 Task: Set up a transition screen to capture additional information during transitions.
Action: Mouse moved to (258, 86)
Screenshot: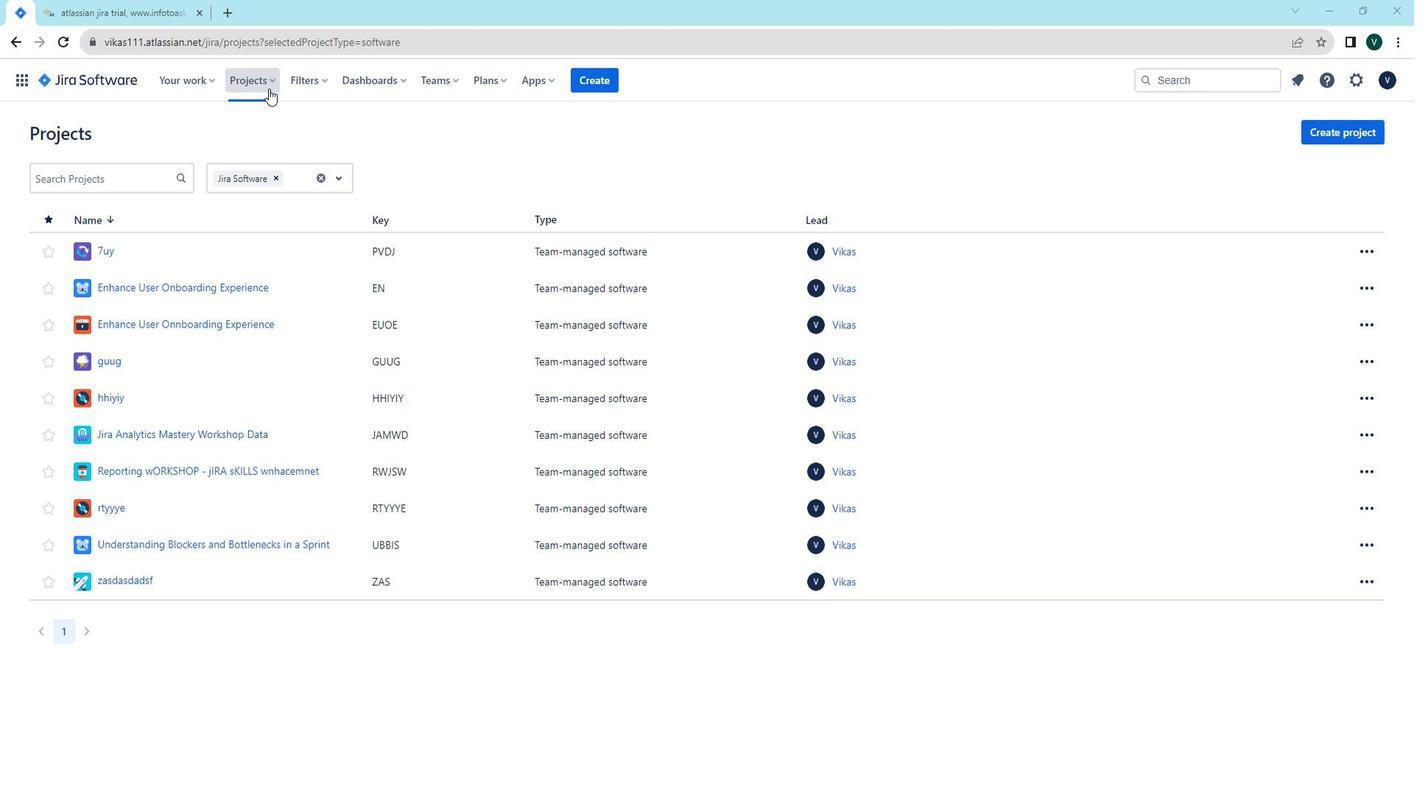 
Action: Mouse pressed left at (258, 86)
Screenshot: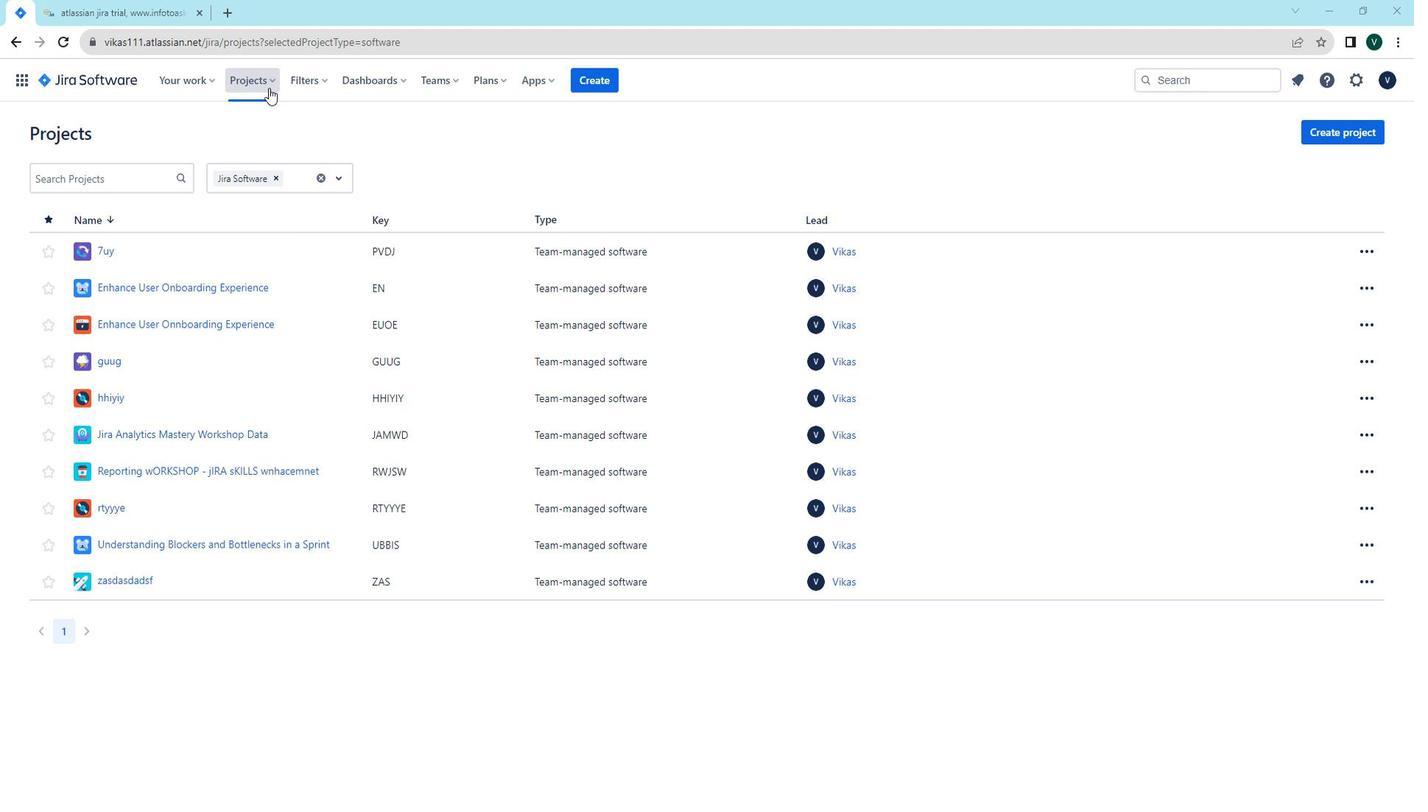 
Action: Mouse moved to (289, 148)
Screenshot: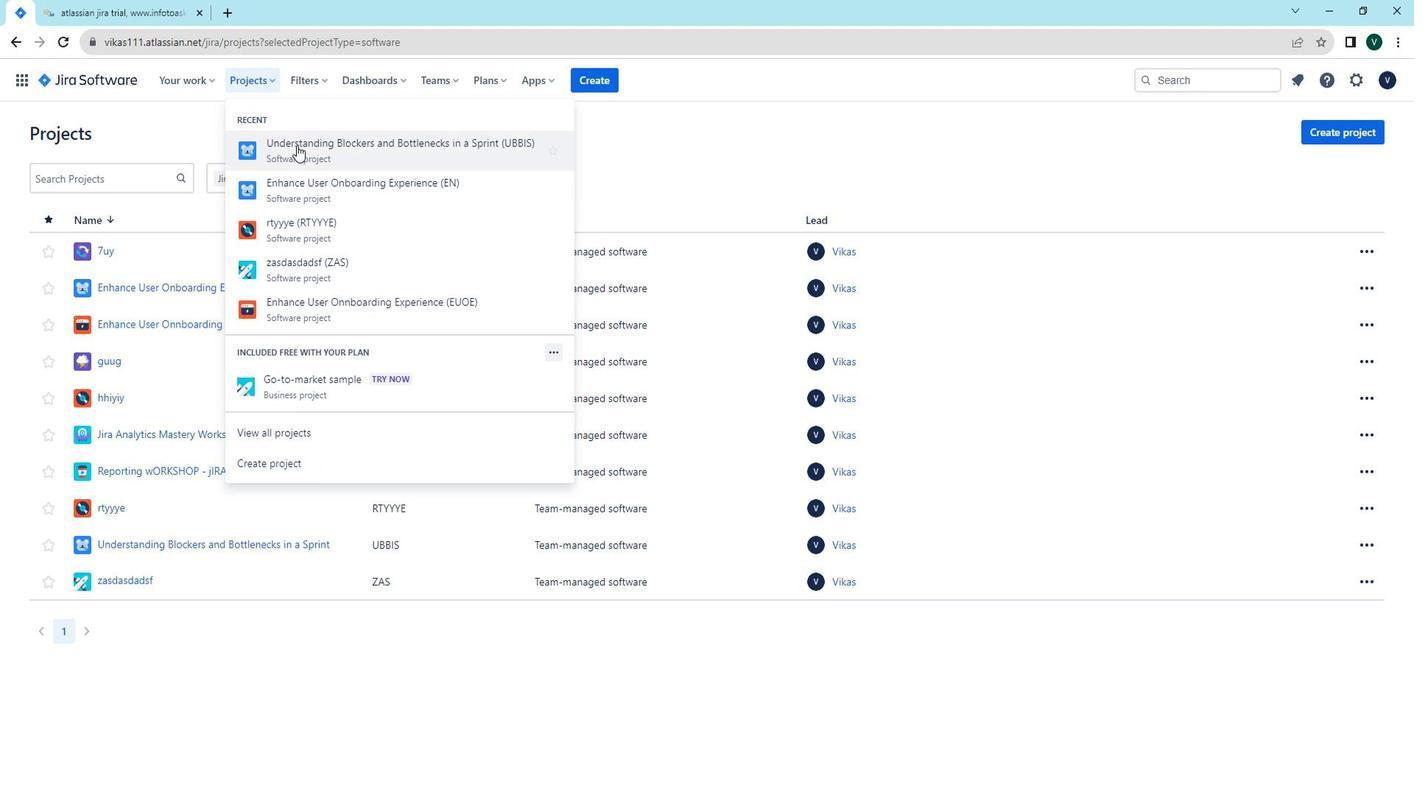 
Action: Mouse pressed left at (289, 148)
Screenshot: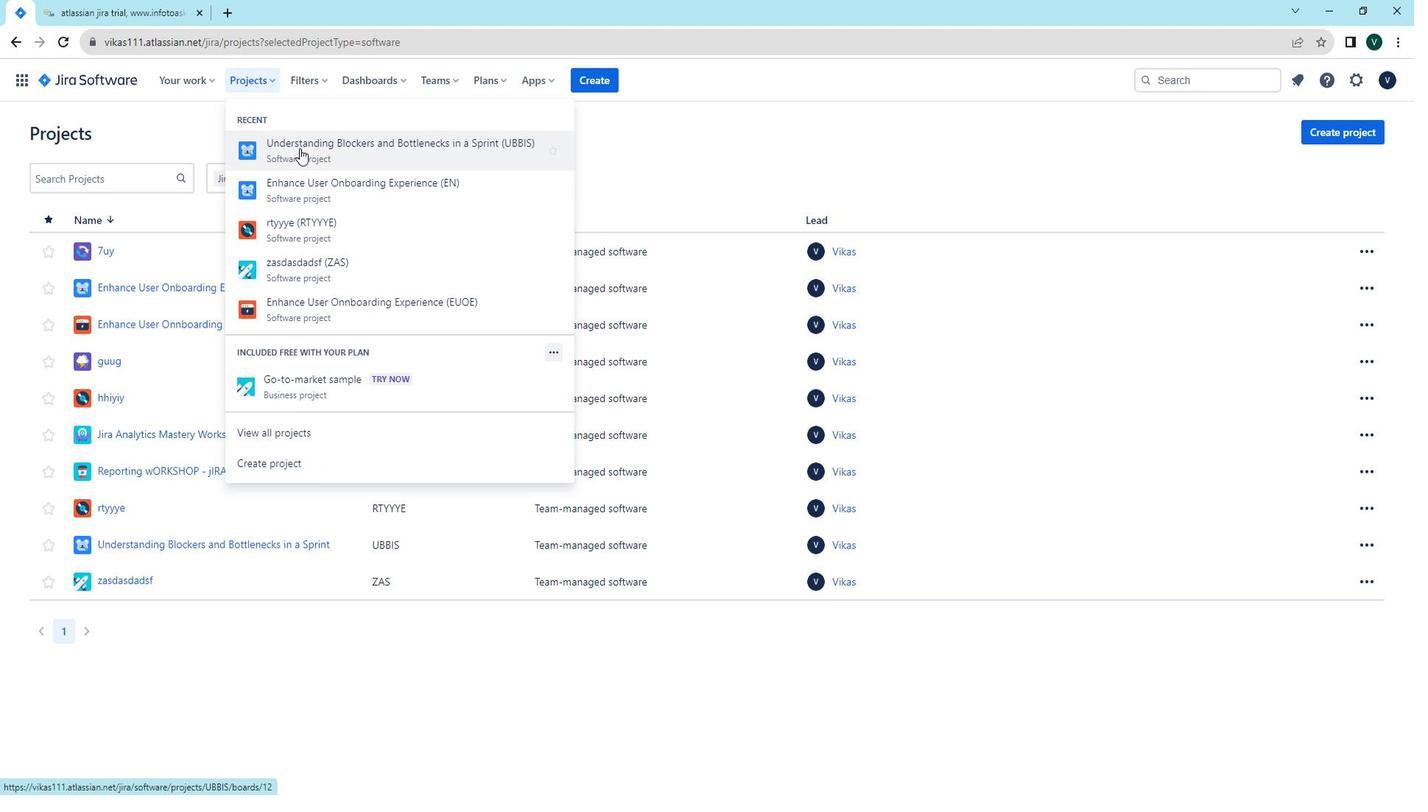 
Action: Mouse moved to (1377, 145)
Screenshot: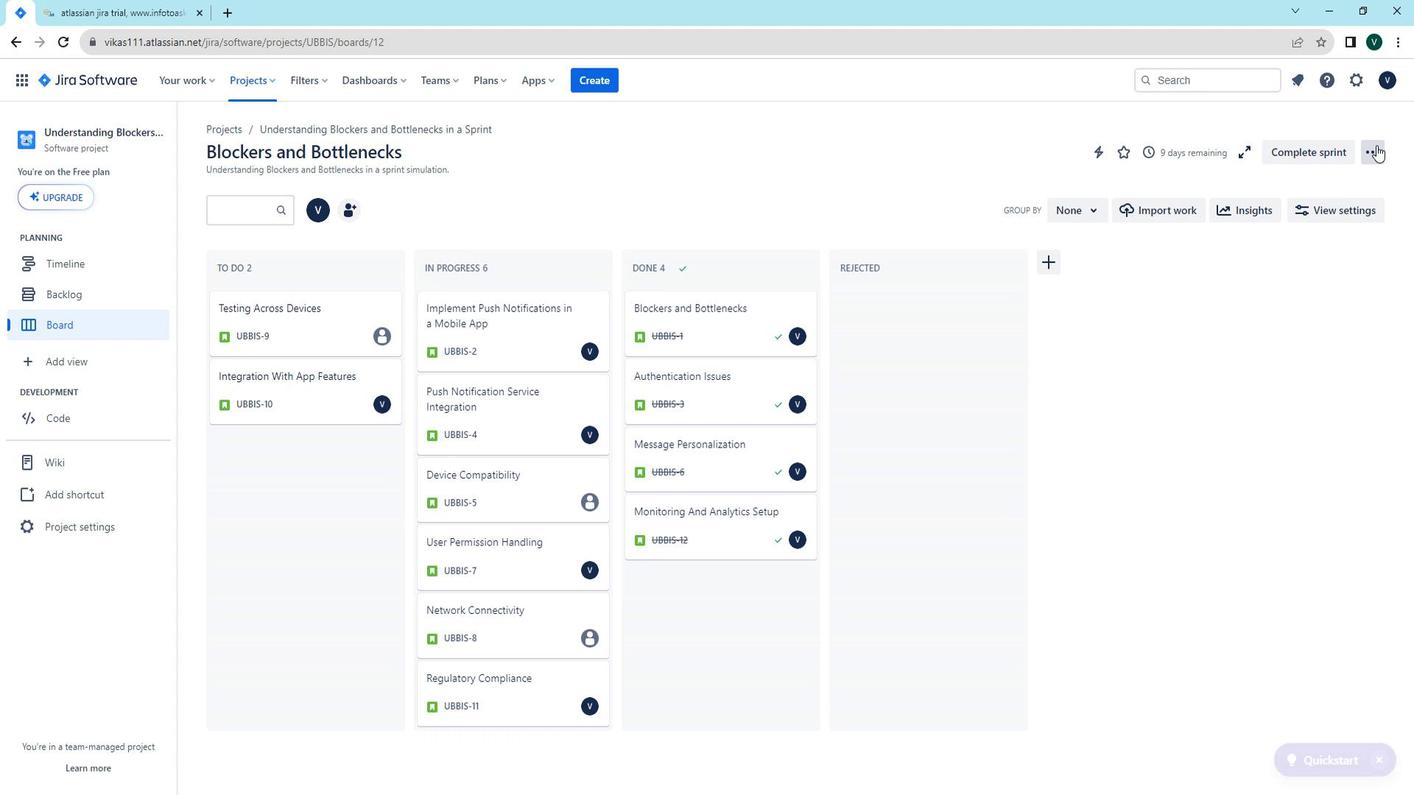 
Action: Mouse pressed left at (1377, 145)
Screenshot: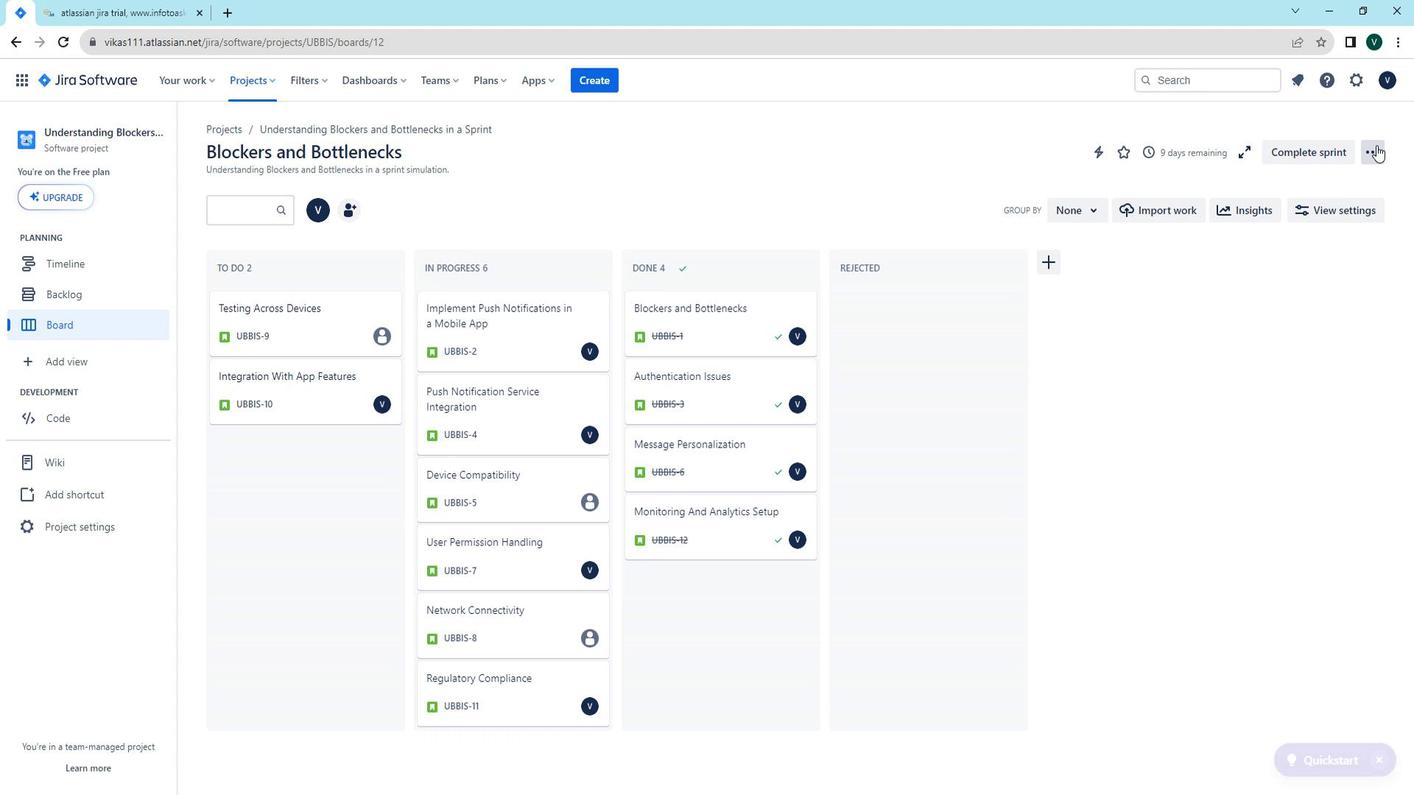 
Action: Mouse pressed left at (1377, 145)
Screenshot: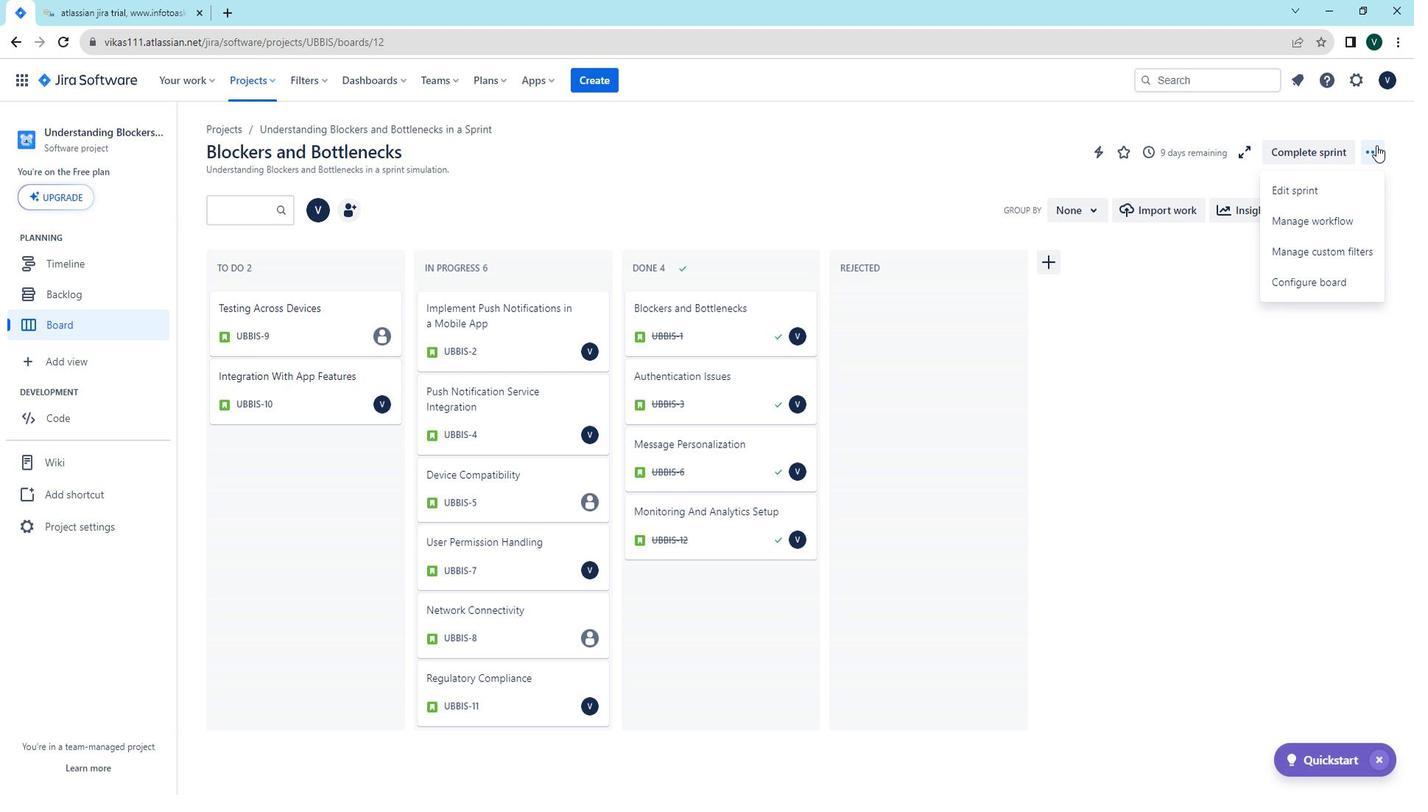 
Action: Mouse moved to (706, 340)
Screenshot: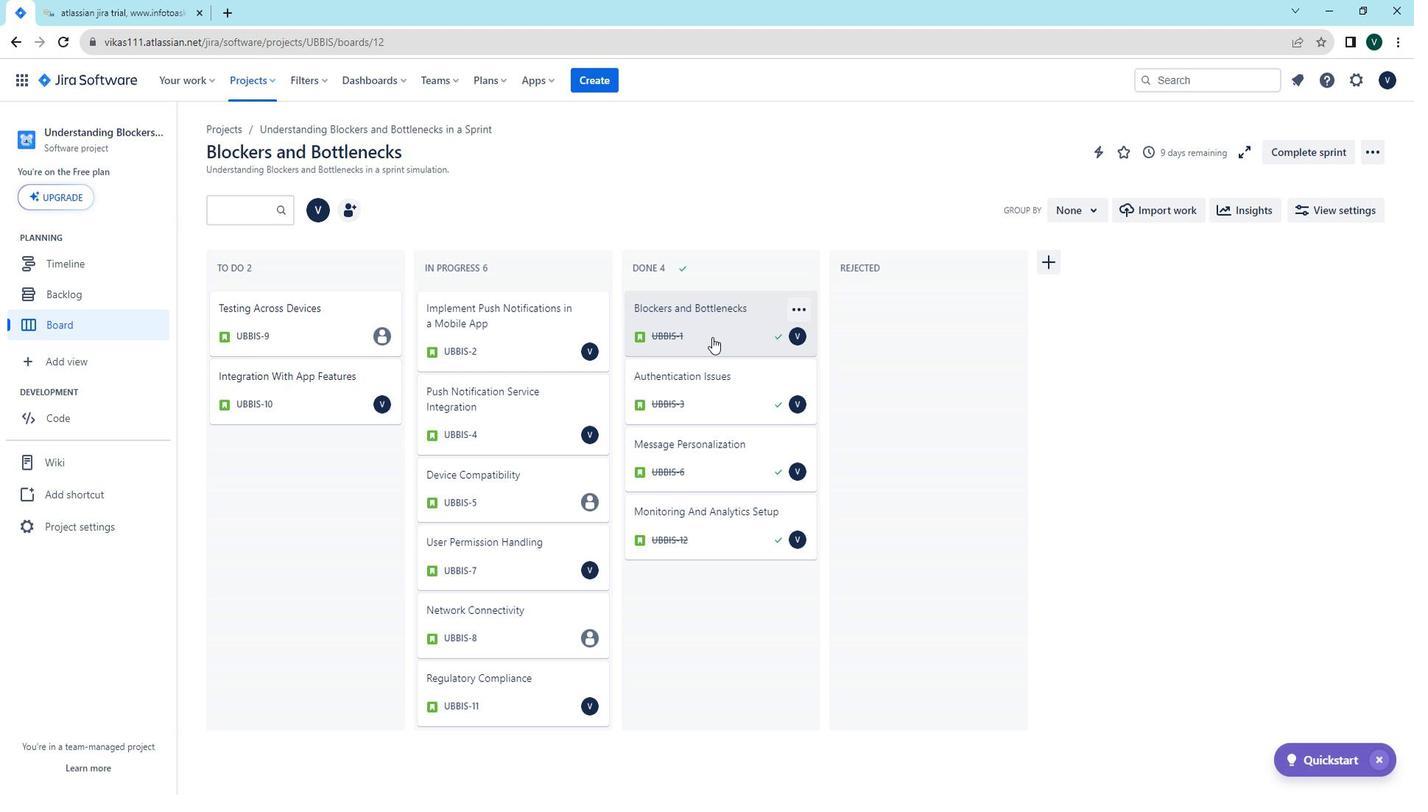 
Action: Mouse pressed left at (706, 340)
Screenshot: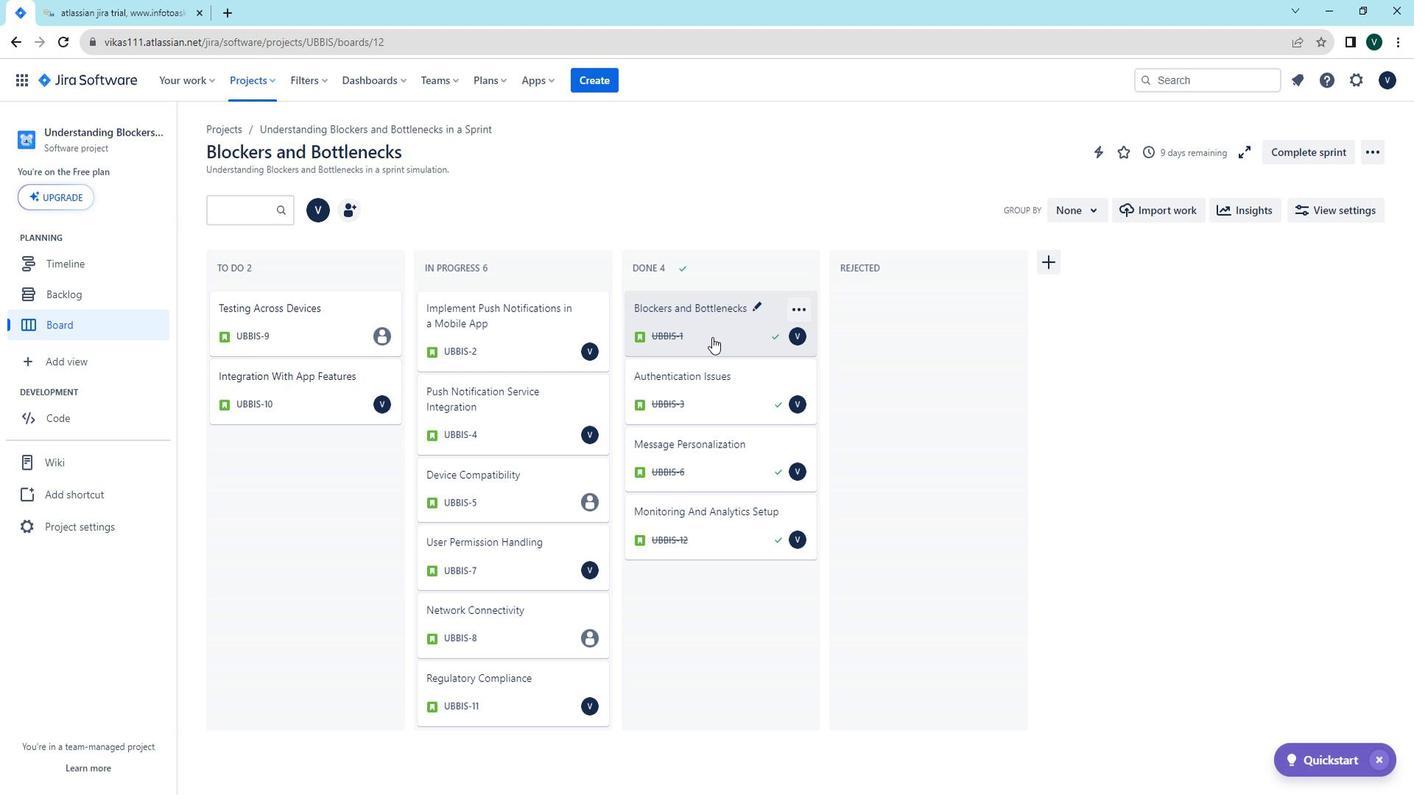 
Action: Mouse moved to (882, 182)
Screenshot: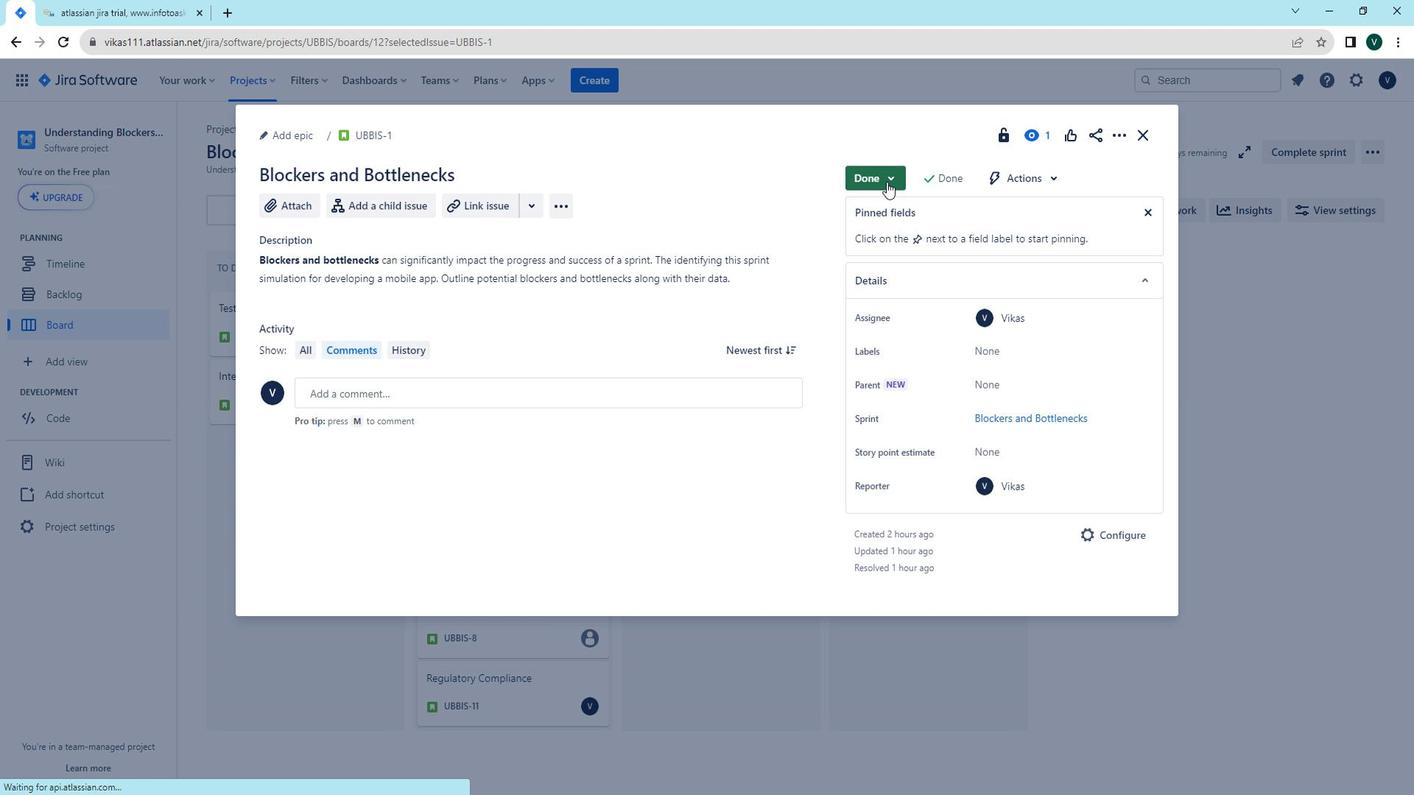 
Action: Mouse pressed left at (882, 182)
Screenshot: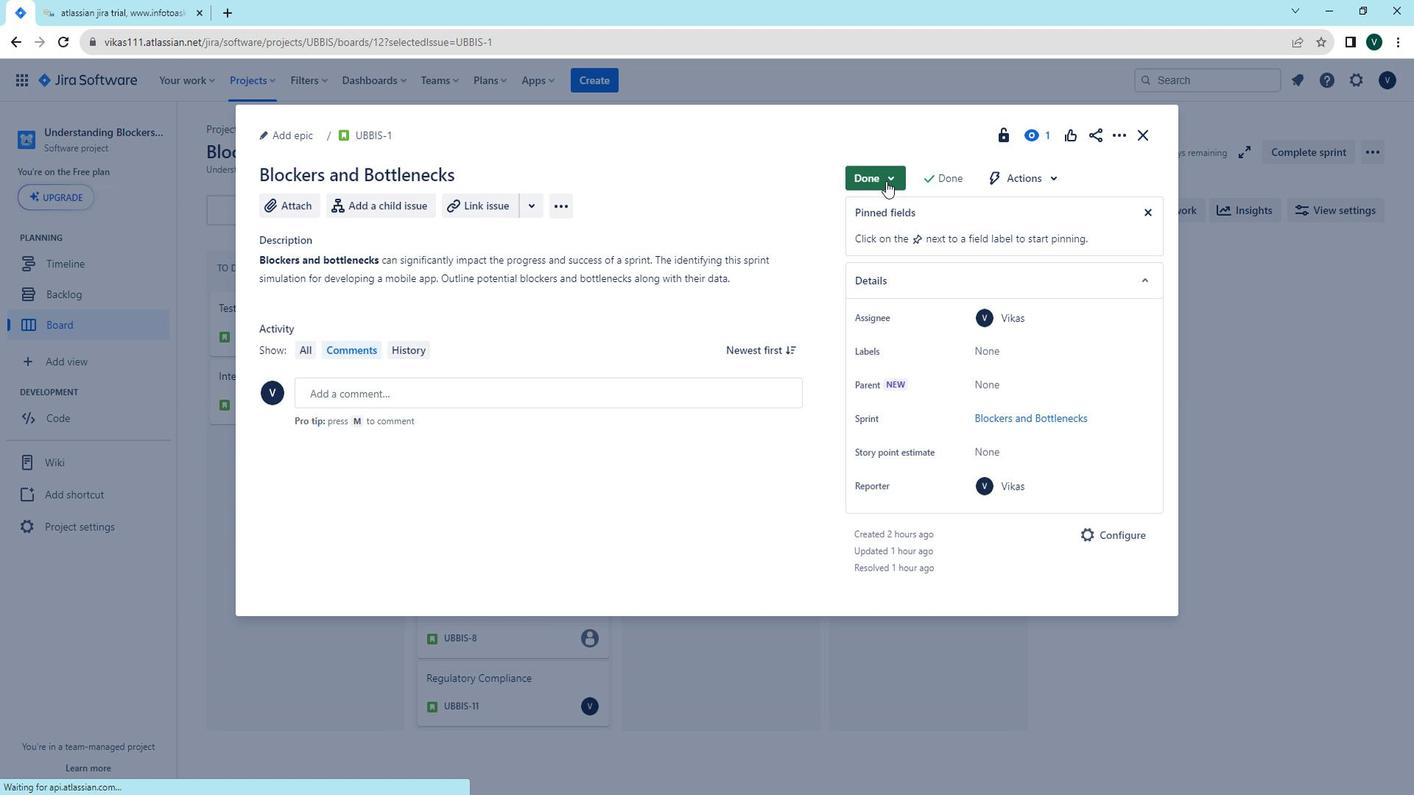 
Action: Mouse pressed left at (882, 182)
Screenshot: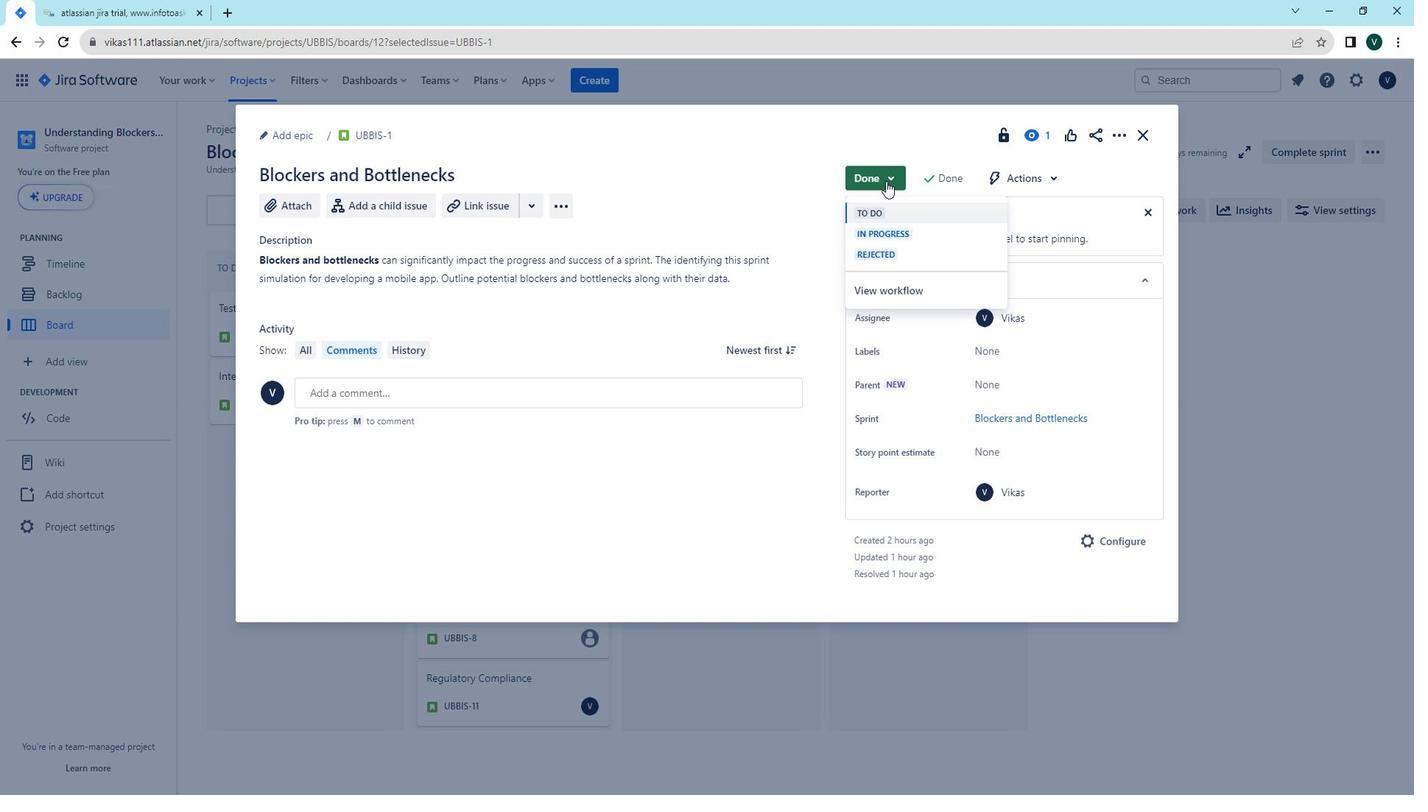 
Action: Mouse moved to (1106, 549)
Screenshot: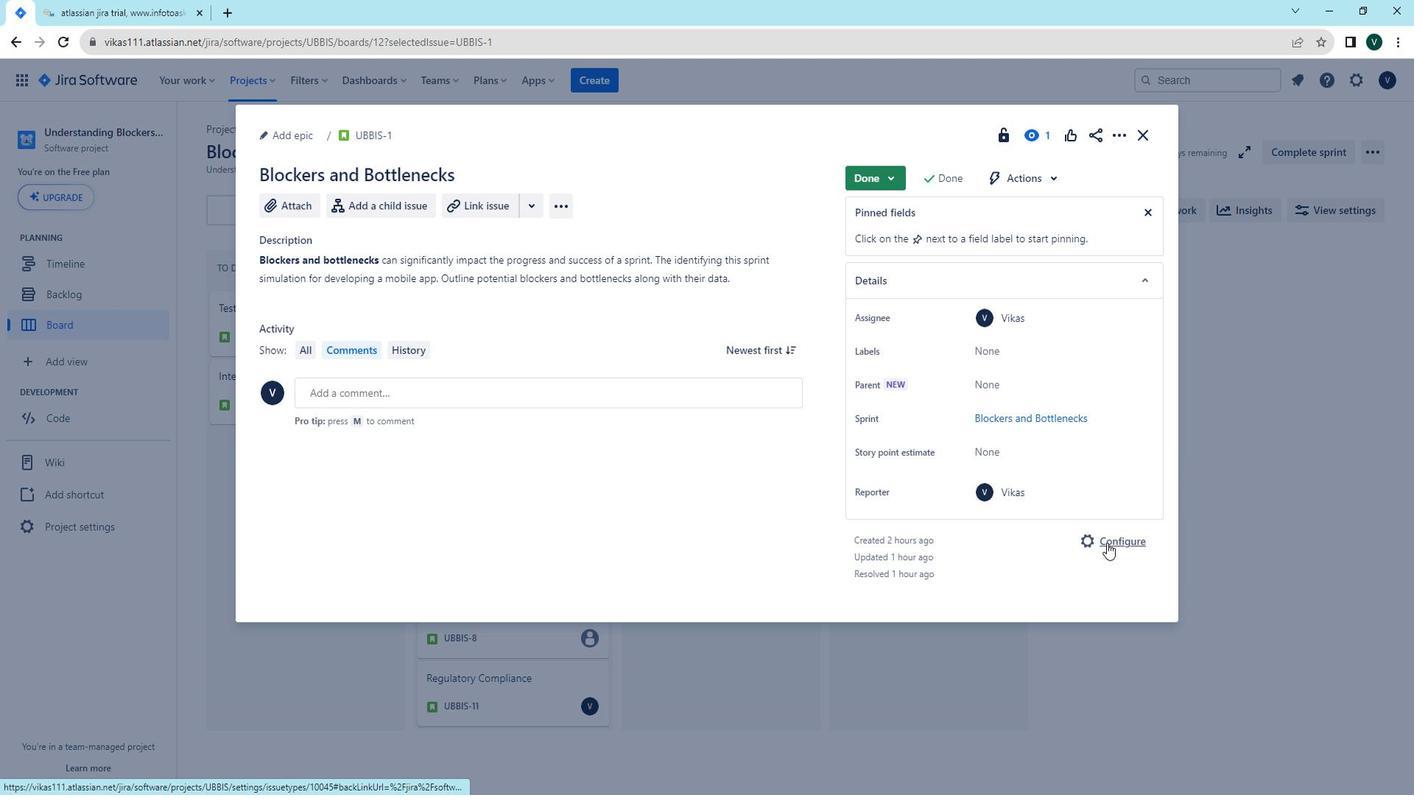 
Action: Mouse pressed left at (1106, 549)
Screenshot: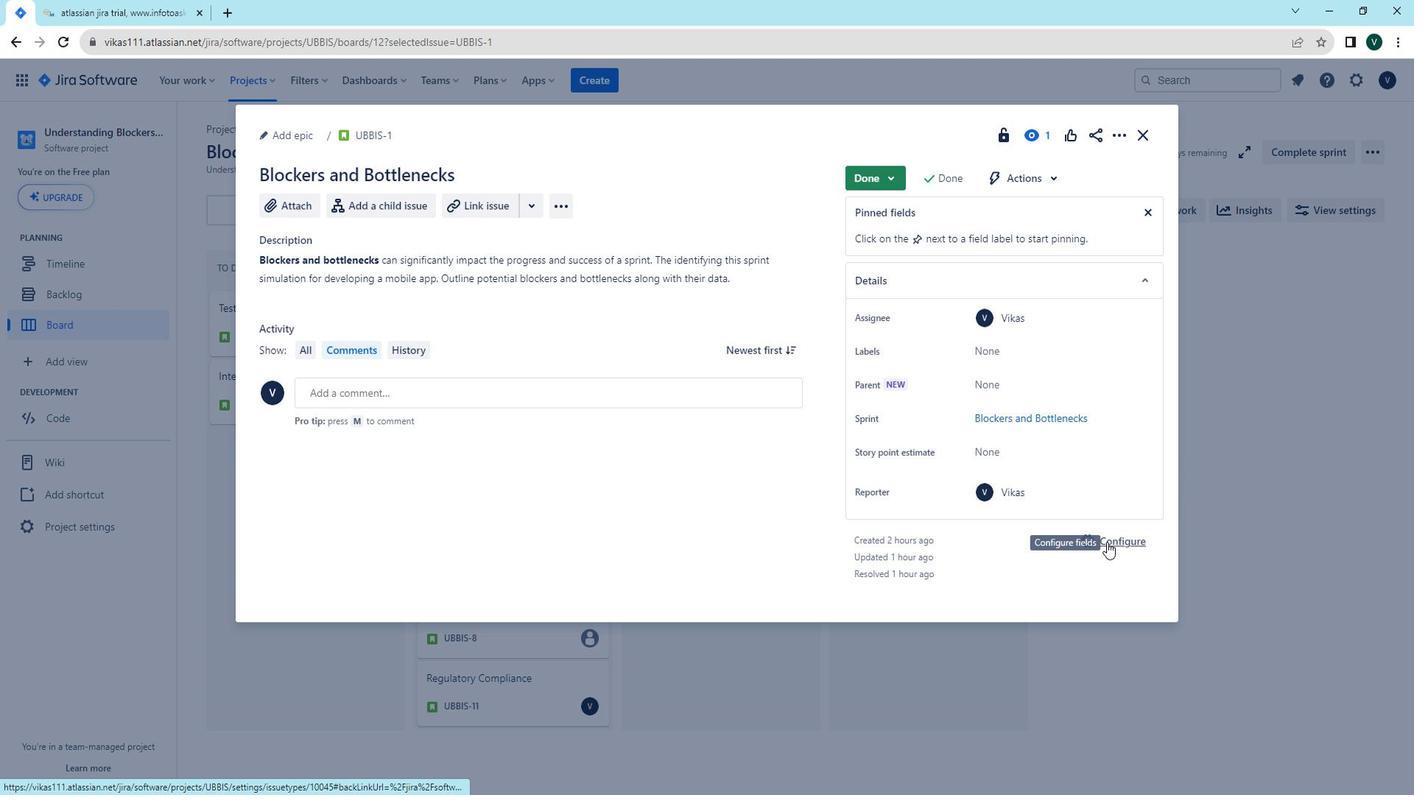 
Action: Mouse moved to (1069, 436)
Screenshot: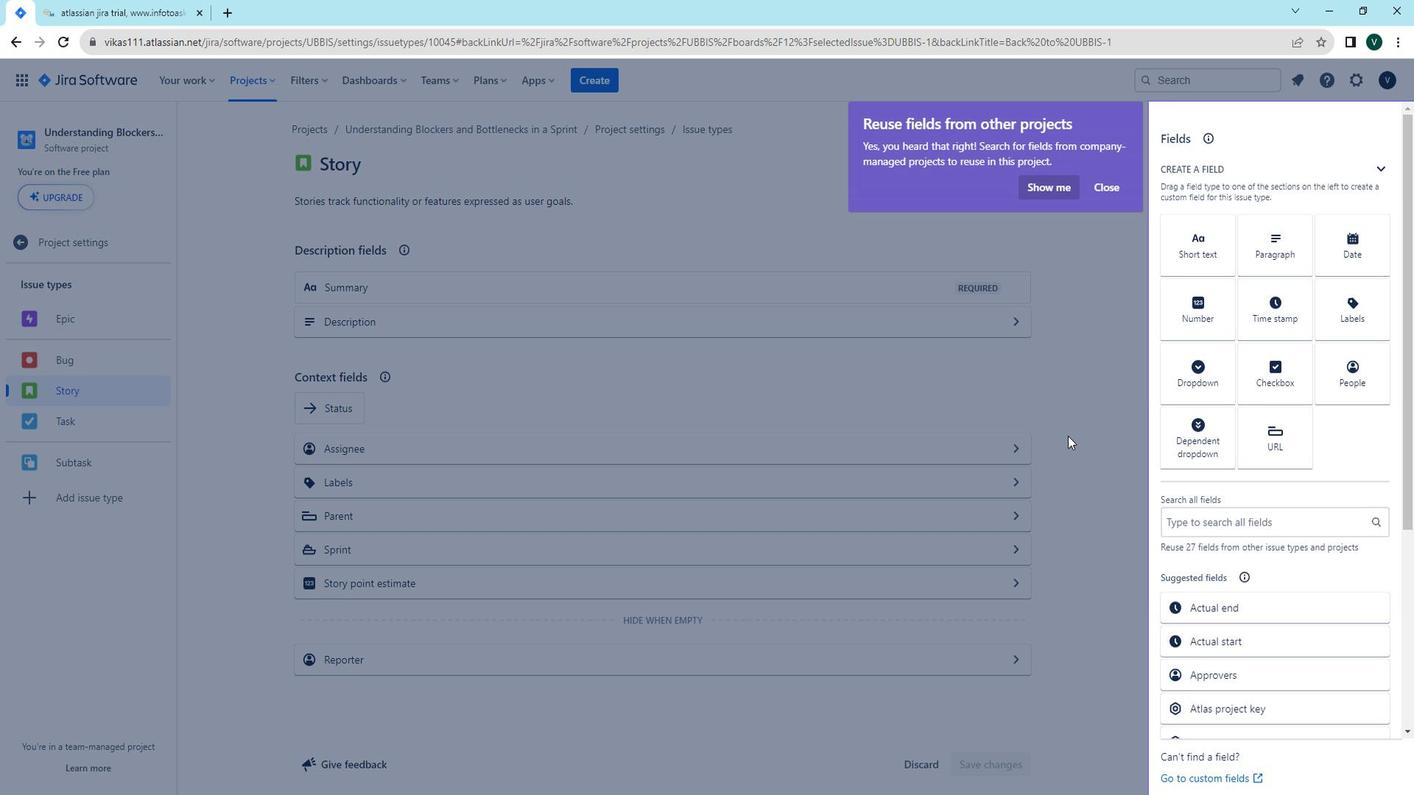 
Action: Mouse pressed left at (1069, 436)
Screenshot: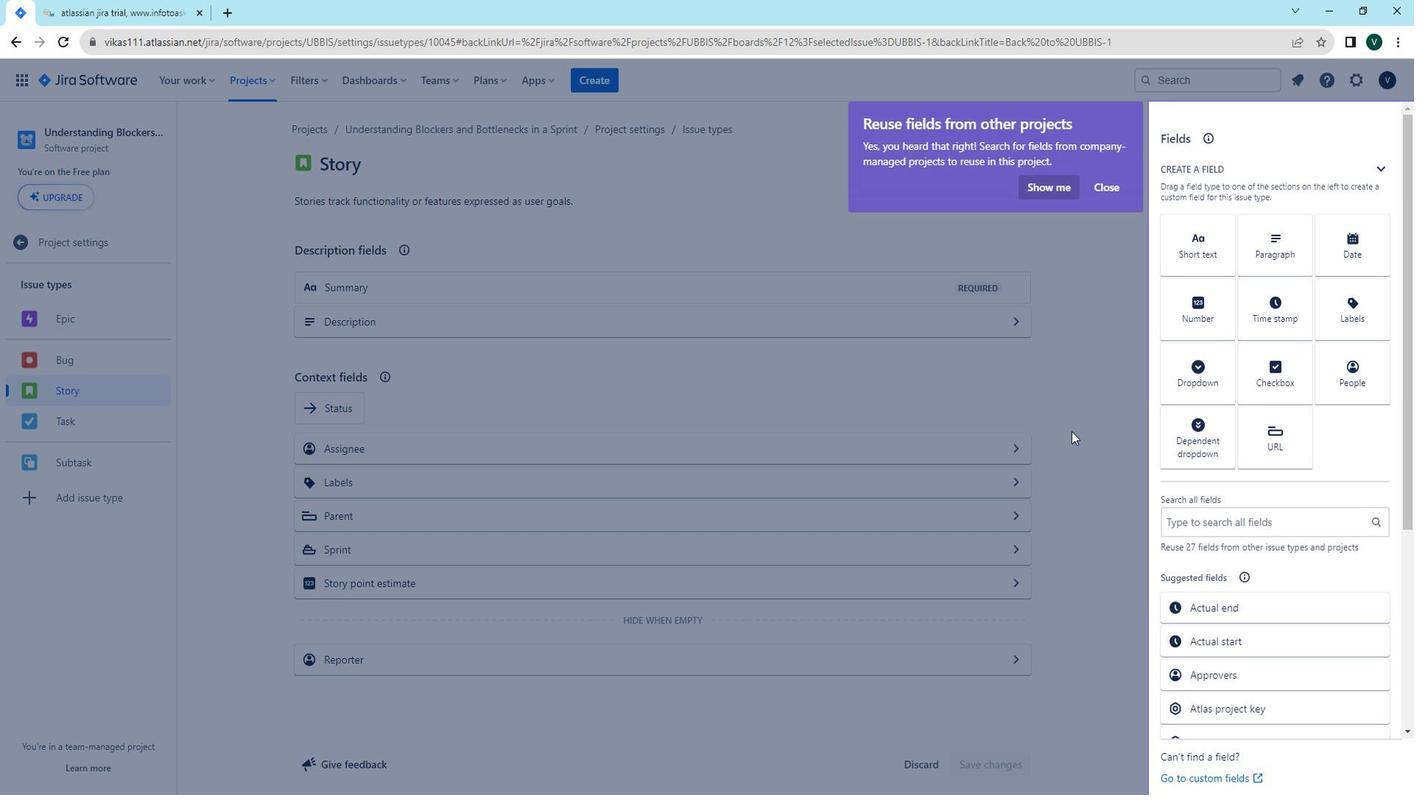 
Action: Mouse moved to (1293, 95)
Screenshot: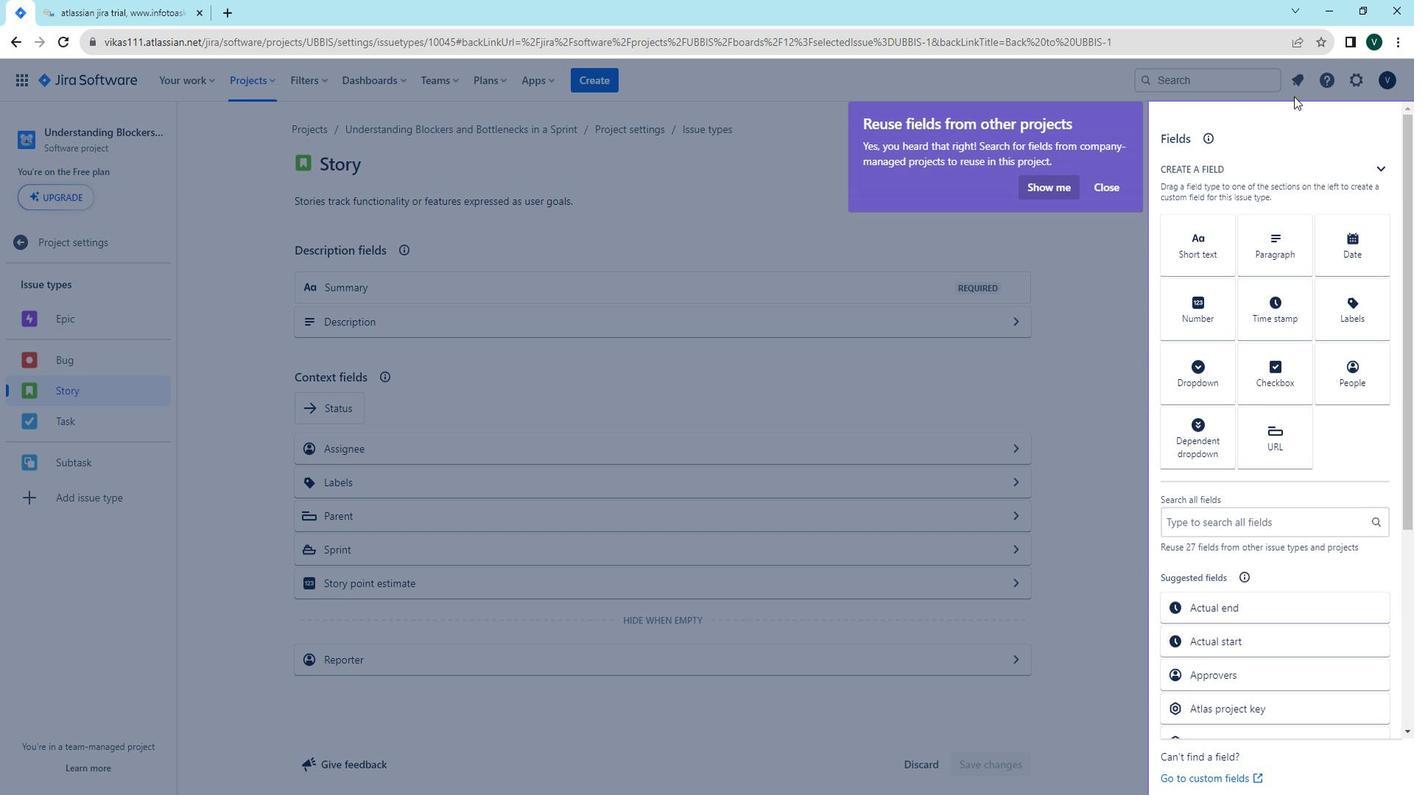 
Action: Mouse pressed left at (1293, 95)
Screenshot: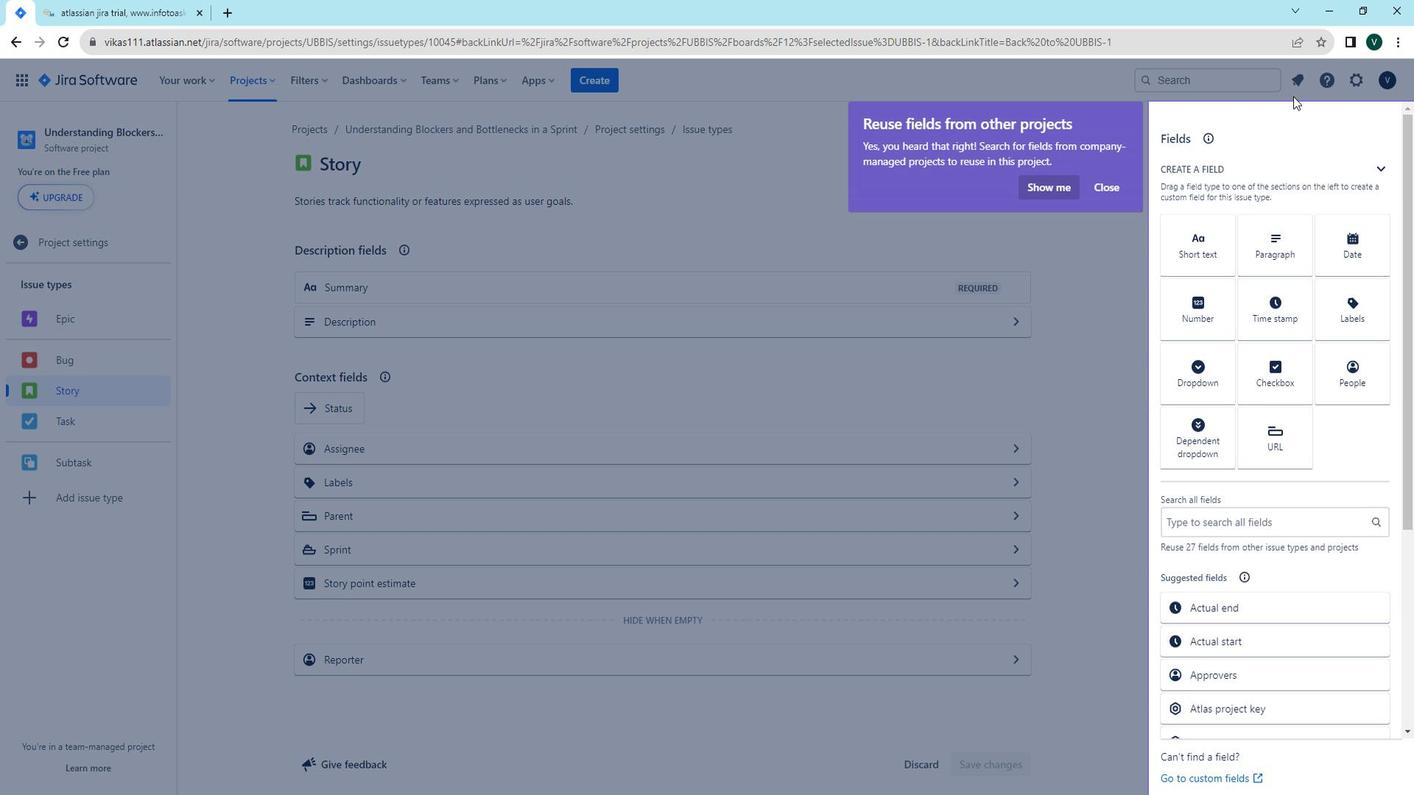 
Action: Mouse moved to (1107, 184)
Screenshot: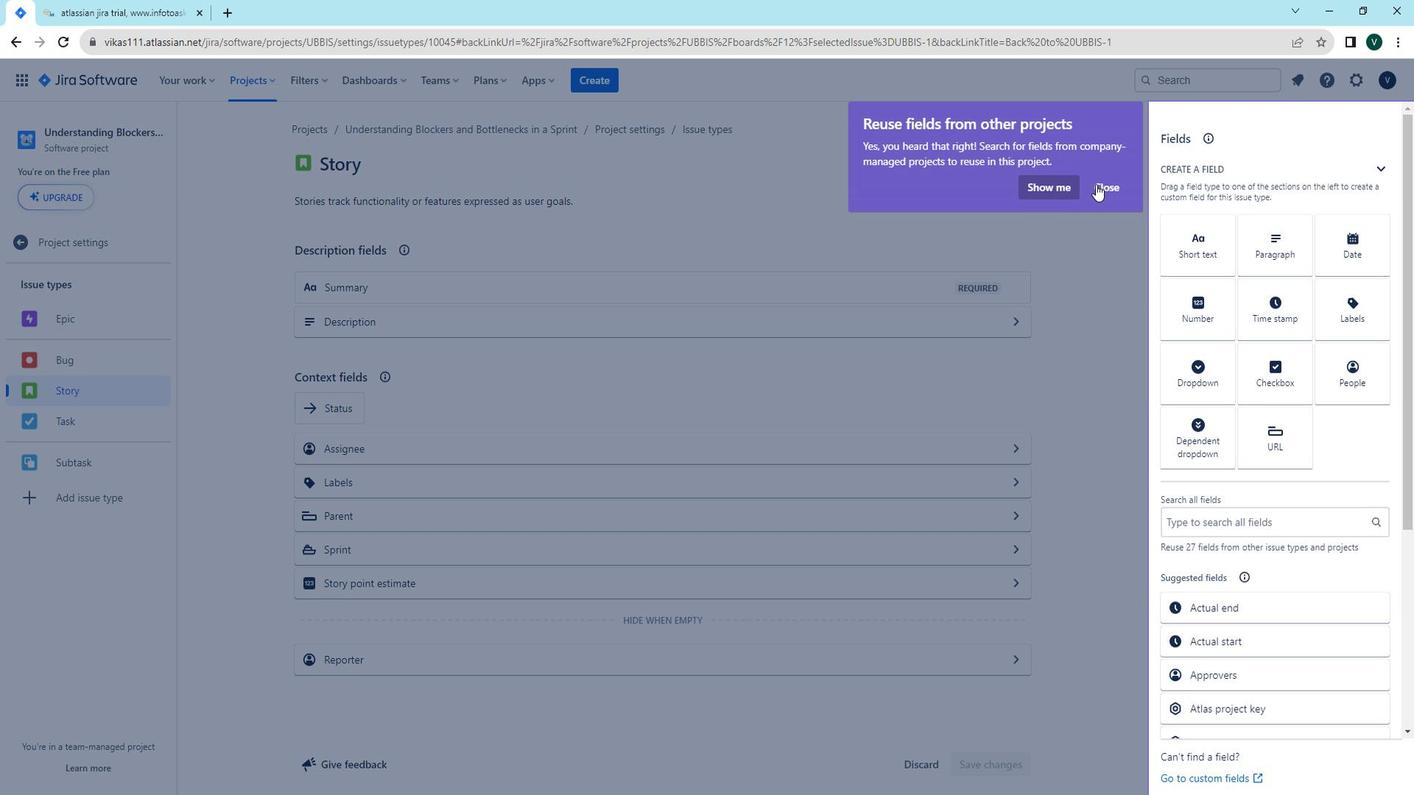 
Action: Mouse pressed left at (1107, 184)
Screenshot: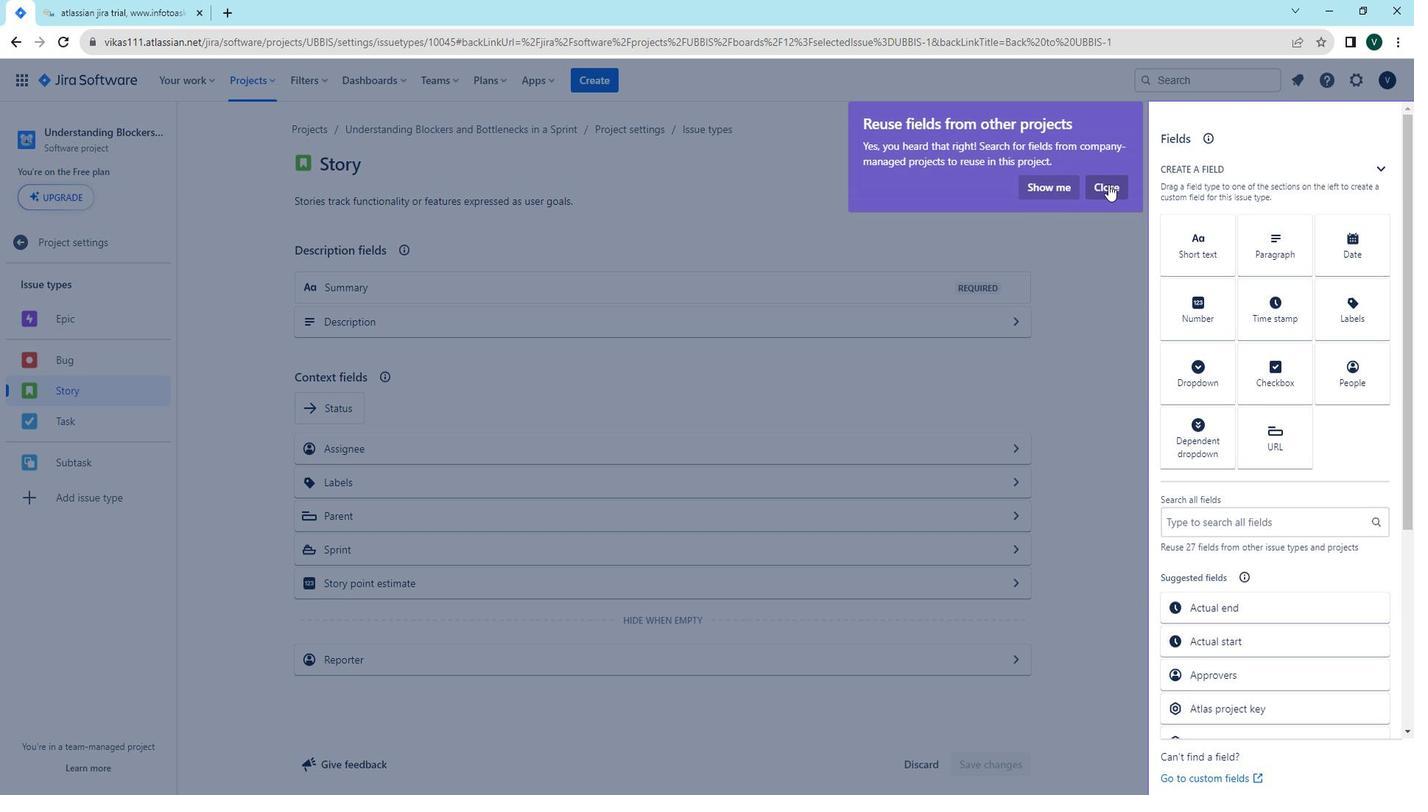 
Action: Mouse moved to (1255, 120)
Screenshot: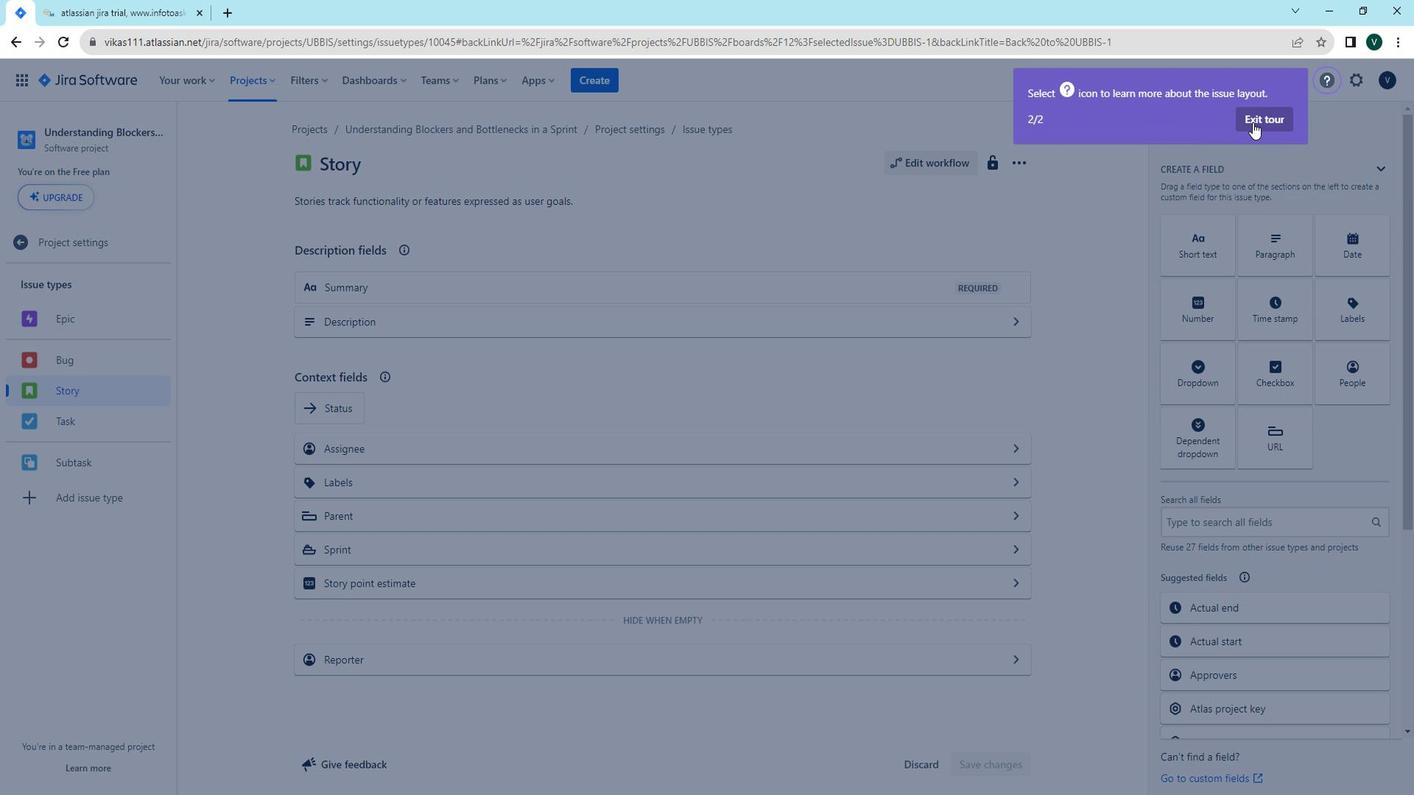 
Action: Mouse pressed left at (1255, 120)
Screenshot: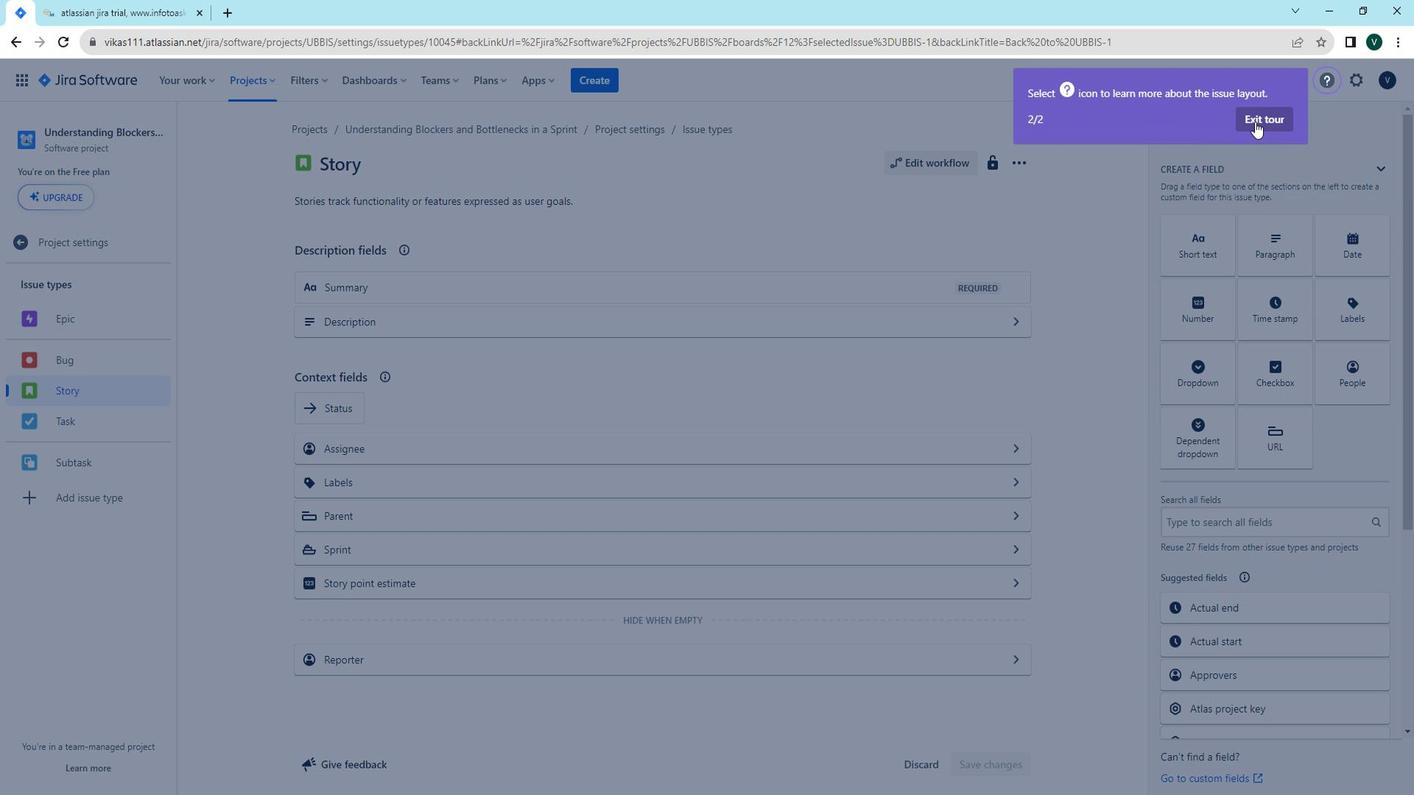
Action: Mouse moved to (926, 165)
Screenshot: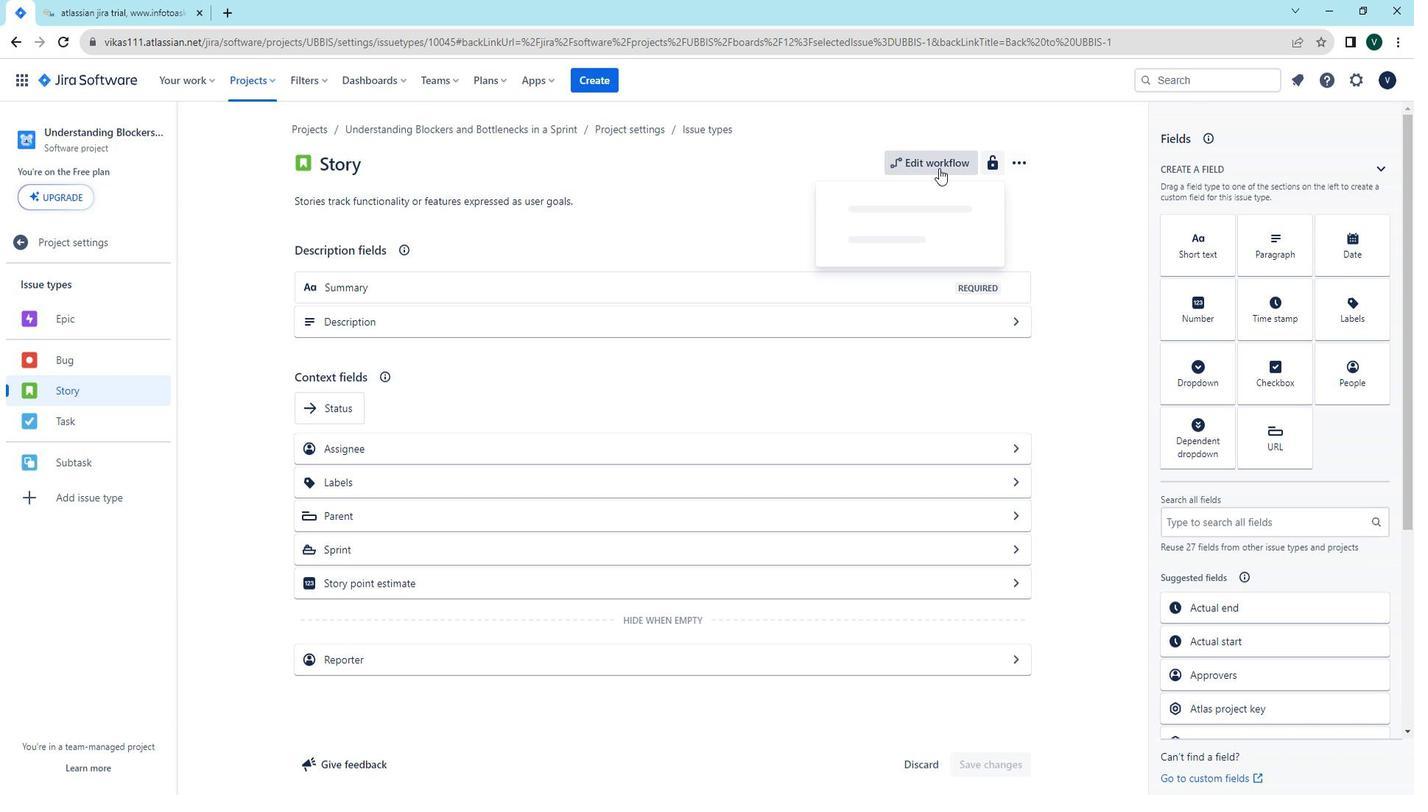 
Action: Mouse pressed left at (926, 165)
Screenshot: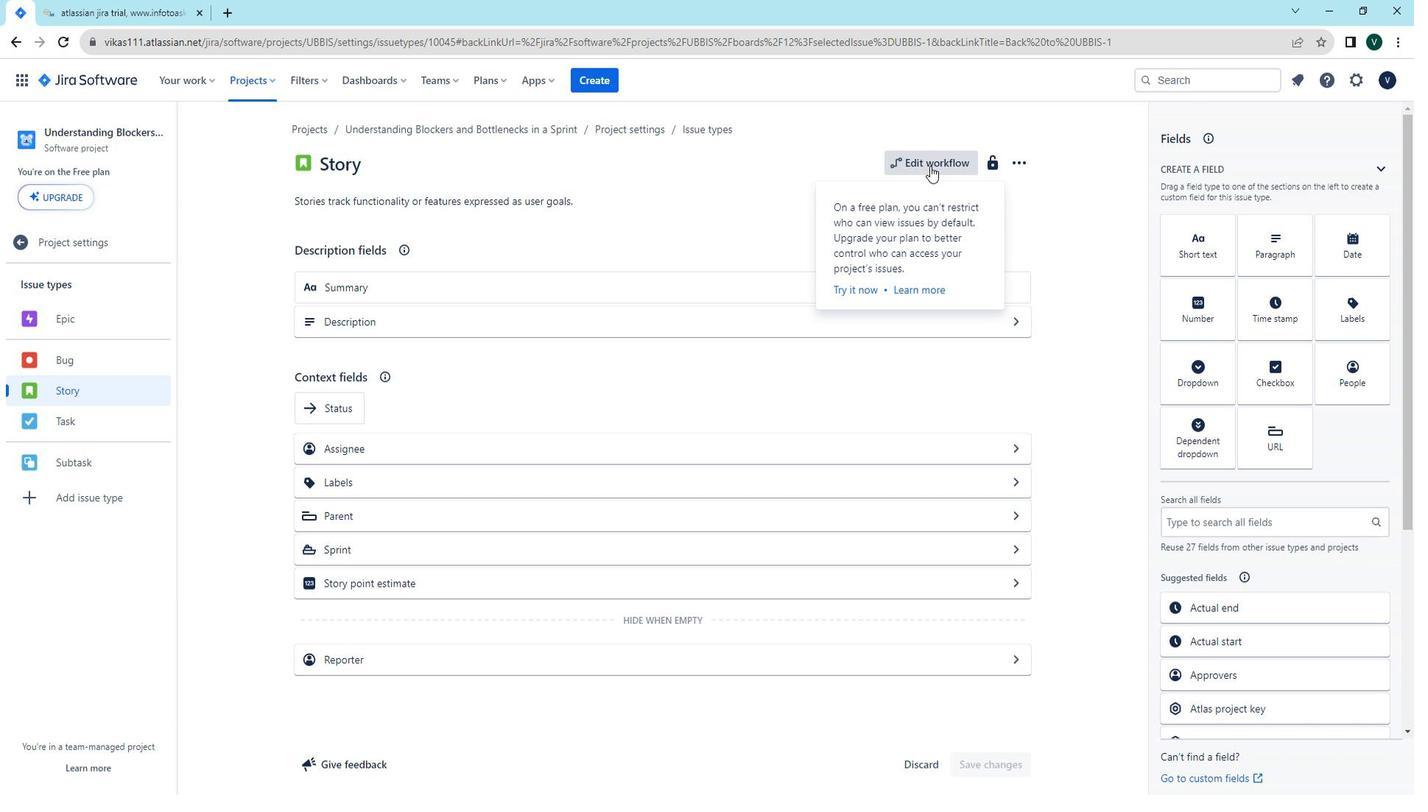 
Action: Mouse moved to (614, 88)
Screenshot: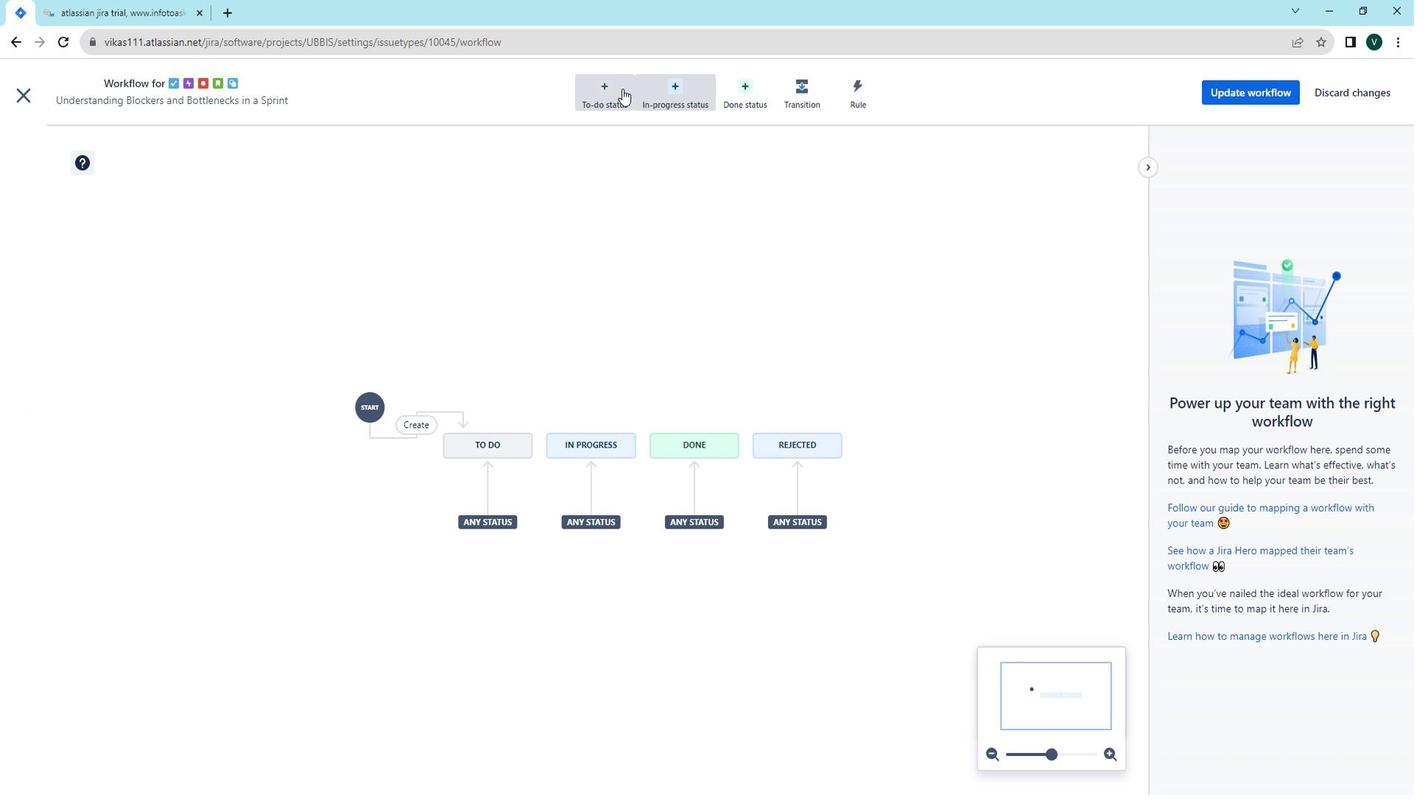 
Action: Mouse pressed left at (614, 88)
Screenshot: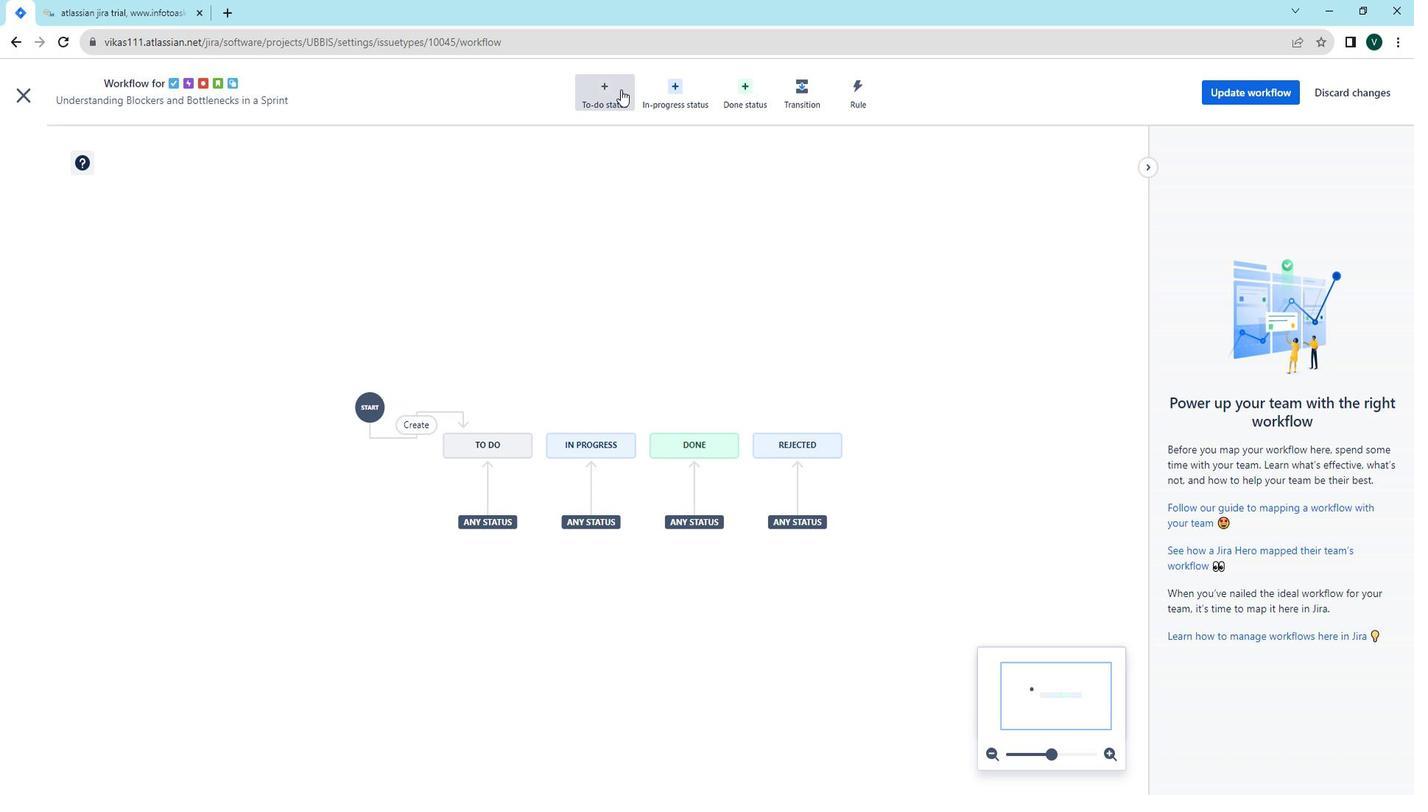 
Action: Mouse moved to (537, 281)
Screenshot: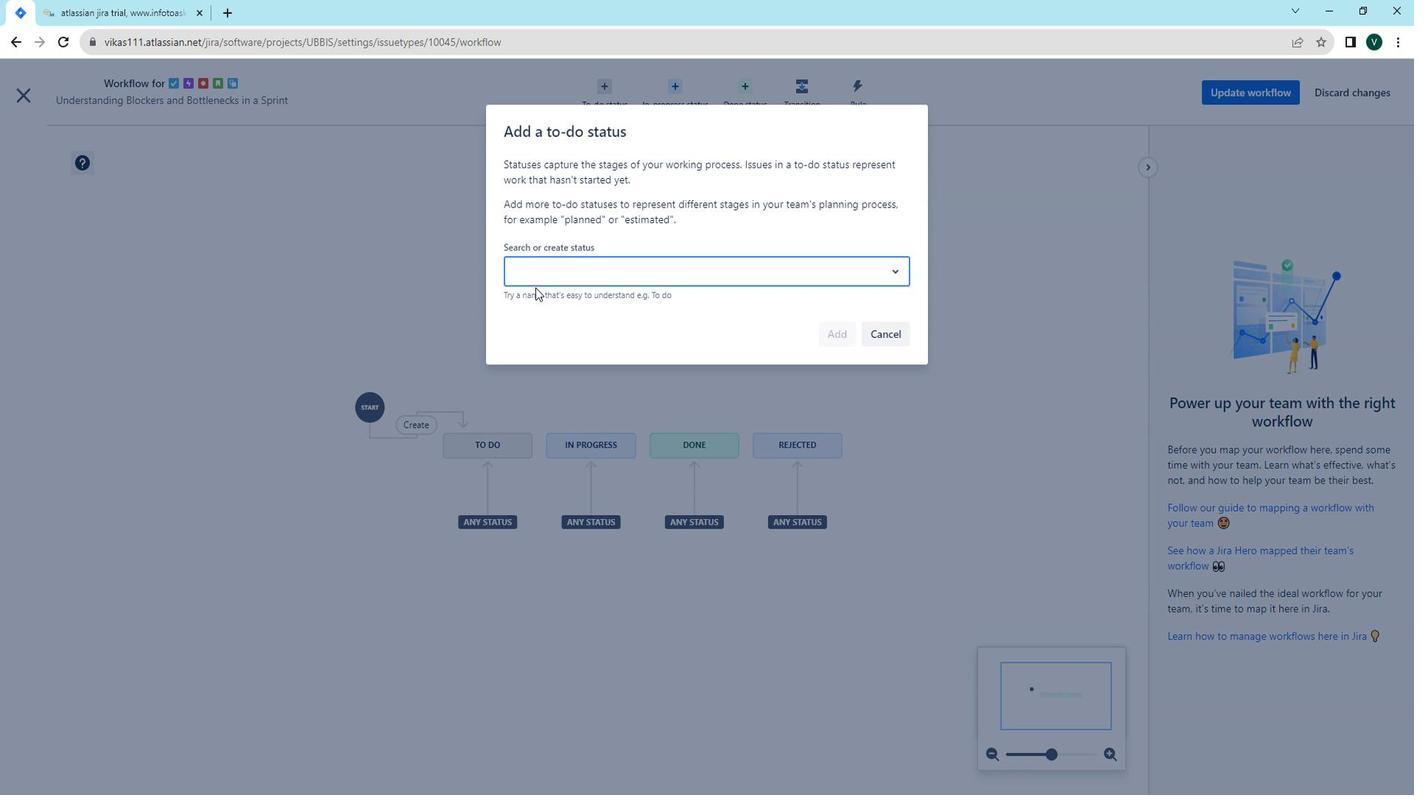 
Action: Mouse pressed left at (537, 281)
Screenshot: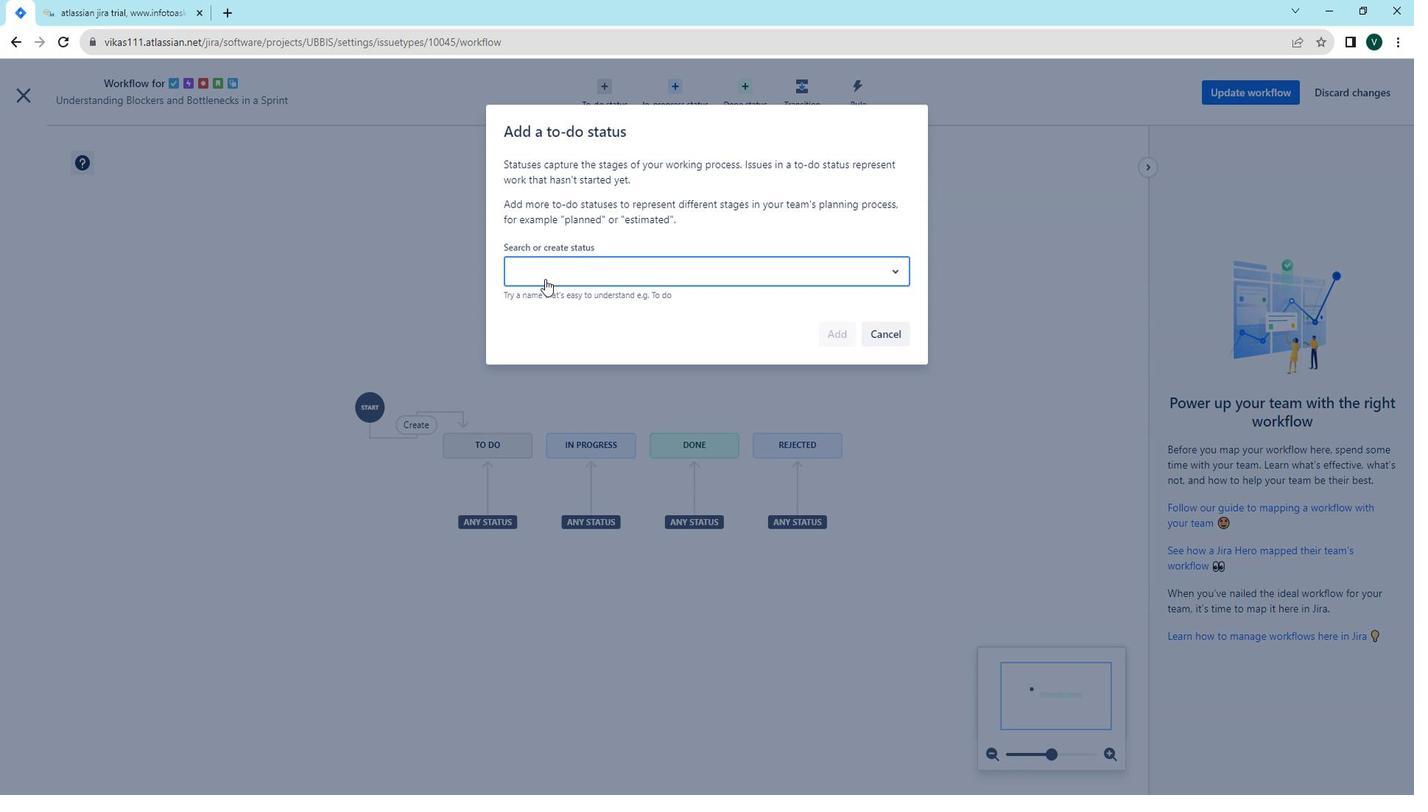 
Action: Mouse moved to (544, 278)
Screenshot: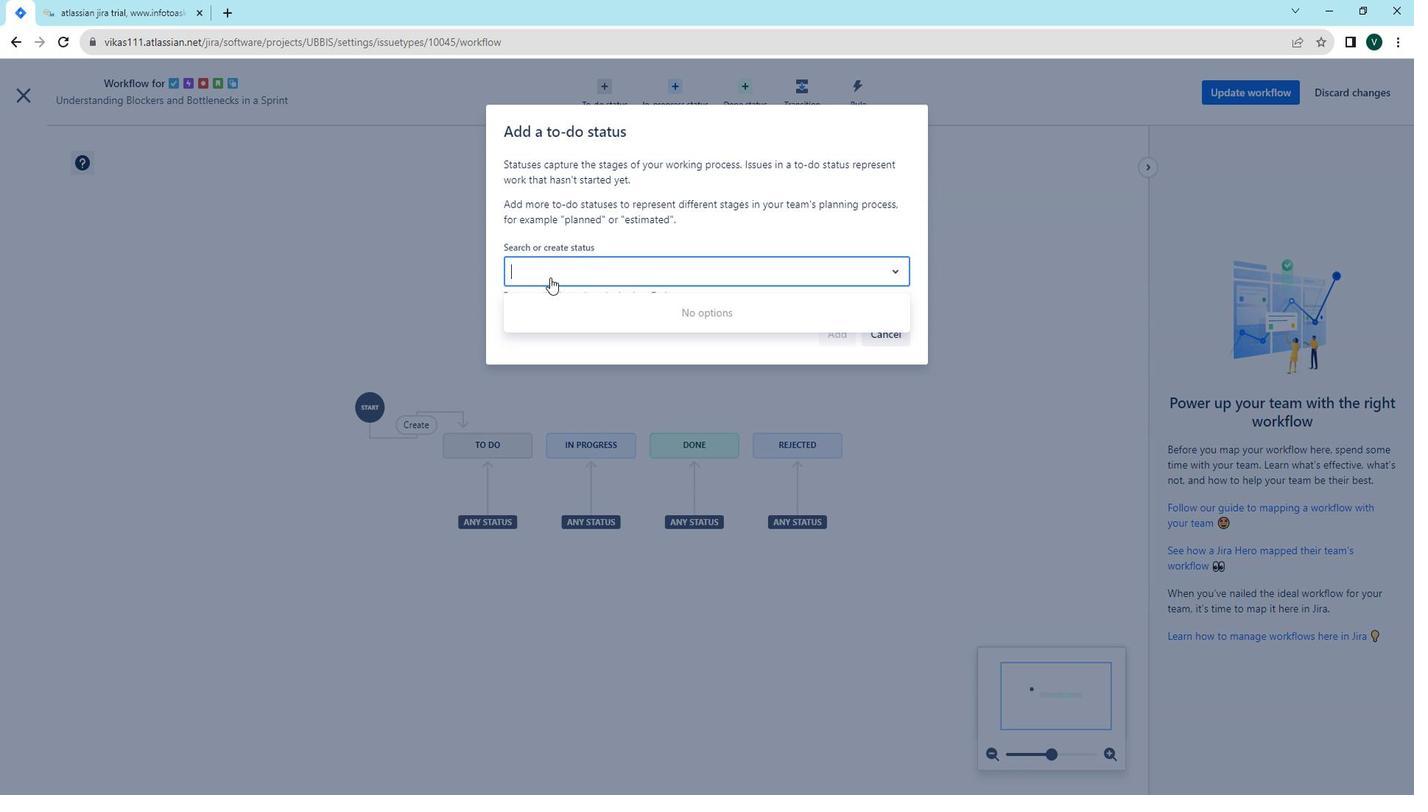
Action: Mouse pressed left at (544, 278)
Screenshot: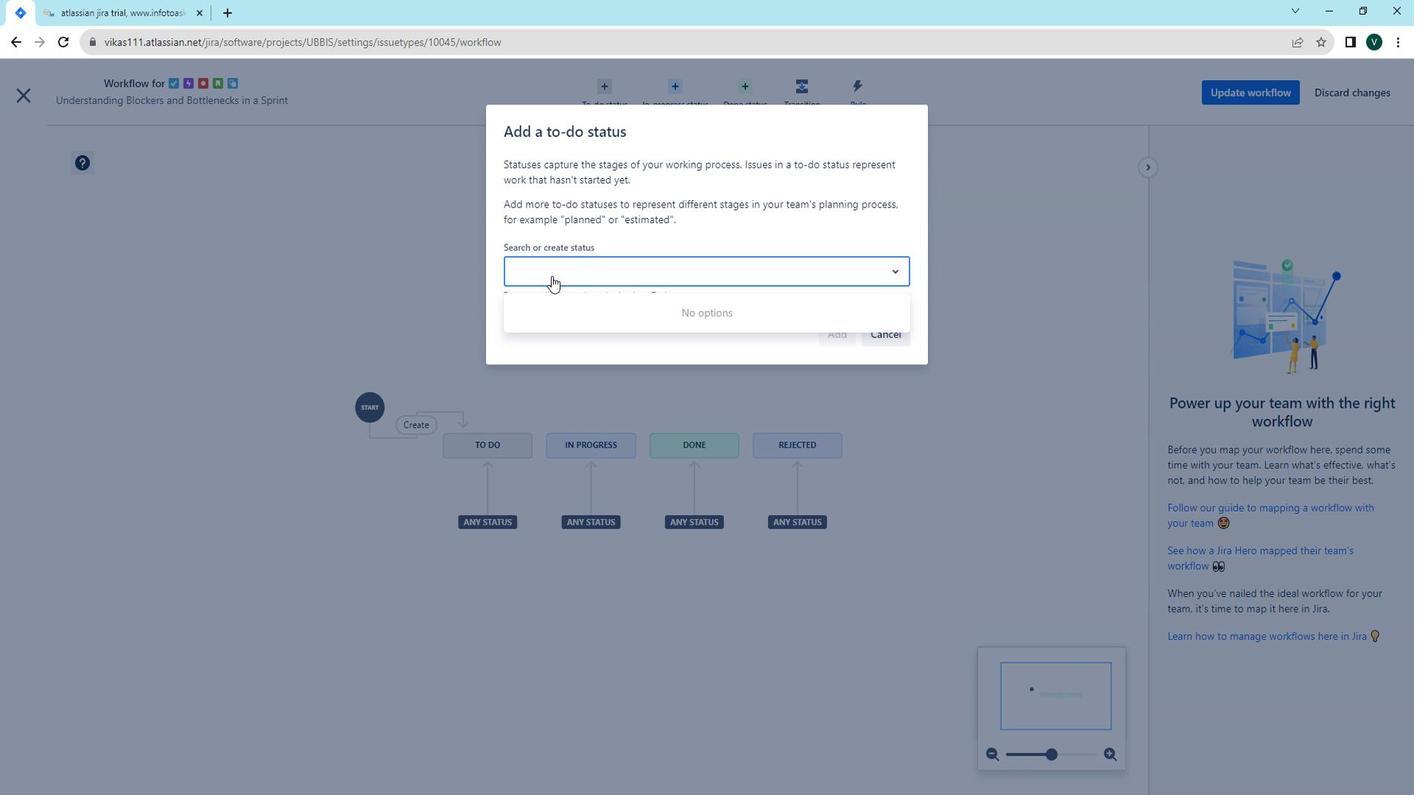 
Action: Mouse moved to (648, 277)
Screenshot: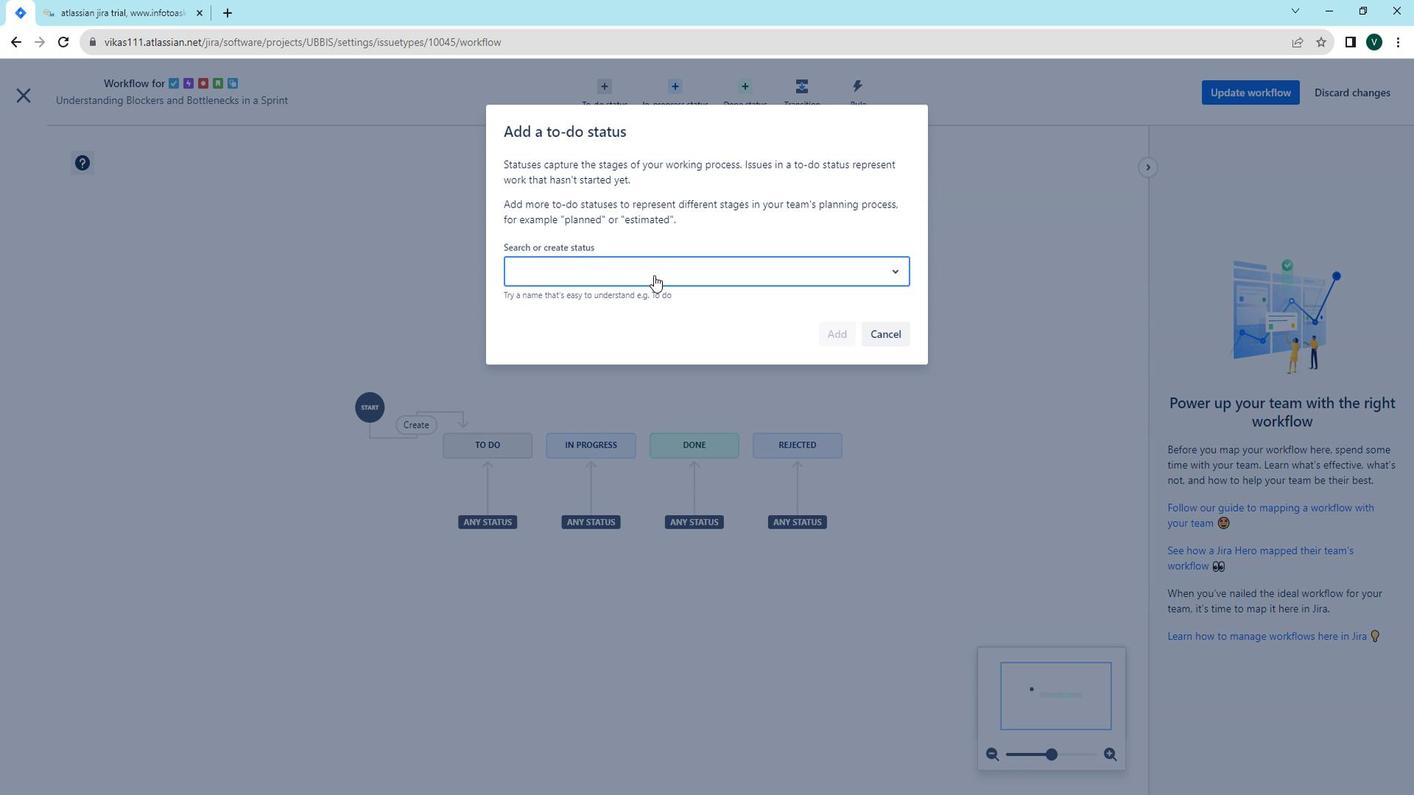 
Action: Mouse pressed left at (648, 277)
Screenshot: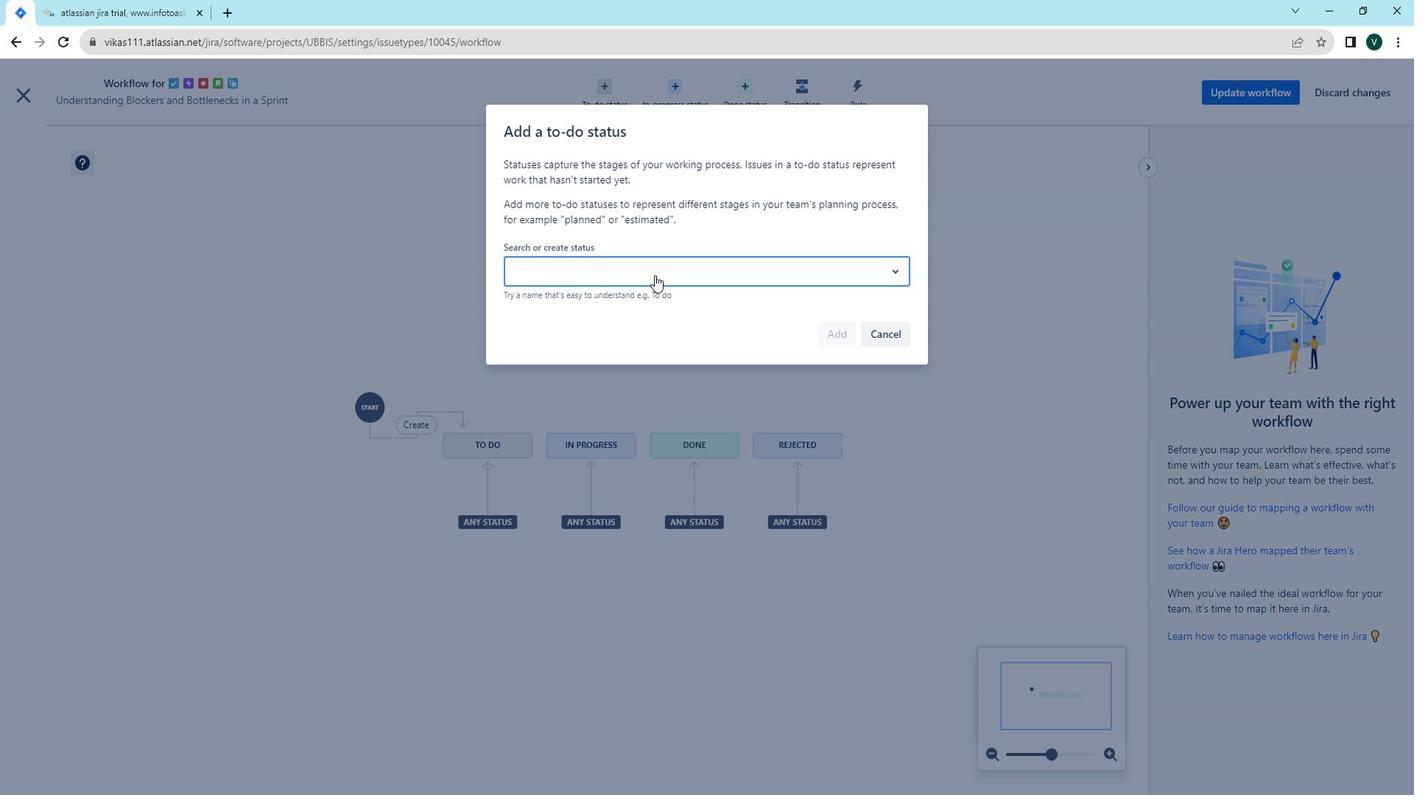 
Action: Mouse moved to (739, 373)
Screenshot: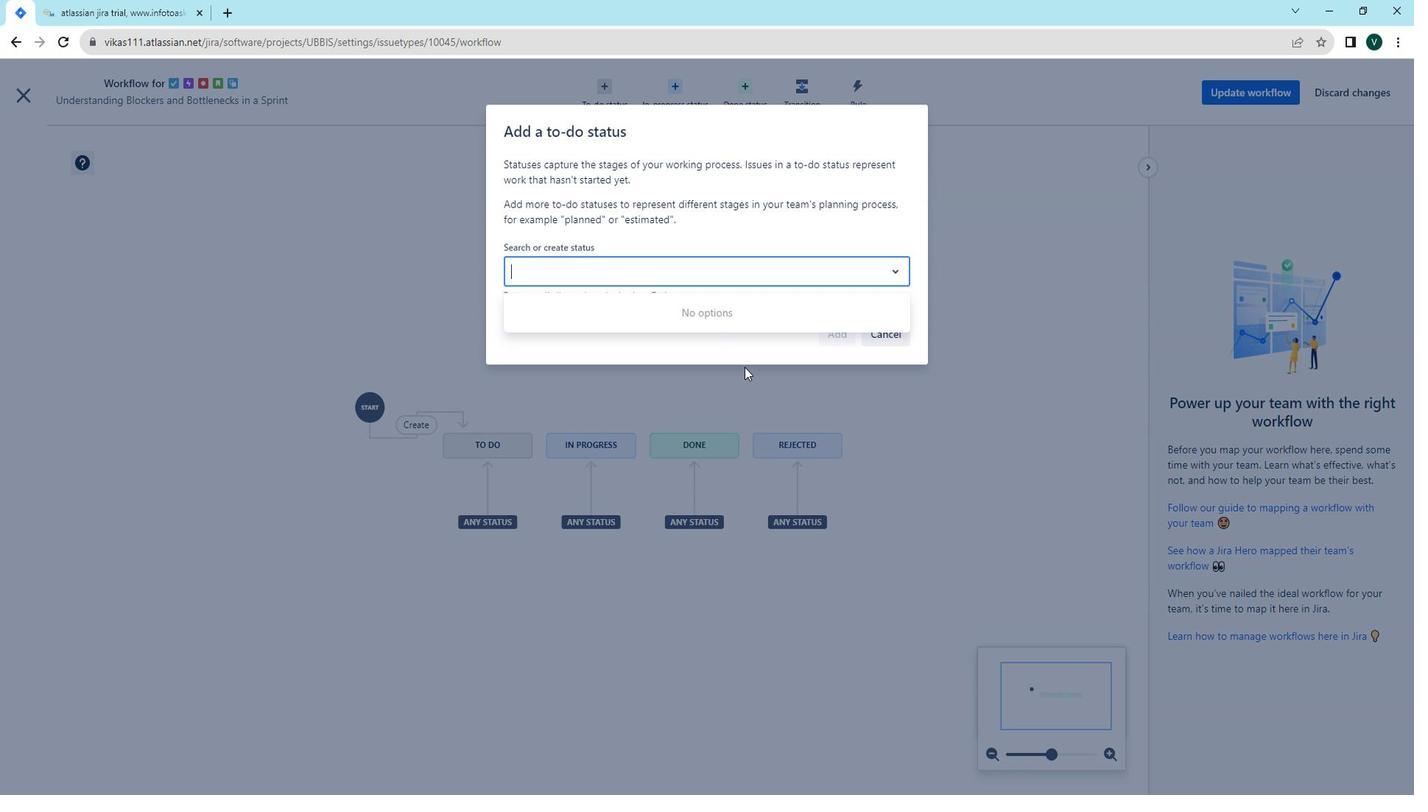 
Action: Mouse pressed left at (739, 373)
Screenshot: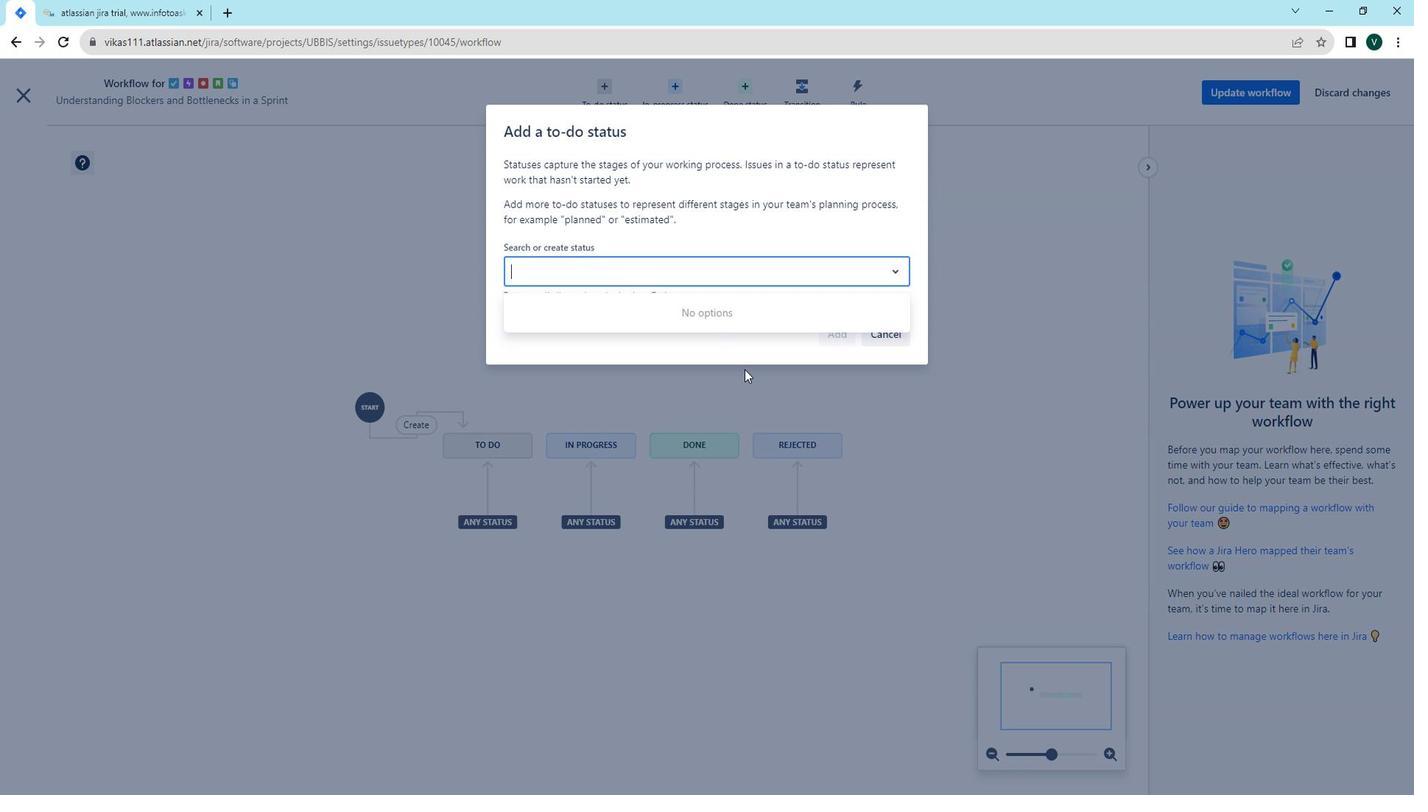 
Action: Mouse moved to (476, 448)
Screenshot: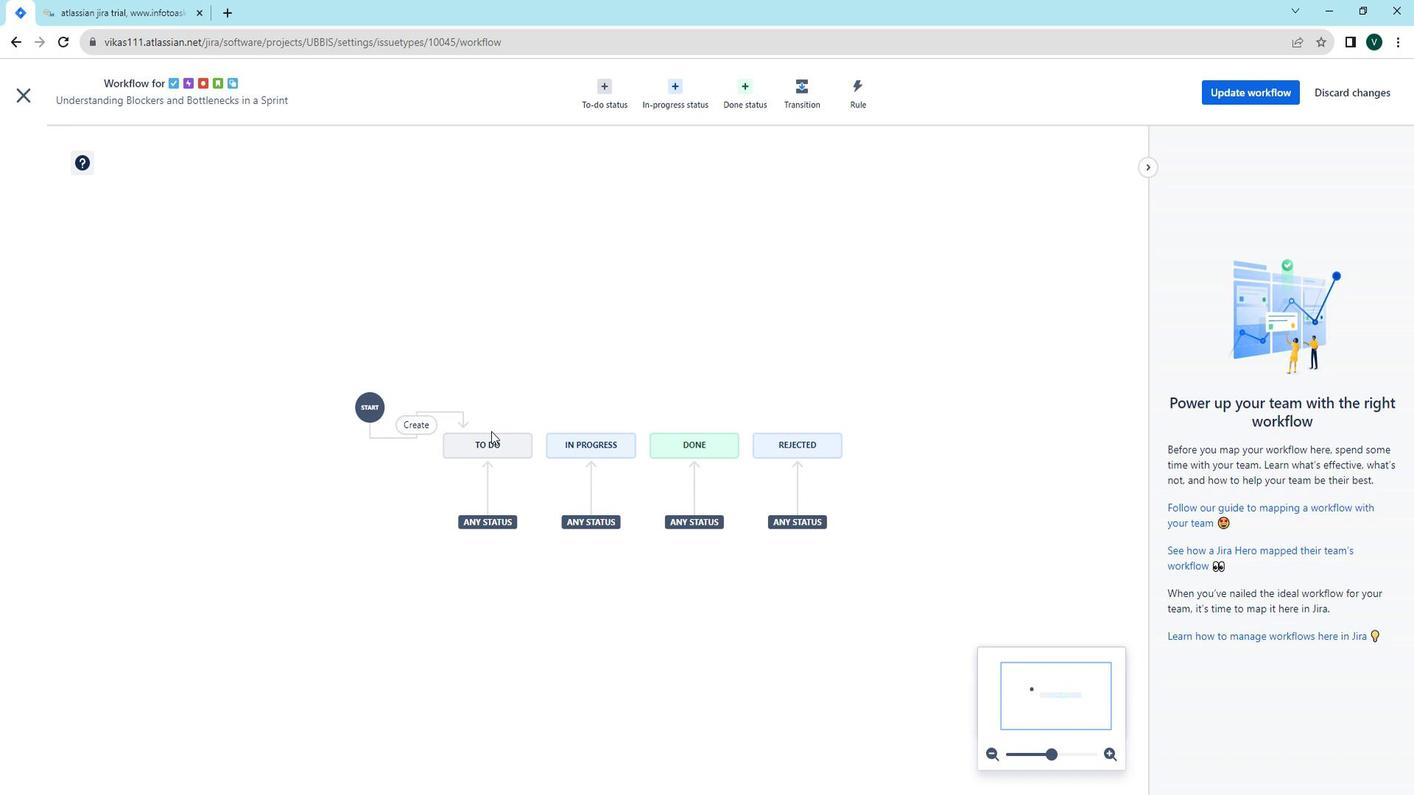 
Action: Mouse pressed left at (476, 448)
Screenshot: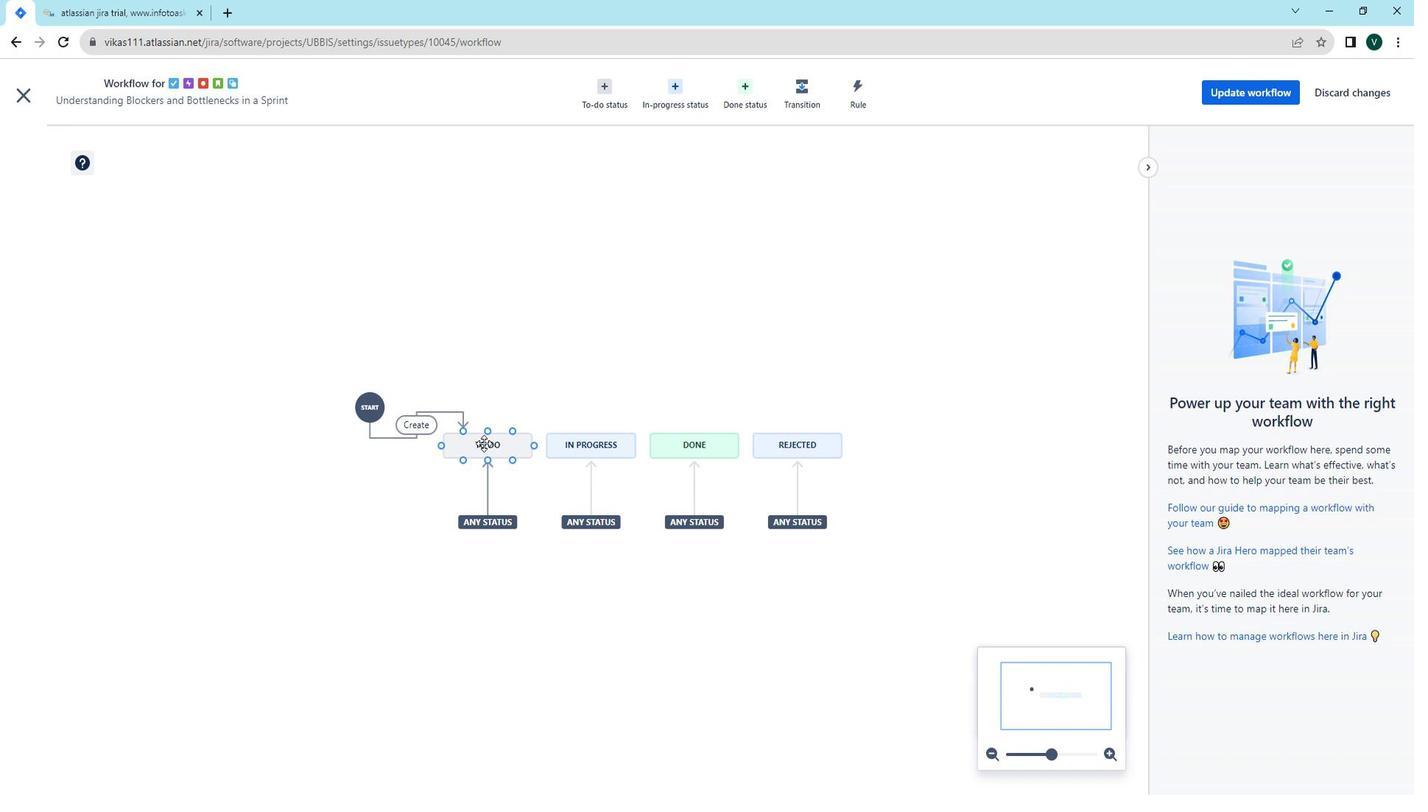 
Action: Mouse moved to (1206, 282)
Screenshot: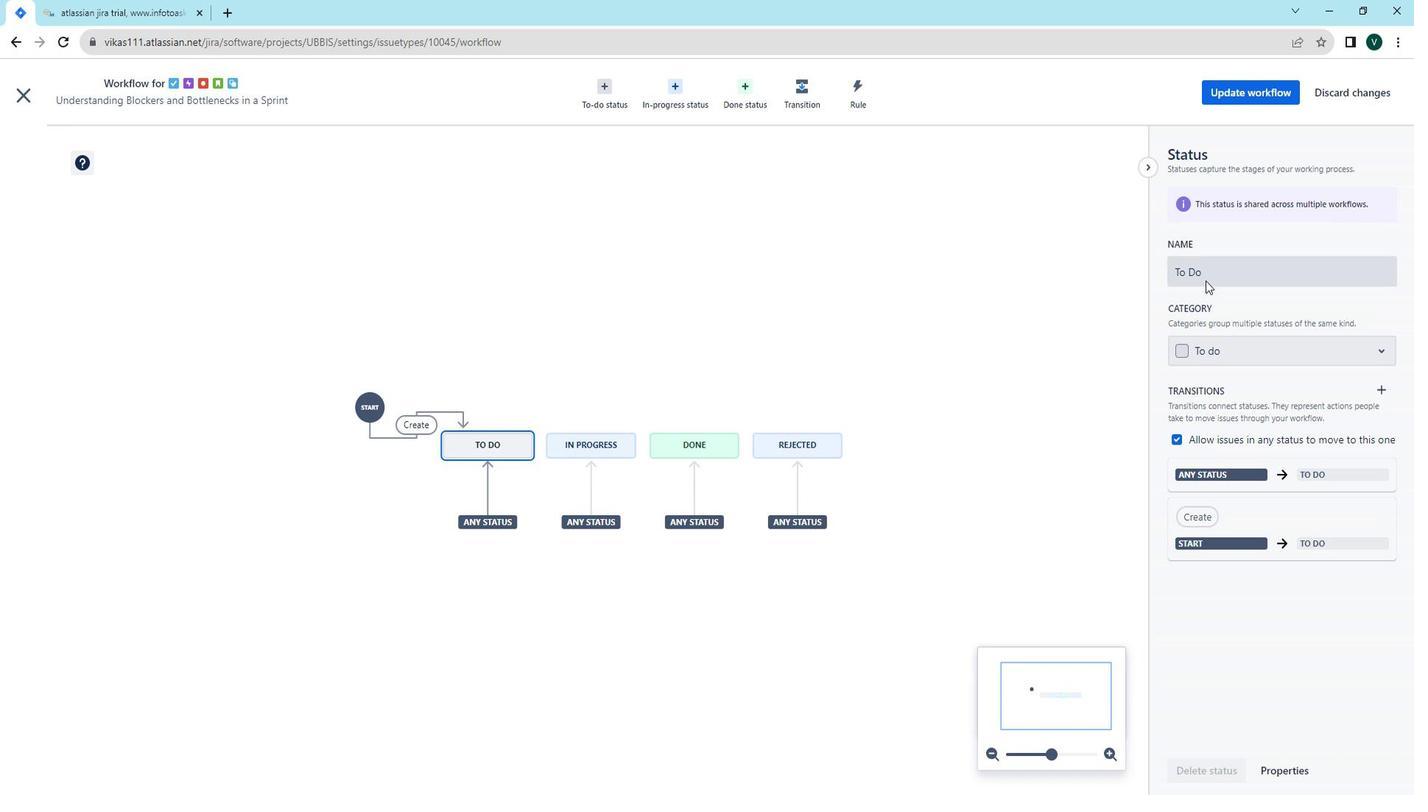 
Action: Mouse pressed left at (1206, 282)
Screenshot: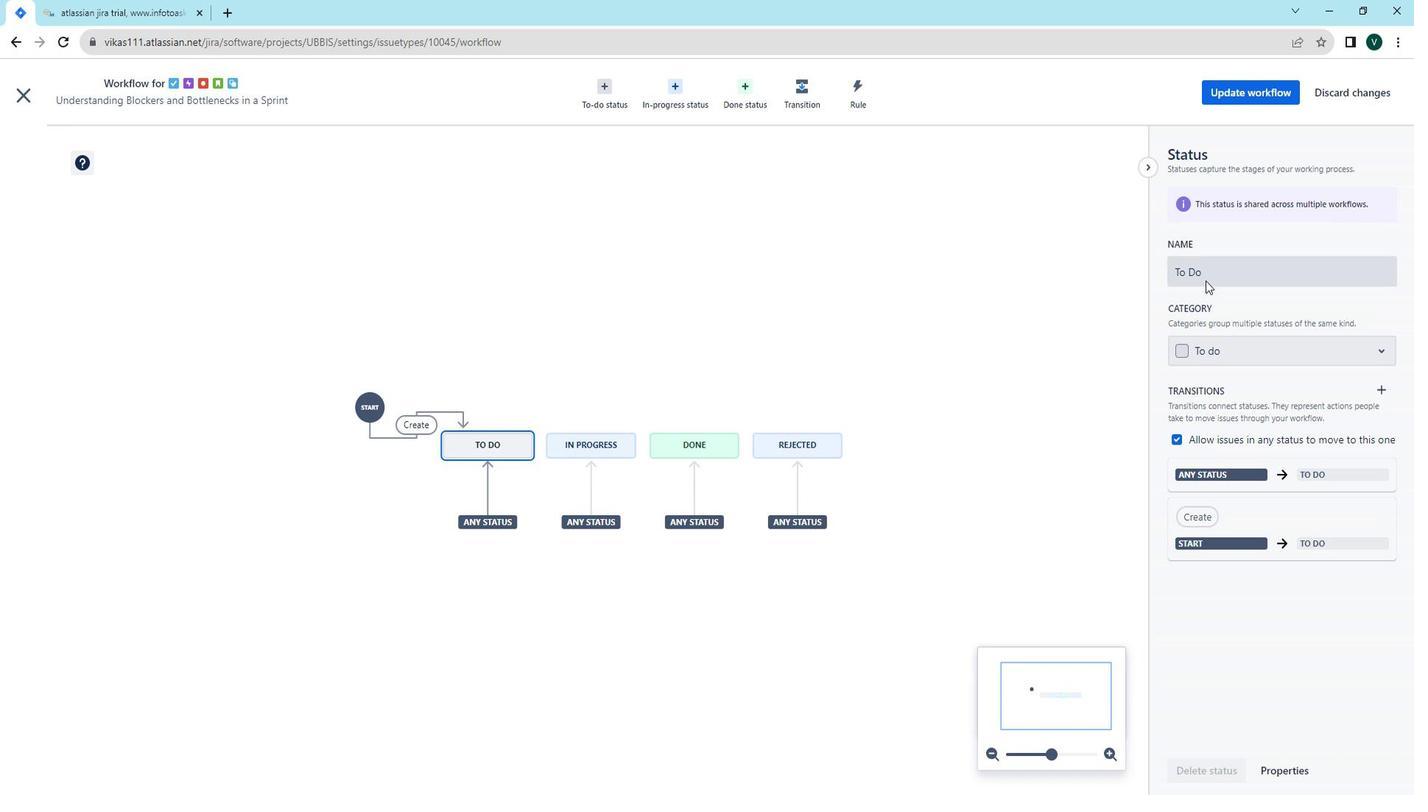 
Action: Mouse pressed left at (1206, 282)
Screenshot: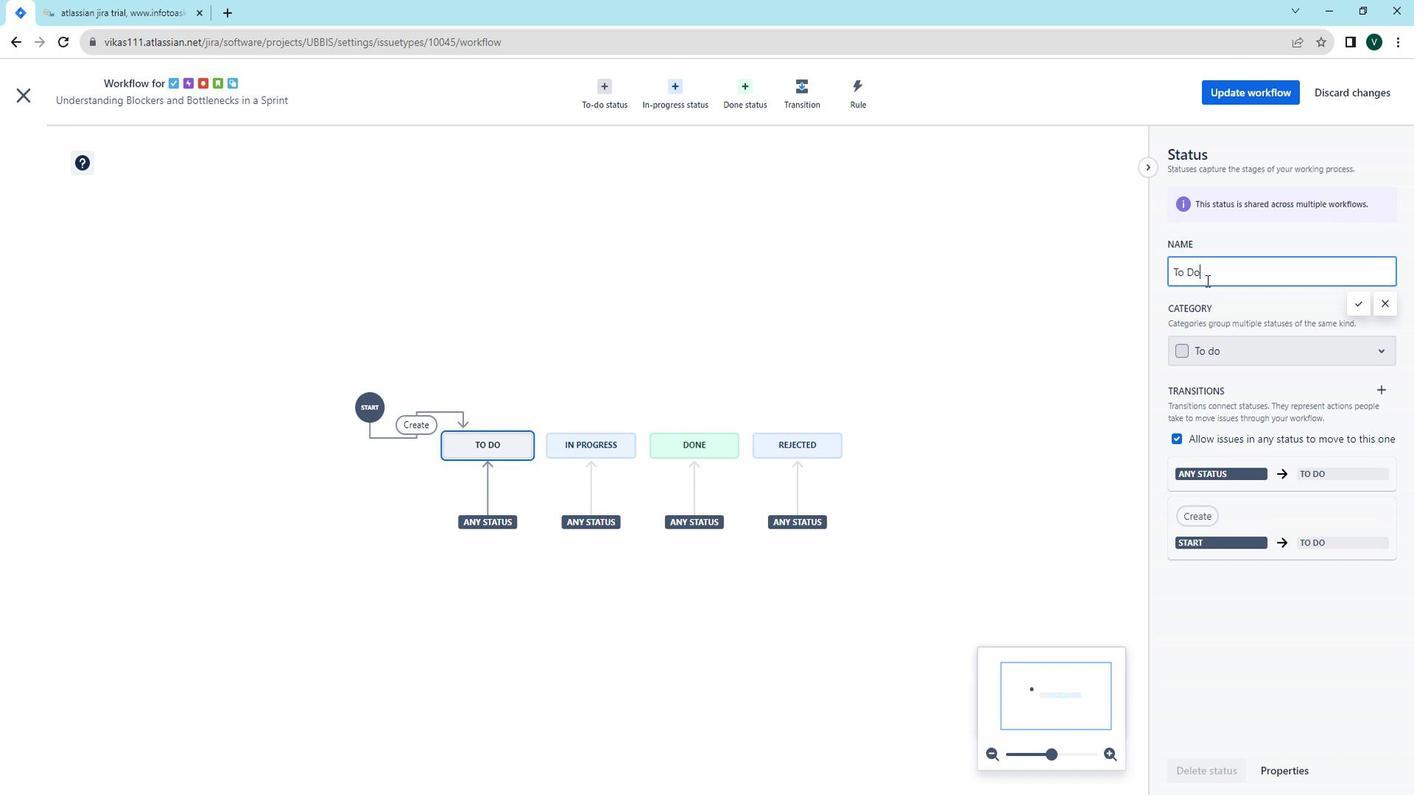 
Action: Mouse pressed left at (1206, 282)
Screenshot: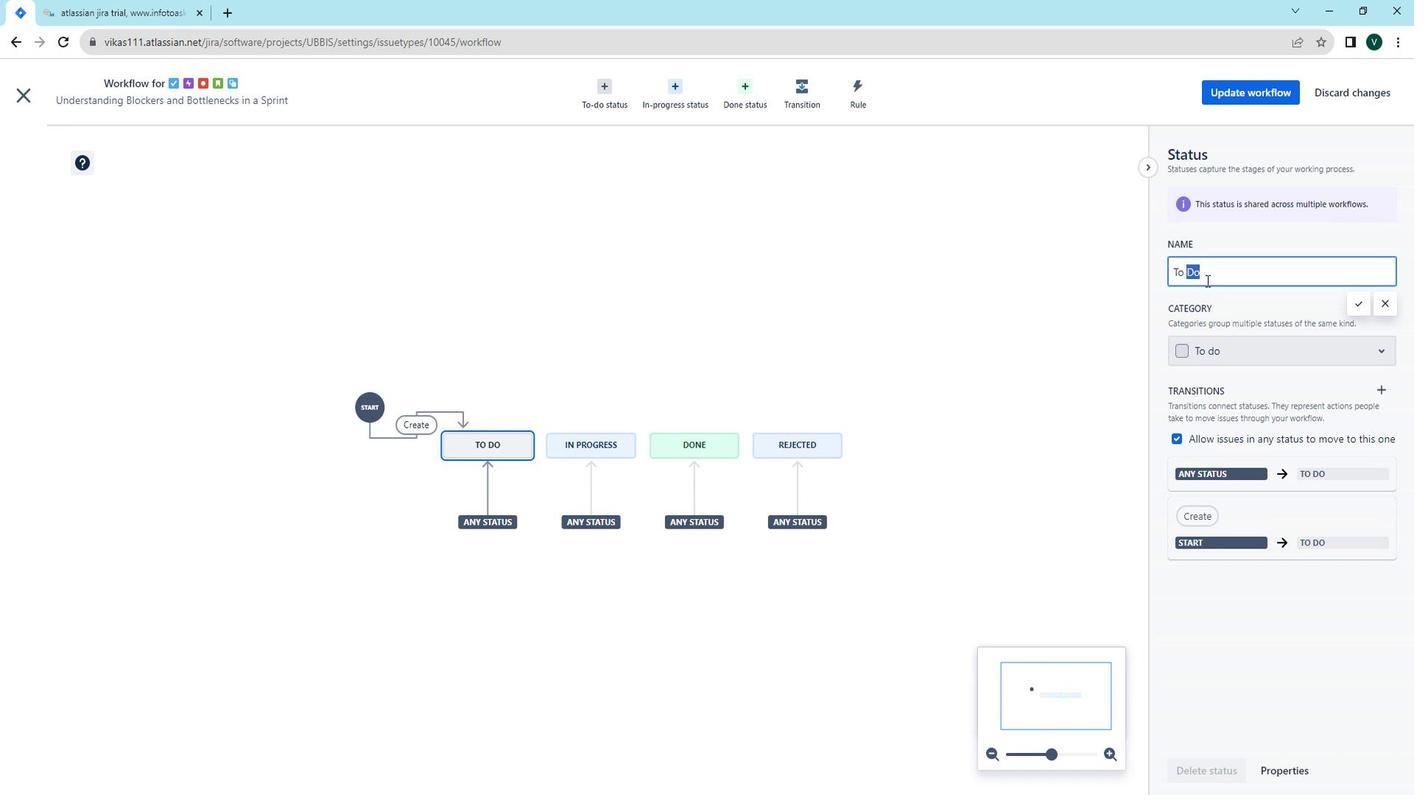 
Action: Key pressed <Key.shift>Not<Key.space><Key.shift>Started<Key.enter>
Screenshot: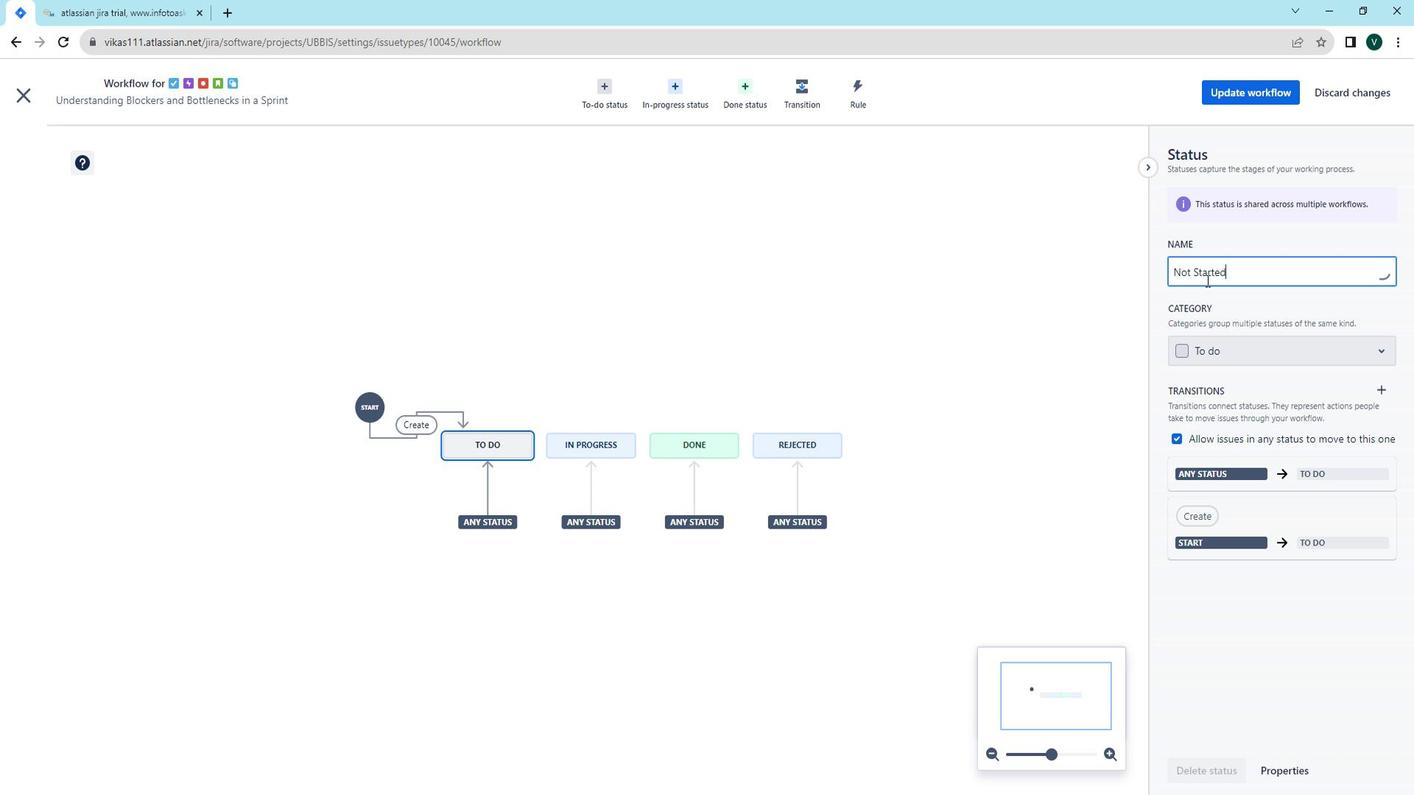 
Action: Mouse moved to (1349, 305)
Screenshot: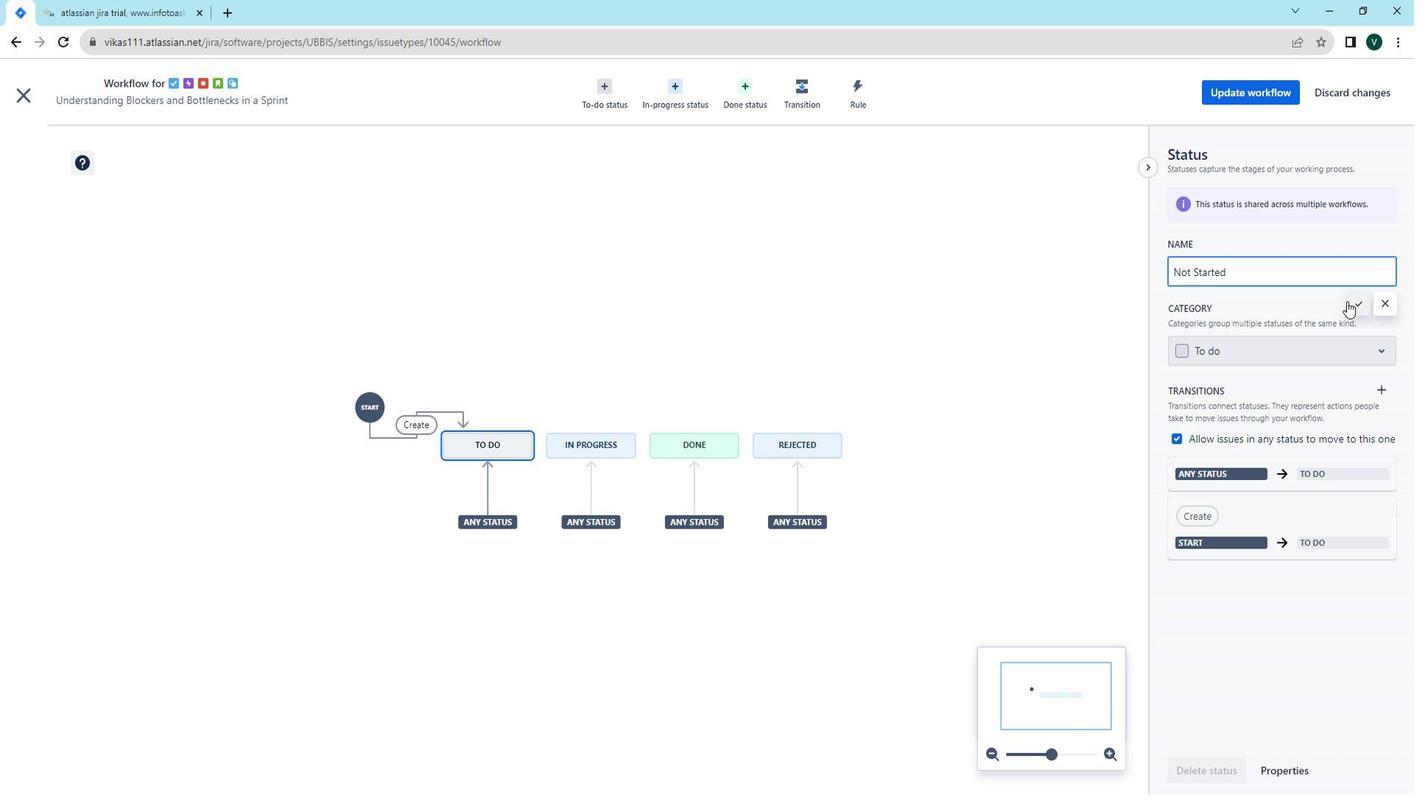 
Action: Mouse pressed left at (1349, 305)
Screenshot: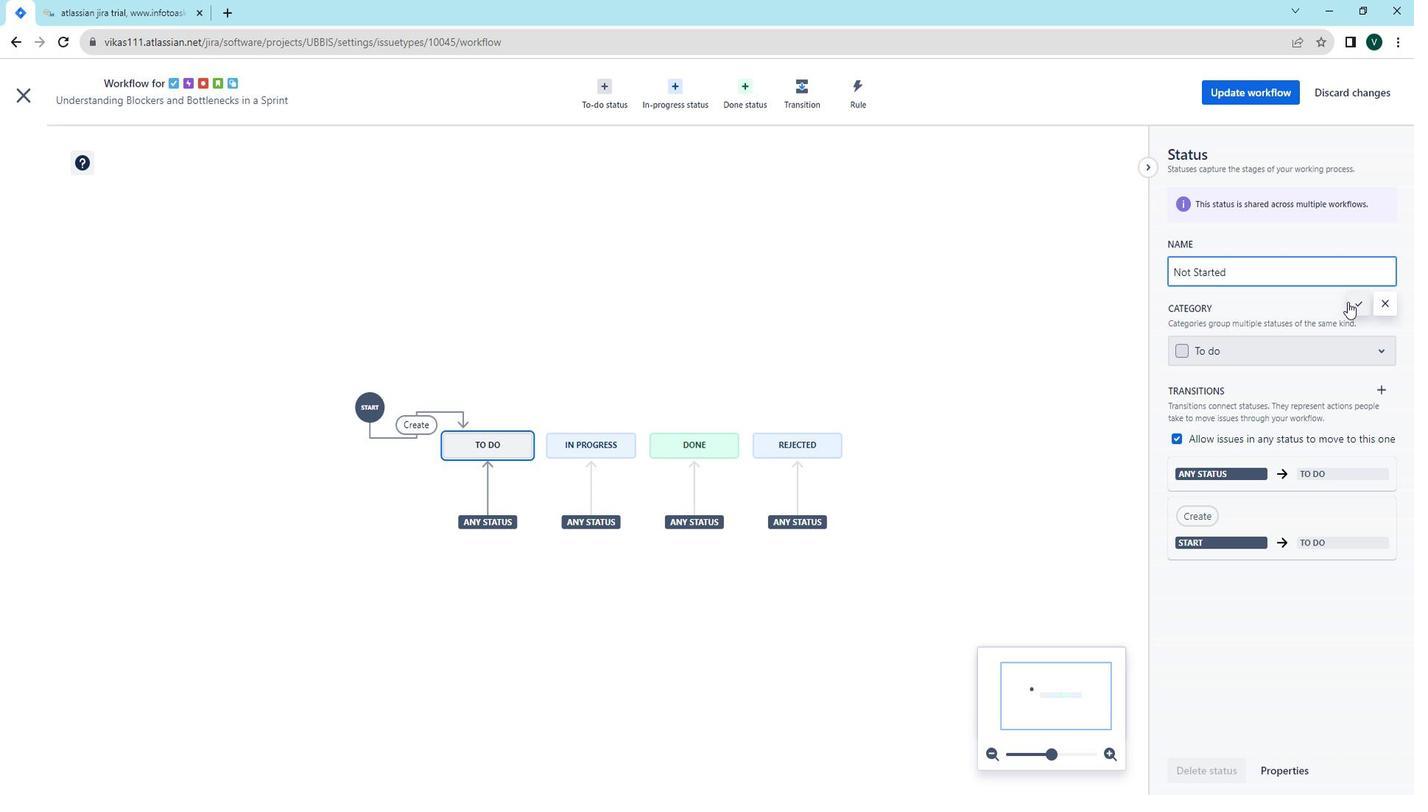 
Action: Mouse moved to (791, 97)
Screenshot: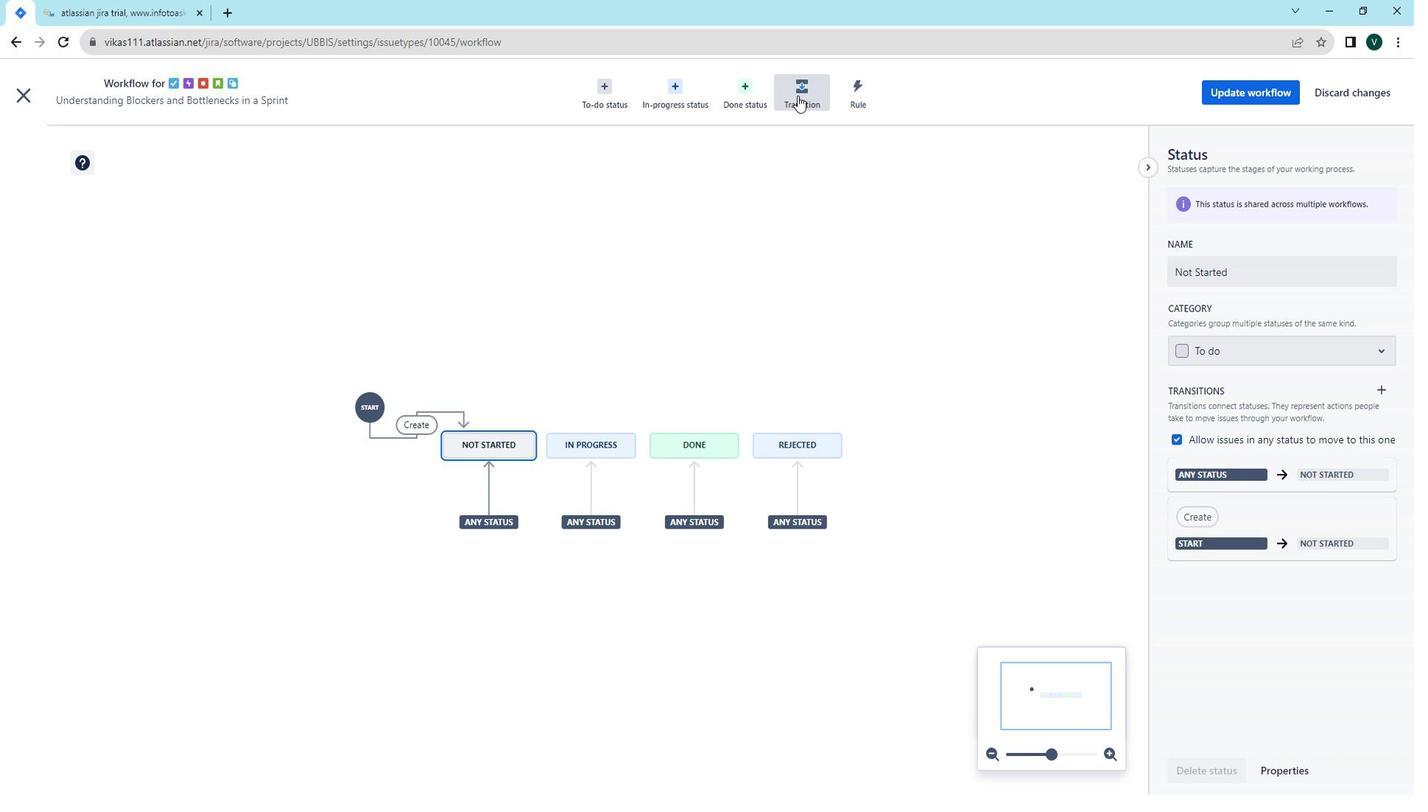 
Action: Mouse pressed left at (791, 97)
Screenshot: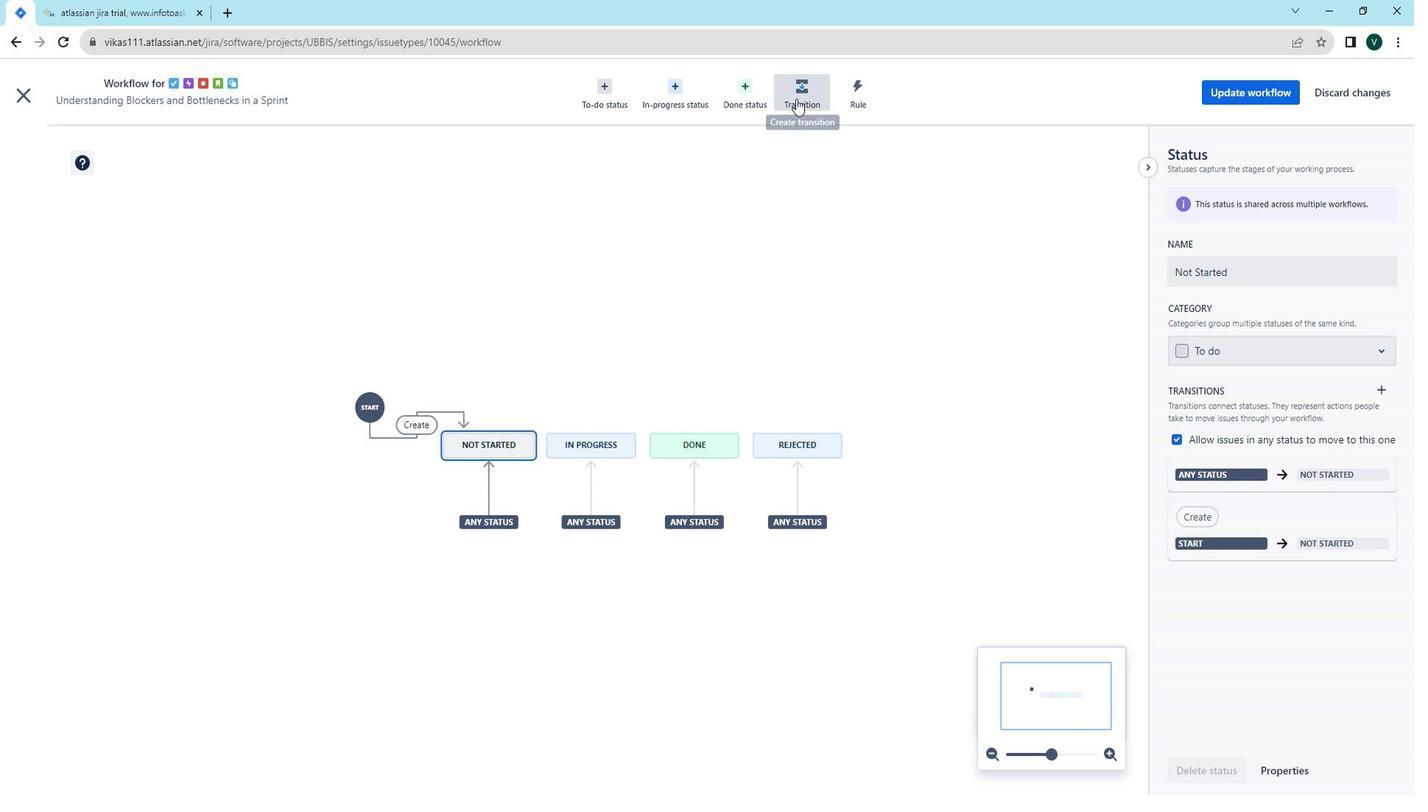 
Action: Mouse moved to (495, 229)
Screenshot: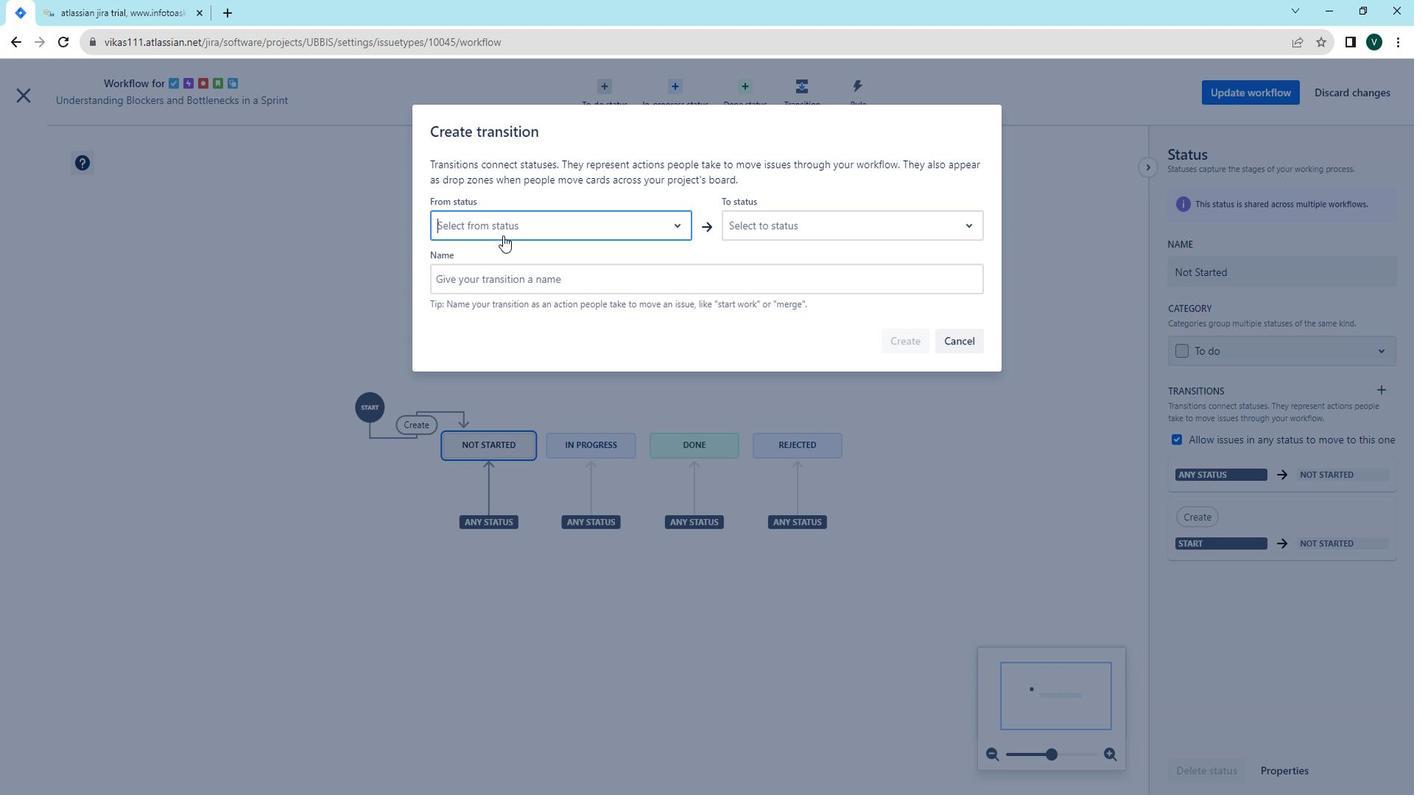 
Action: Mouse pressed left at (495, 229)
Screenshot: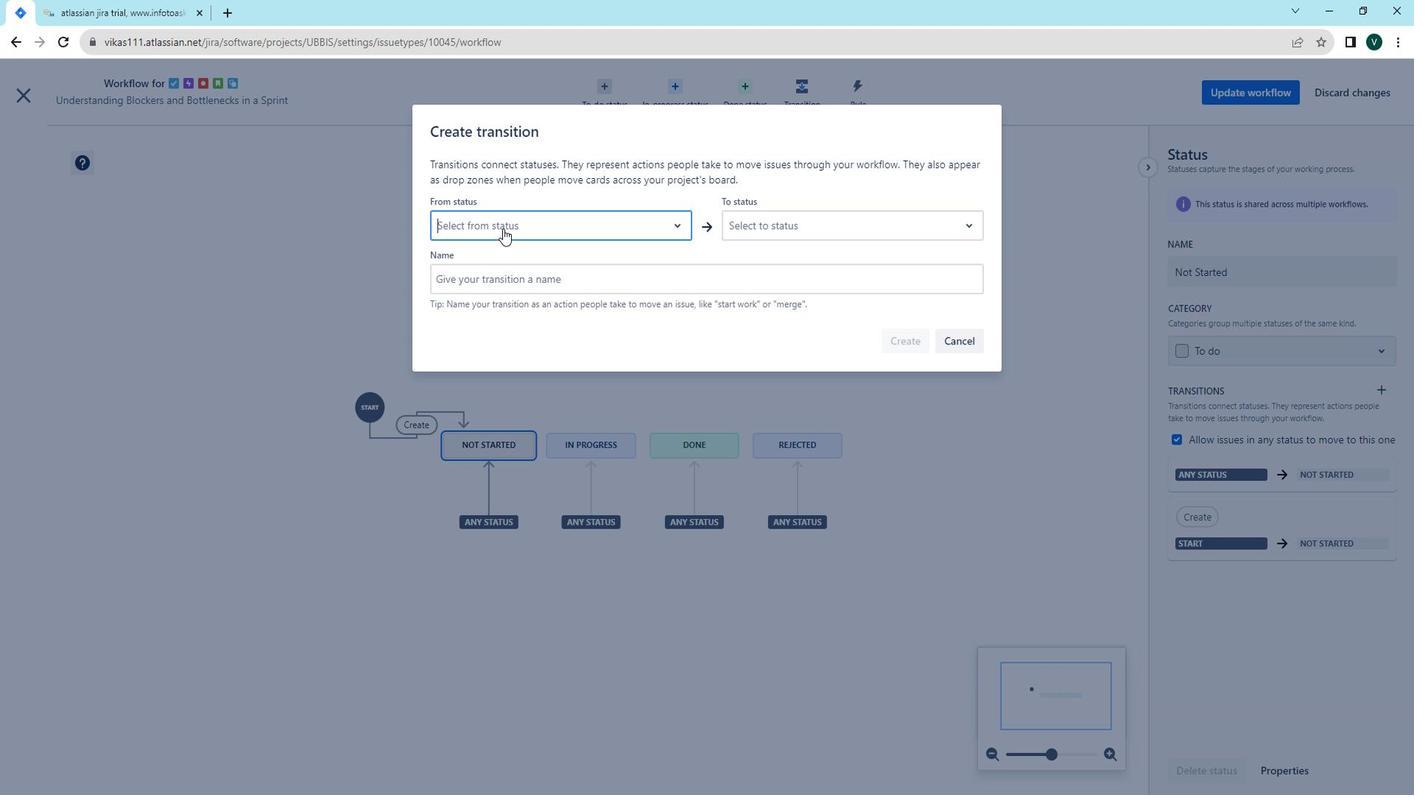 
Action: Mouse moved to (492, 268)
Screenshot: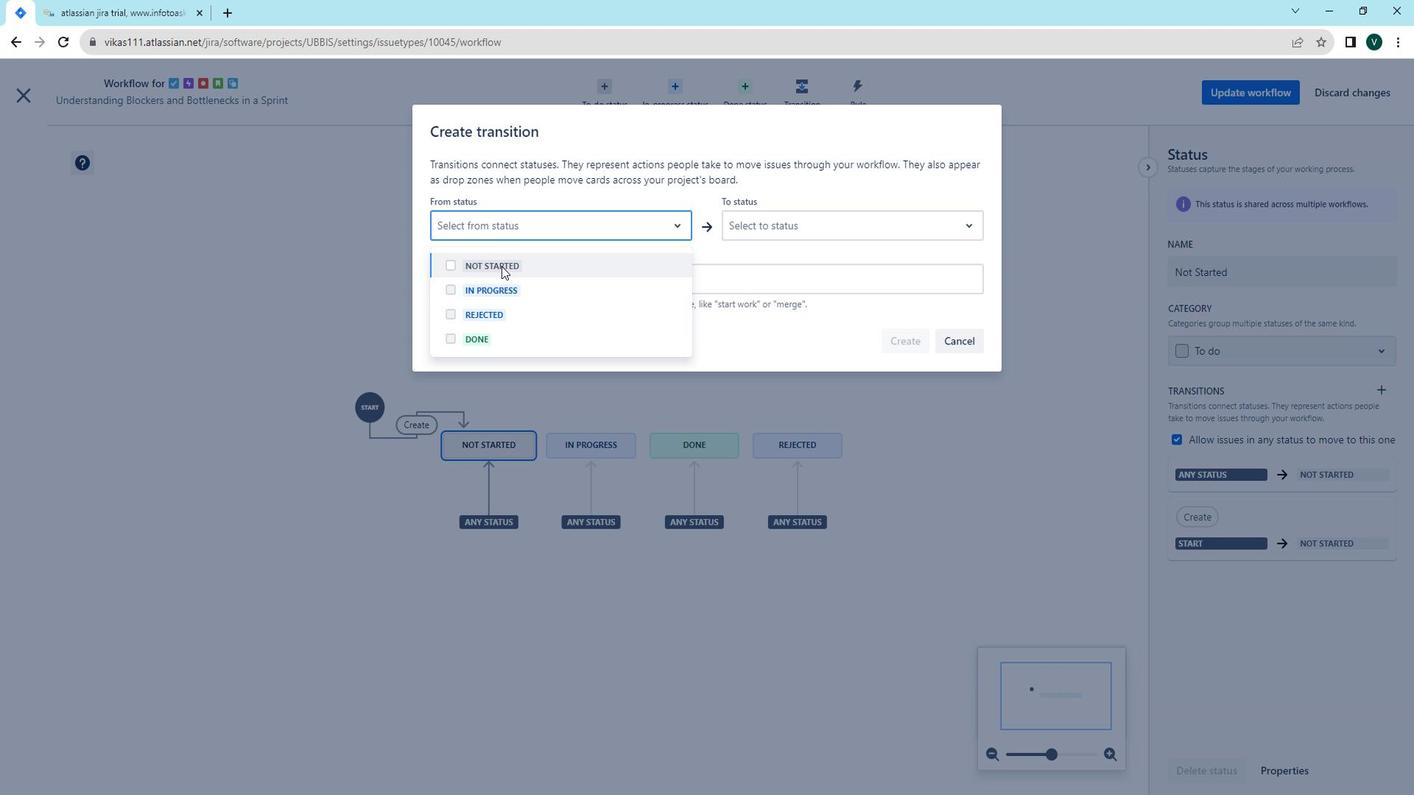 
Action: Mouse pressed left at (492, 268)
Screenshot: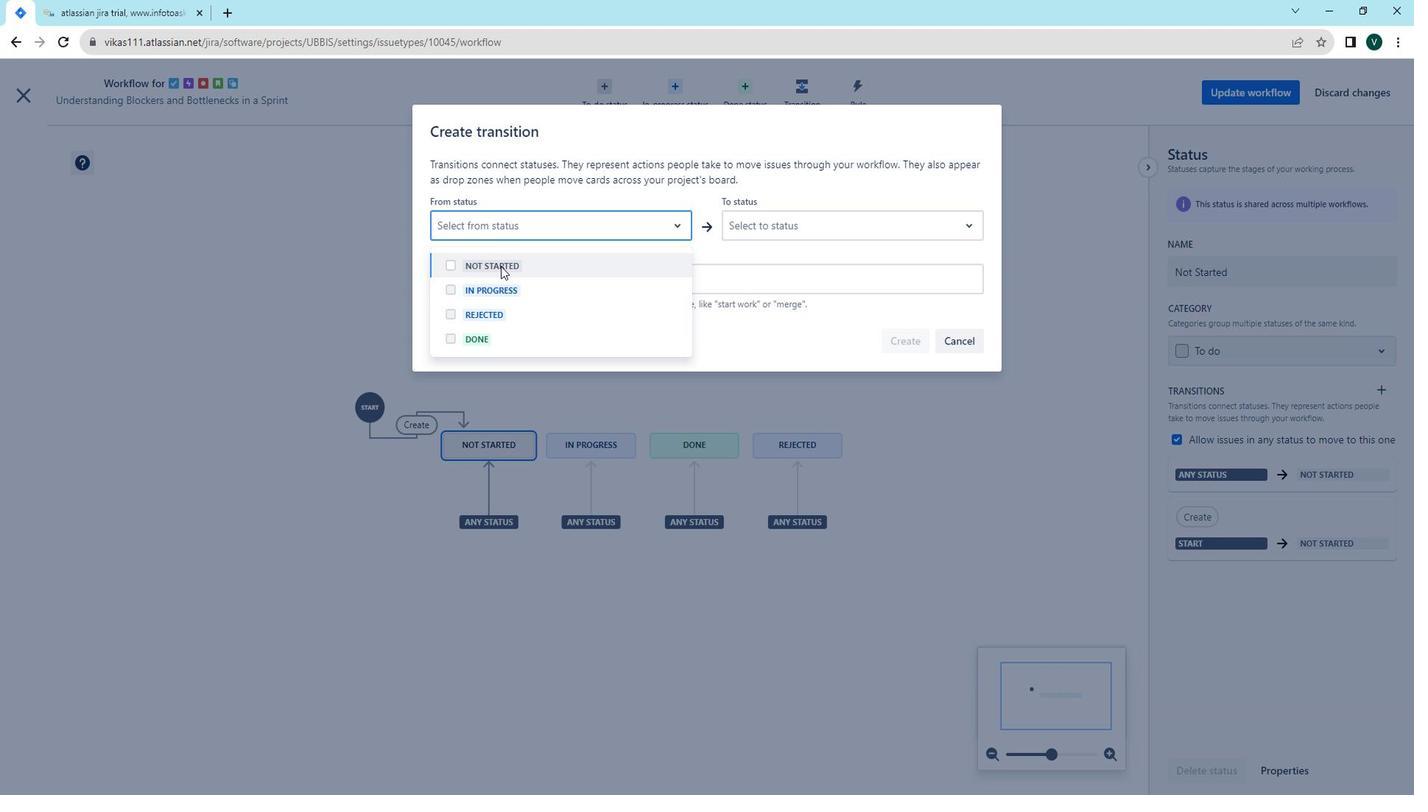 
Action: Mouse moved to (833, 226)
Screenshot: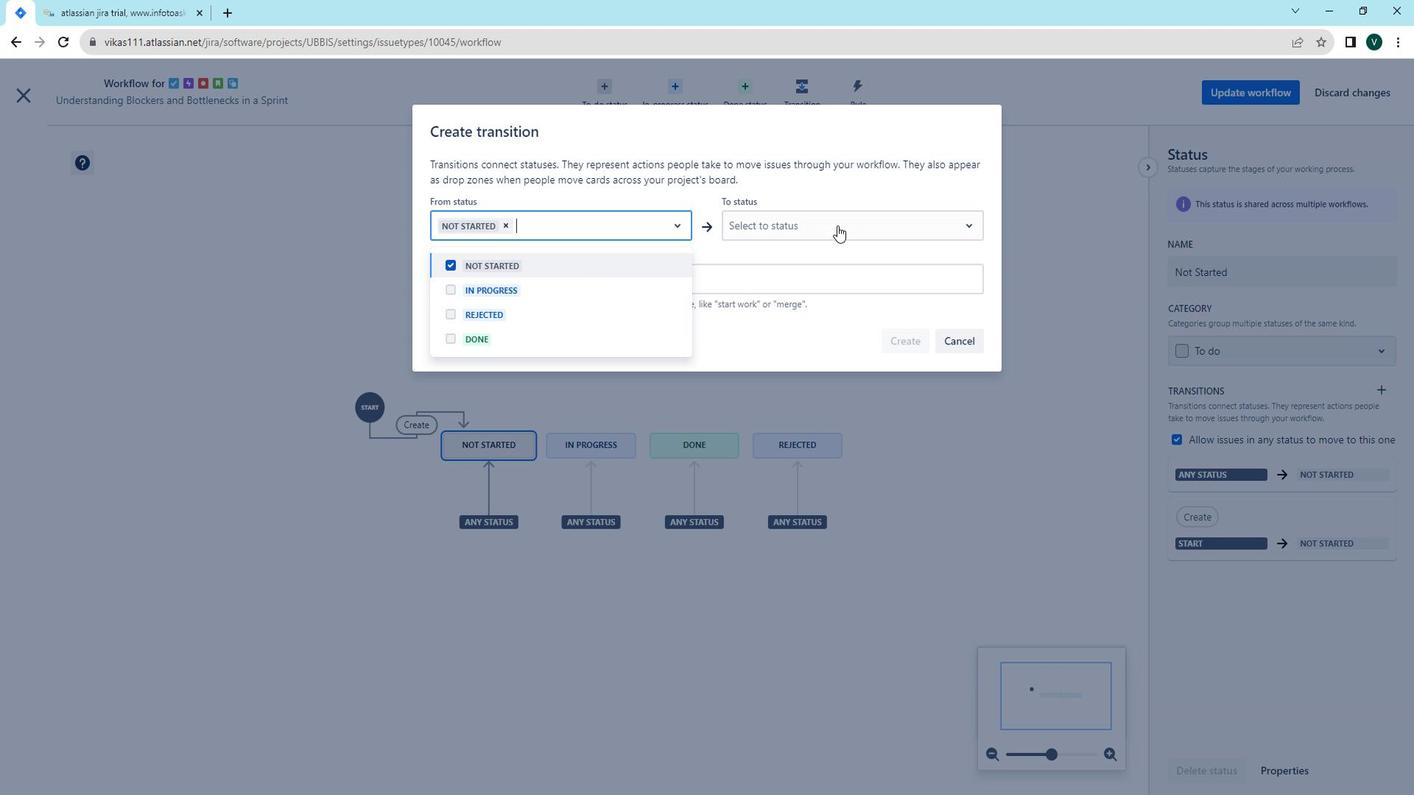 
Action: Mouse pressed left at (833, 226)
Screenshot: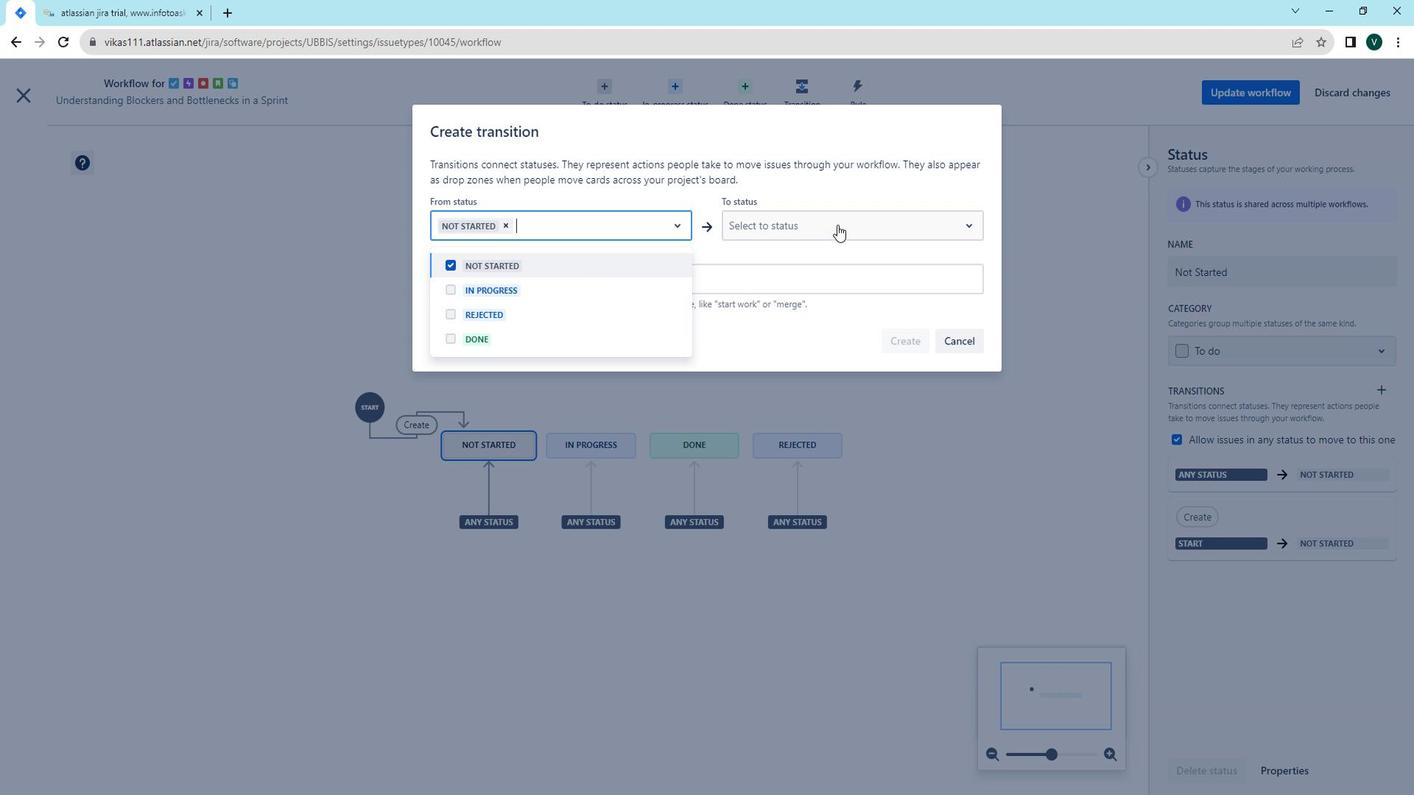
Action: Mouse moved to (742, 343)
Screenshot: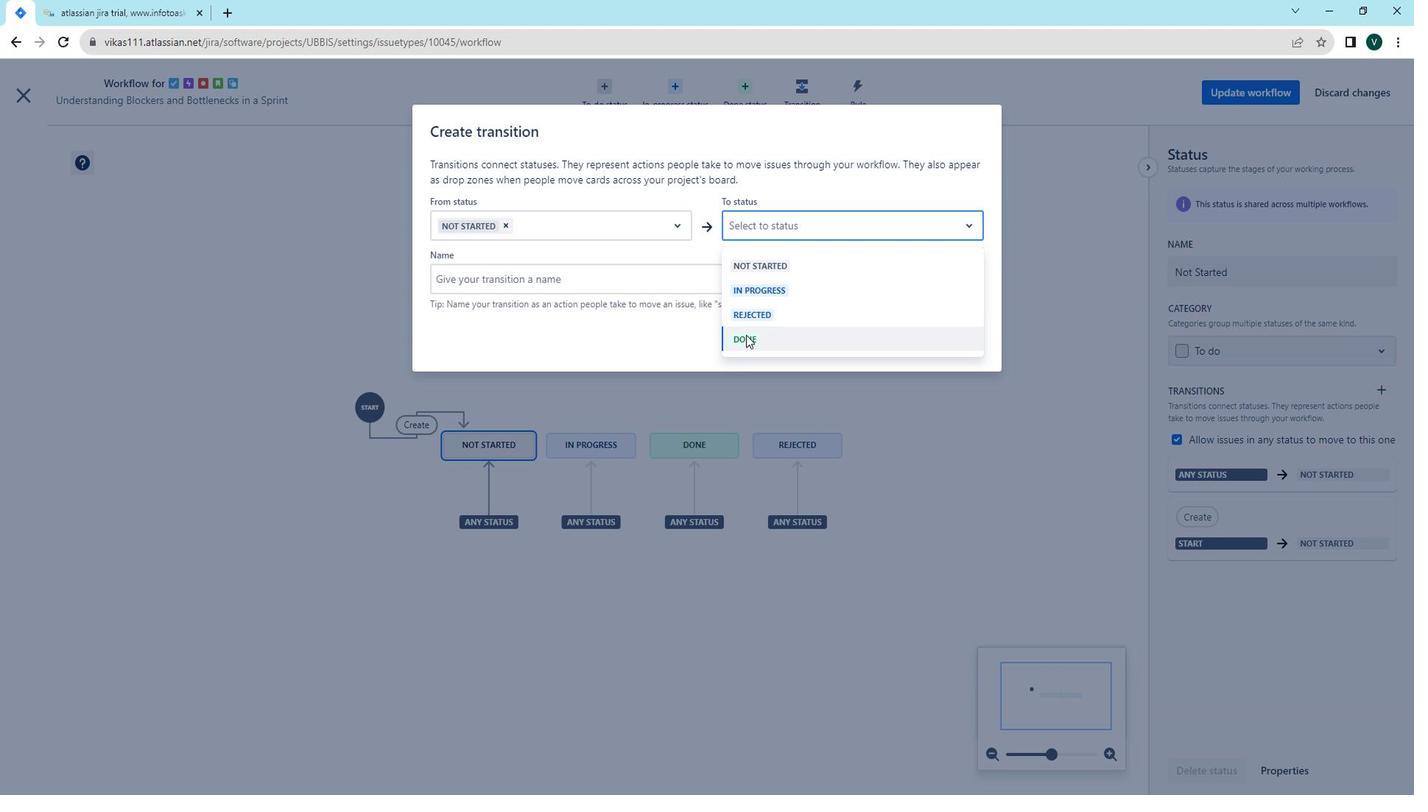 
Action: Mouse pressed left at (742, 343)
Screenshot: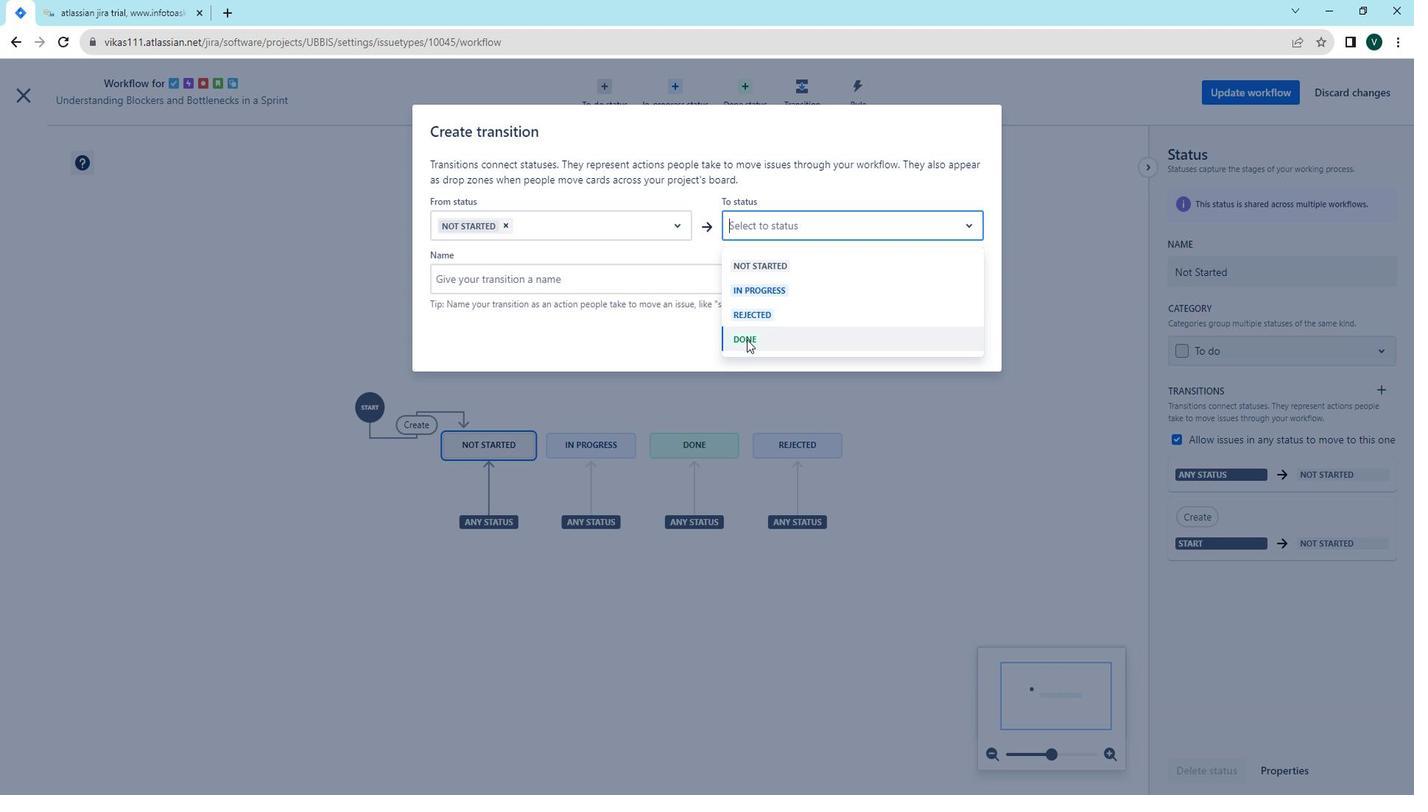 
Action: Mouse moved to (570, 284)
Screenshot: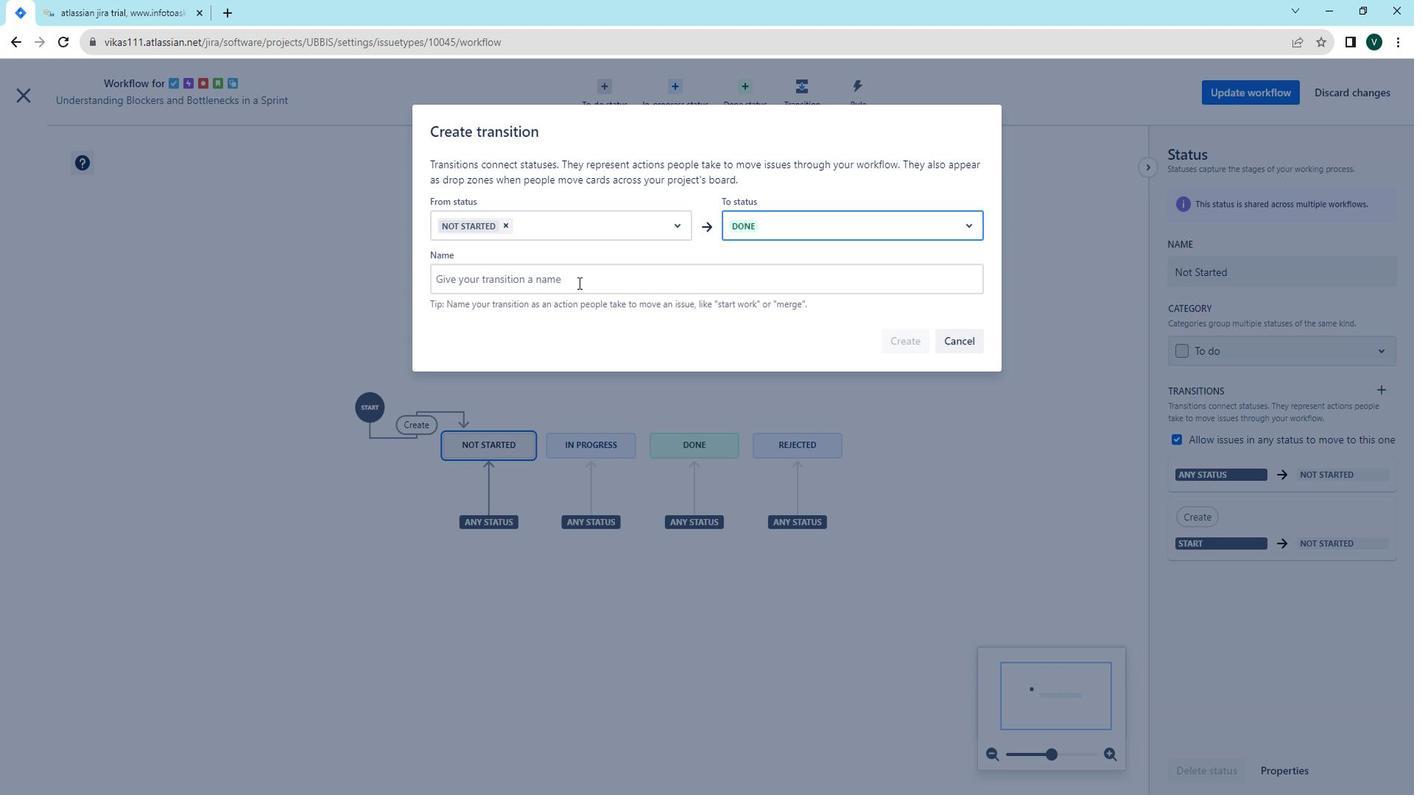 
Action: Mouse pressed left at (570, 284)
Screenshot: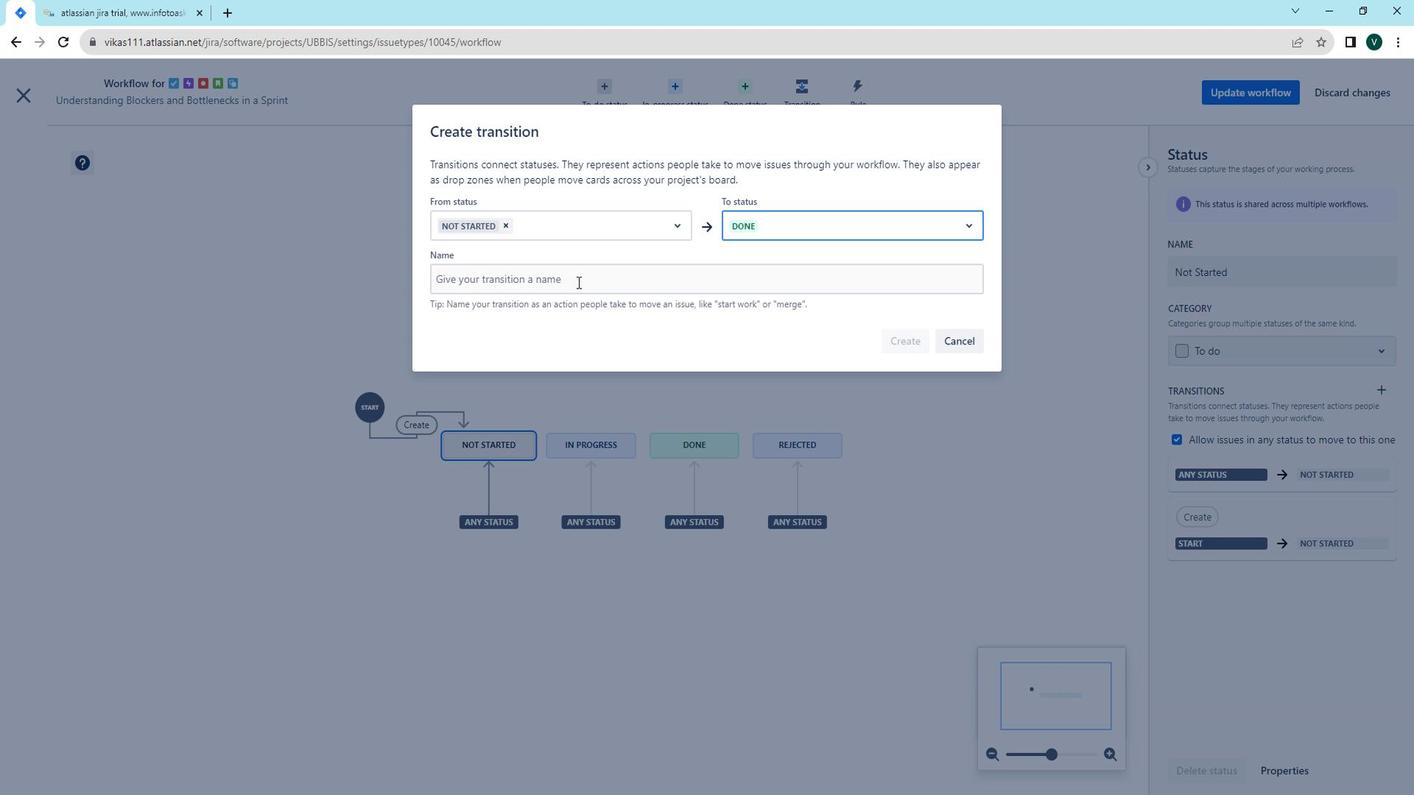 
Action: Mouse moved to (627, 283)
Screenshot: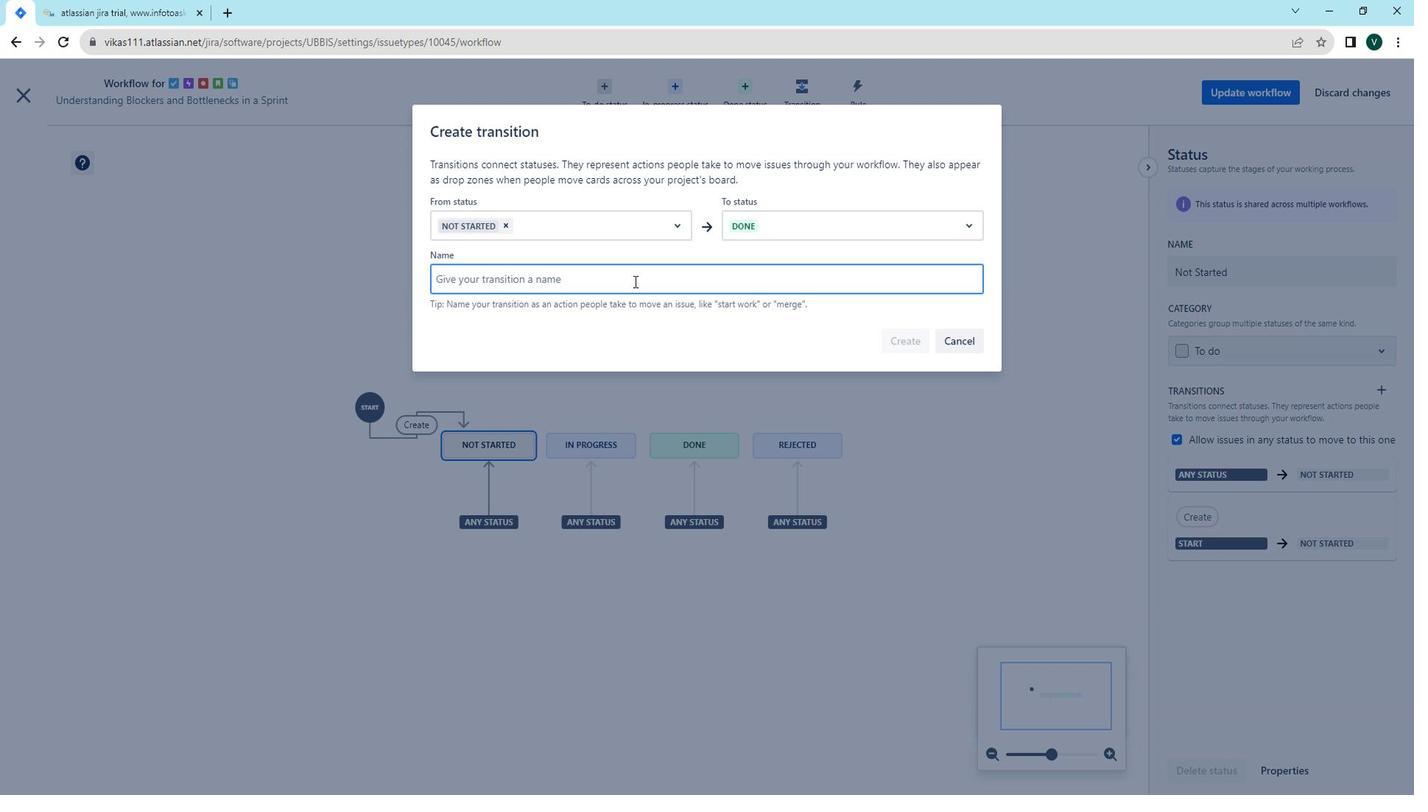 
Action: Mouse pressed left at (627, 283)
Screenshot: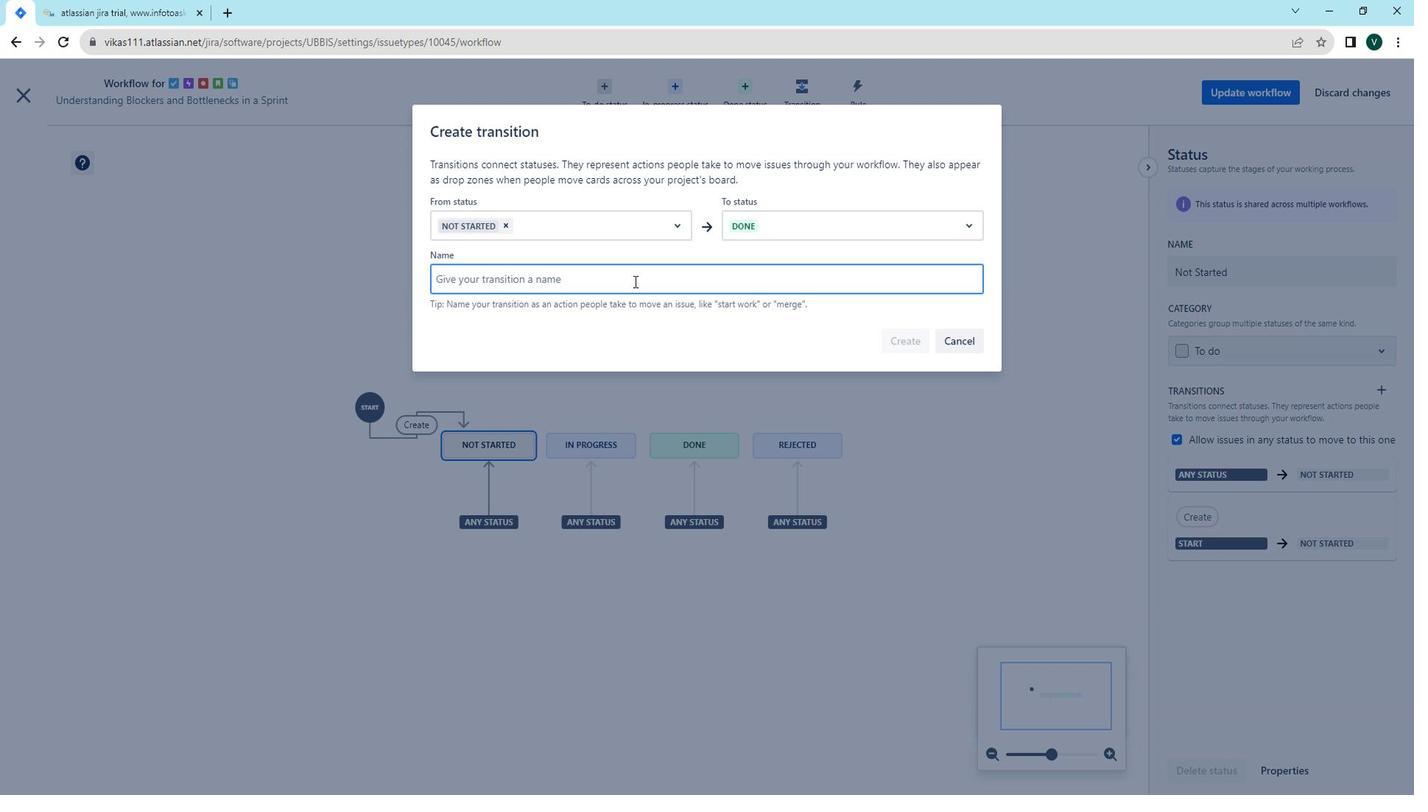 
Action: Key pressed <Key.shift><Key.shift><Key.shift><Key.shift><Key.shift><Key.shift><Key.shift><Key.shift><Key.shift><Key.shift><Key.shift><Key.shift><Key.shift><Key.shift><Key.shift><Key.shift><Key.shift><Key.shift><Key.shift><Key.shift><Key.shift><Key.shift><Key.shift><Key.shift><Key.shift><Key.shift><Key.shift><Key.shift><Key.shift><Key.shift><Key.shift><Key.shift><Key.shift><Key.shift><Key.shift><Key.shift><Key.shift><Key.shift><Key.shift><Key.shift><Key.shift><Key.shift><Key.shift><Key.shift><Key.shift><Key.shift><Key.shift><Key.shift><Key.shift><Key.shift><Key.shift><Key.shift><Key.shift><Key.shift><Key.shift><Key.shift><Key.shift><Key.shift><Key.shift>S<Key.backspace><Key.shift>Sn<Key.backspace><Key.backspace><Key.backspace><Key.backspace><Key.backspace><Key.backspace><Key.shift><Key.shift><Key.shift><Key.shift><Key.shift><Key.shift><Key.shift><Key.shift><Key.shift><Key.shift><Key.shift><Key.shift><Key.shift><Key.shift><Key.shift><Key.shift><Key.shift><Key.shift><Key.shift><Key.shift><Key.shift><Key.shift><Key.shift><Key.shift><Key.shift><Key.shift>Dir<Key.backspace><Key.backspace><Key.backspace><Key.backspace><Key.shift>Resolved
Screenshot: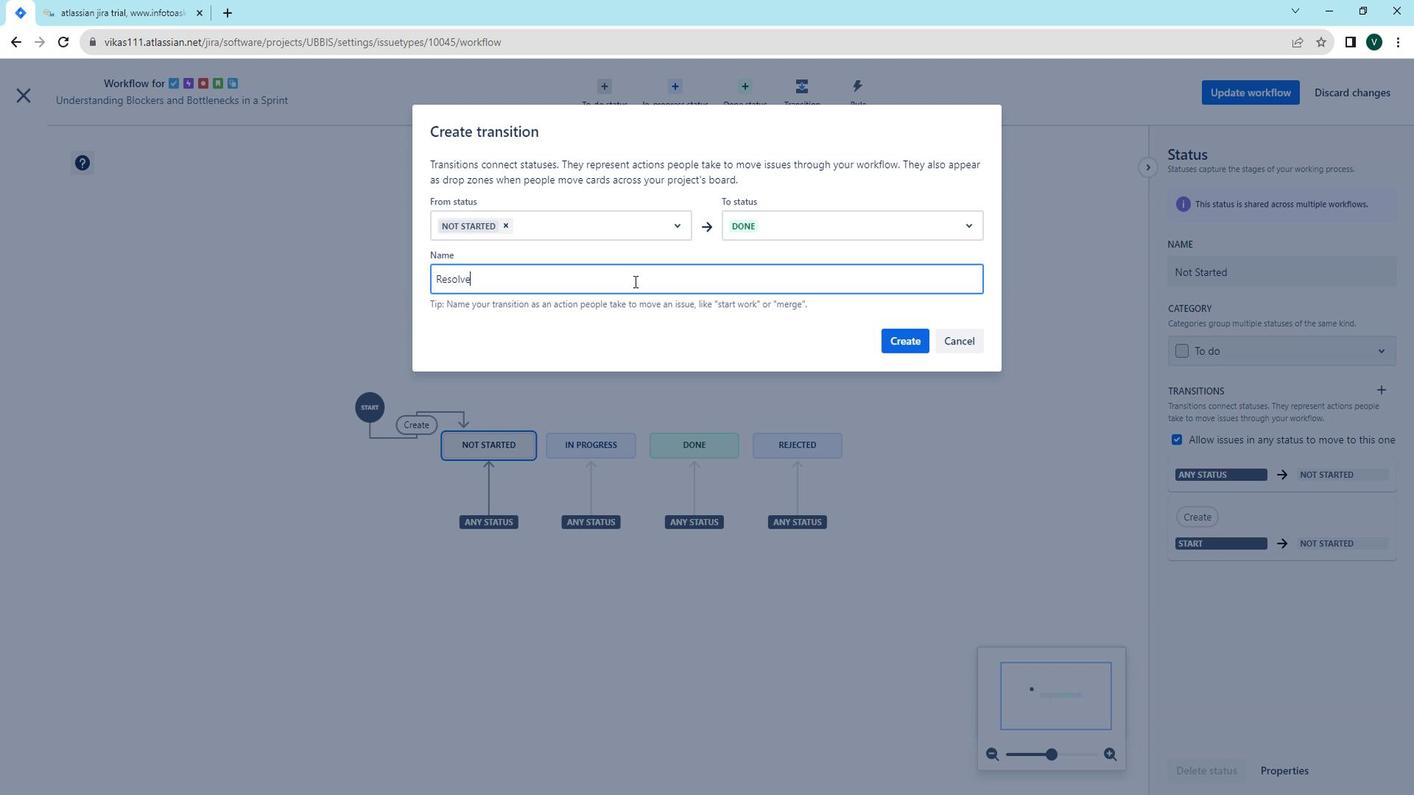 
Action: Mouse moved to (918, 347)
Screenshot: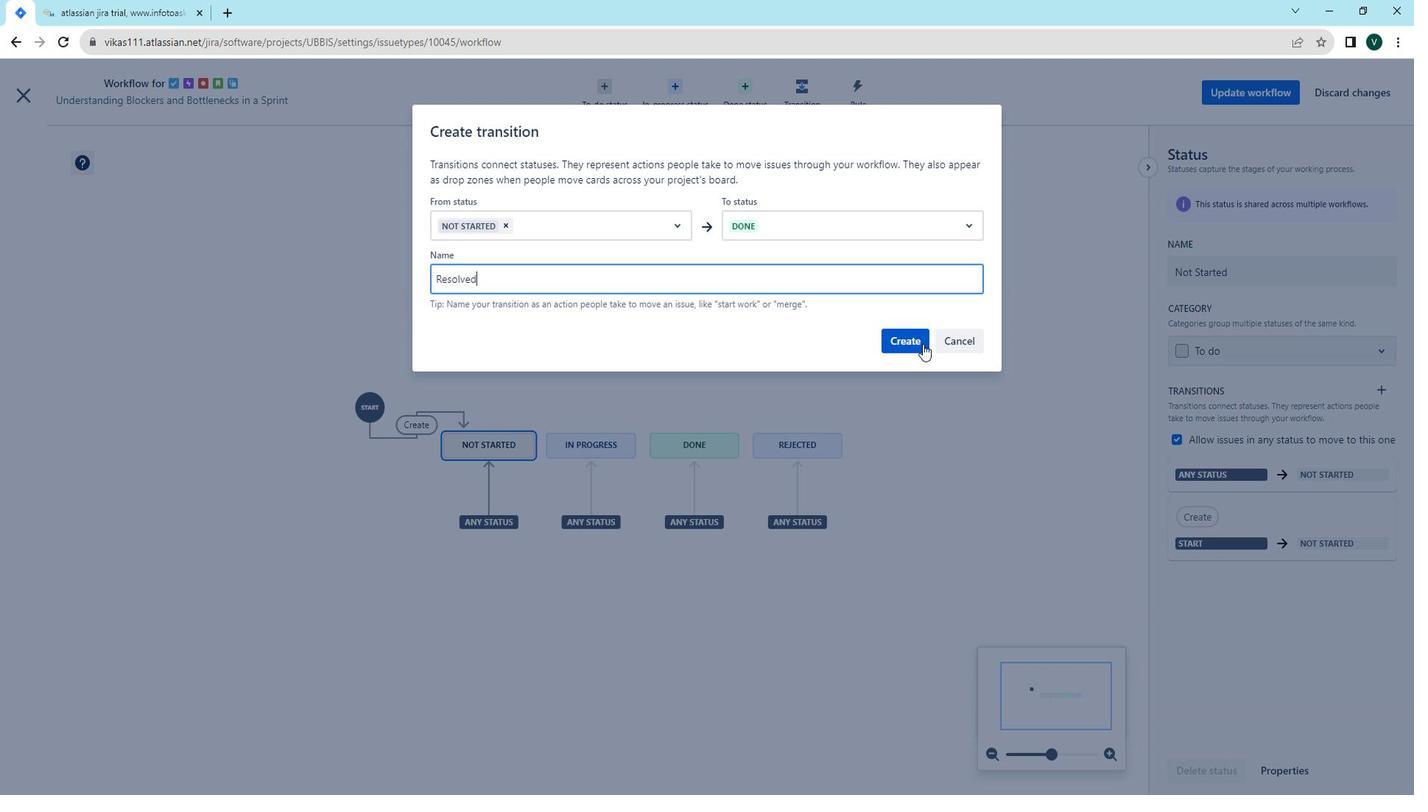 
Action: Mouse pressed left at (918, 347)
Screenshot: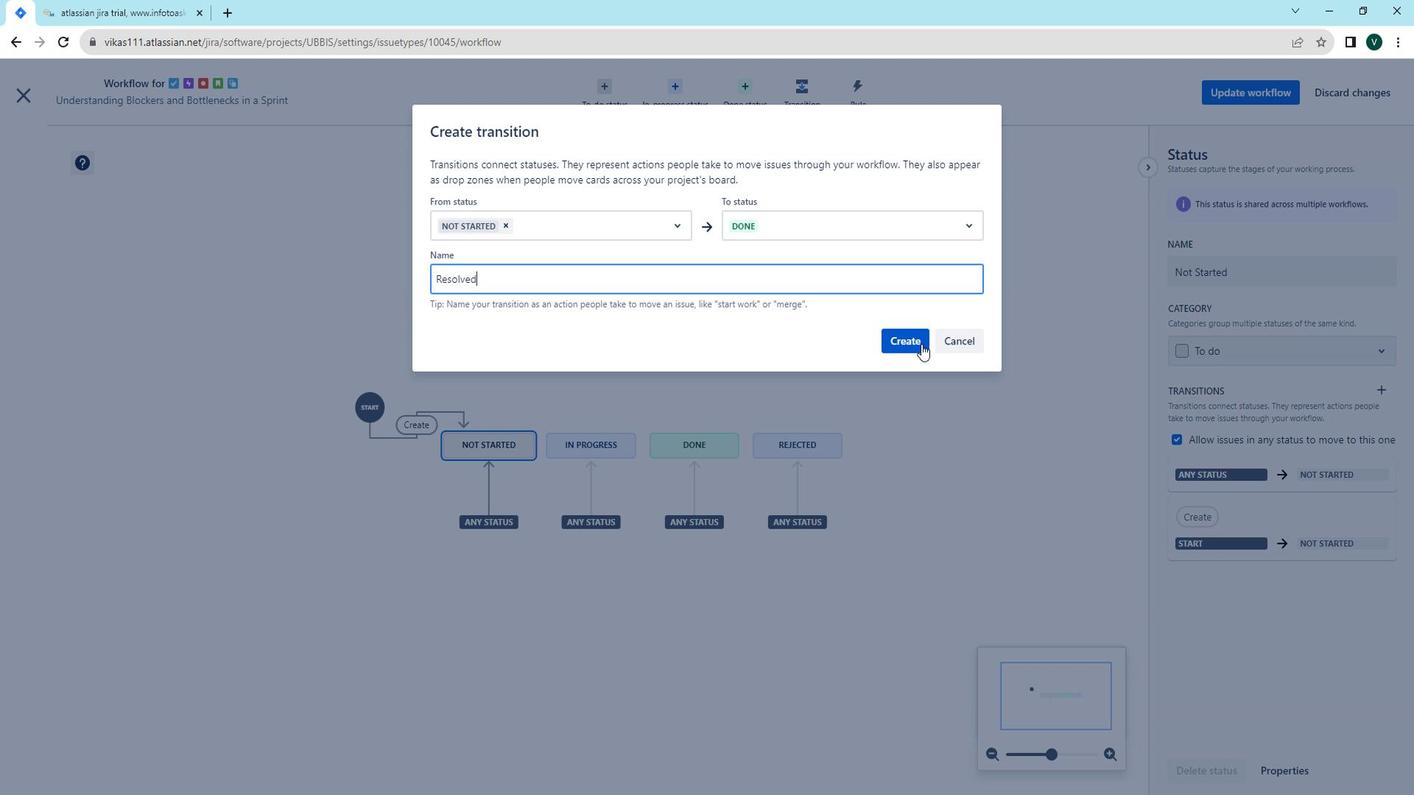 
Action: Mouse moved to (858, 89)
Screenshot: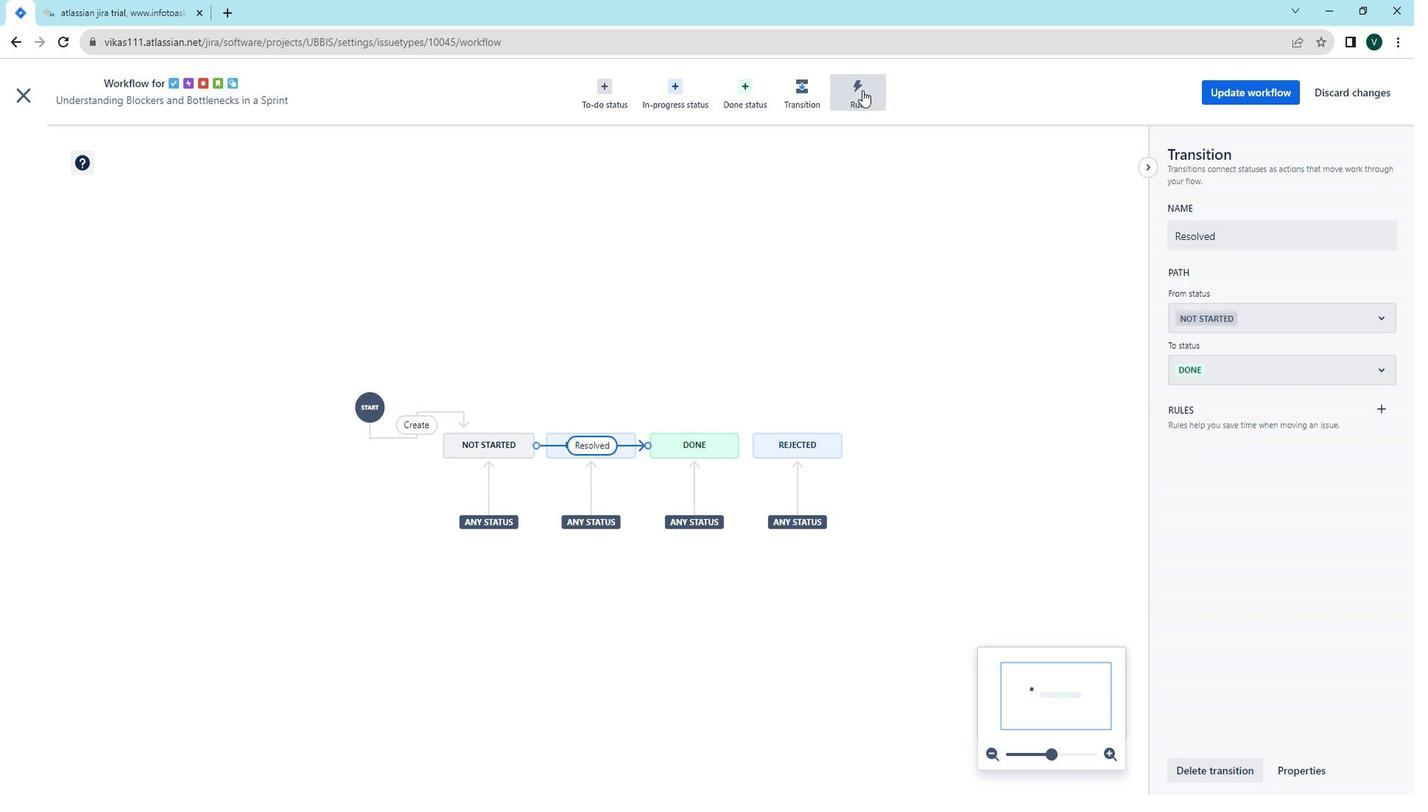 
Action: Mouse pressed left at (858, 89)
Screenshot: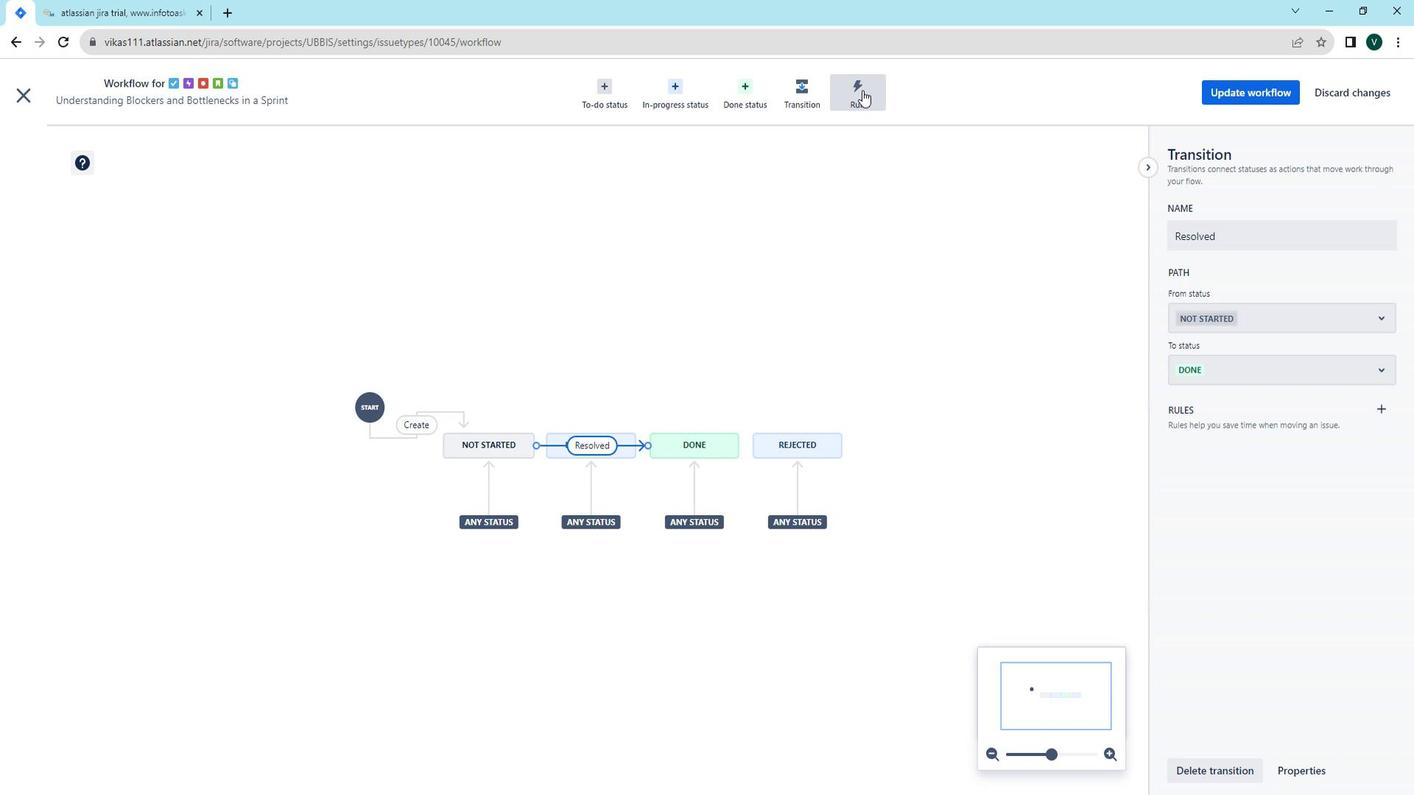 
Action: Mouse moved to (655, 239)
Screenshot: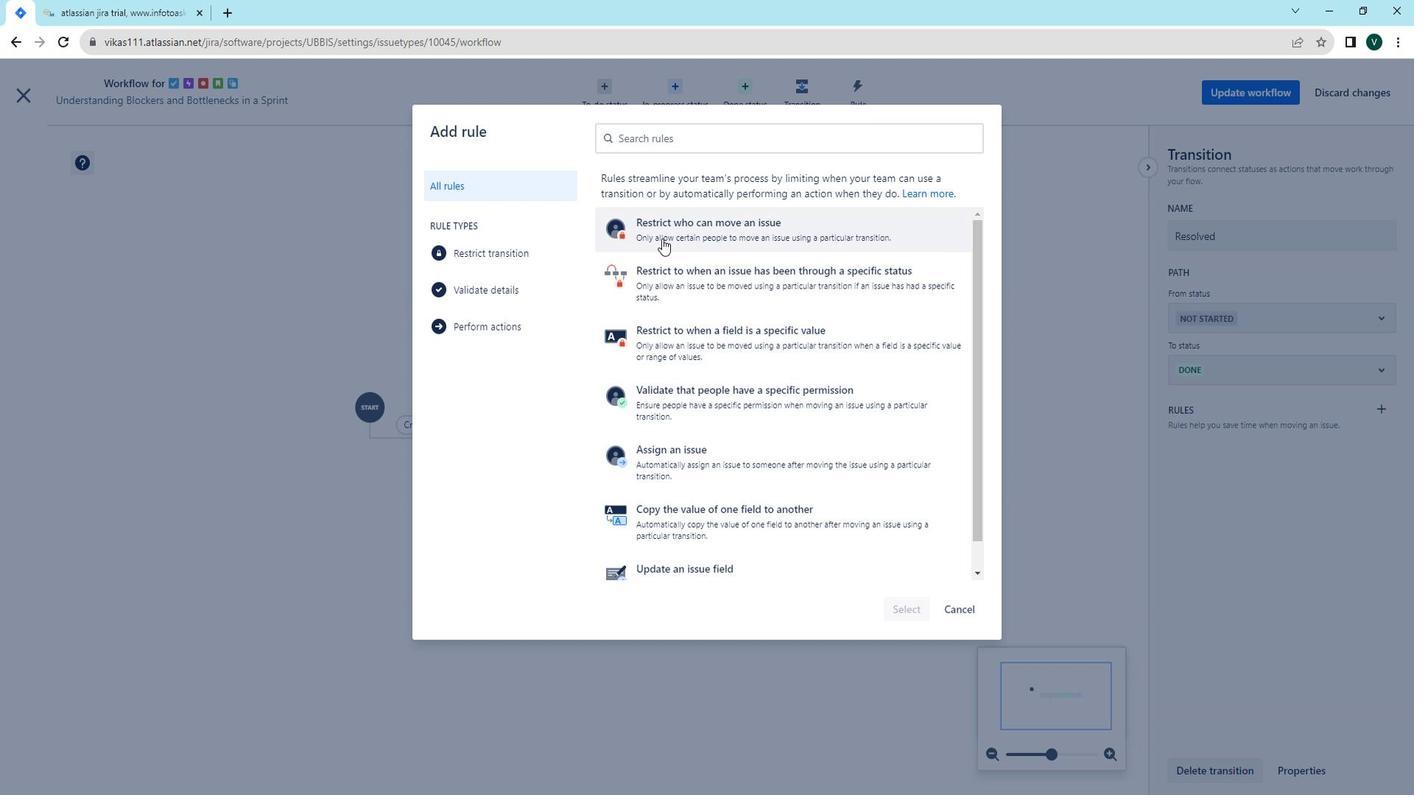
Action: Mouse pressed left at (655, 239)
Screenshot: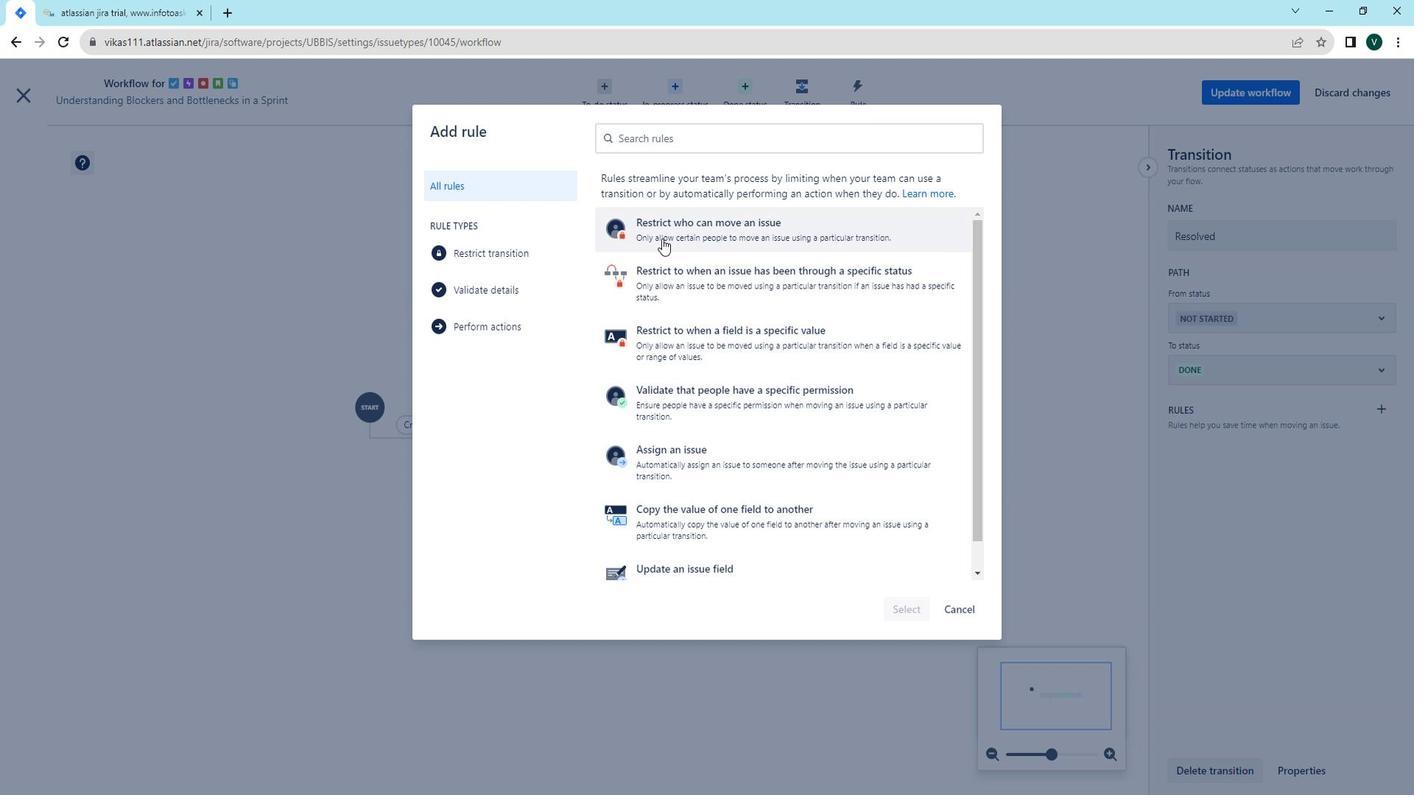 
Action: Mouse moved to (918, 614)
Screenshot: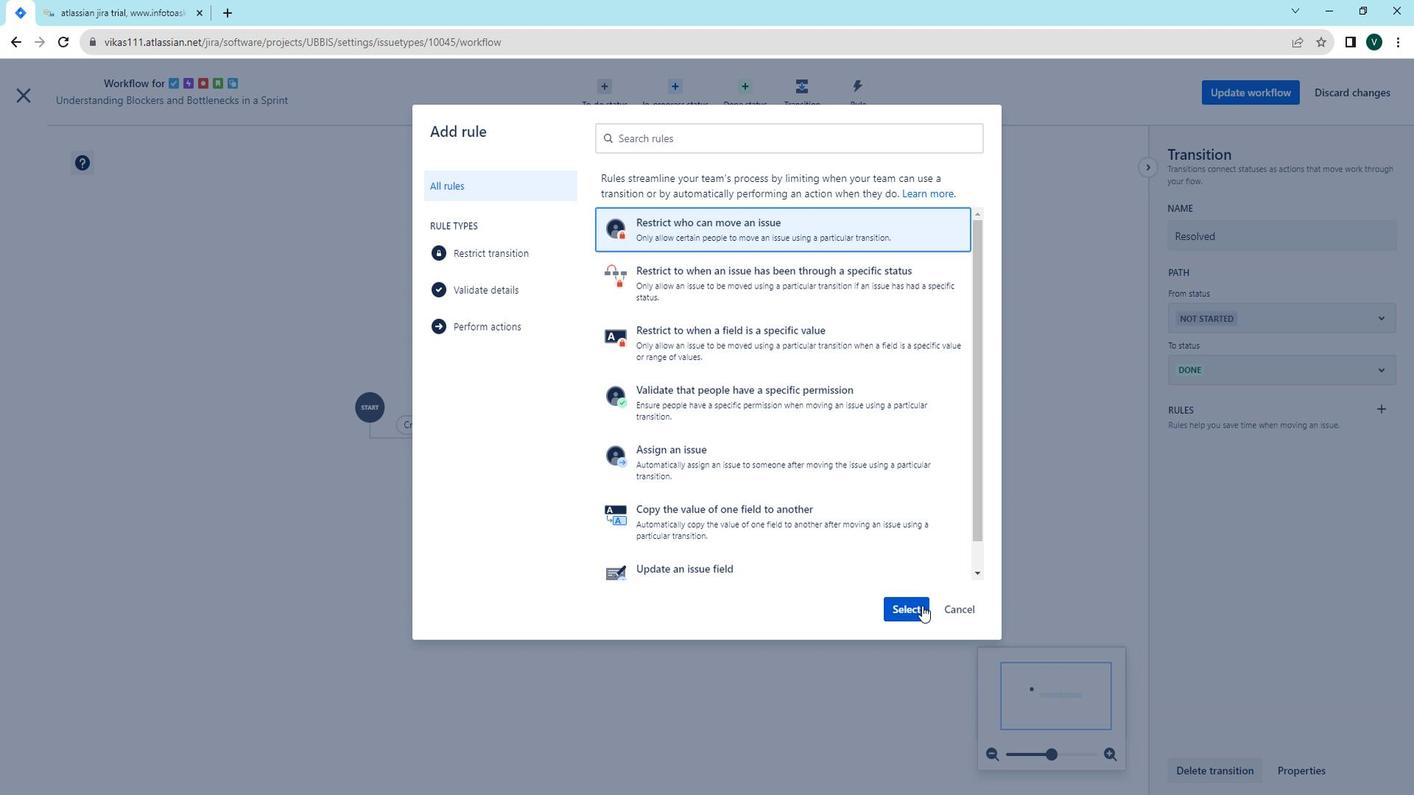 
Action: Mouse pressed left at (918, 614)
Screenshot: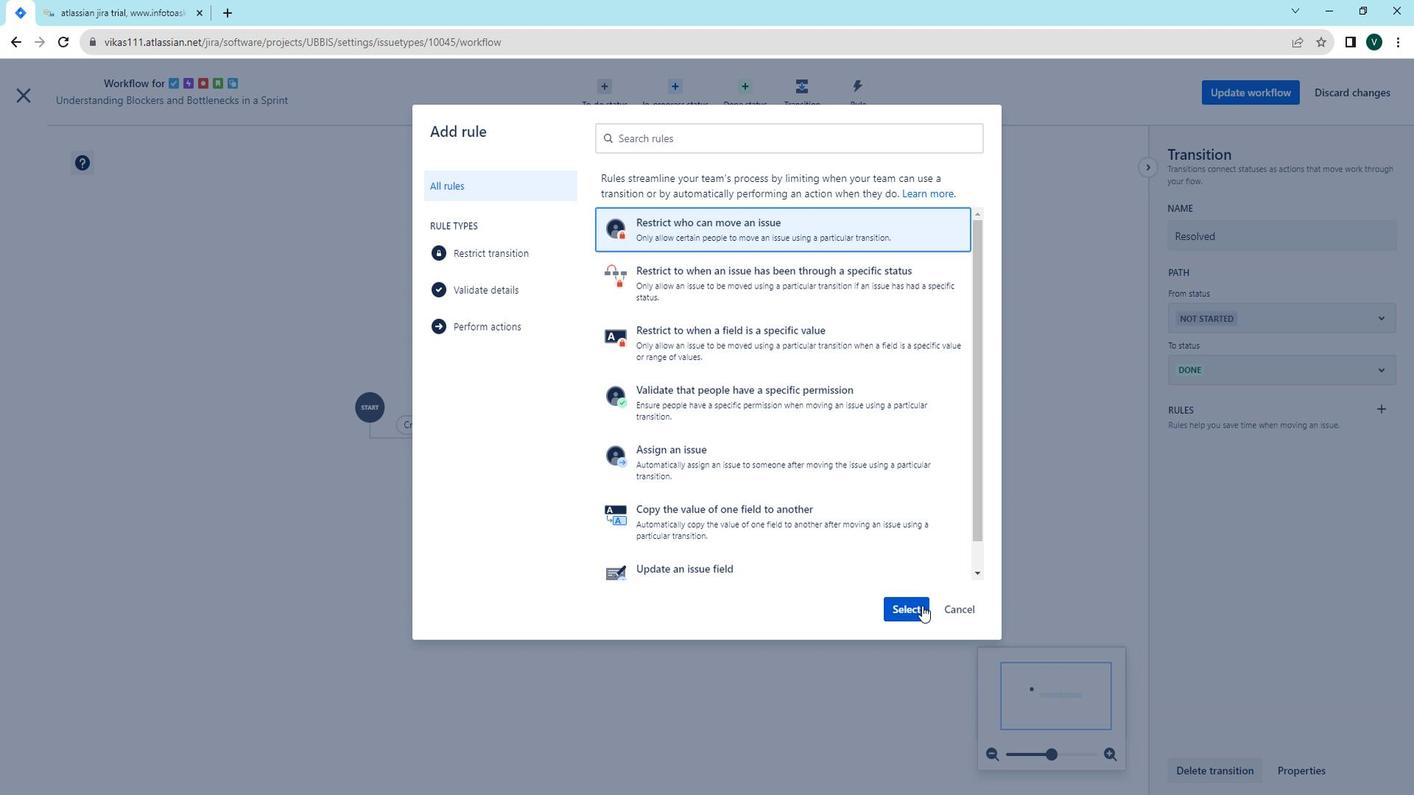 
Action: Mouse moved to (510, 294)
Screenshot: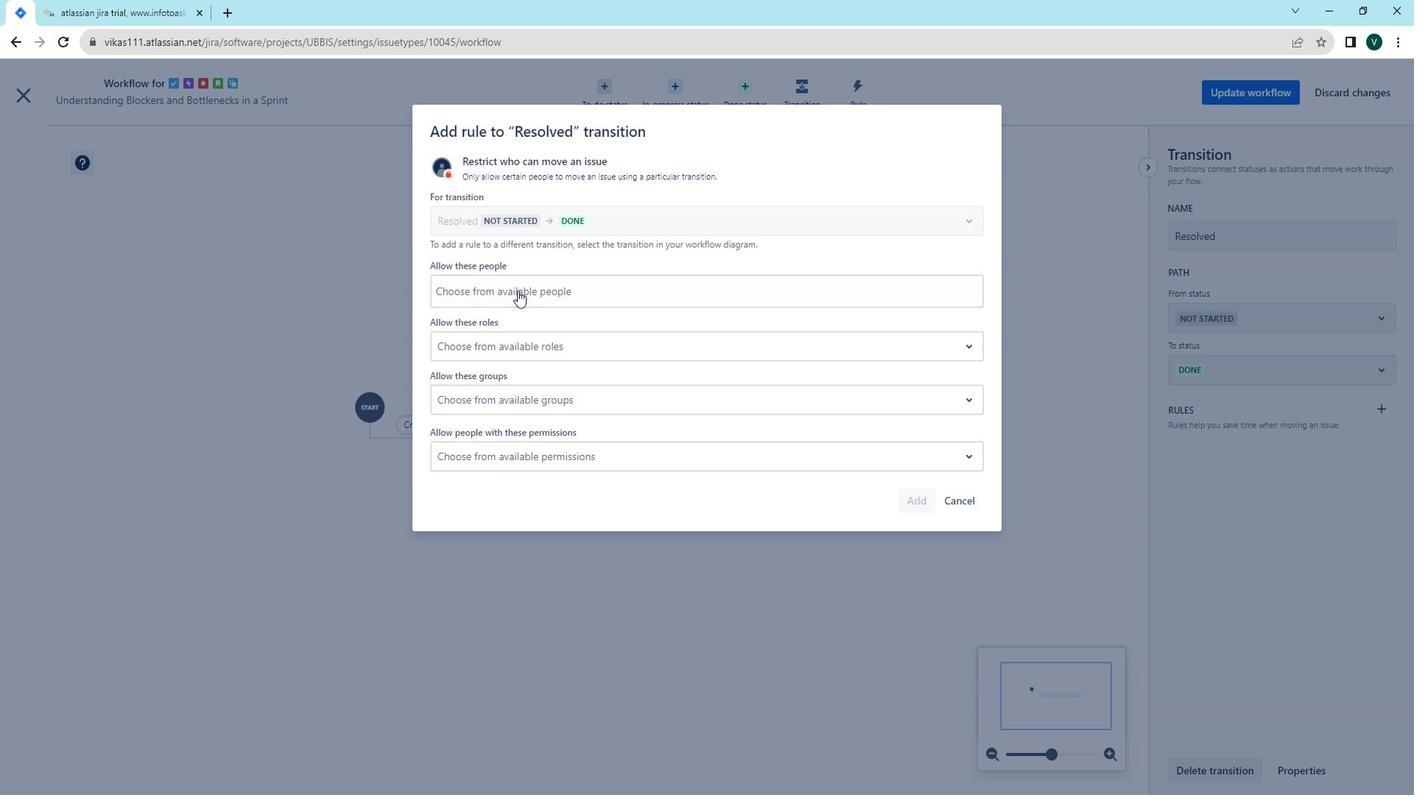 
Action: Mouse pressed left at (510, 294)
Screenshot: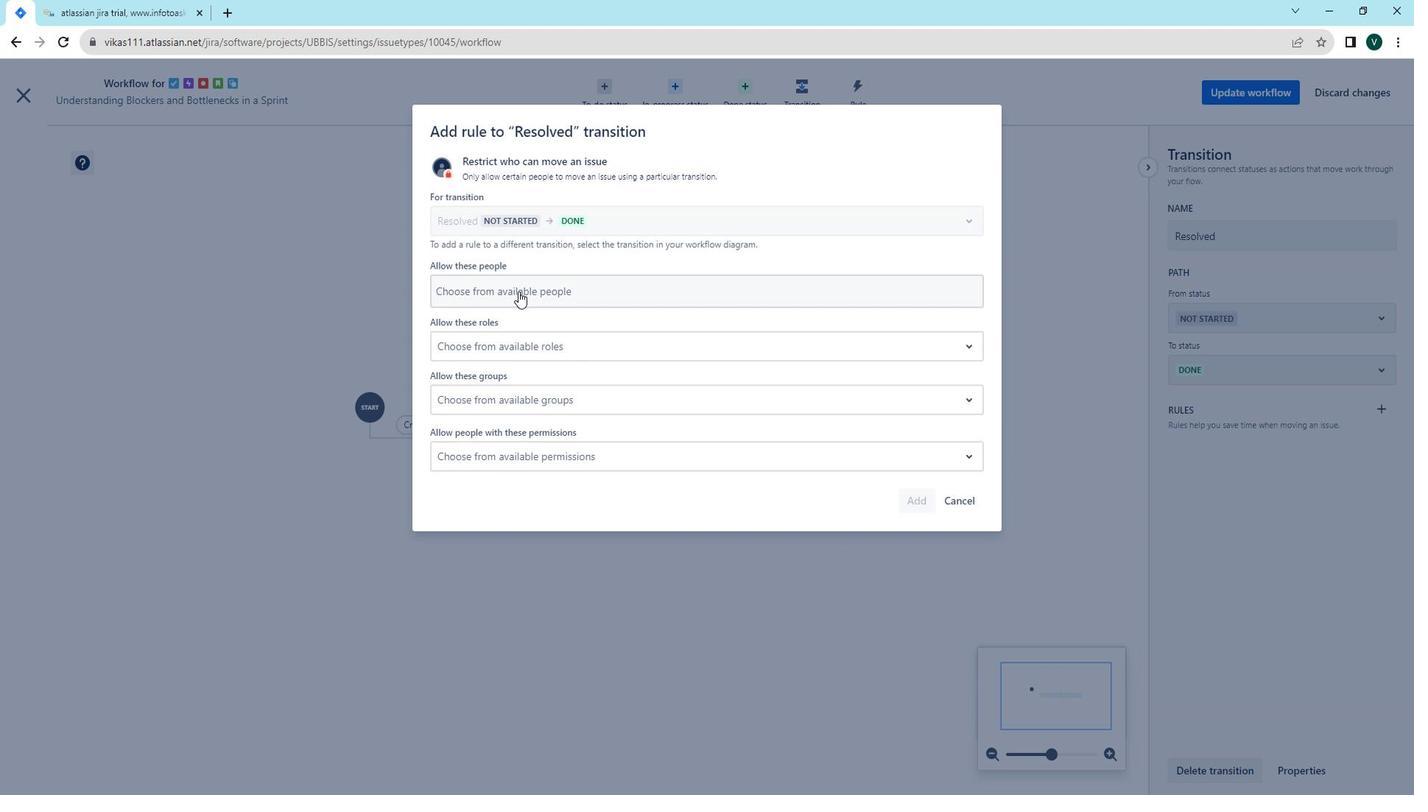 
Action: Mouse moved to (535, 384)
Screenshot: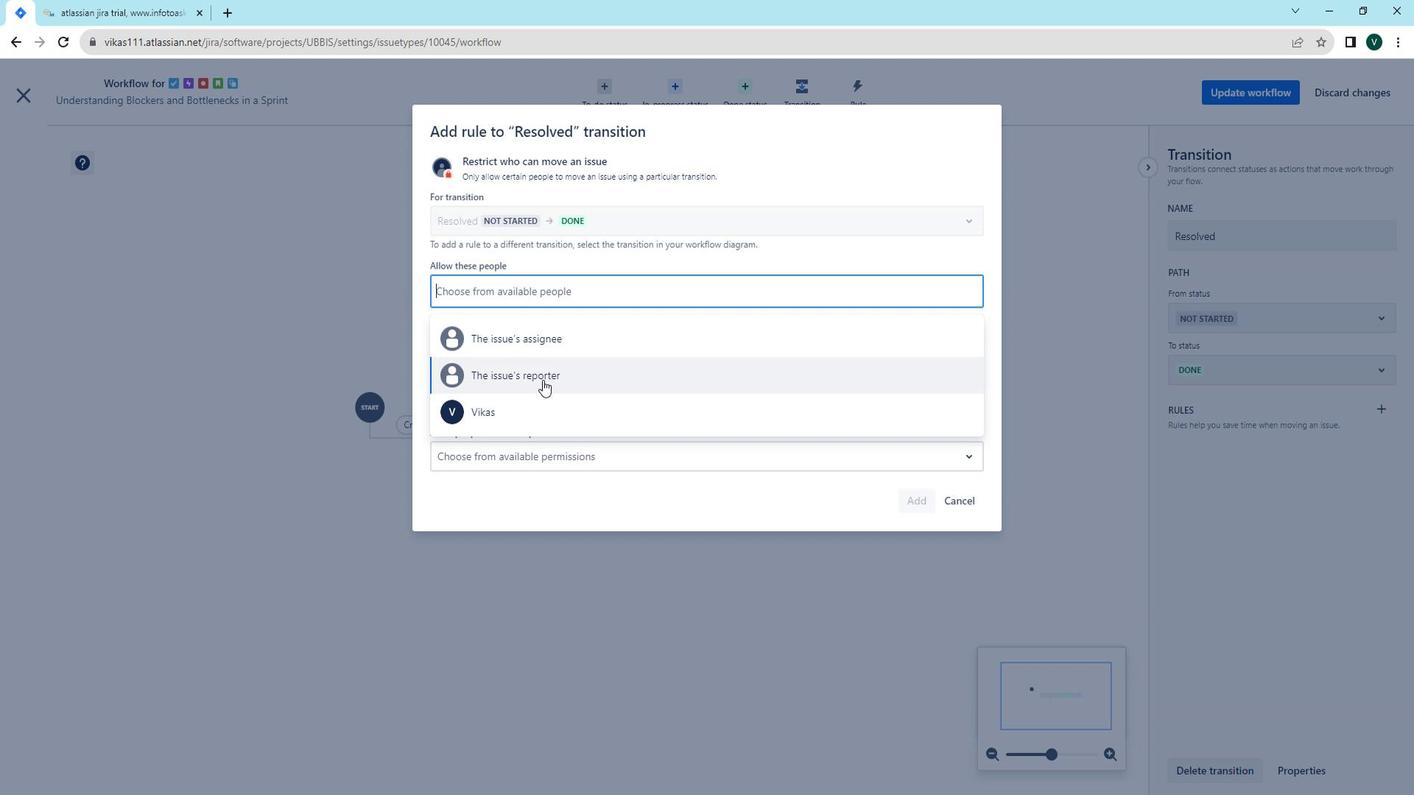 
Action: Mouse scrolled (535, 383) with delta (0, 0)
Screenshot: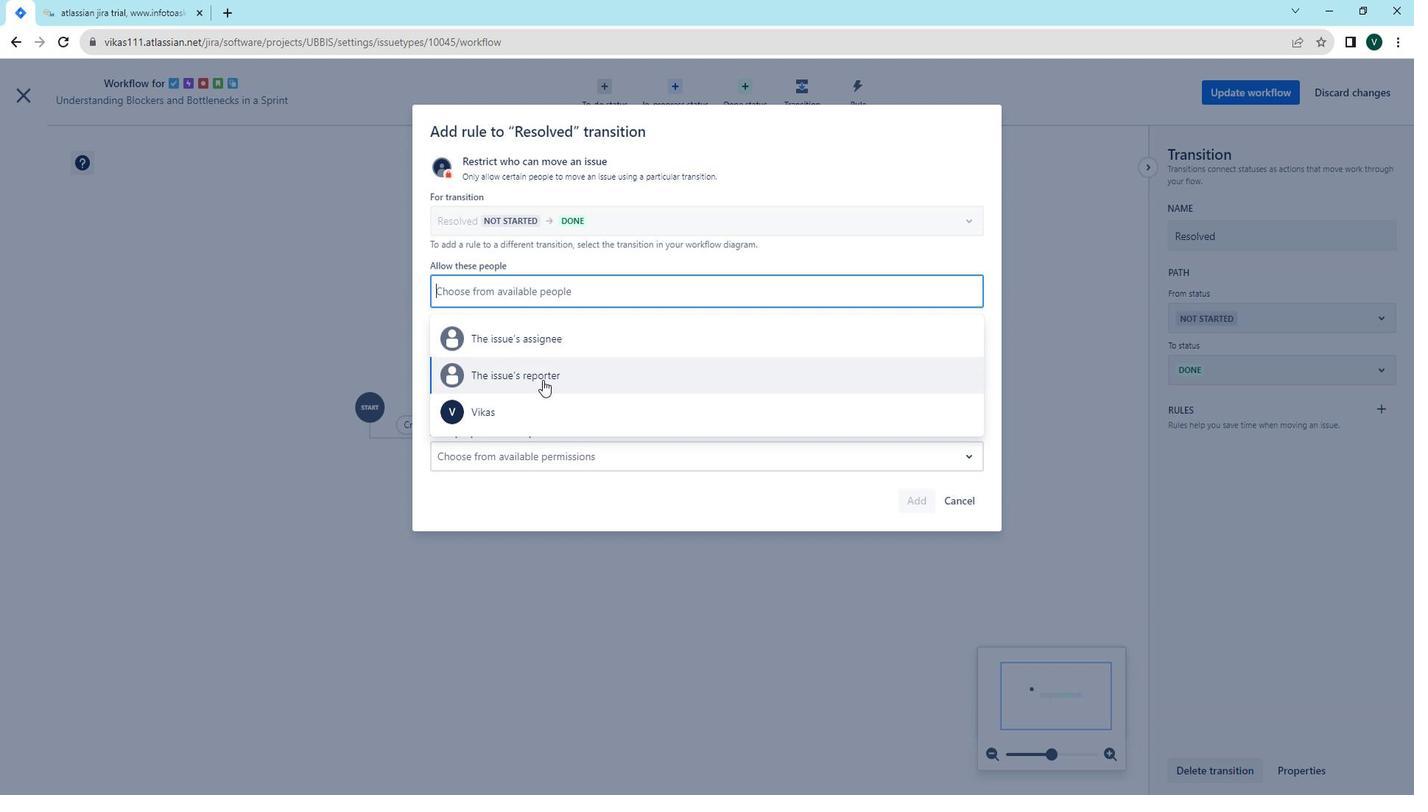 
Action: Mouse scrolled (535, 383) with delta (0, 0)
Screenshot: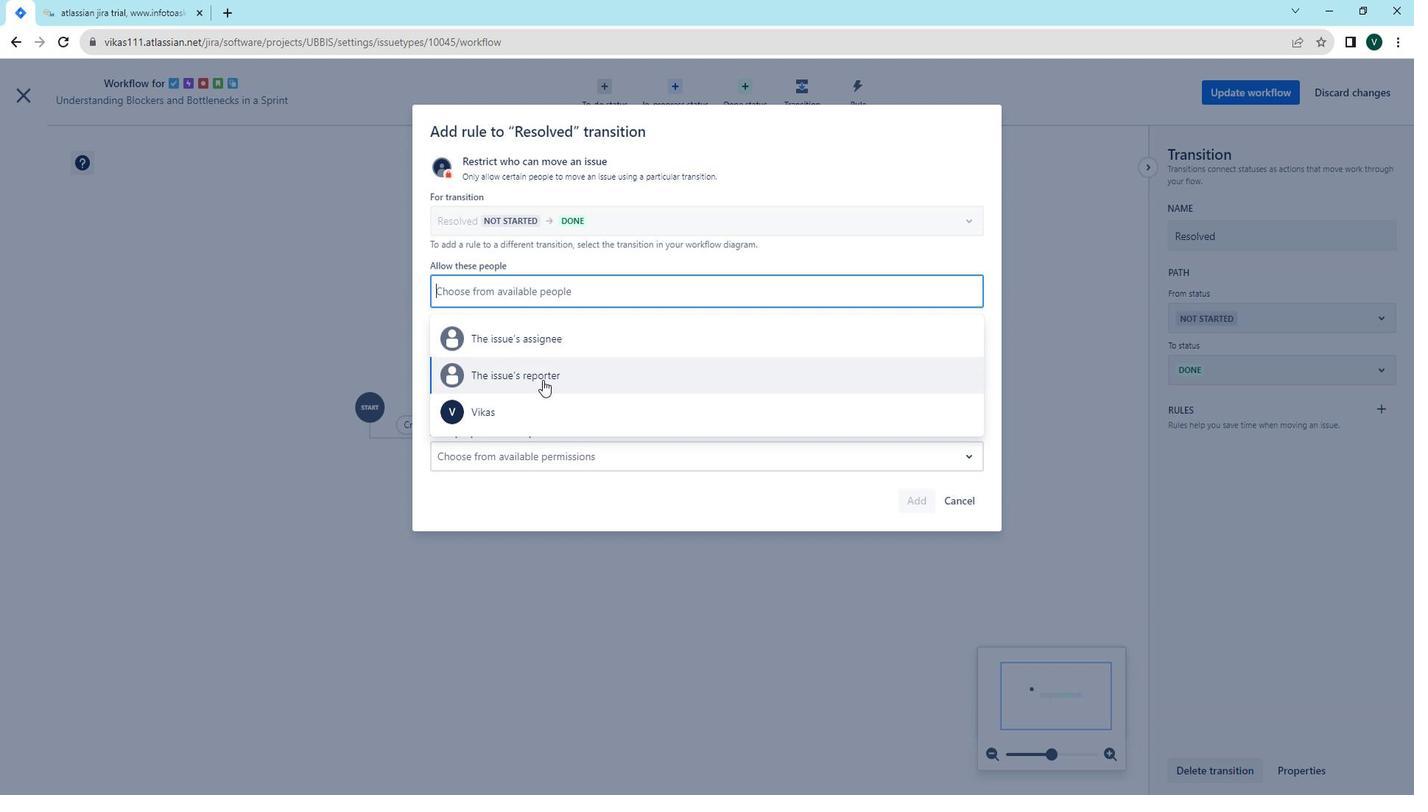 
Action: Mouse scrolled (535, 383) with delta (0, 0)
Screenshot: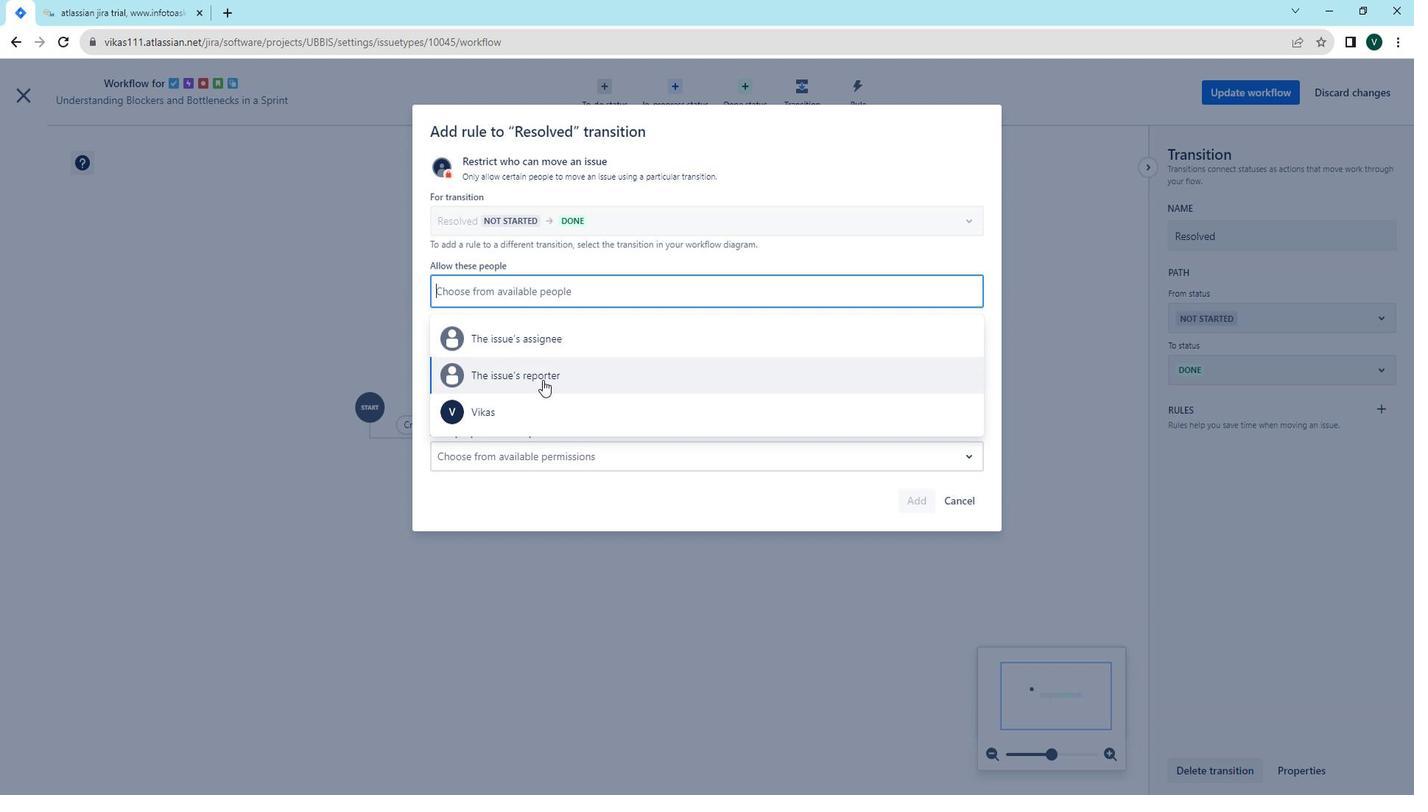 
Action: Mouse moved to (515, 381)
Screenshot: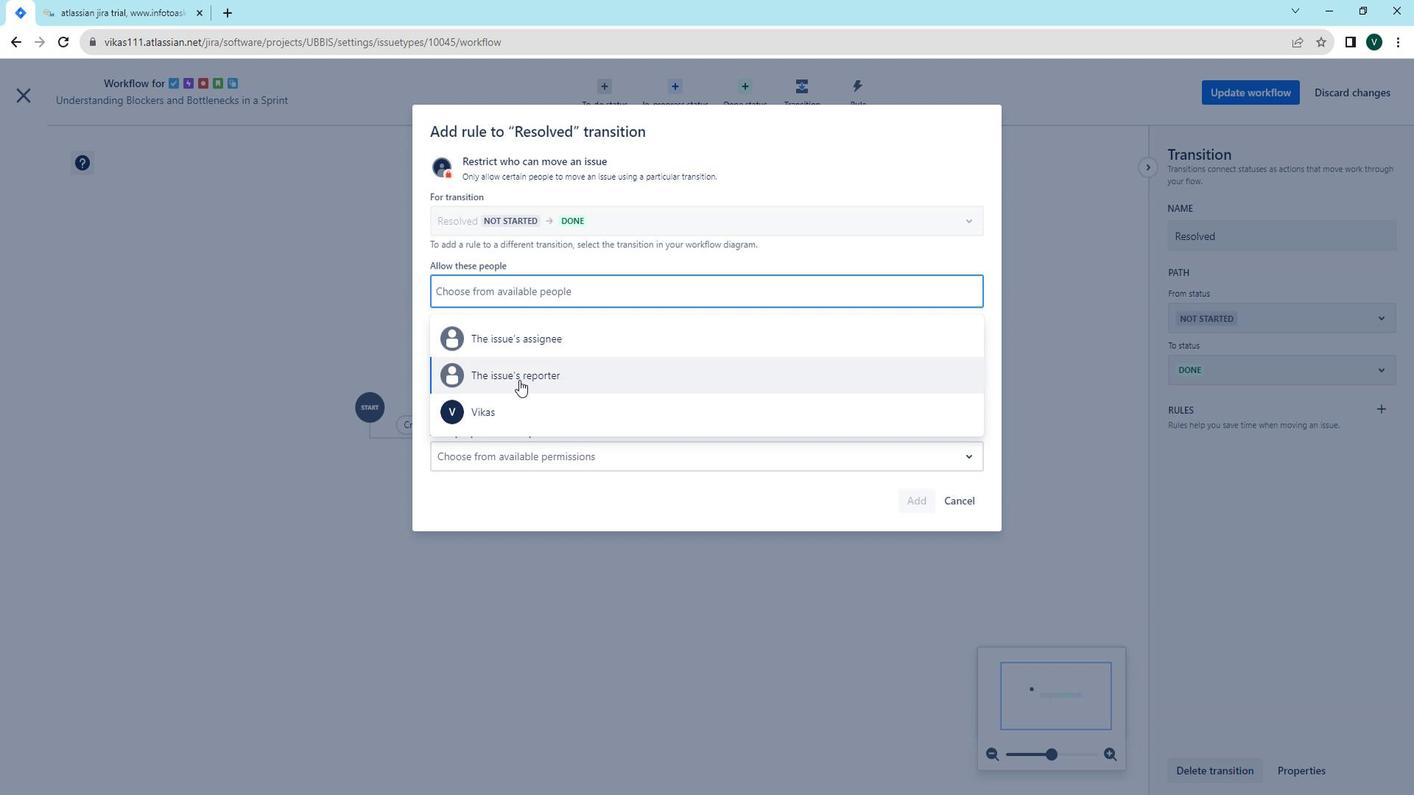 
Action: Mouse scrolled (515, 380) with delta (0, 0)
Screenshot: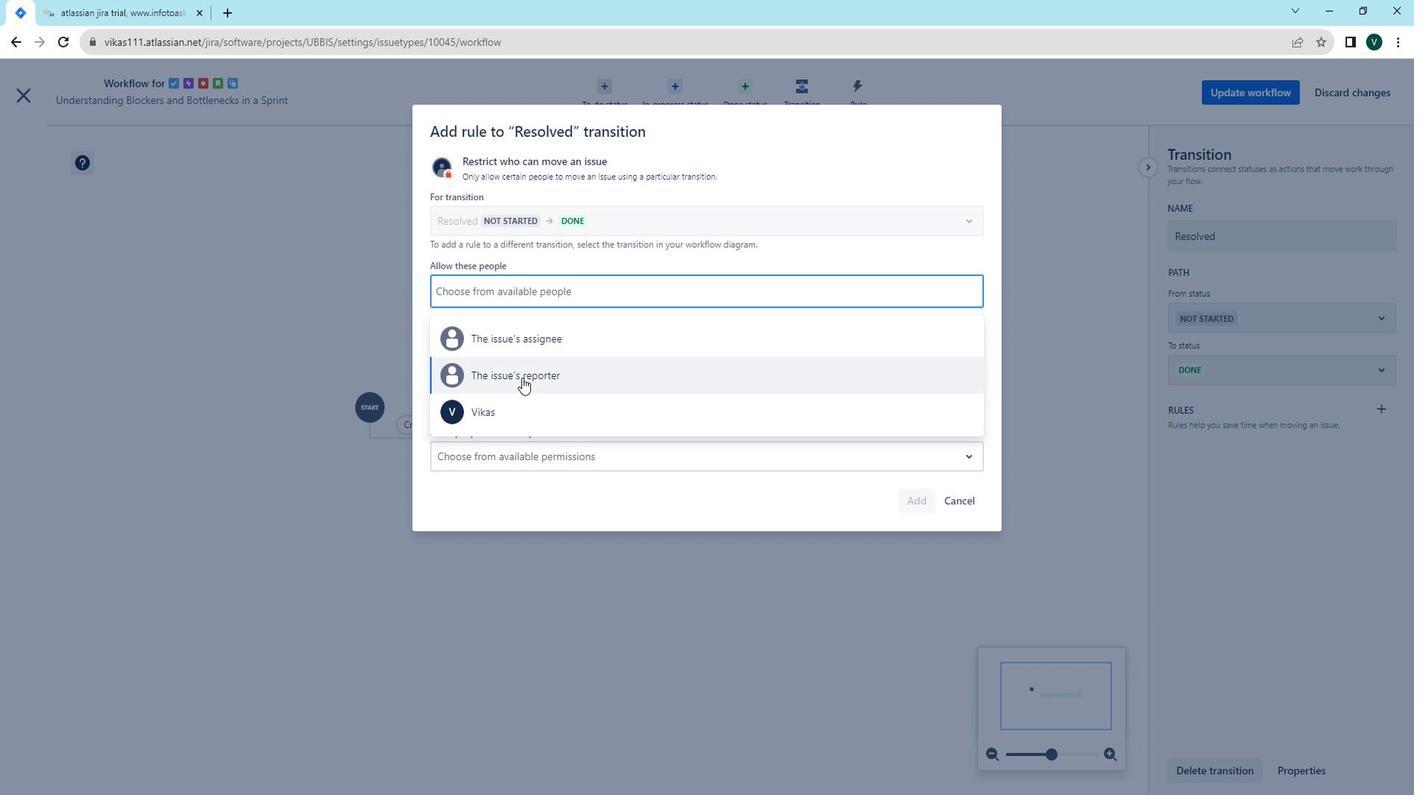 
Action: Mouse scrolled (515, 380) with delta (0, 0)
Screenshot: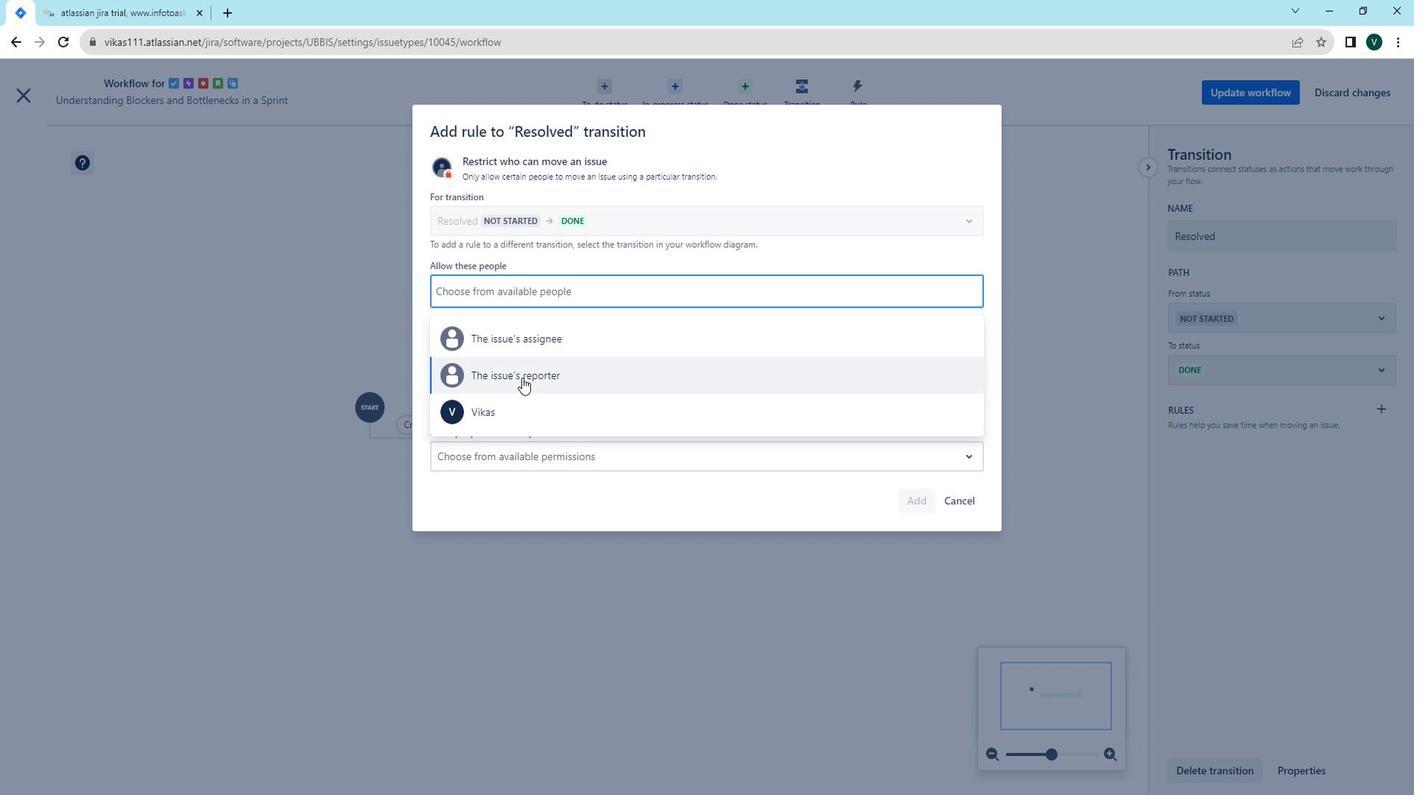 
Action: Mouse moved to (492, 421)
Screenshot: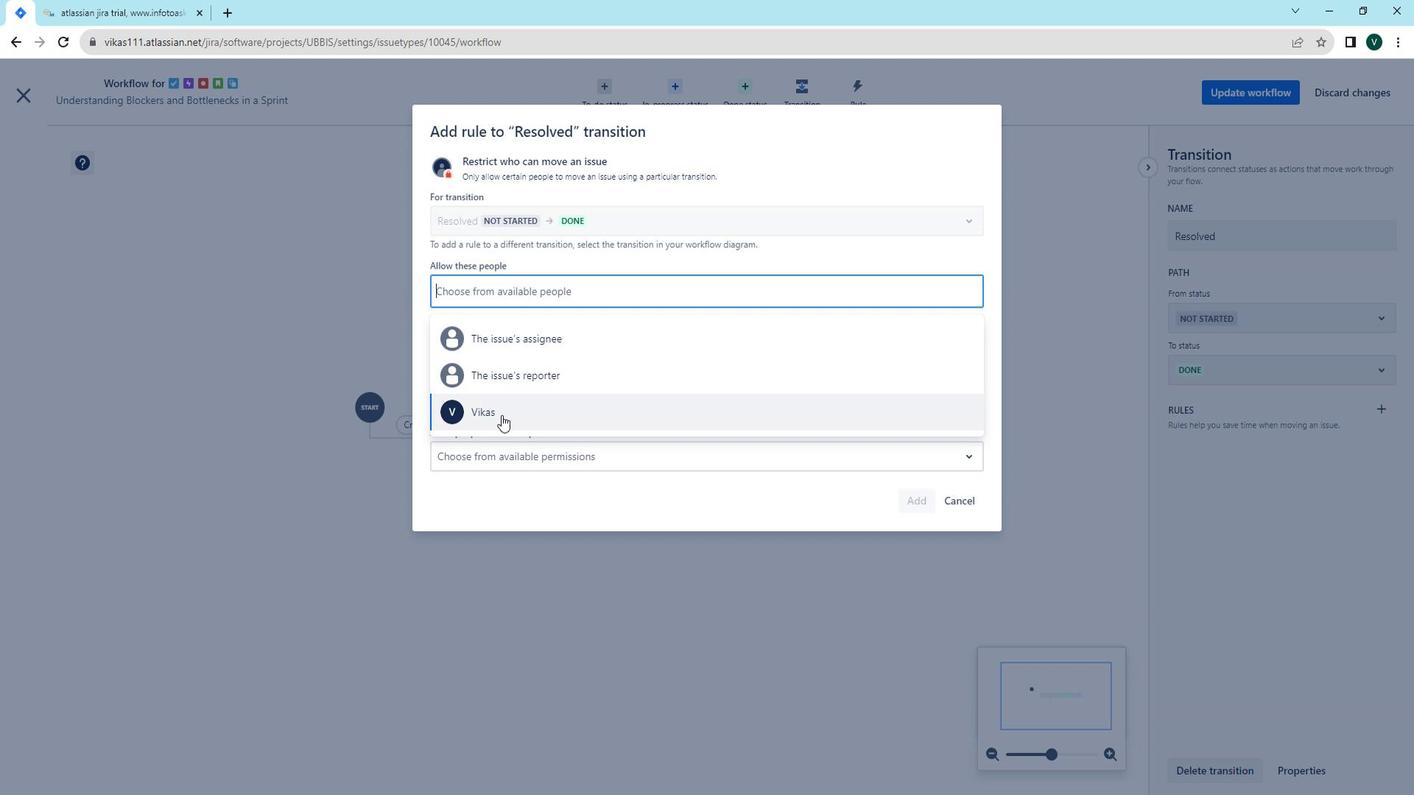 
Action: Mouse pressed left at (492, 421)
Screenshot: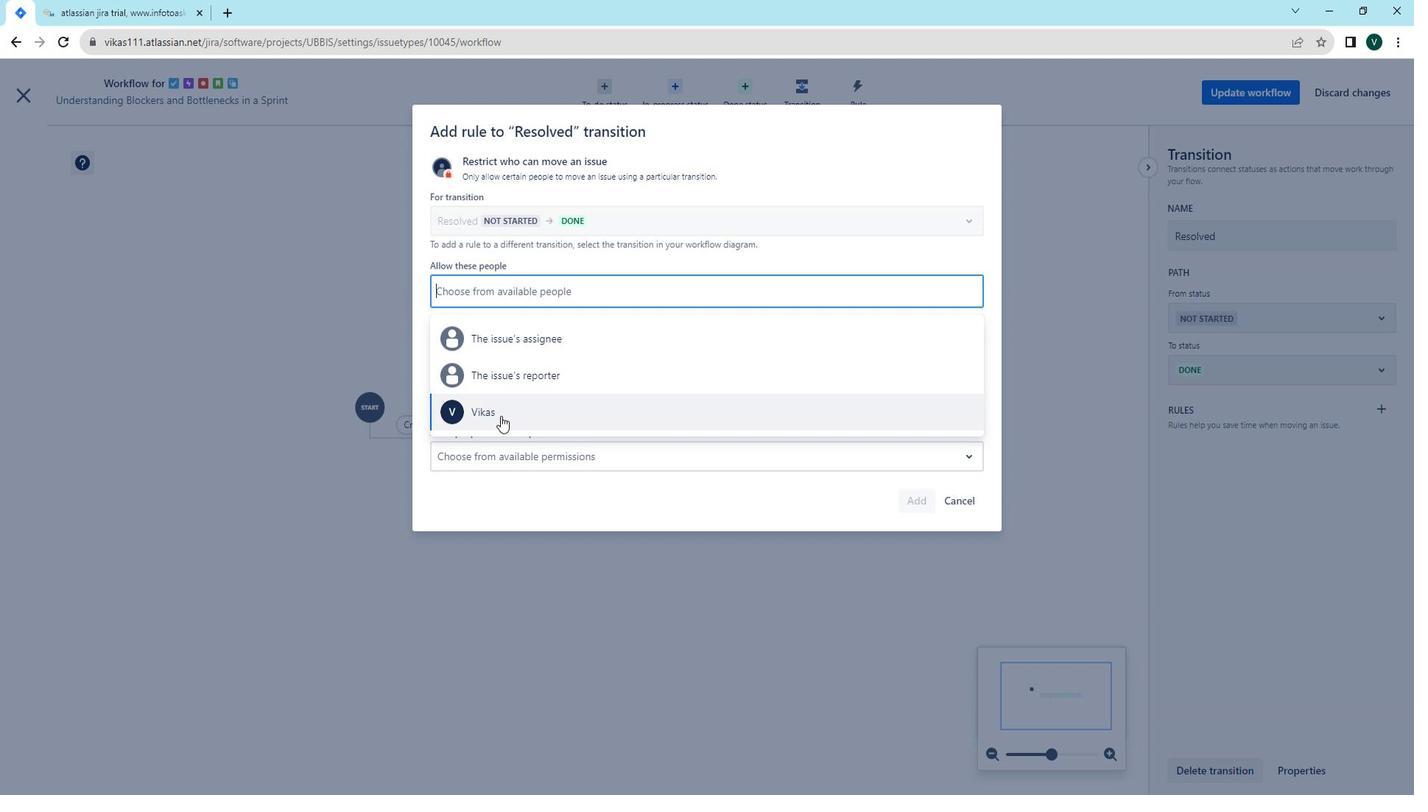 
Action: Mouse moved to (622, 303)
Screenshot: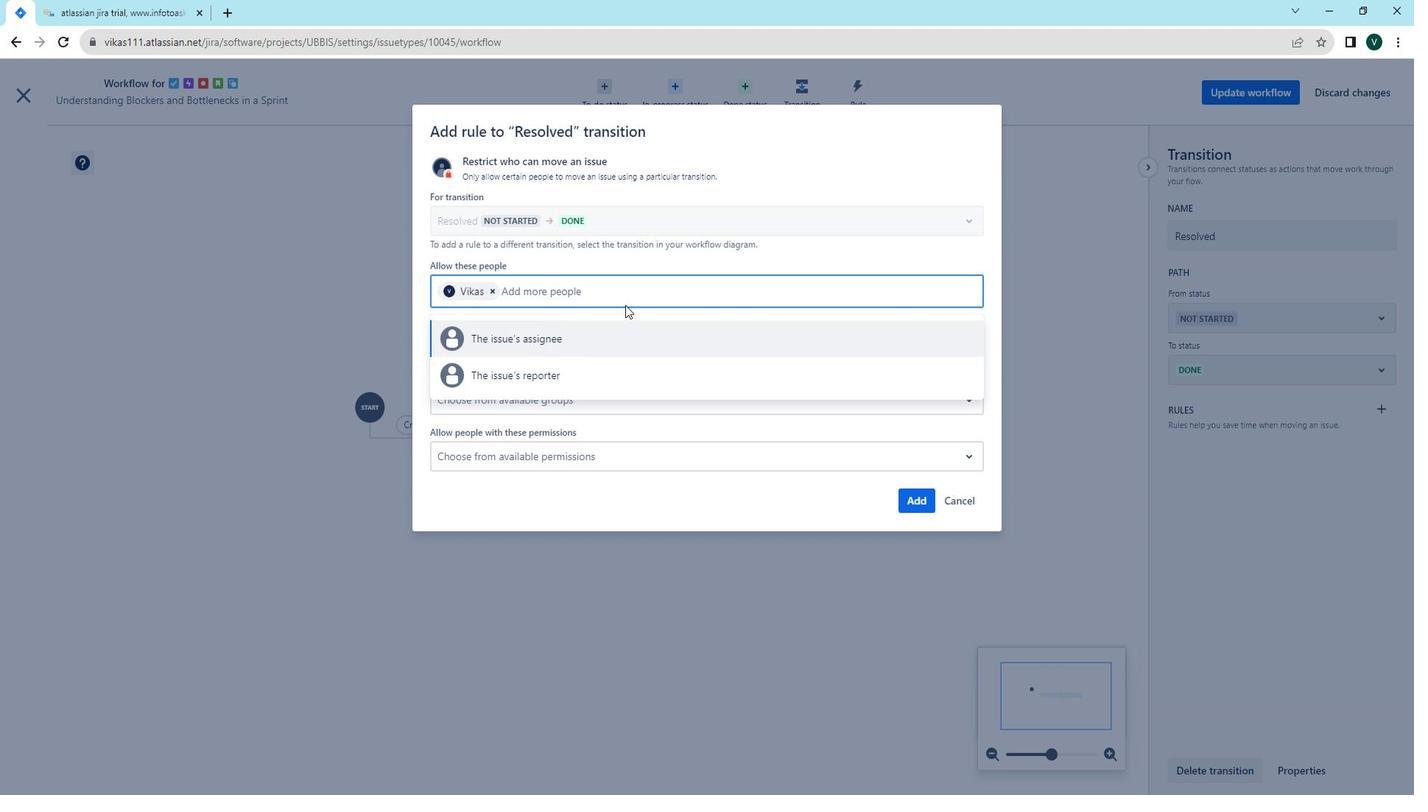 
Action: Mouse pressed left at (622, 303)
Screenshot: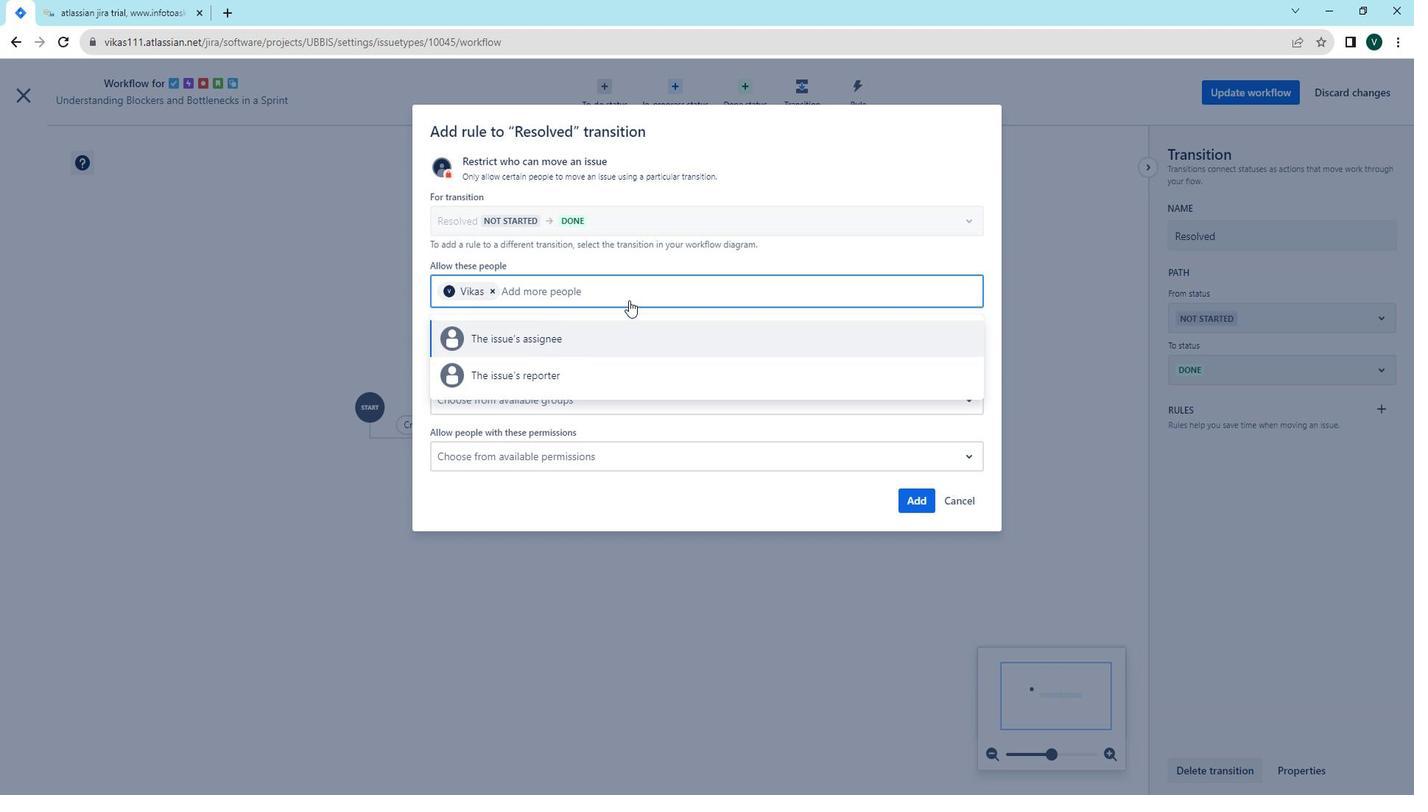 
Action: Mouse moved to (524, 354)
Screenshot: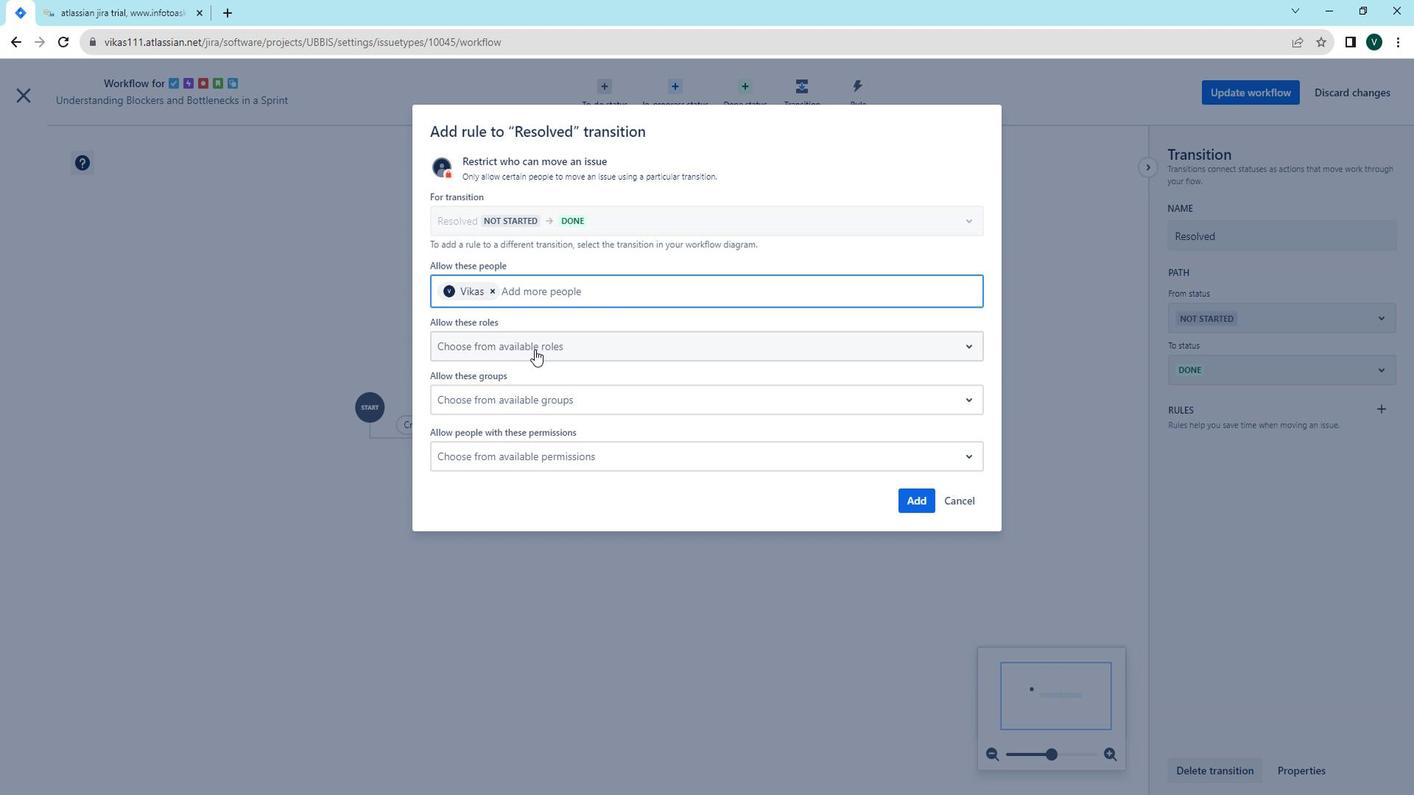 
Action: Mouse pressed left at (524, 354)
Screenshot: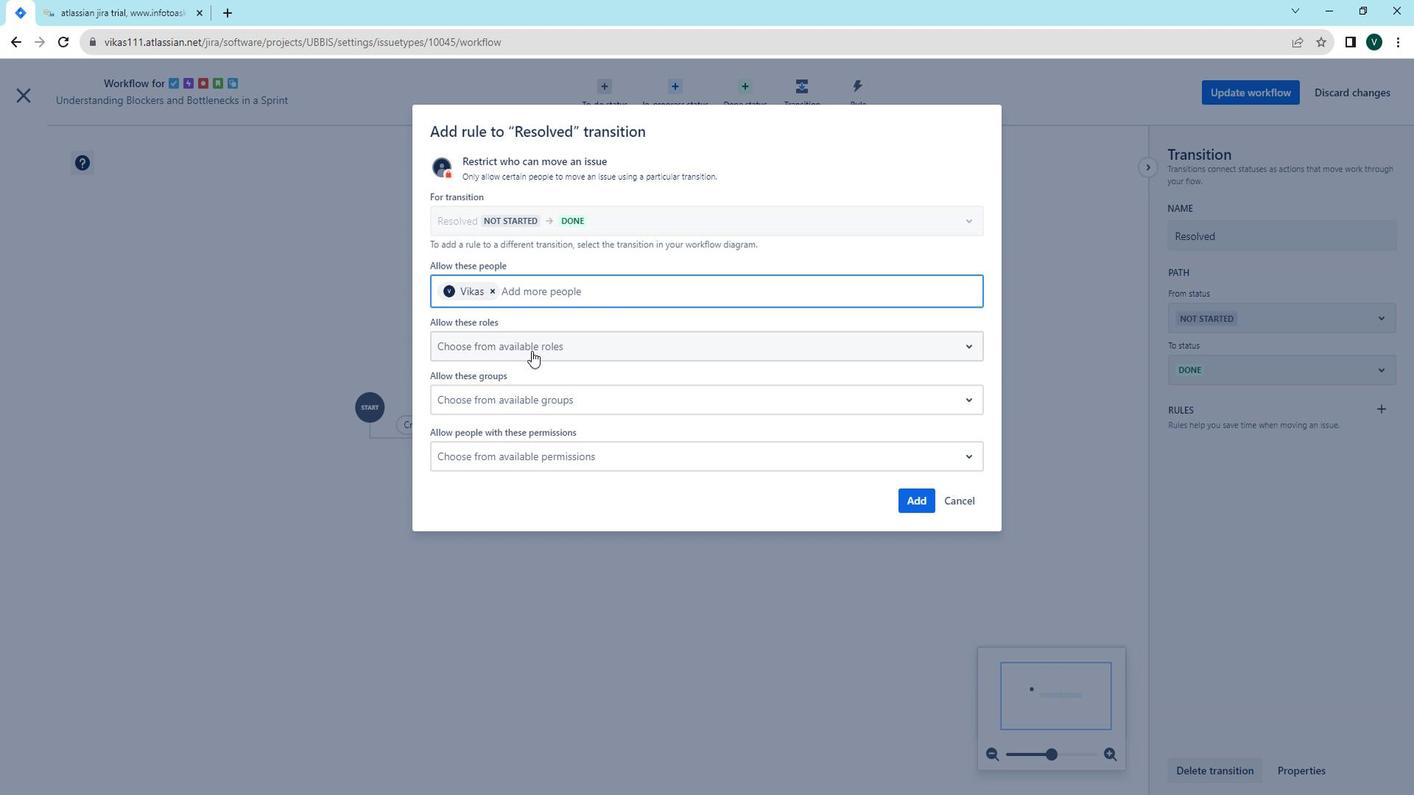 
Action: Mouse moved to (523, 405)
Screenshot: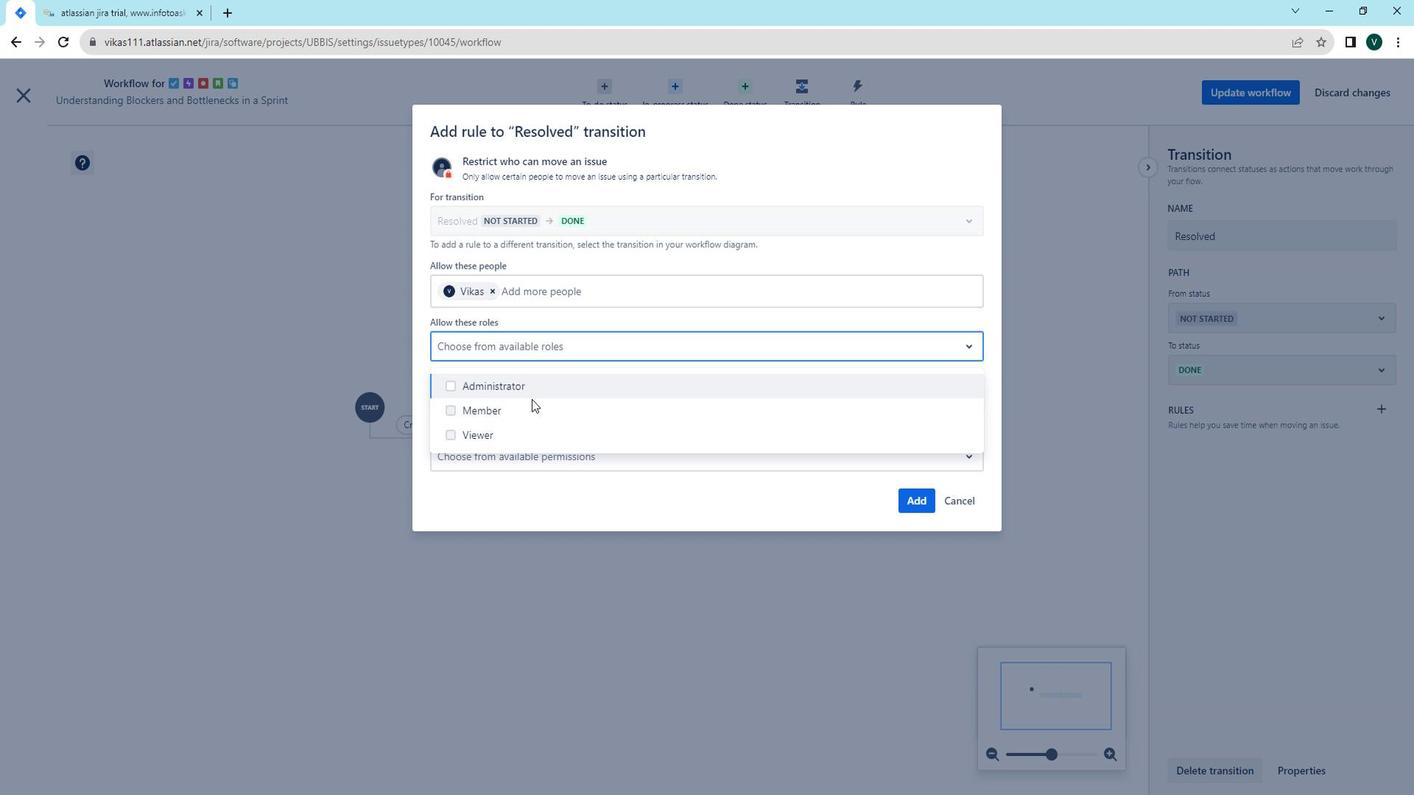 
Action: Mouse pressed left at (523, 405)
Screenshot: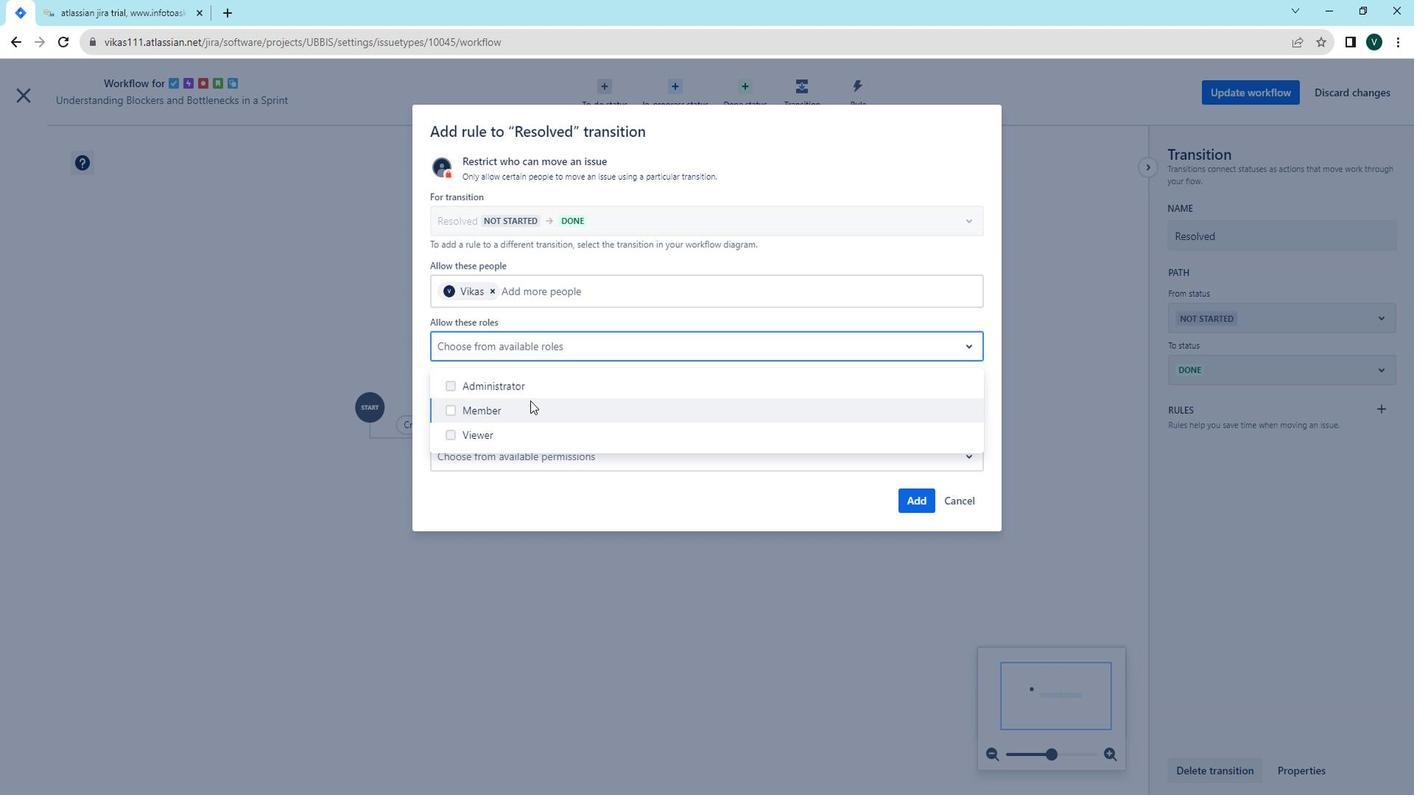 
Action: Mouse moved to (504, 397)
Screenshot: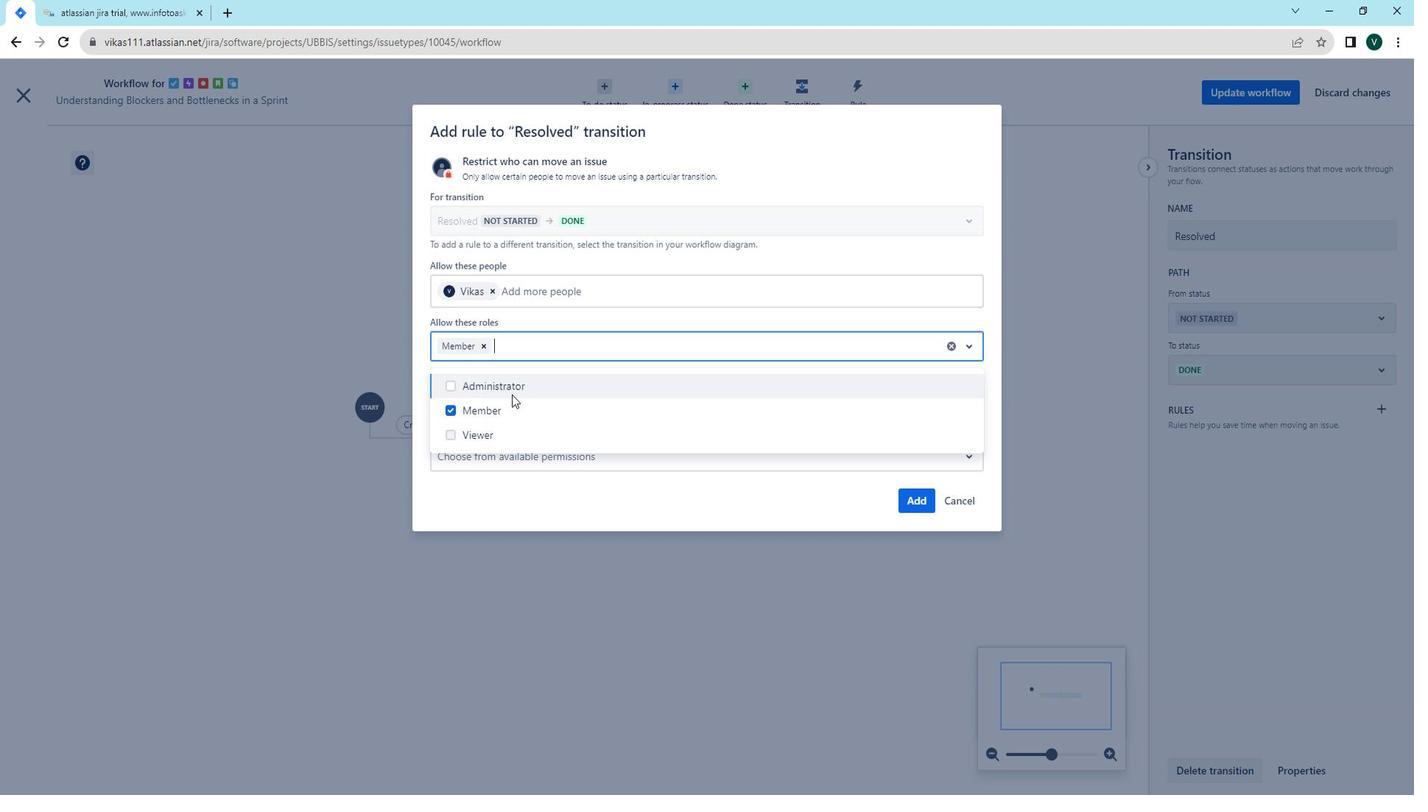 
Action: Mouse pressed left at (504, 397)
Screenshot: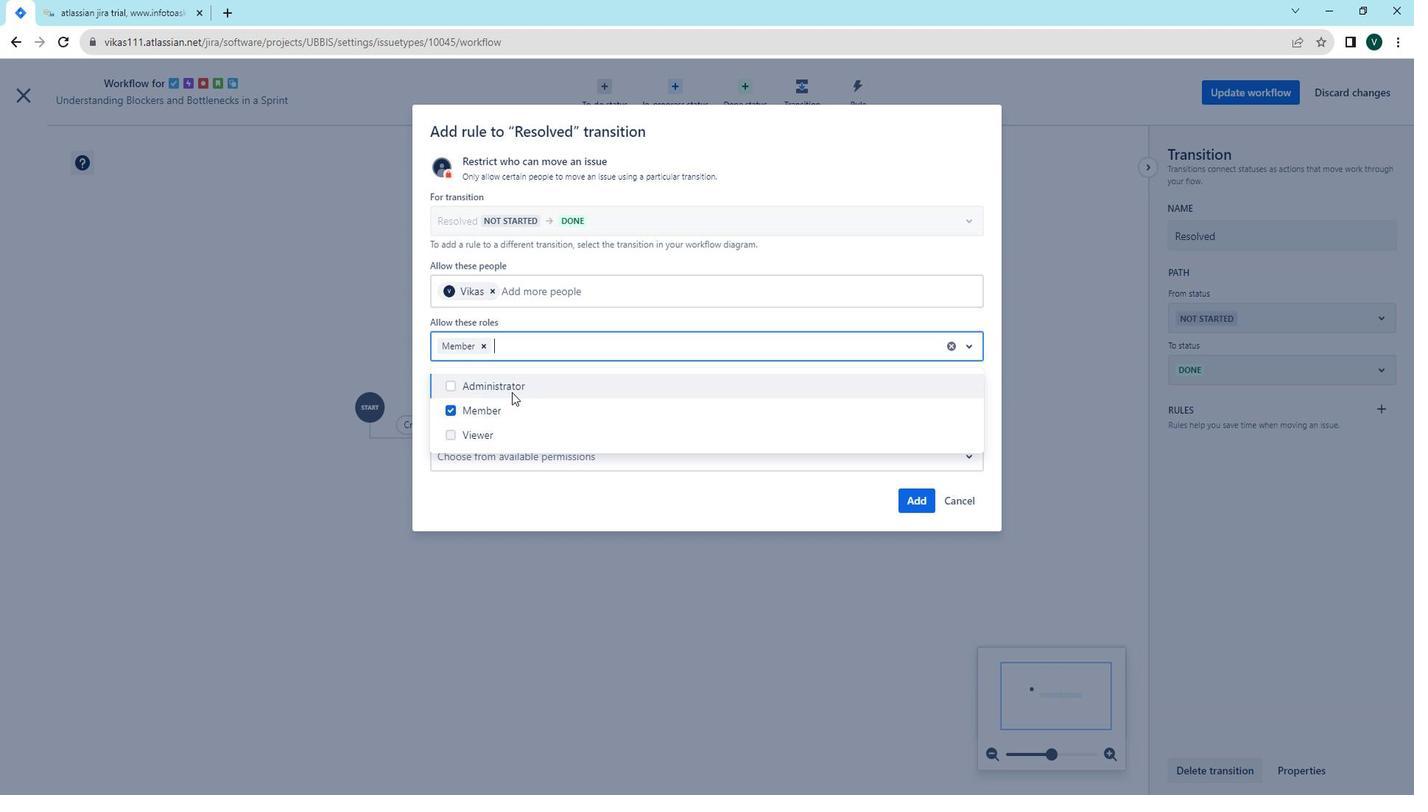 
Action: Mouse moved to (491, 442)
Screenshot: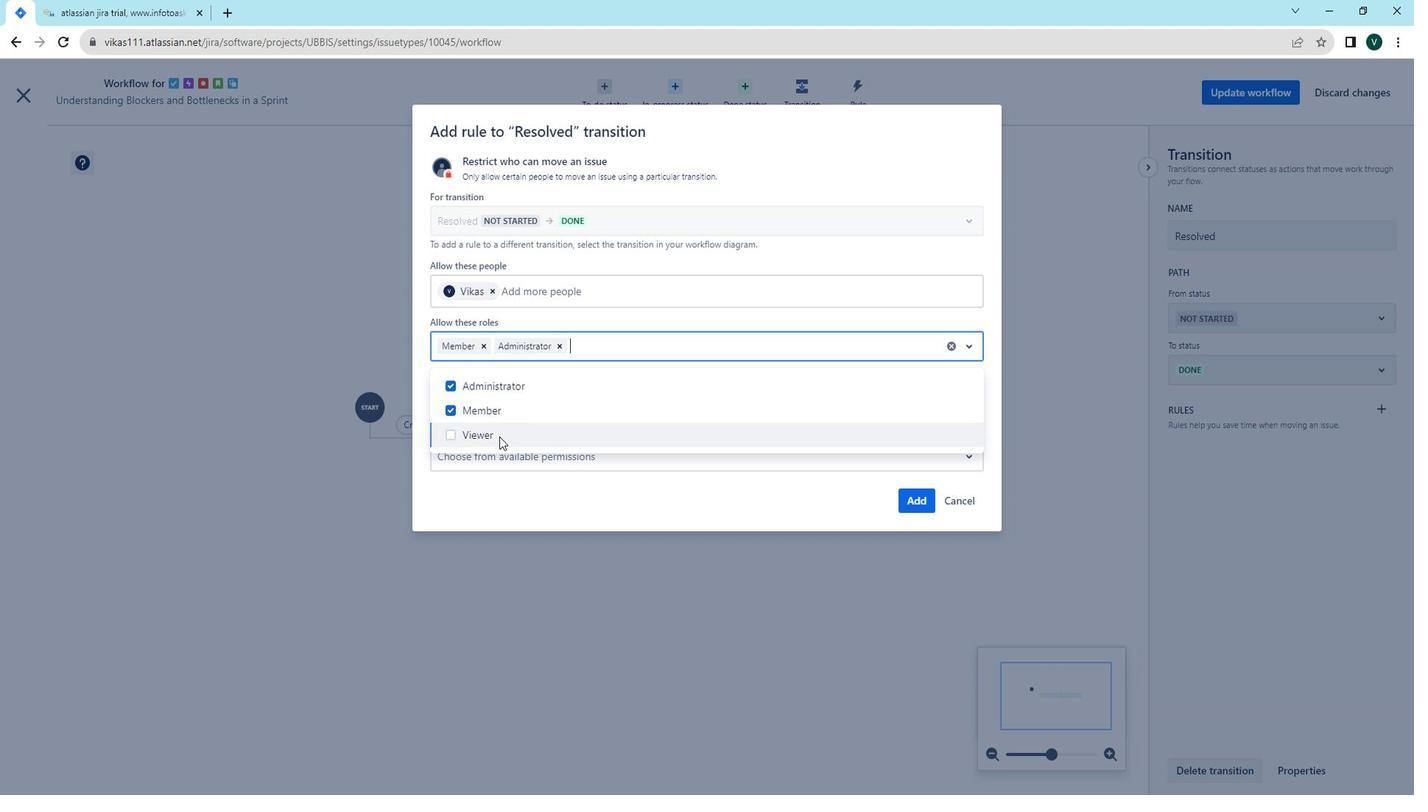 
Action: Mouse pressed left at (491, 442)
Screenshot: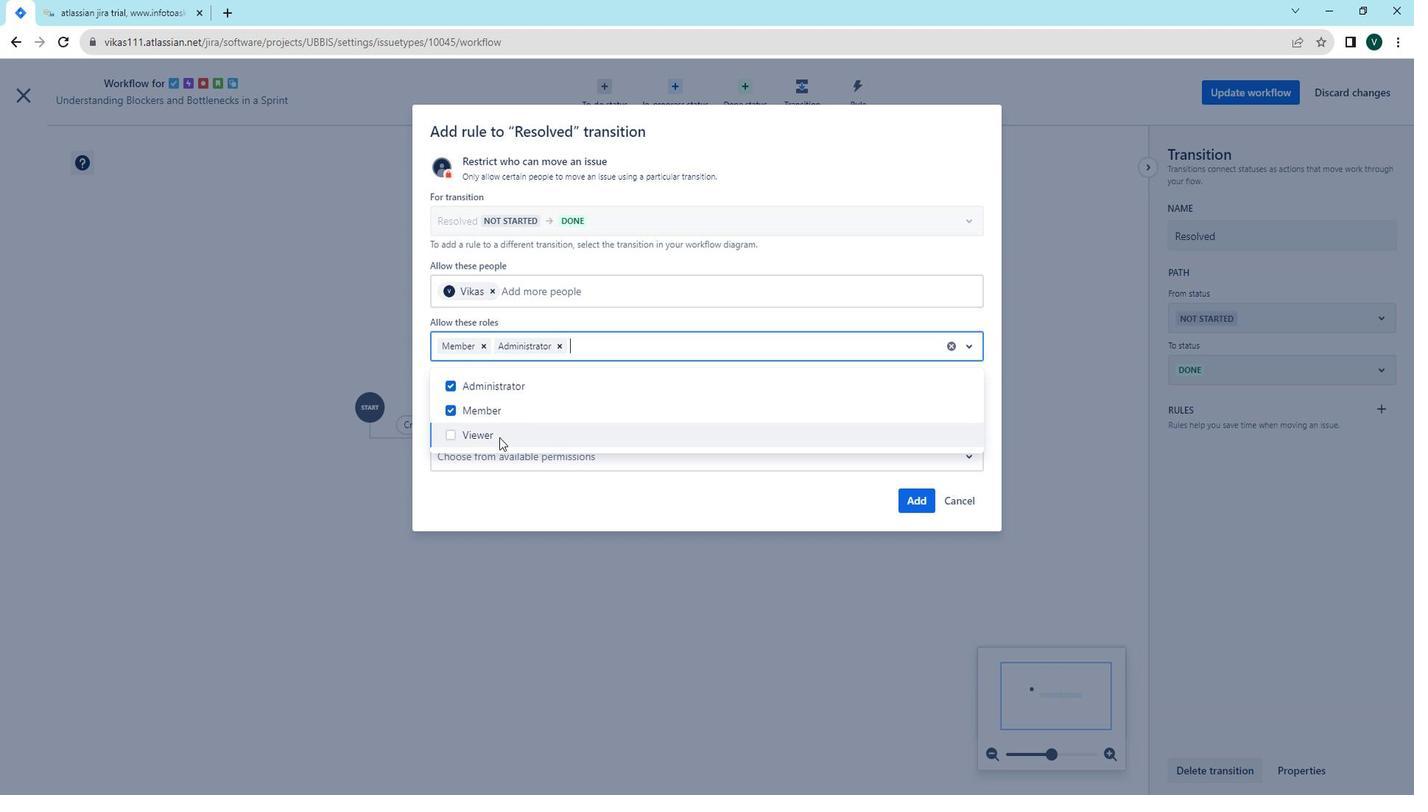 
Action: Mouse moved to (702, 324)
Screenshot: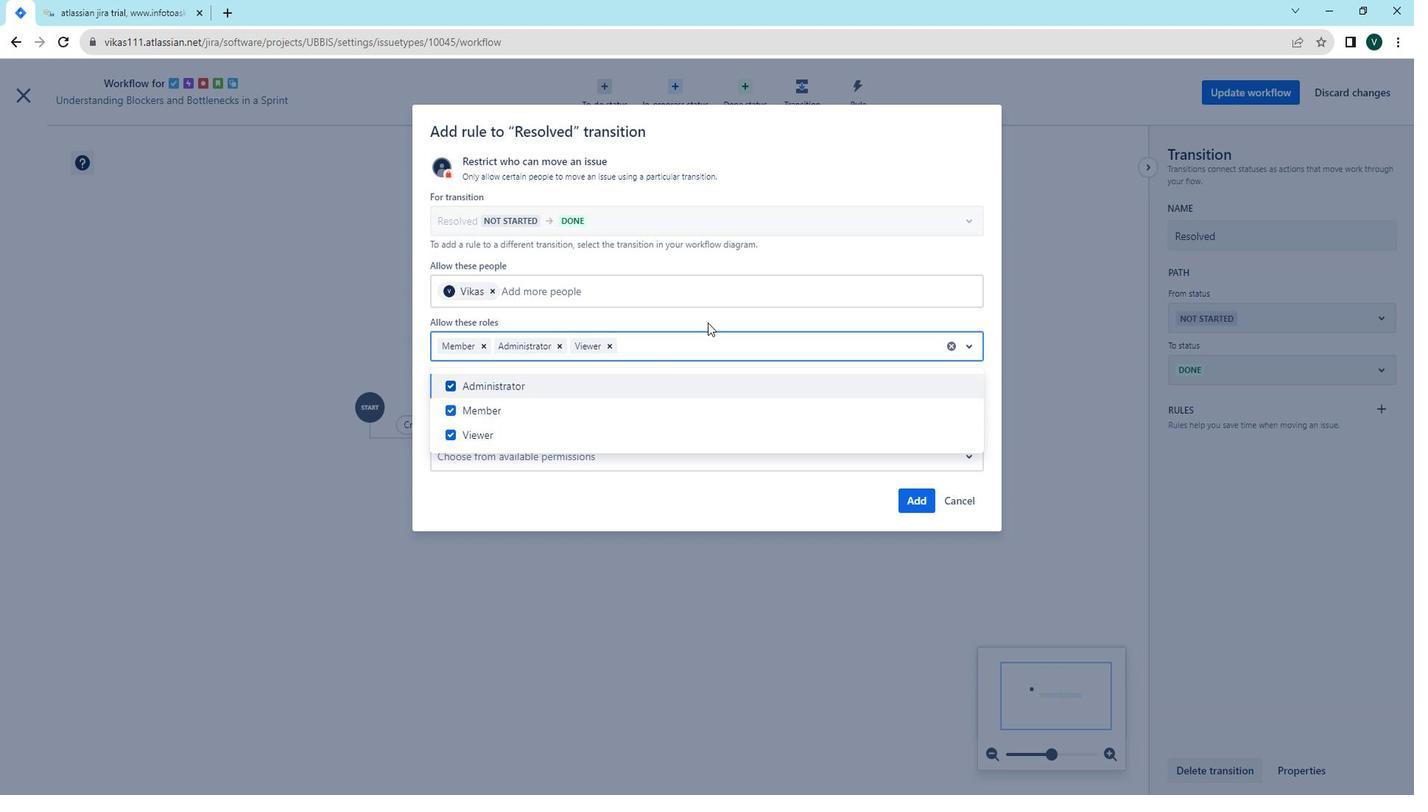 
Action: Mouse pressed left at (702, 324)
Screenshot: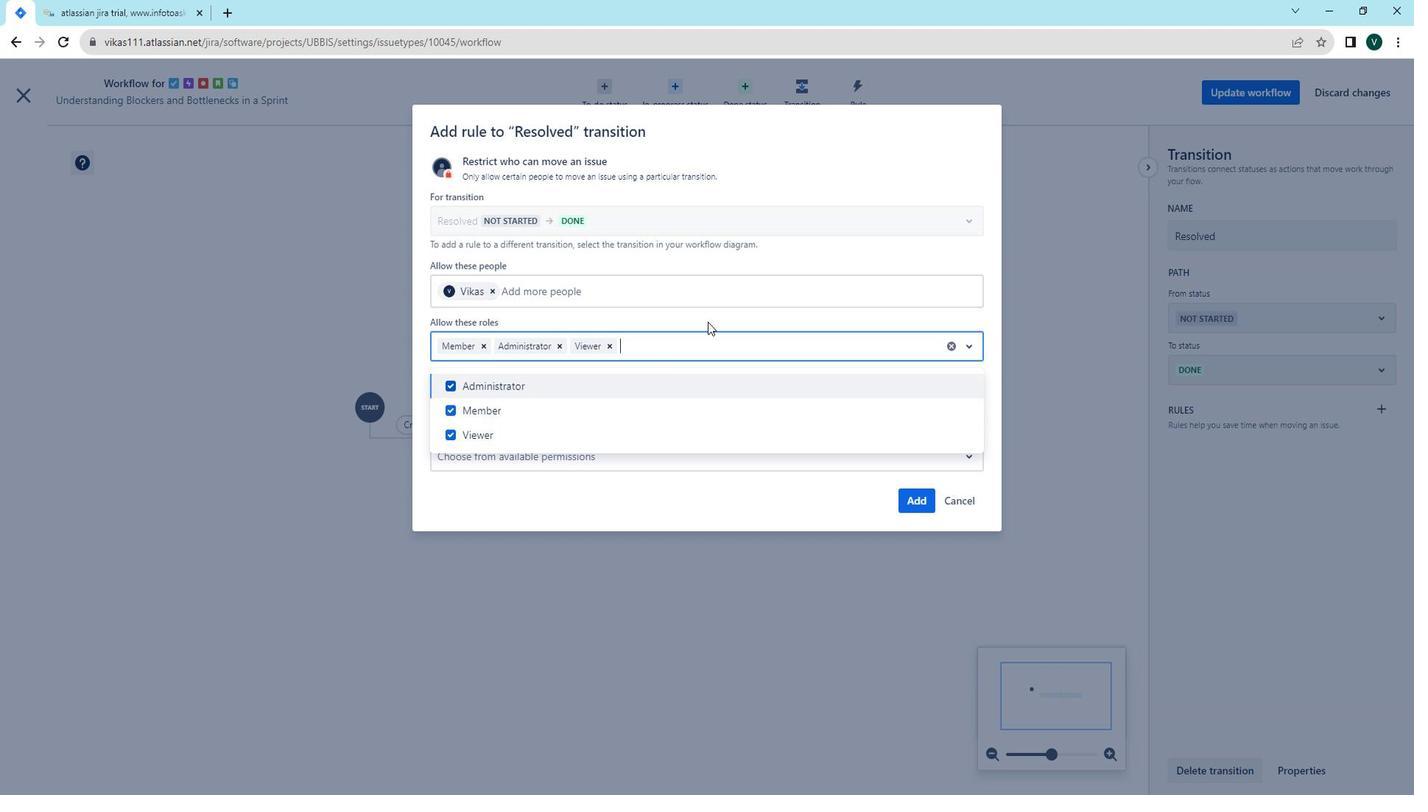 
Action: Mouse moved to (486, 399)
Screenshot: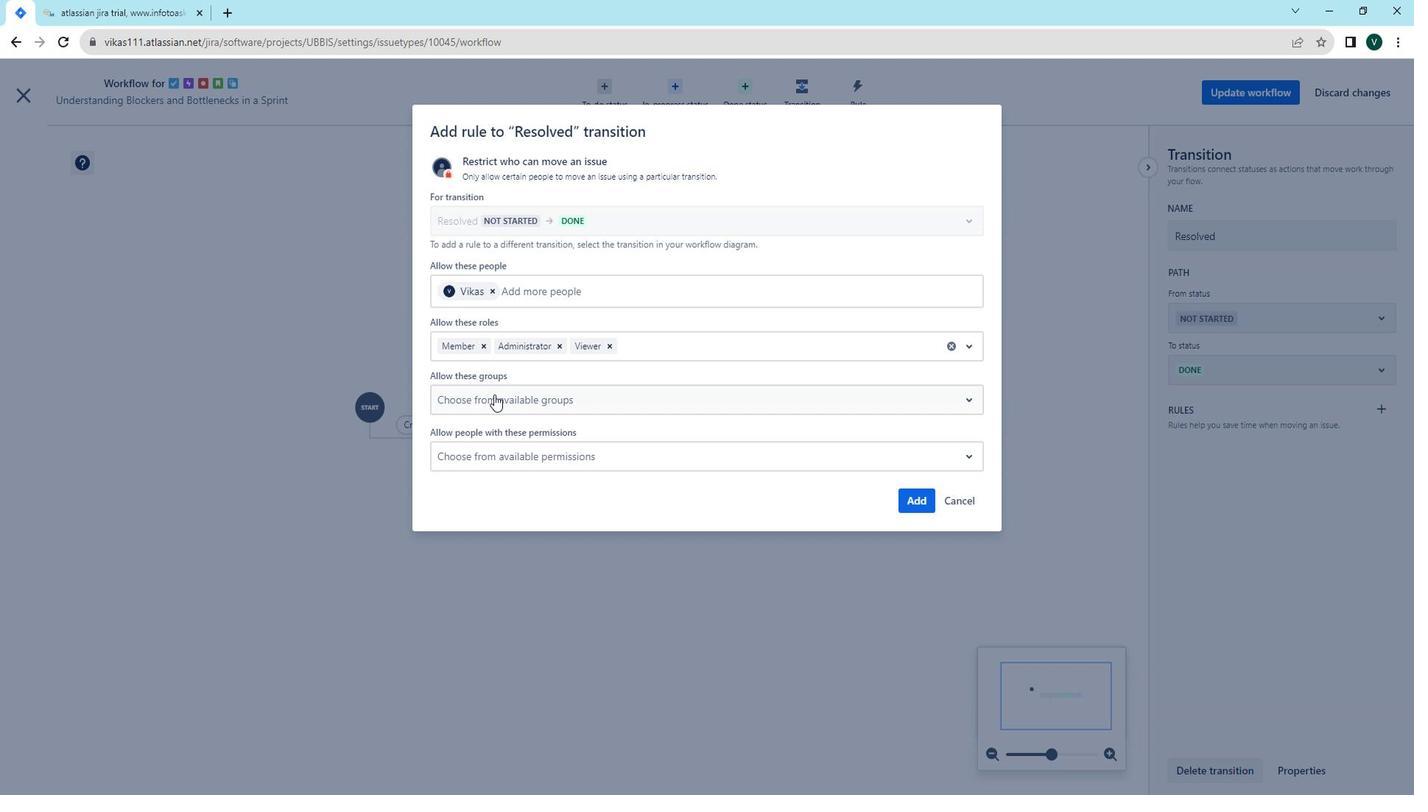 
Action: Mouse pressed left at (486, 399)
Screenshot: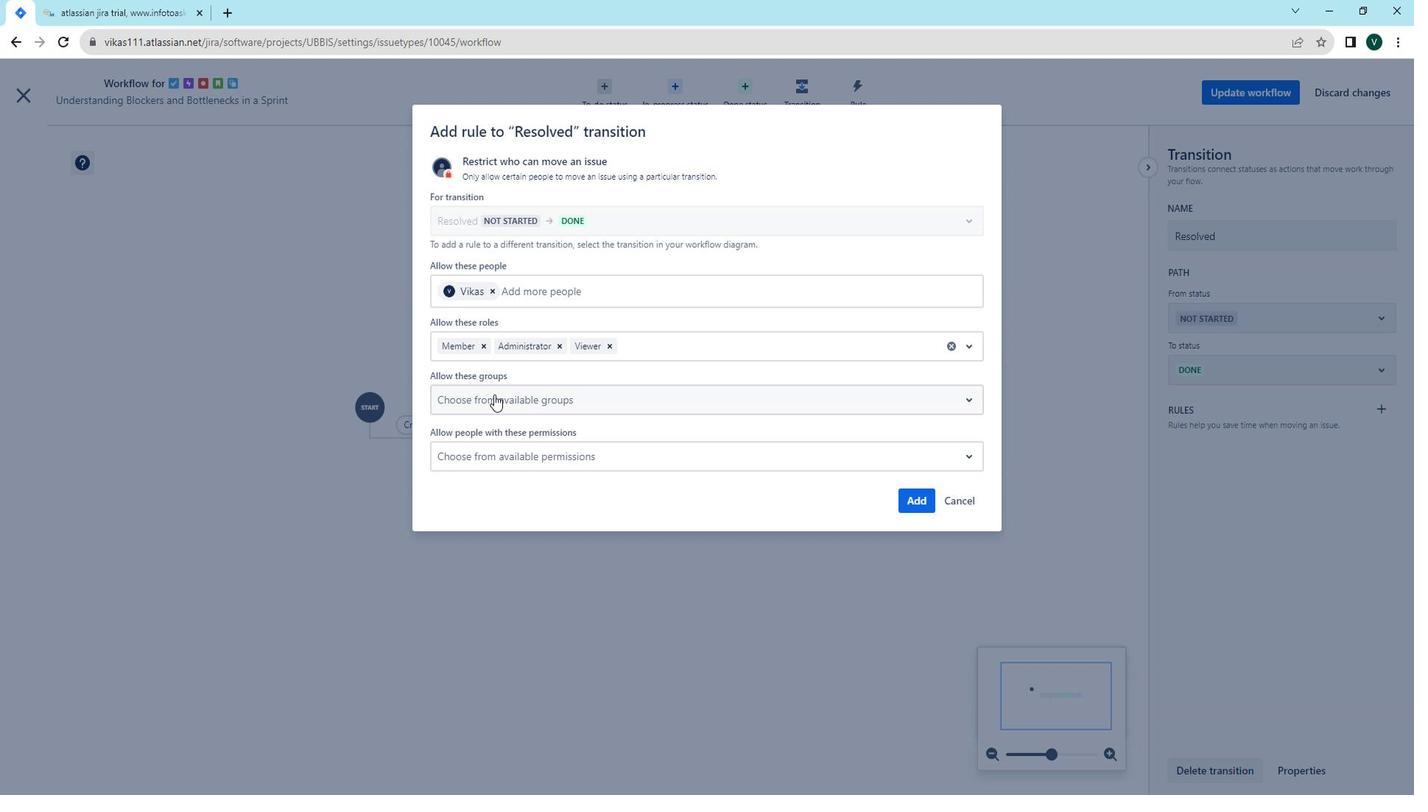 
Action: Mouse moved to (562, 453)
Screenshot: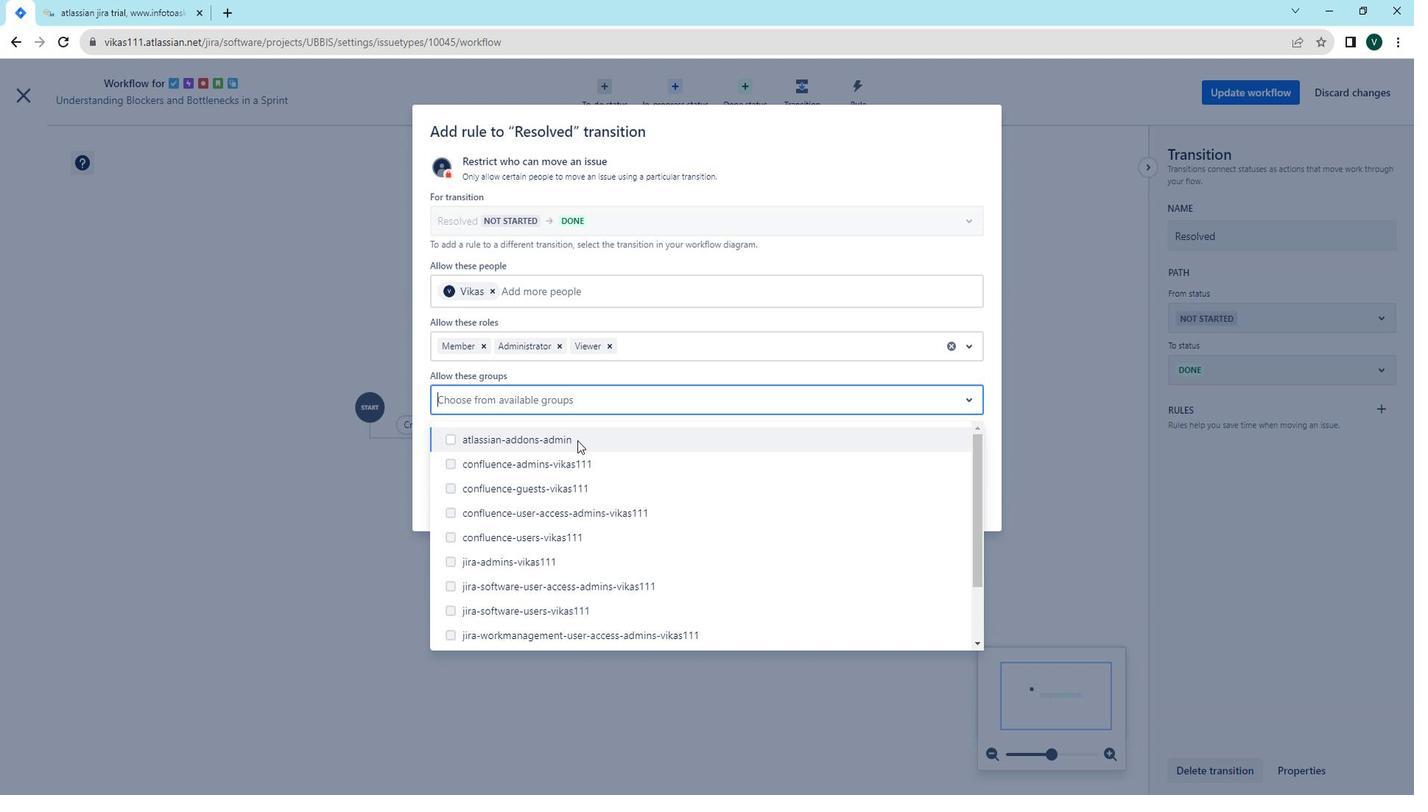
Action: Mouse pressed left at (562, 453)
Screenshot: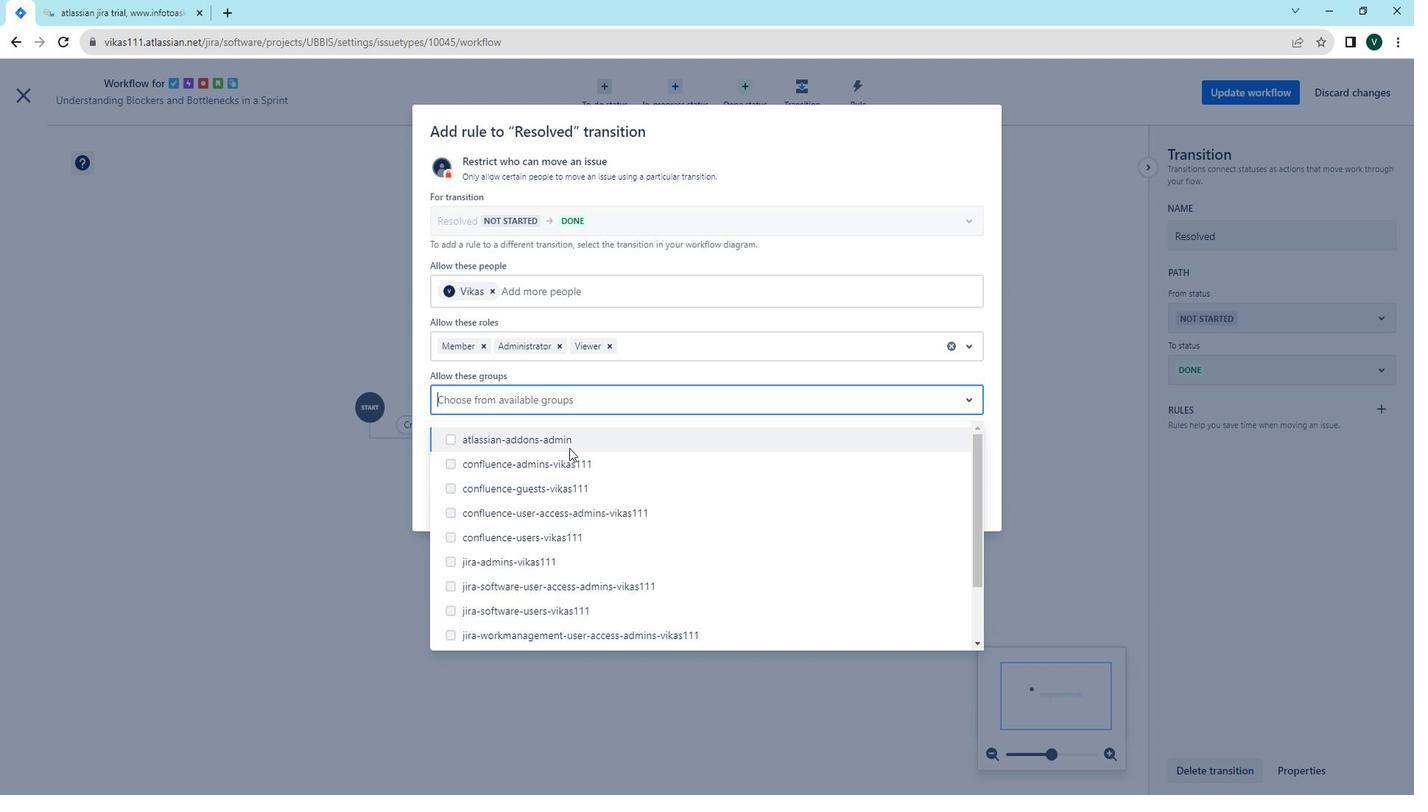 
Action: Mouse moved to (553, 472)
Screenshot: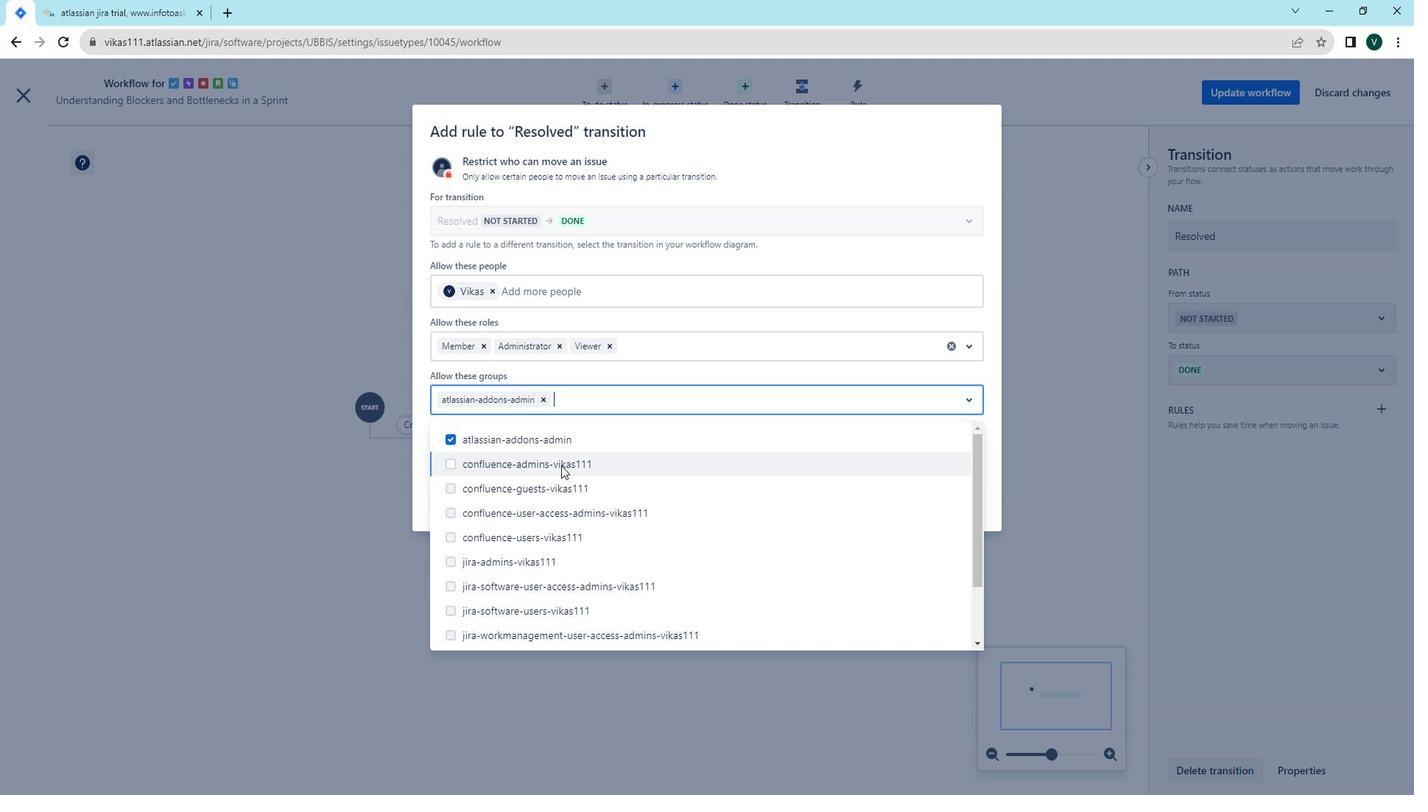 
Action: Mouse pressed left at (553, 472)
Screenshot: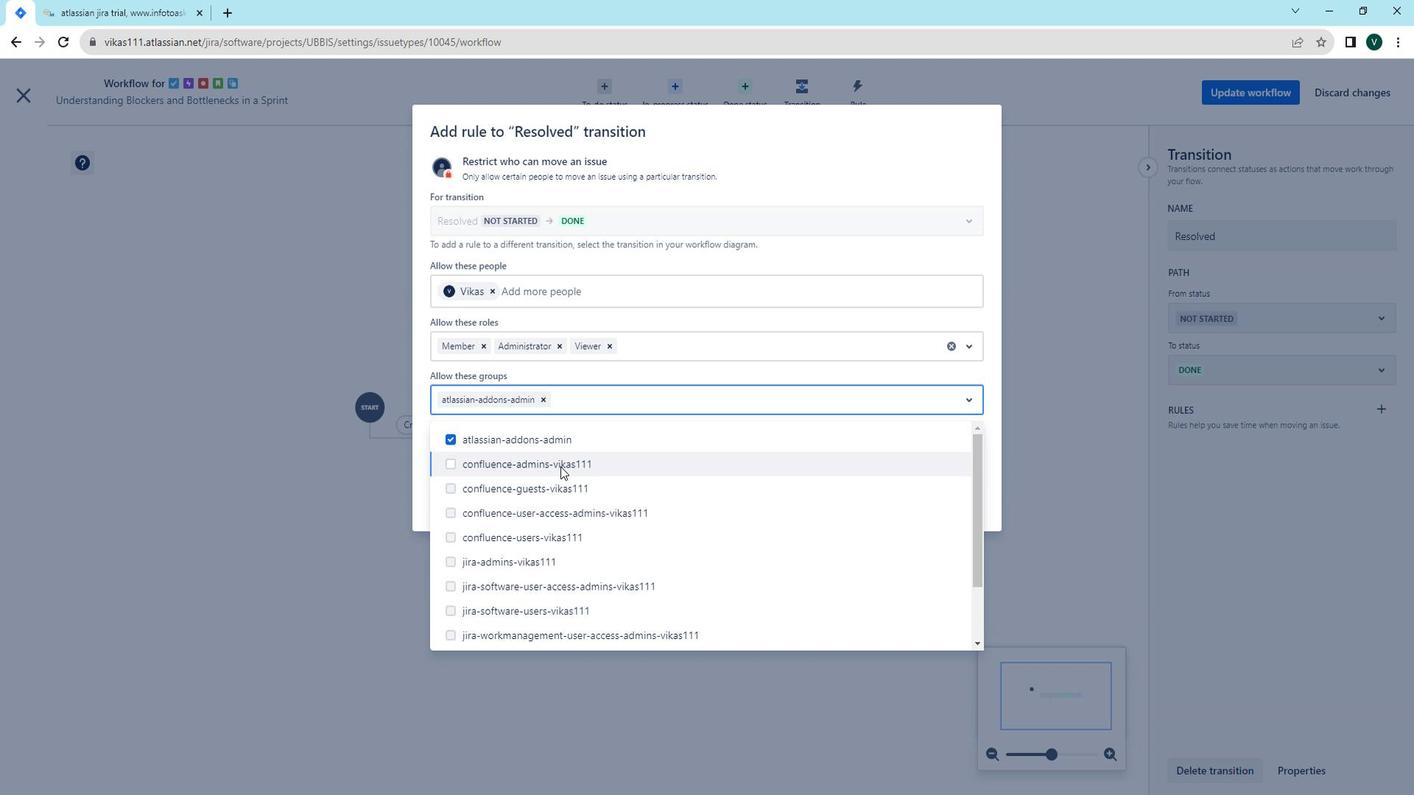 
Action: Mouse moved to (546, 493)
Screenshot: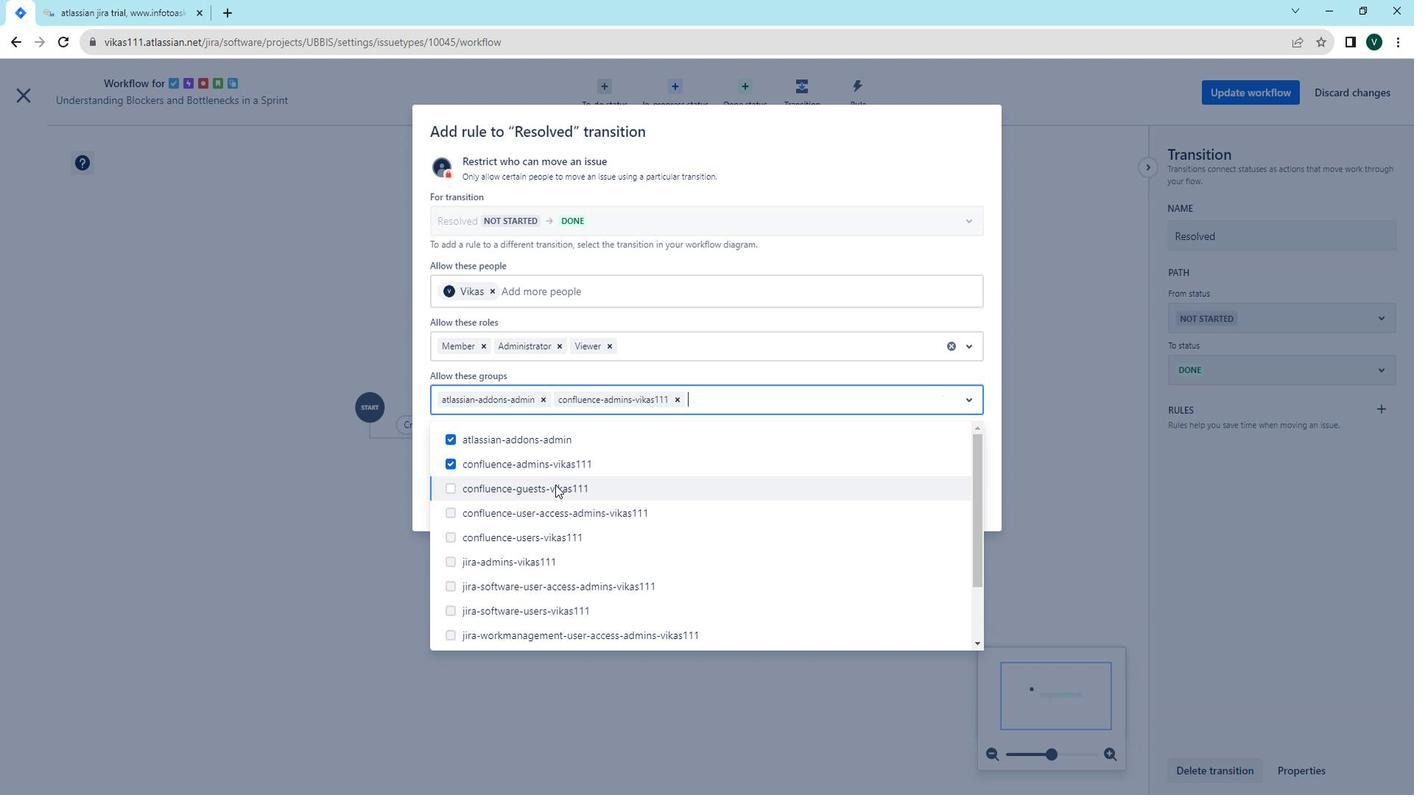 
Action: Mouse pressed left at (546, 493)
Screenshot: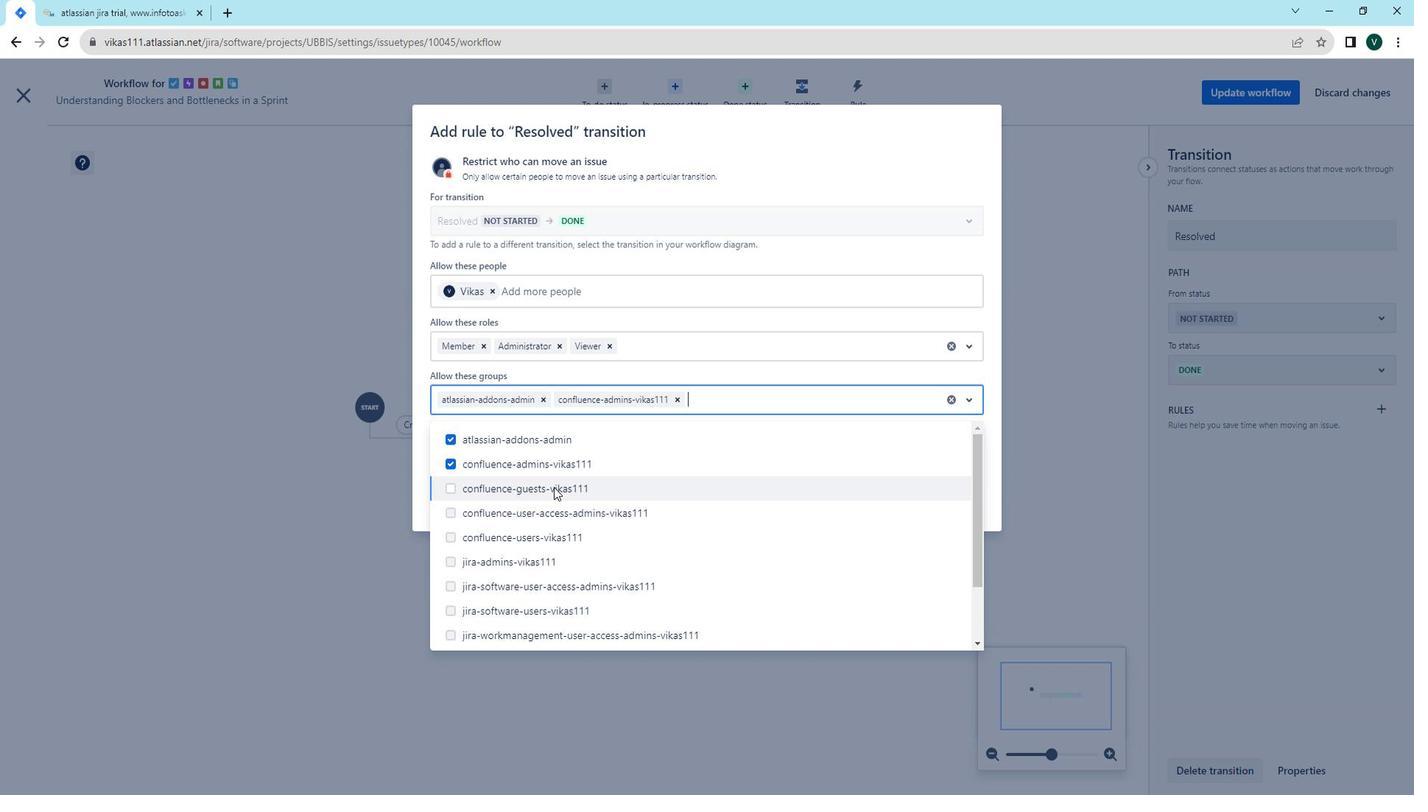
Action: Mouse moved to (539, 523)
Screenshot: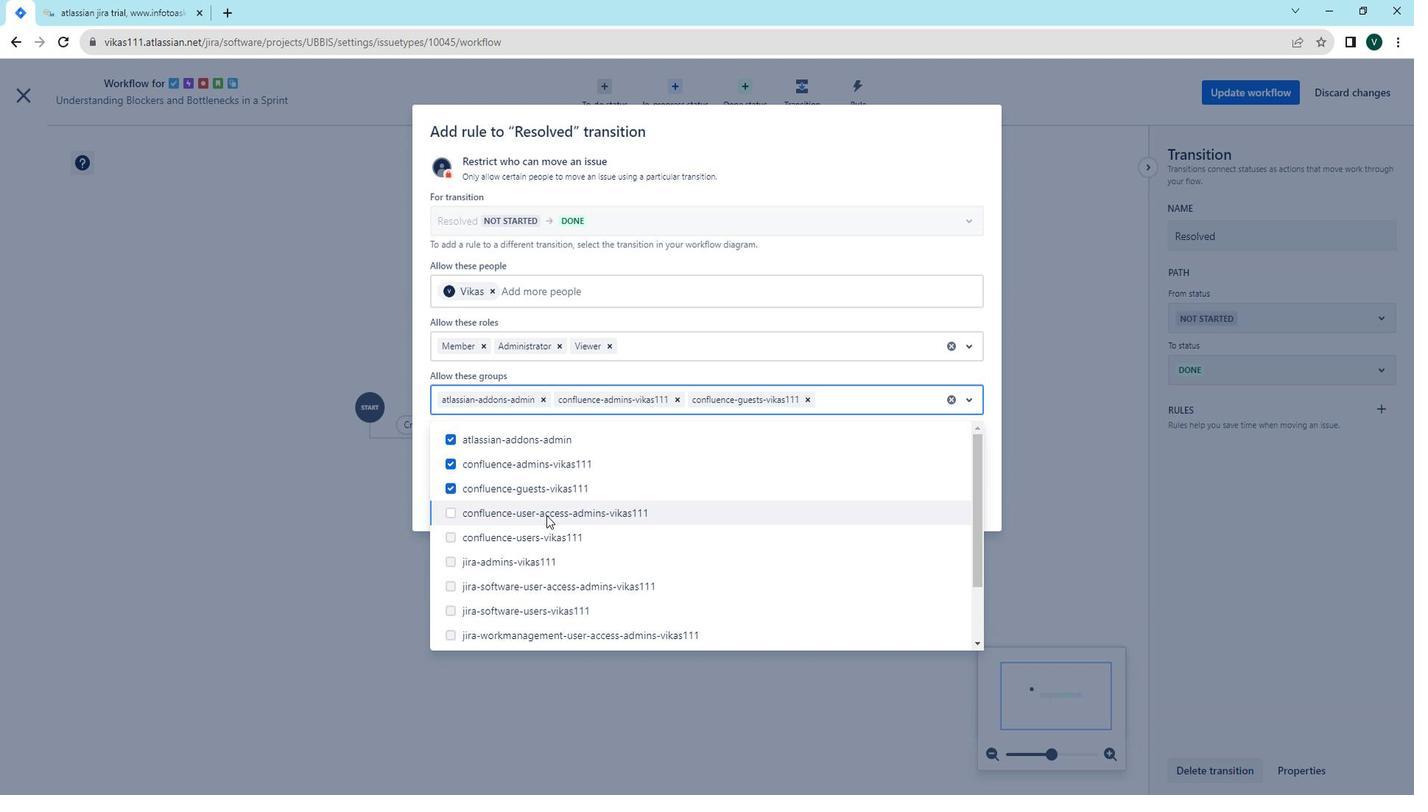 
Action: Mouse pressed left at (539, 523)
Screenshot: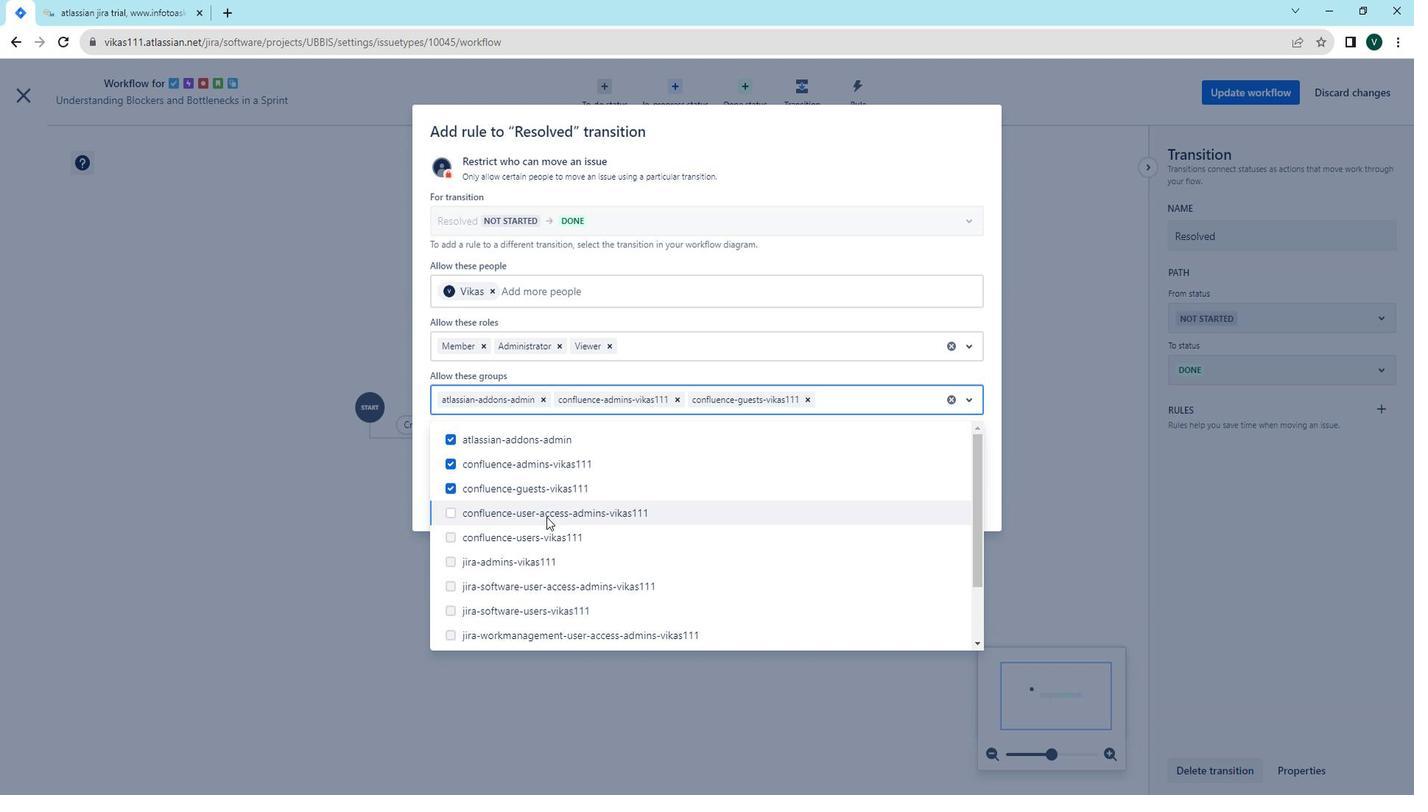 
Action: Mouse moved to (514, 588)
Screenshot: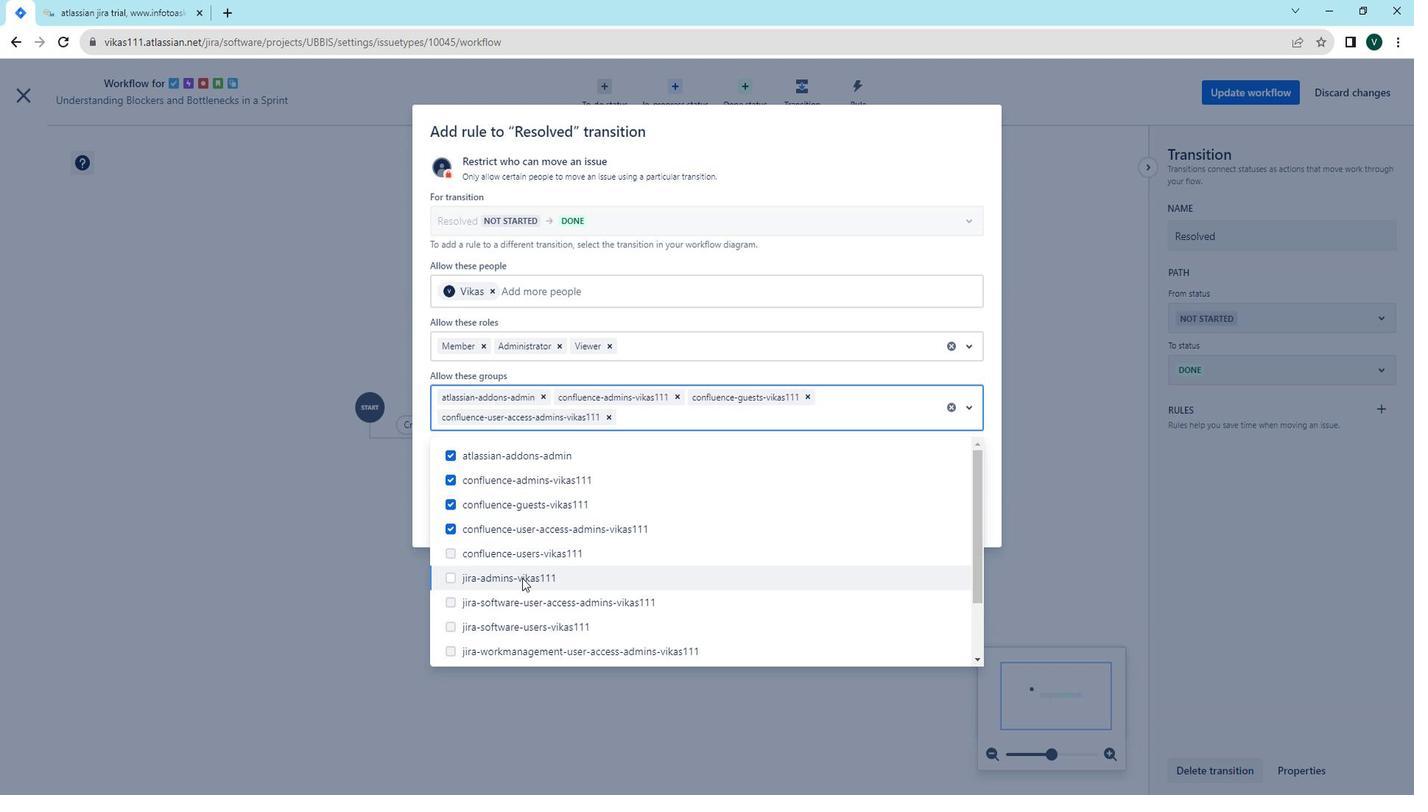 
Action: Mouse pressed left at (514, 588)
Screenshot: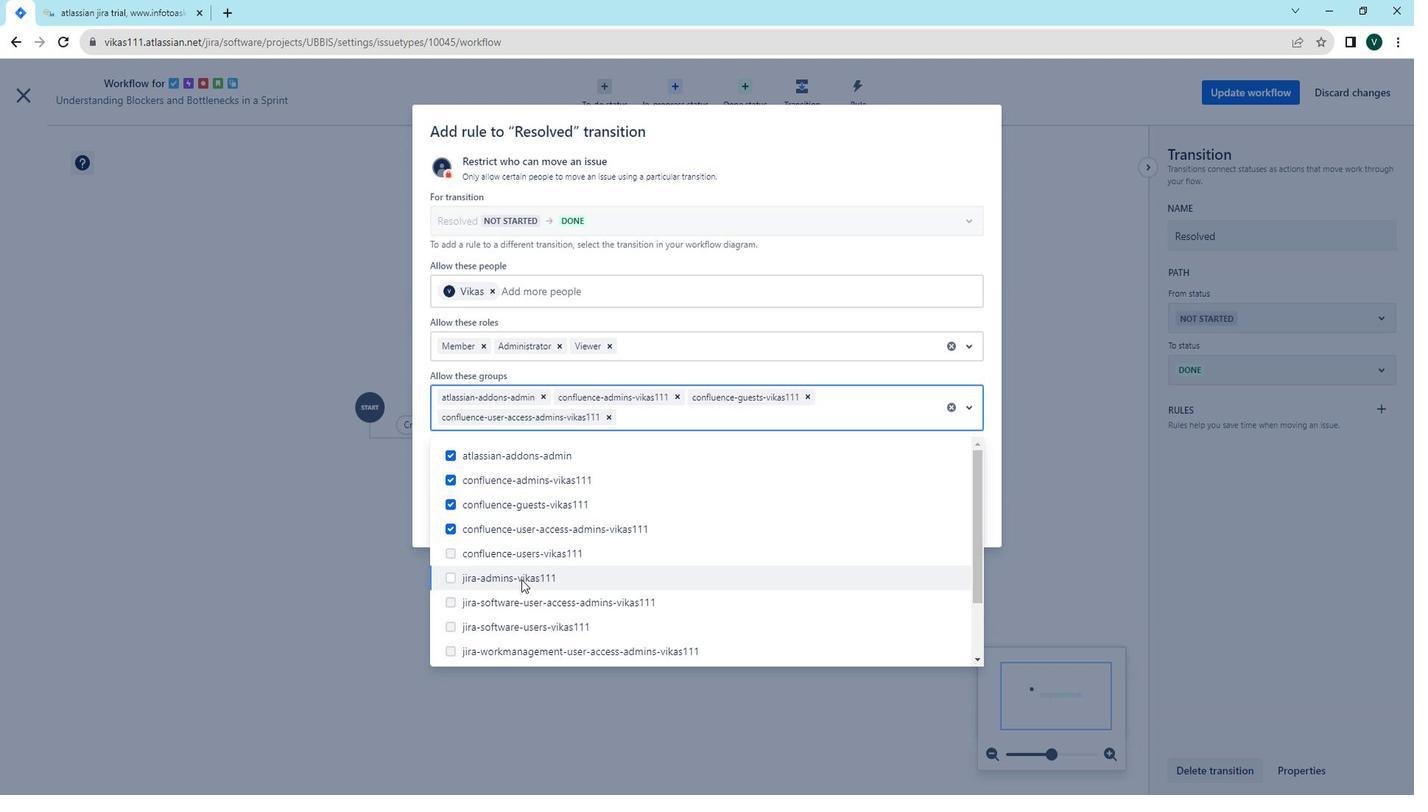 
Action: Mouse moved to (492, 563)
Screenshot: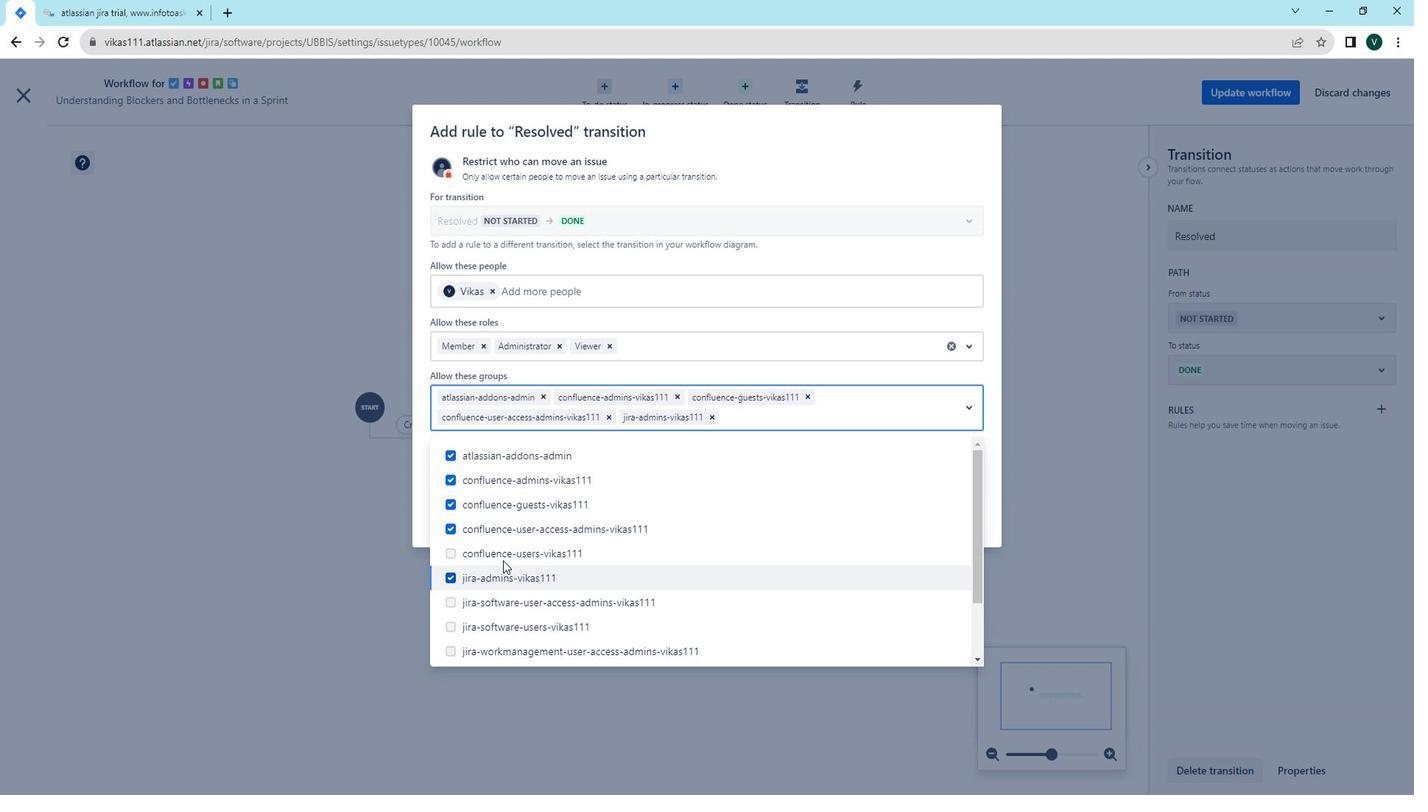 
Action: Mouse pressed left at (492, 563)
Screenshot: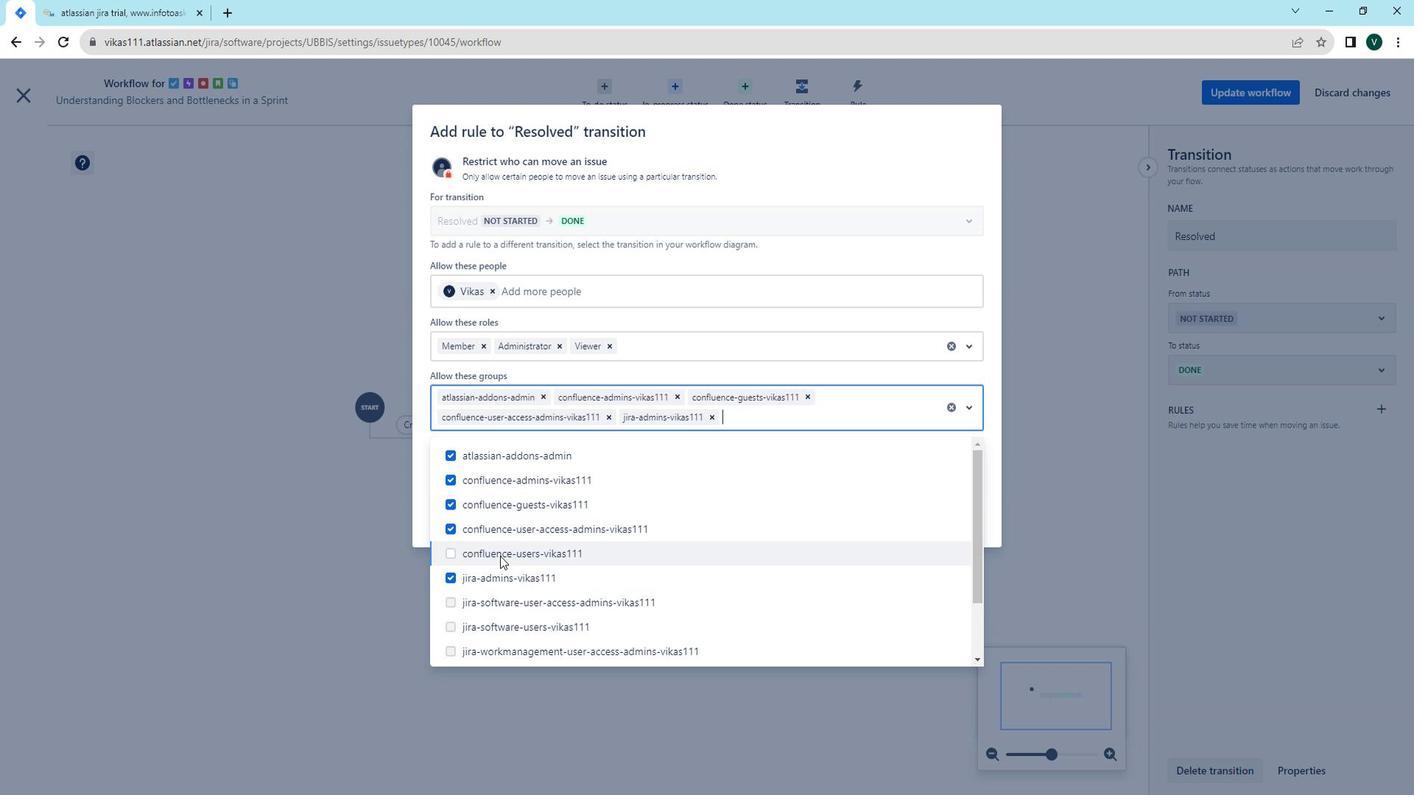 
Action: Mouse moved to (477, 616)
Screenshot: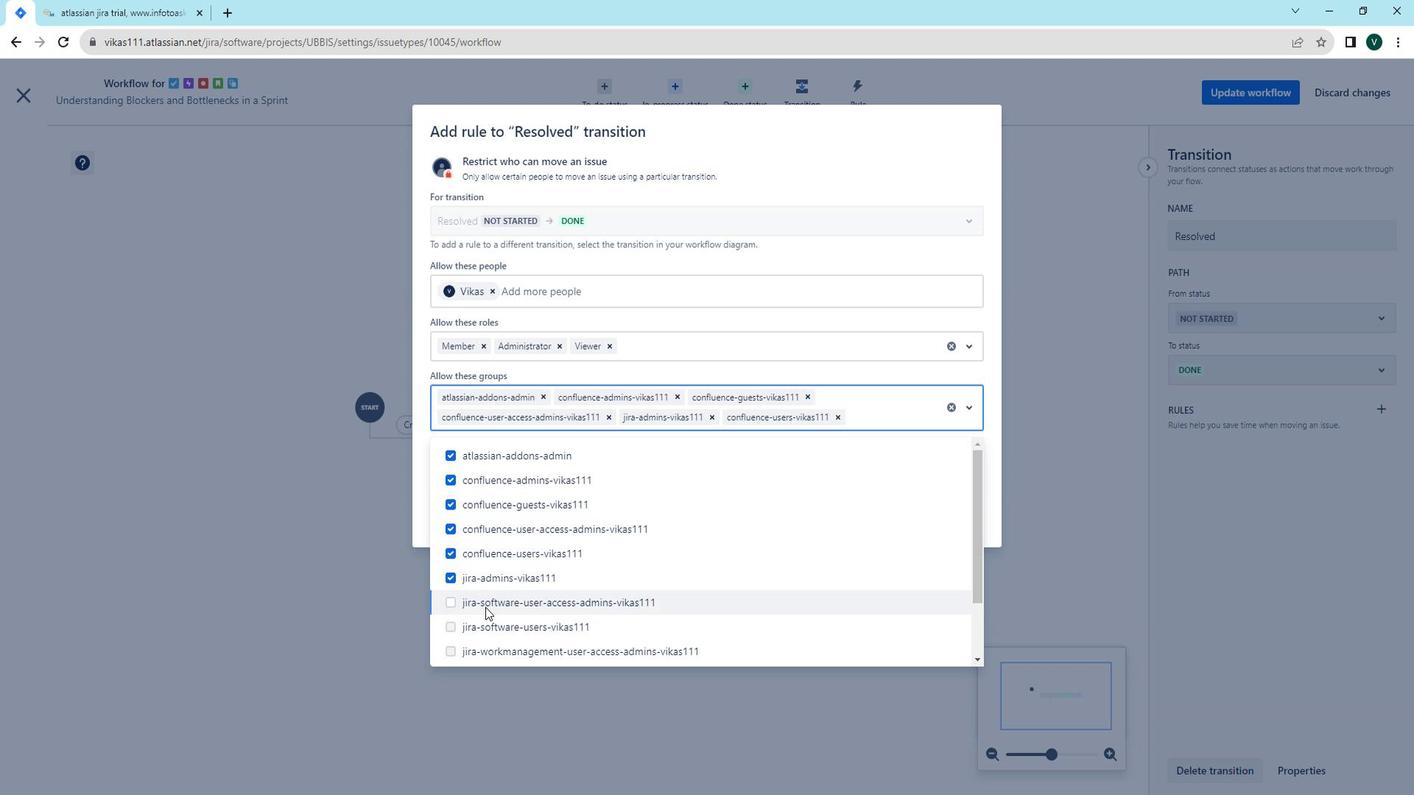
Action: Mouse pressed left at (477, 616)
Screenshot: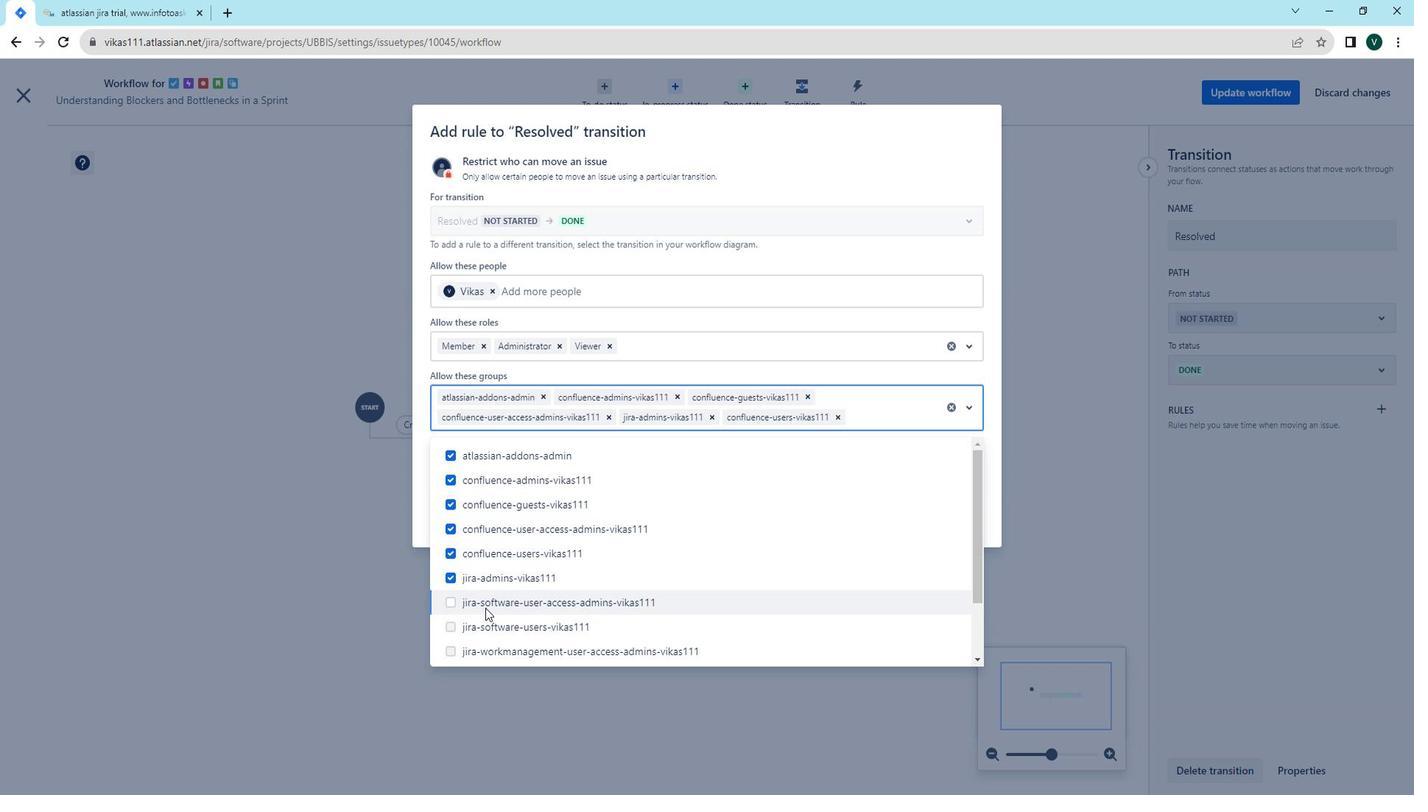 
Action: Mouse moved to (456, 651)
Screenshot: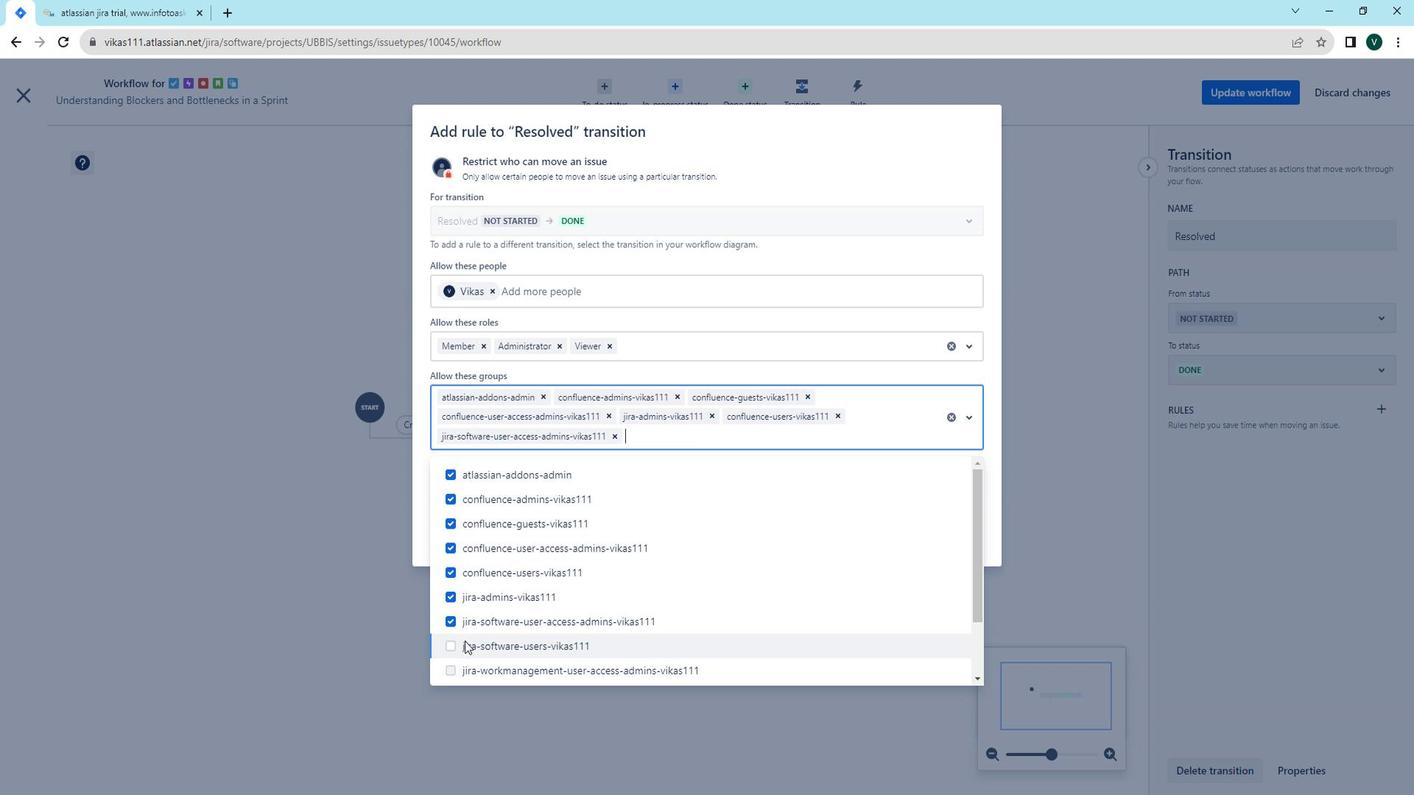 
Action: Mouse pressed left at (456, 651)
Screenshot: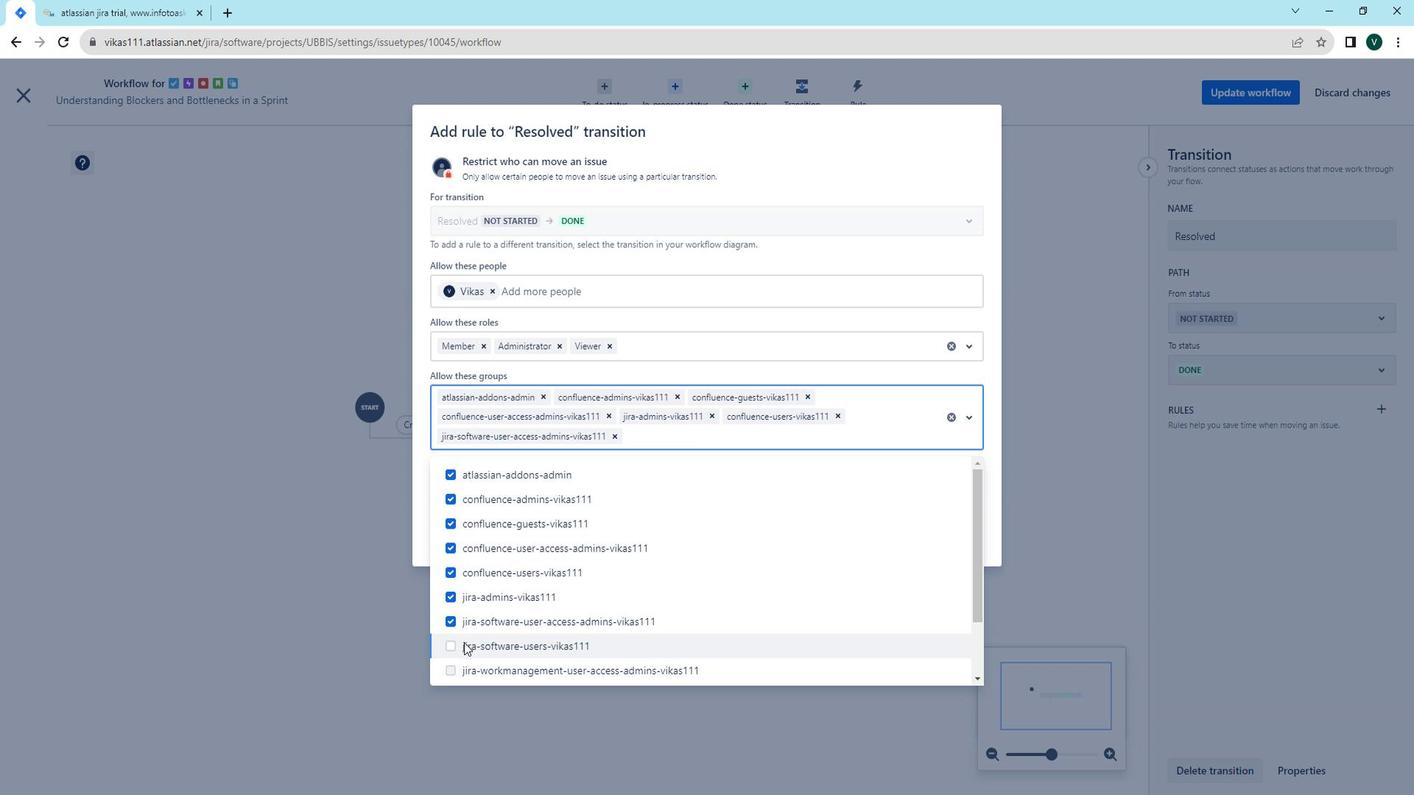 
Action: Mouse moved to (566, 560)
Screenshot: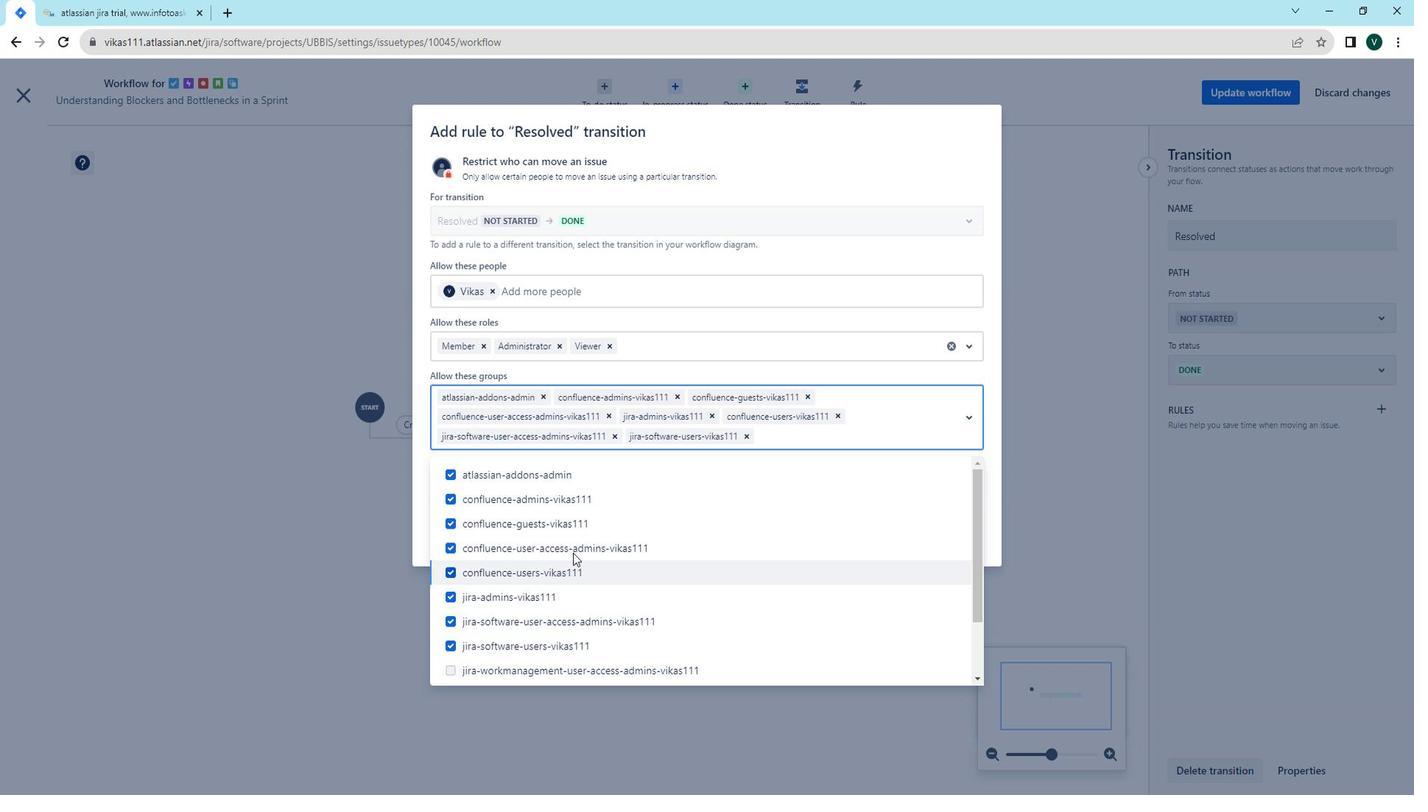 
Action: Mouse scrolled (566, 560) with delta (0, 0)
Screenshot: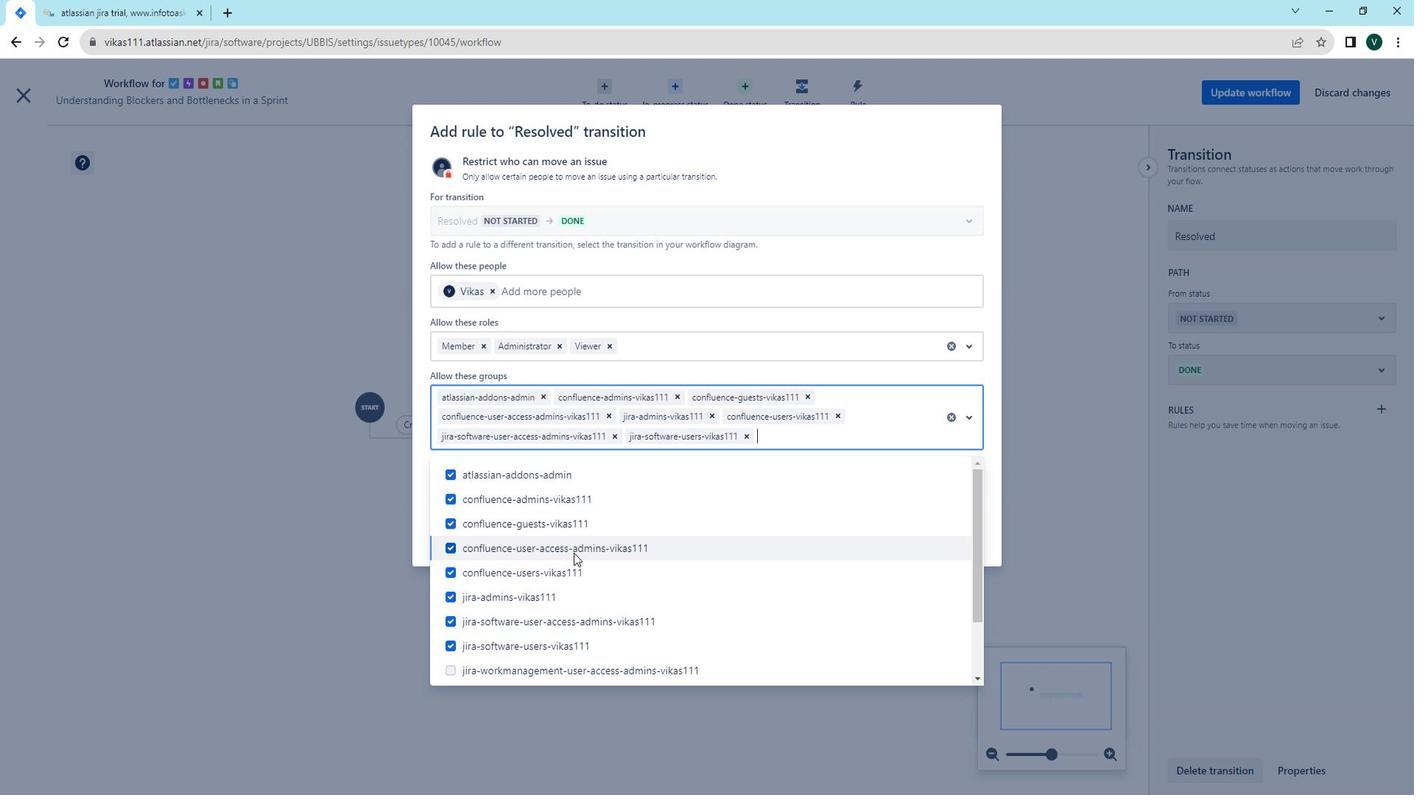 
Action: Mouse scrolled (566, 560) with delta (0, 0)
Screenshot: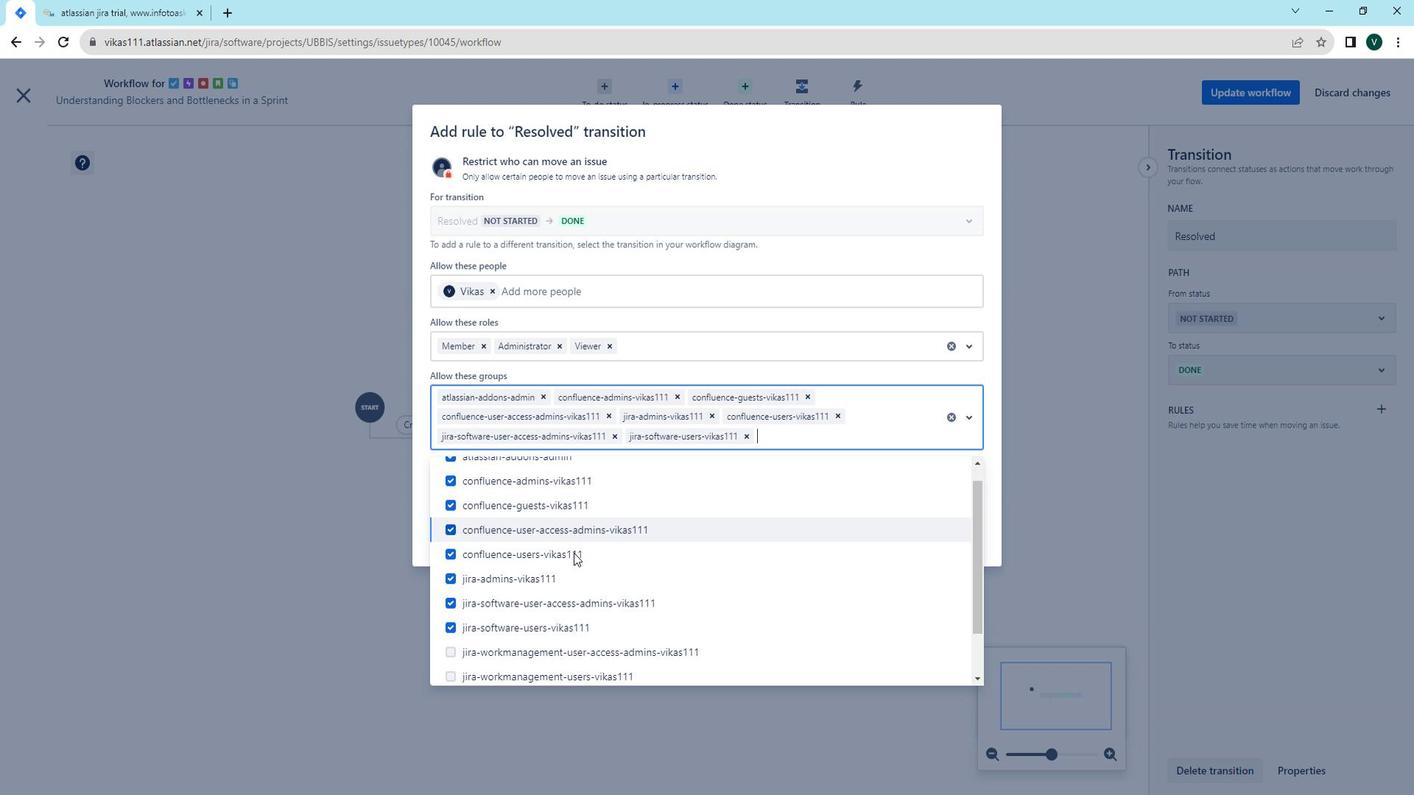 
Action: Mouse moved to (467, 613)
Screenshot: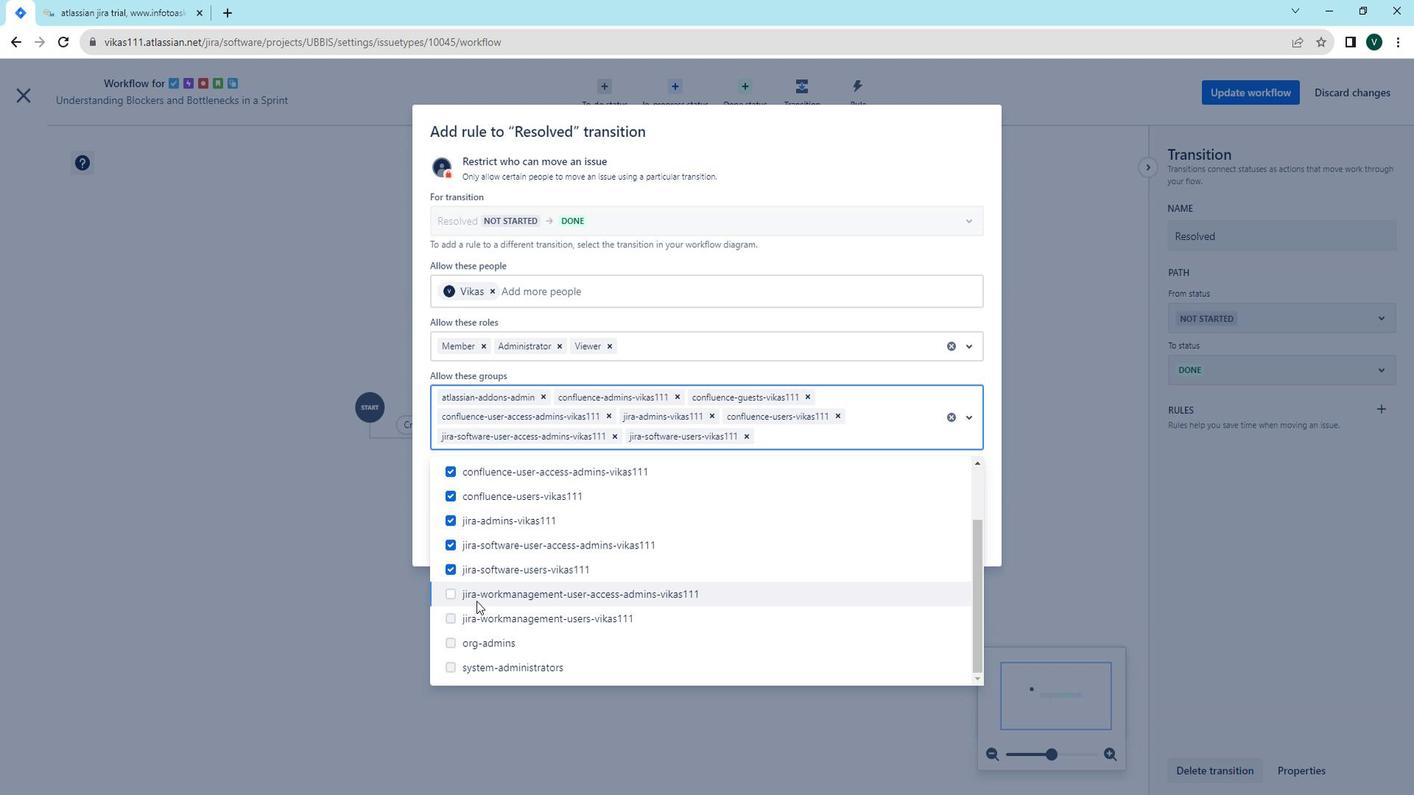 
Action: Mouse pressed left at (467, 613)
Screenshot: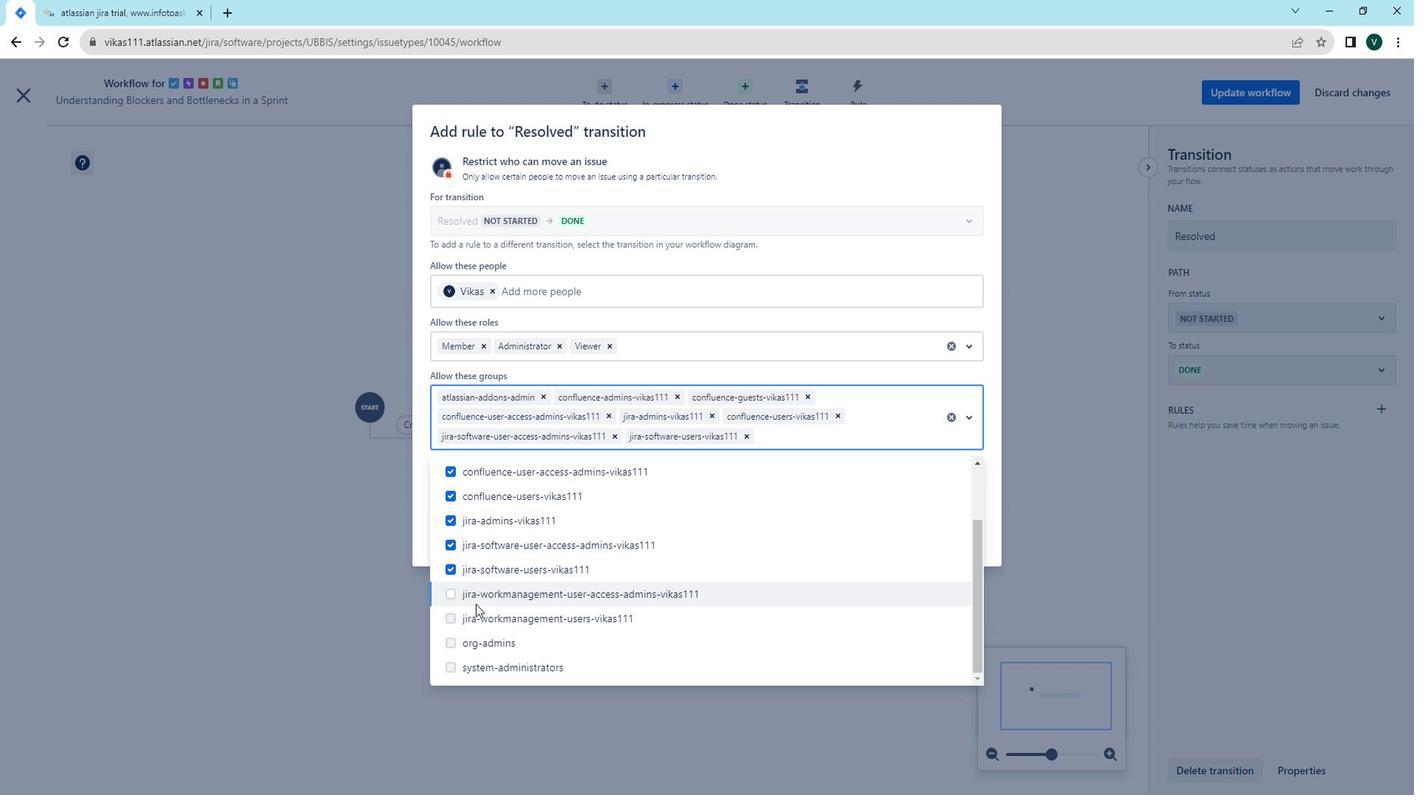 
Action: Mouse moved to (462, 633)
Screenshot: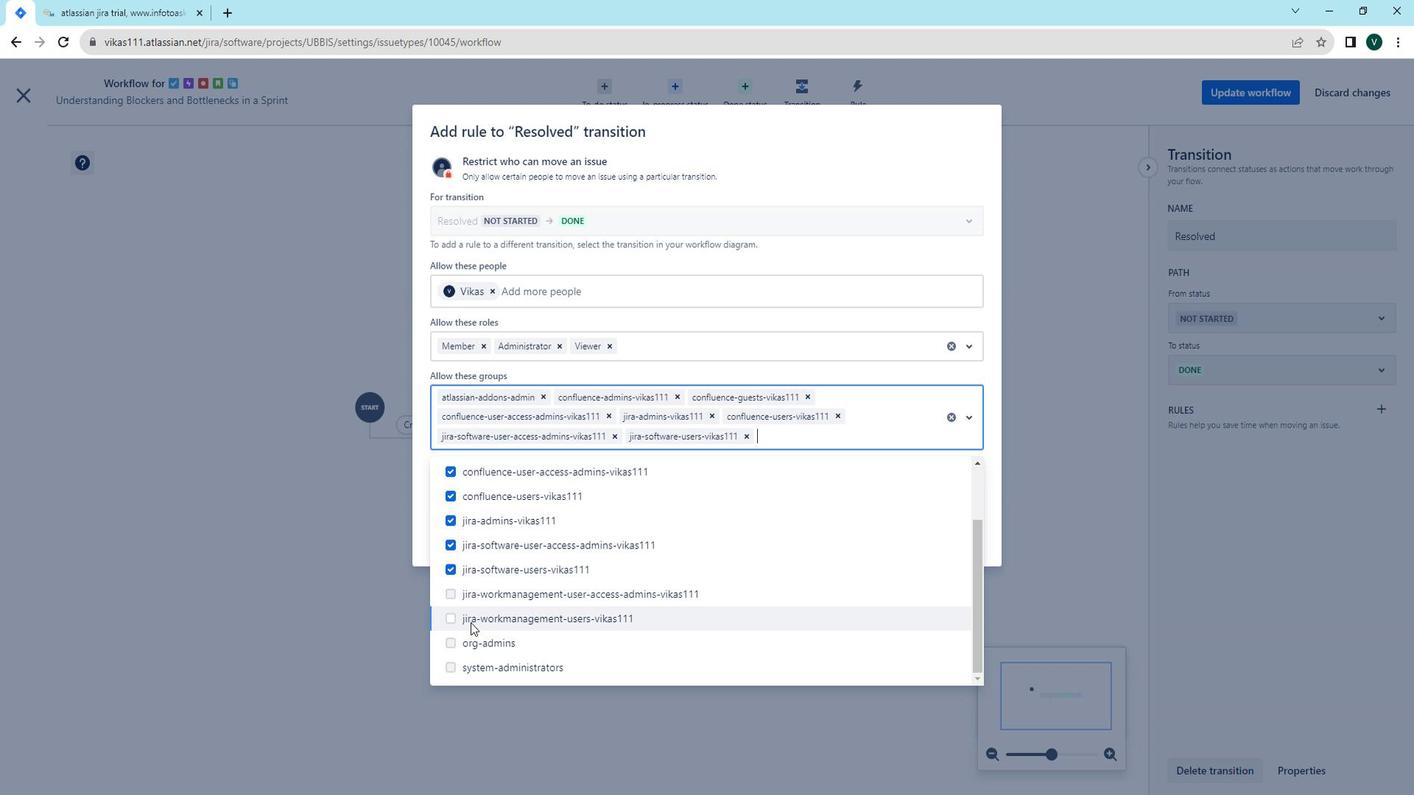 
Action: Mouse pressed left at (462, 633)
Screenshot: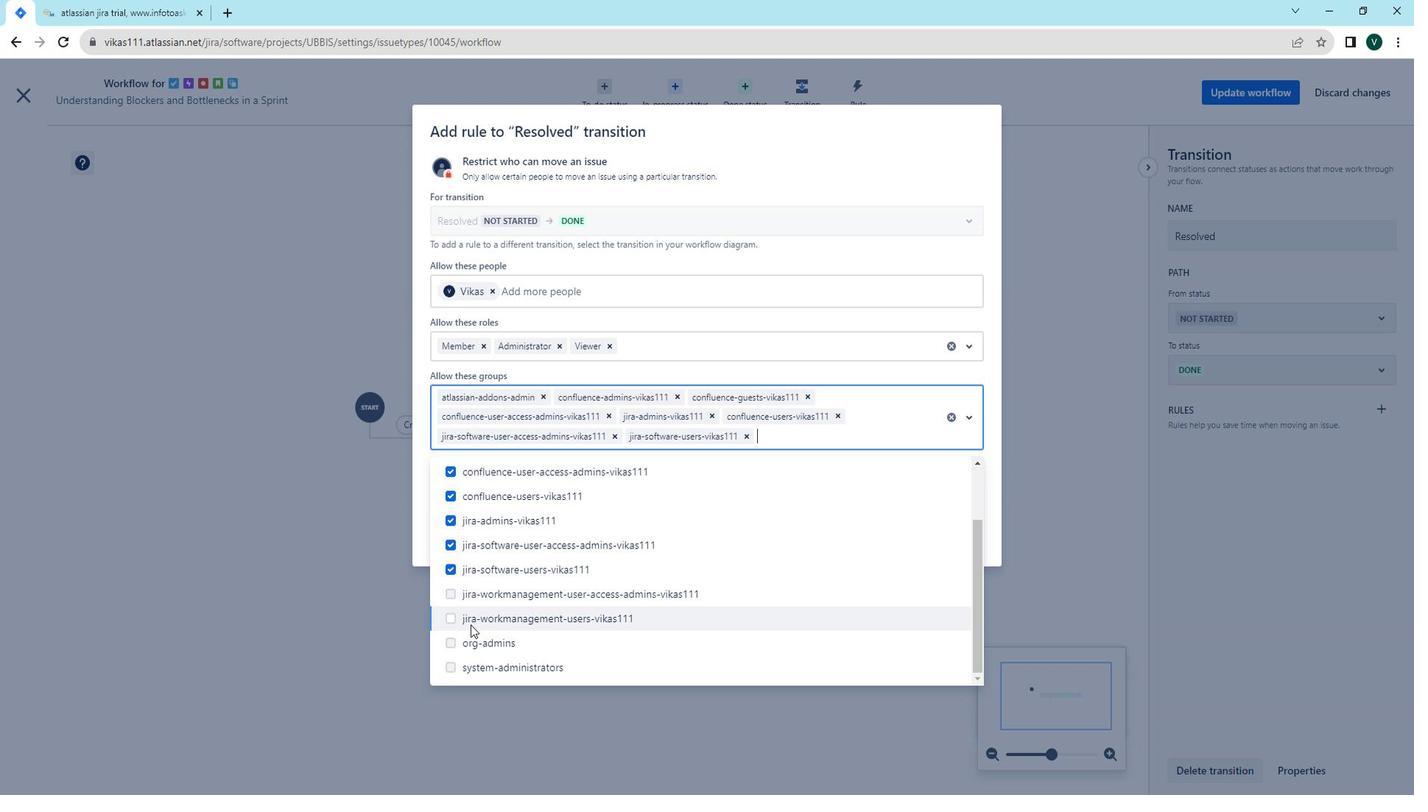 
Action: Mouse moved to (456, 603)
Screenshot: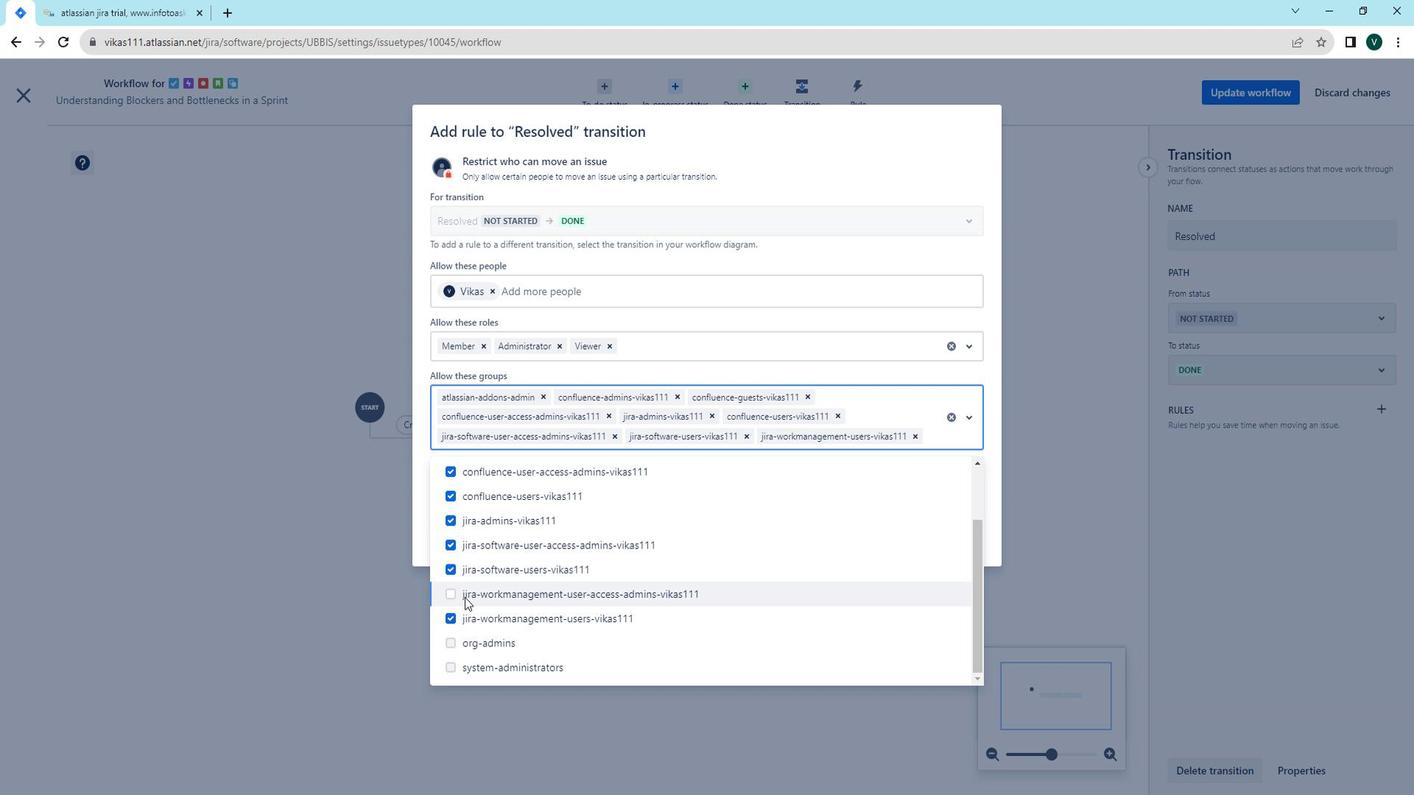 
Action: Mouse pressed left at (456, 603)
Screenshot: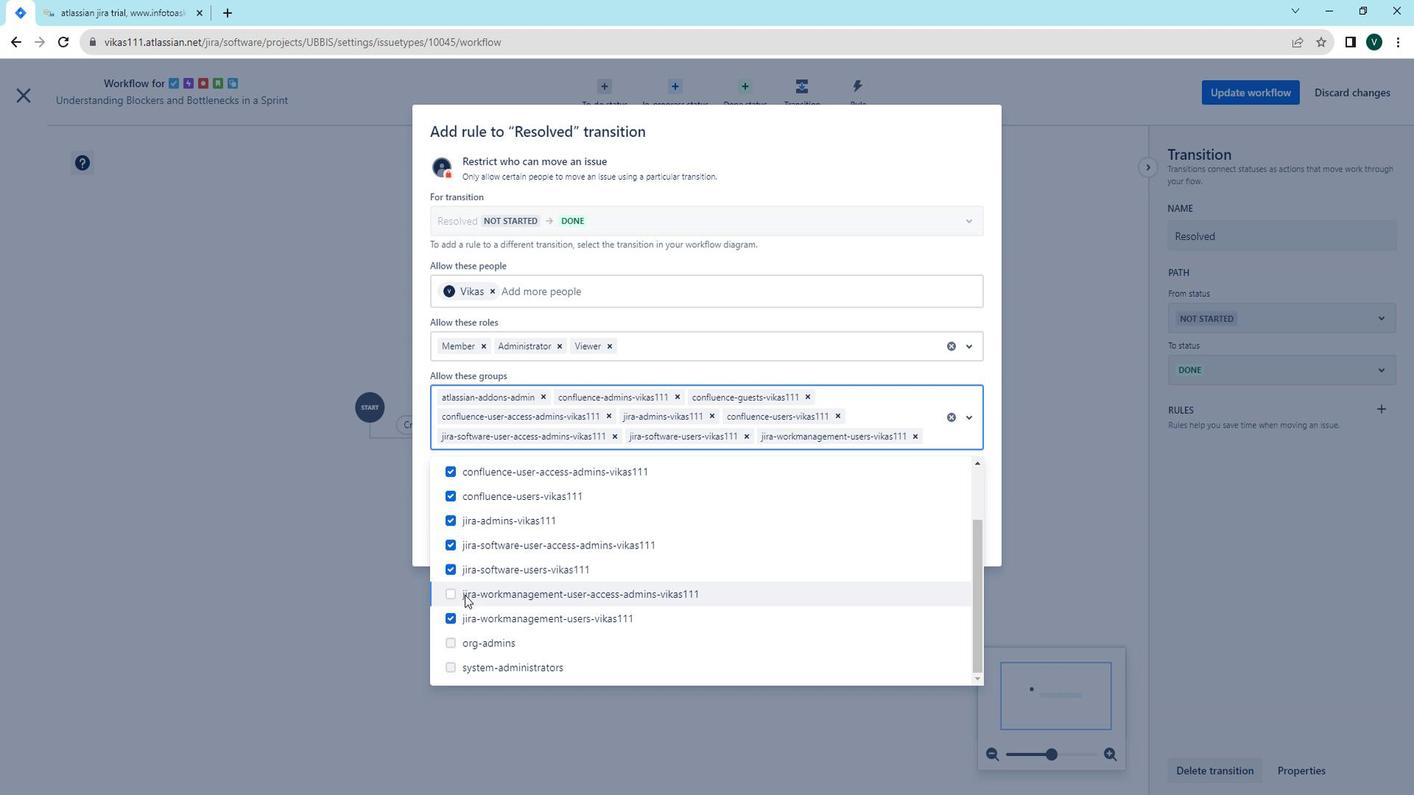 
Action: Mouse moved to (456, 666)
Screenshot: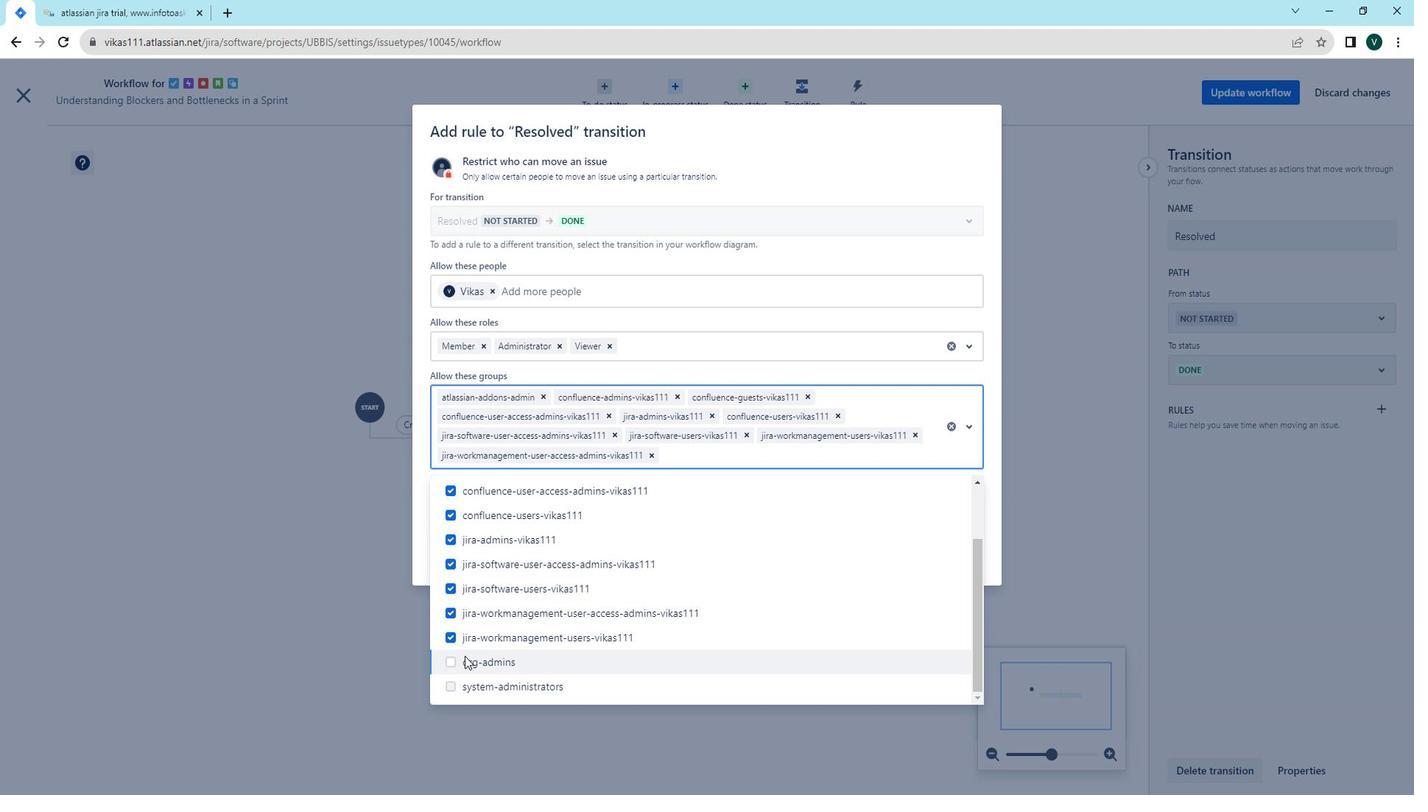 
Action: Mouse pressed left at (456, 666)
Screenshot: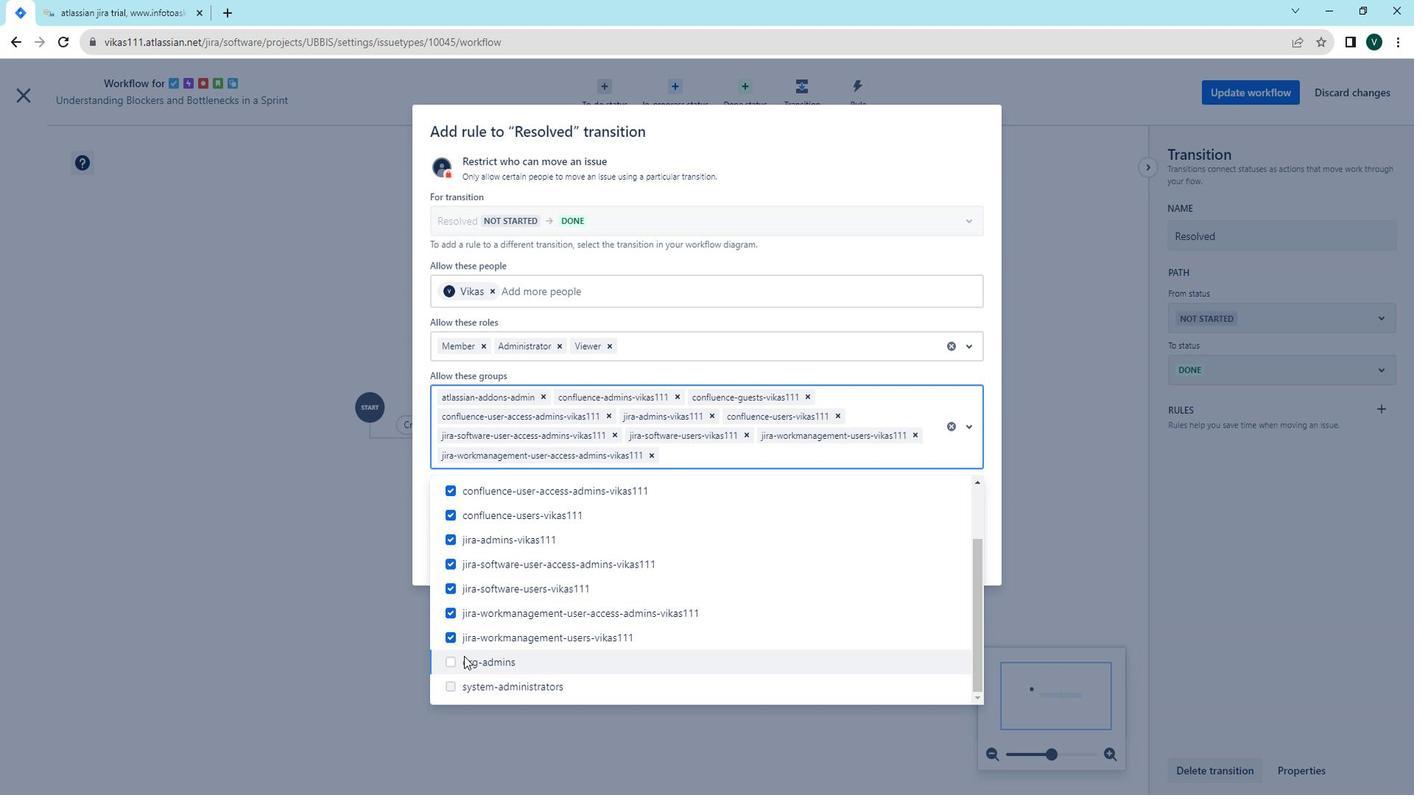 
Action: Mouse moved to (451, 698)
Screenshot: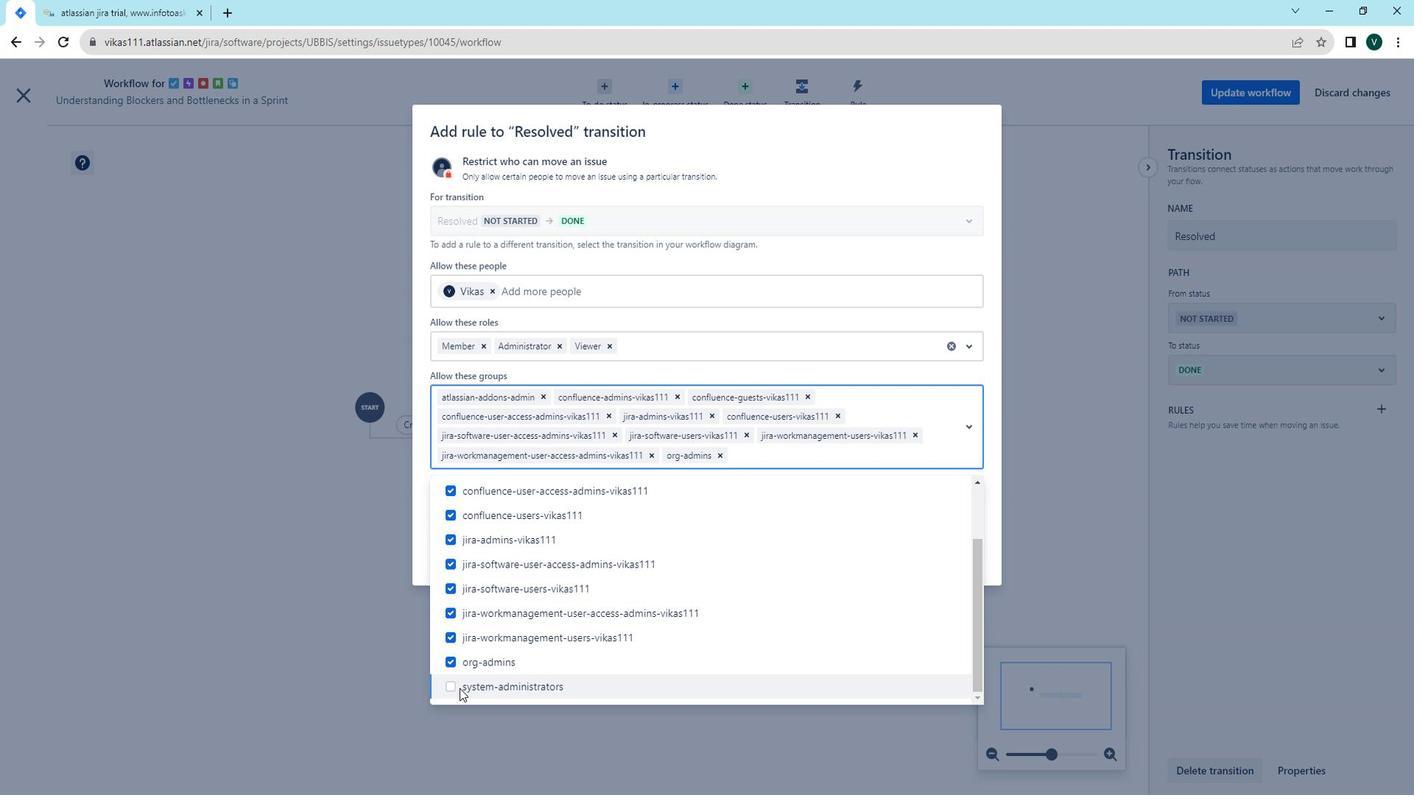 
Action: Mouse pressed left at (451, 698)
Screenshot: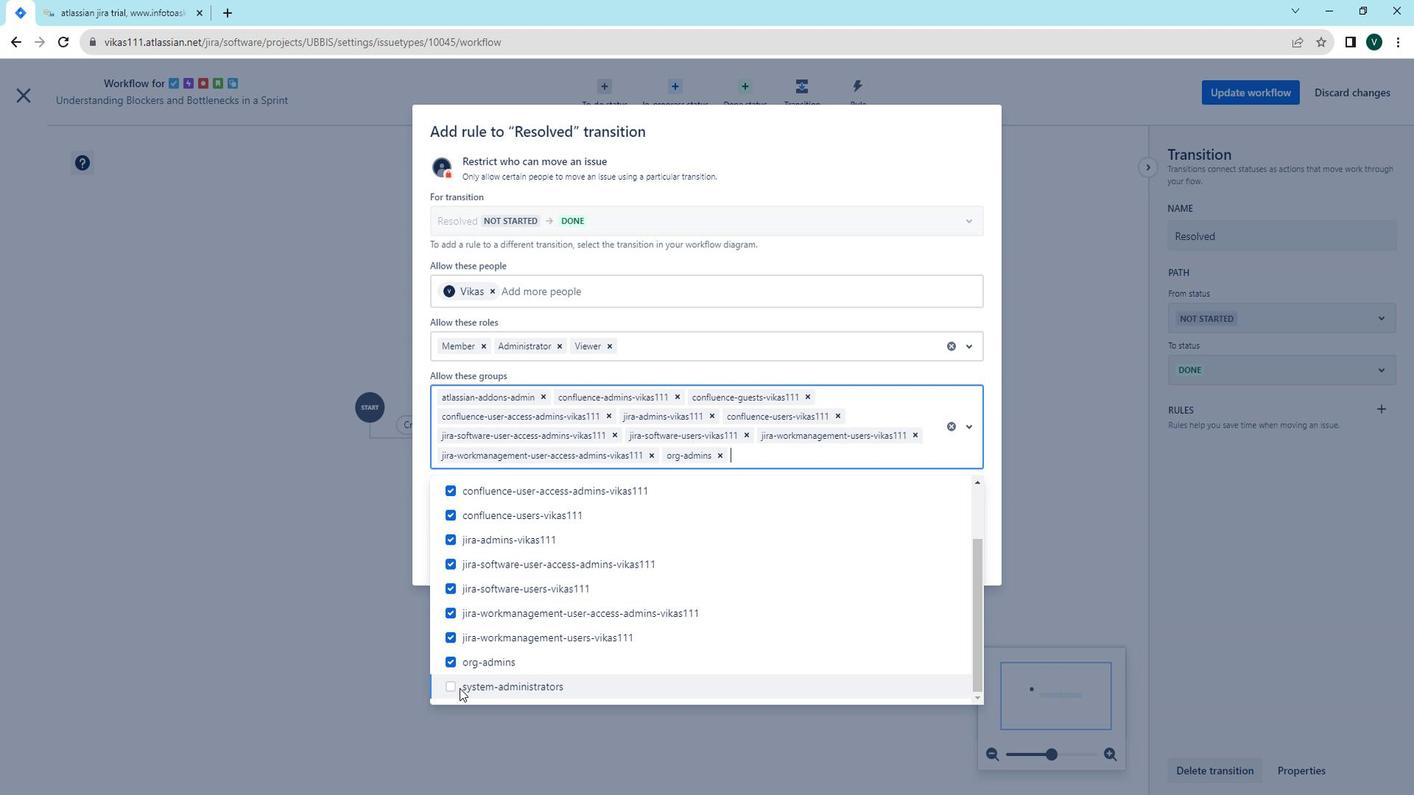 
Action: Mouse moved to (596, 614)
Screenshot: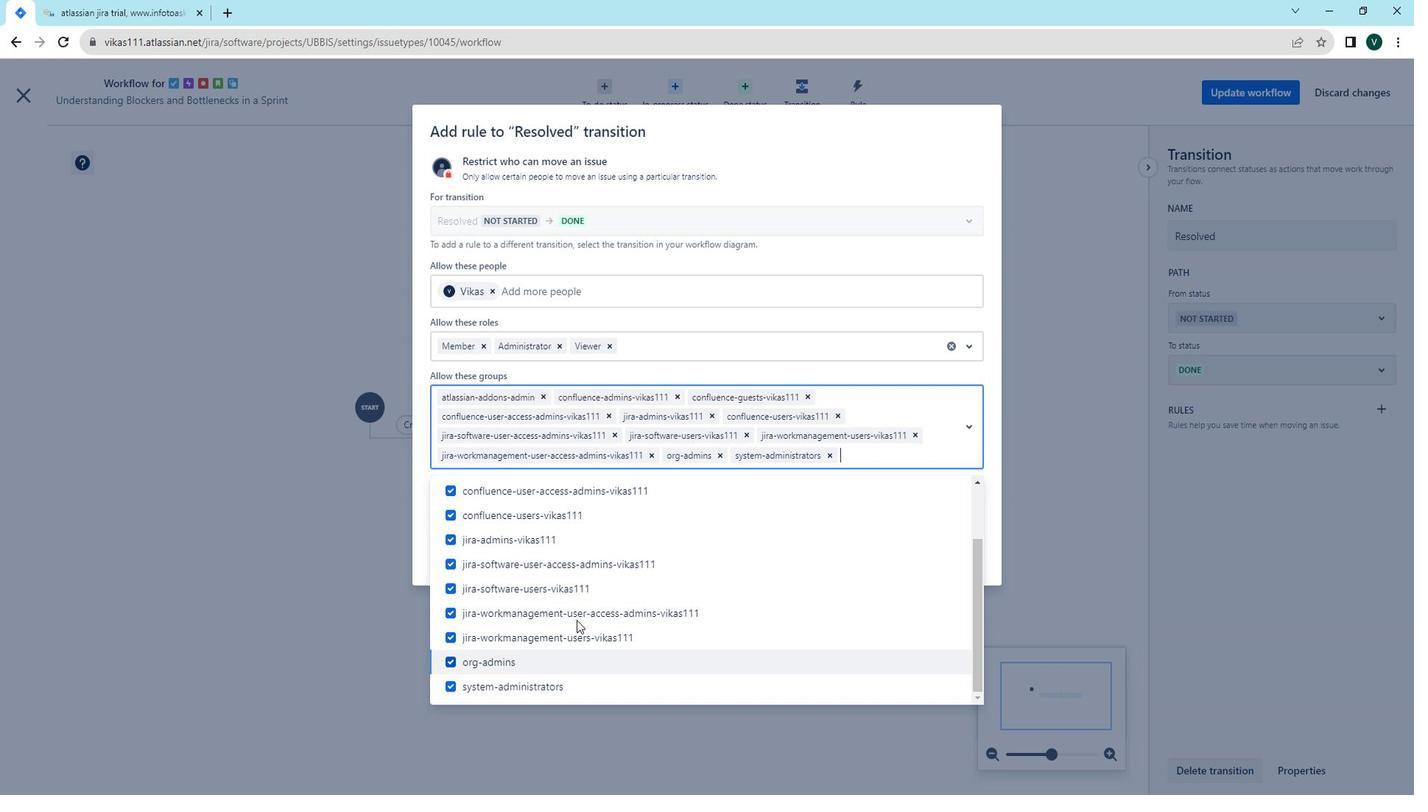 
Action: Mouse scrolled (596, 613) with delta (0, 0)
Screenshot: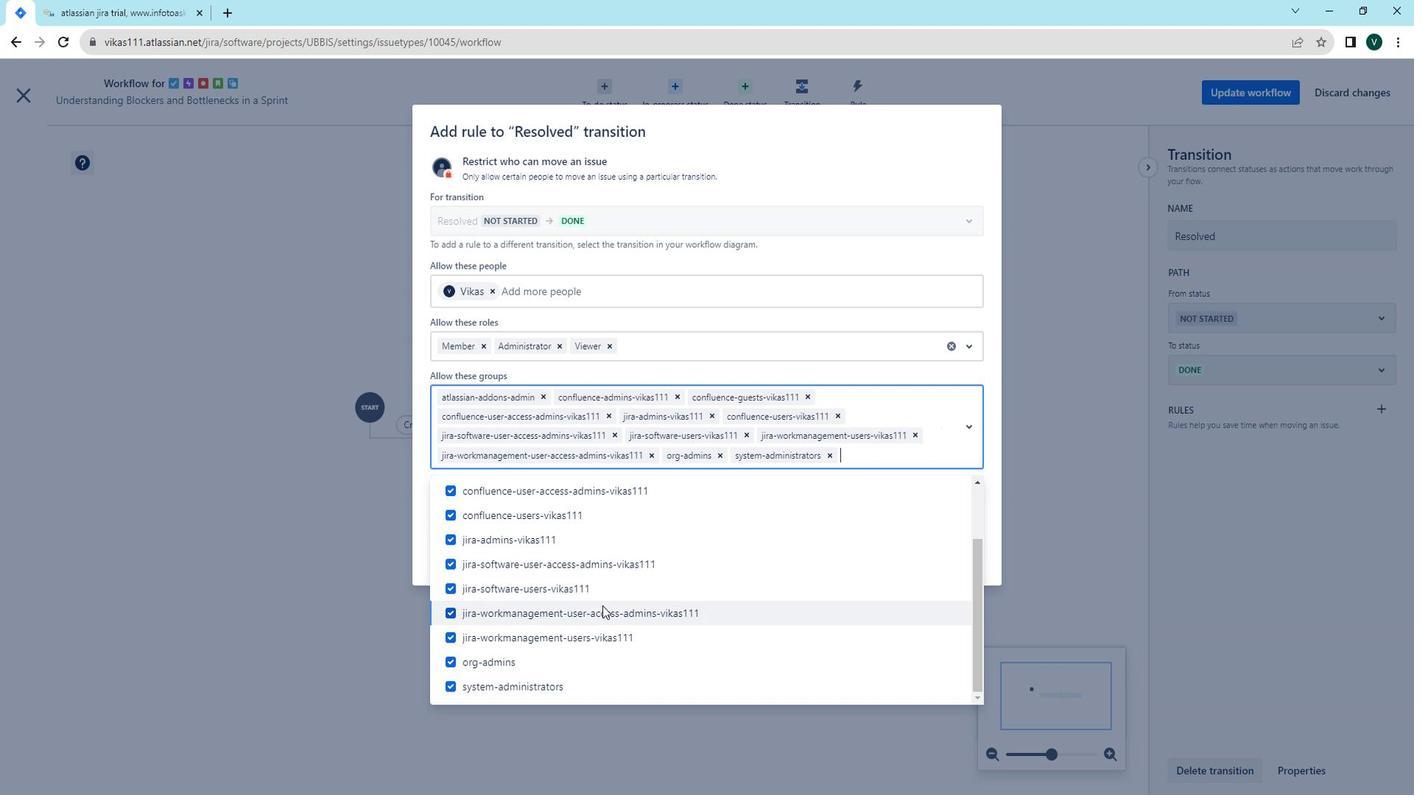 
Action: Mouse scrolled (596, 613) with delta (0, 0)
Screenshot: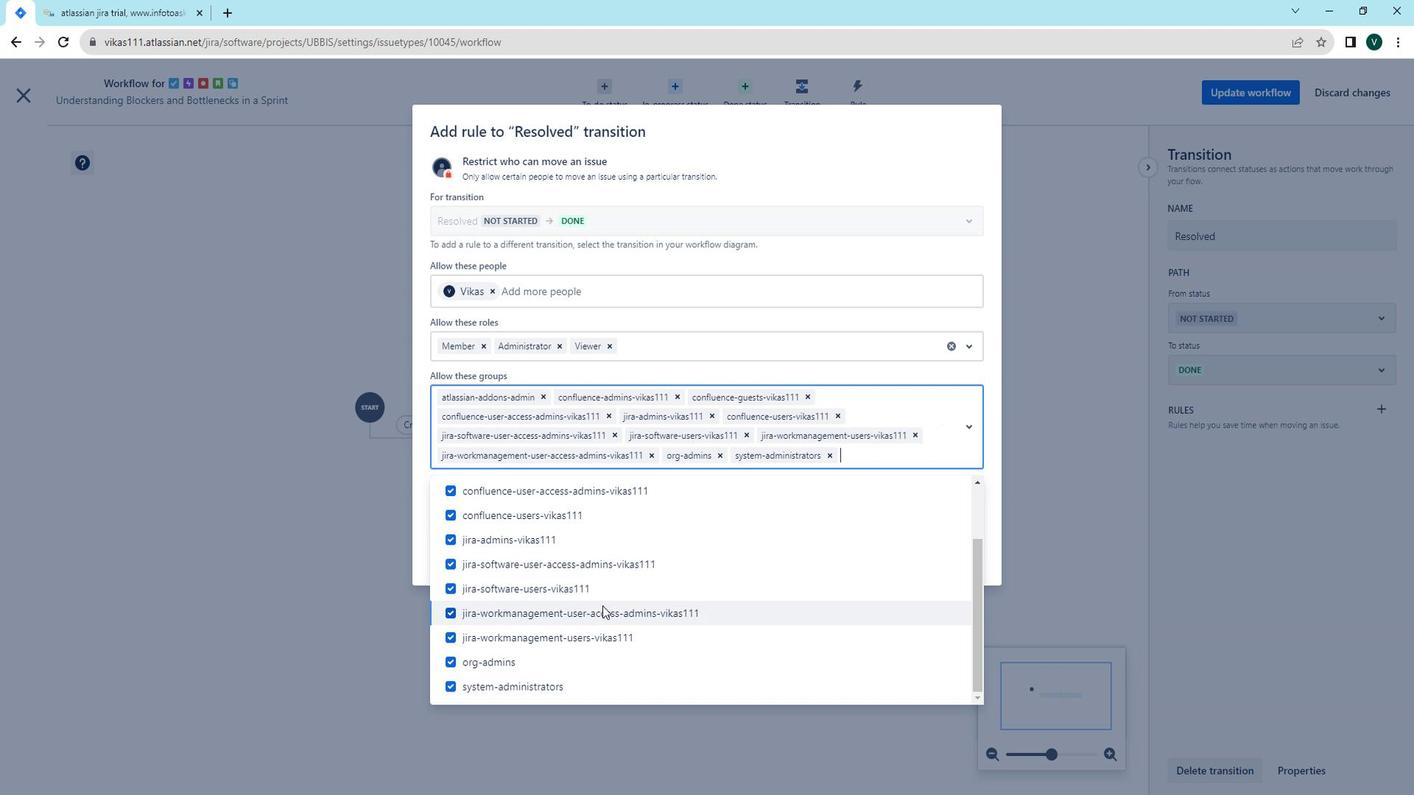
Action: Mouse scrolled (596, 613) with delta (0, 0)
Screenshot: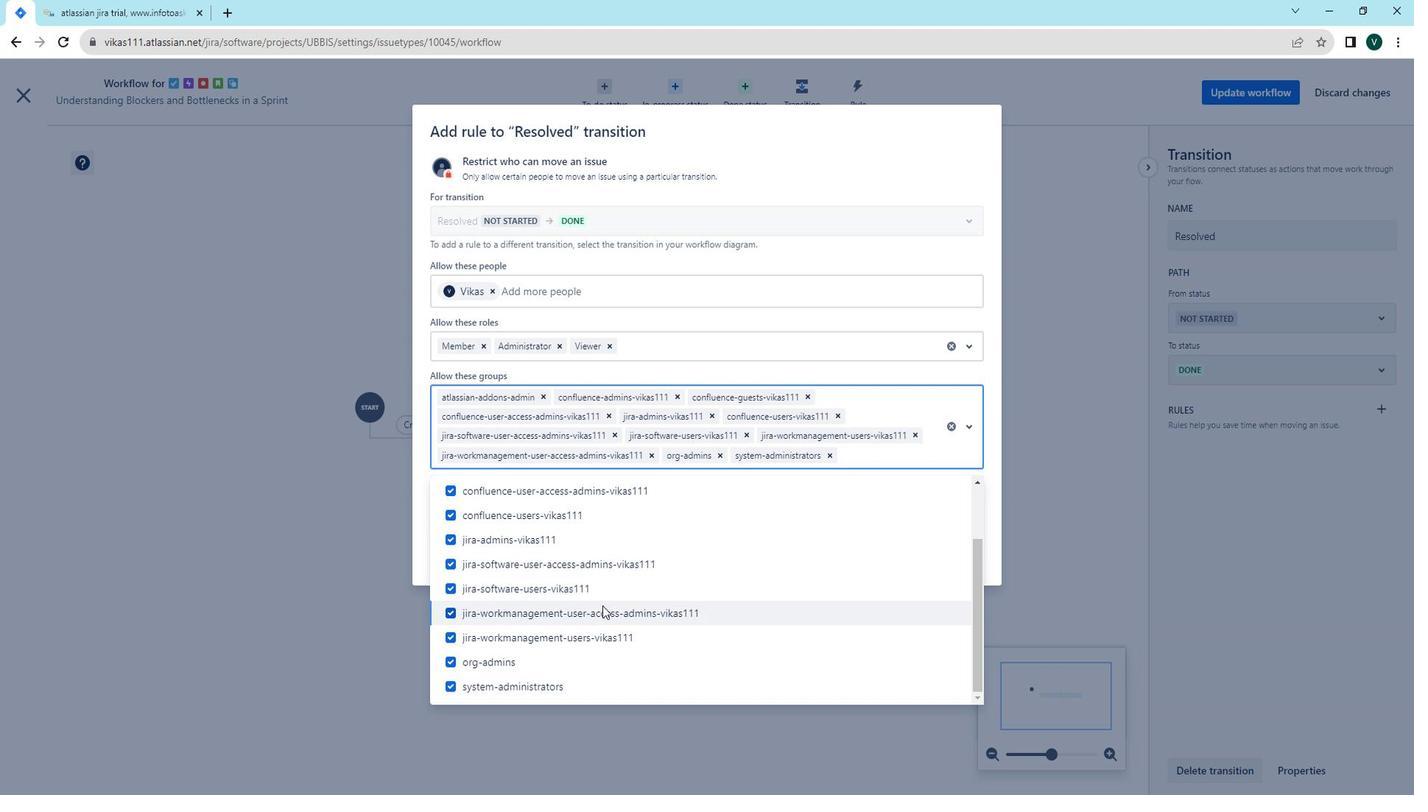 
Action: Mouse scrolled (596, 613) with delta (0, 0)
Screenshot: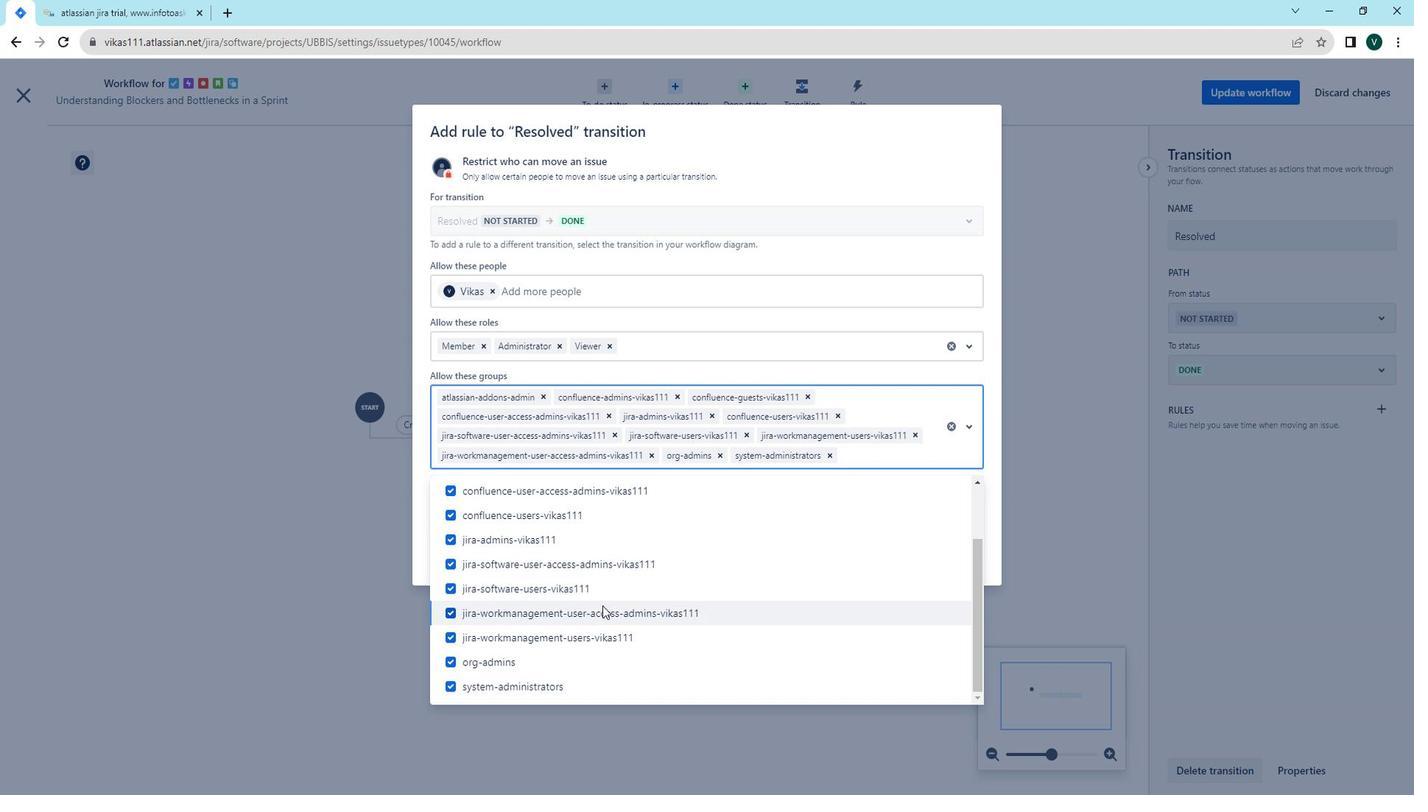 
Action: Mouse scrolled (596, 613) with delta (0, 0)
Screenshot: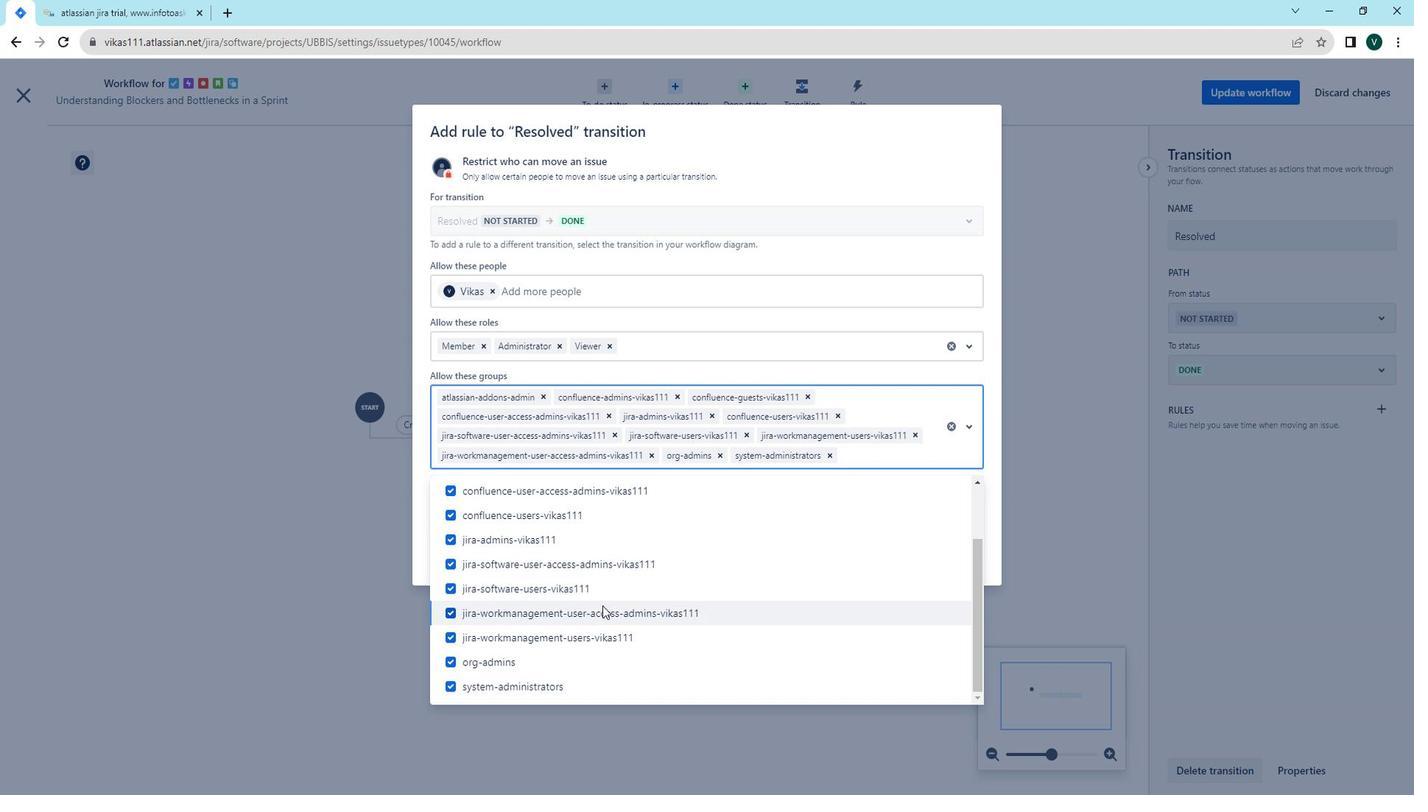 
Action: Mouse moved to (989, 435)
Screenshot: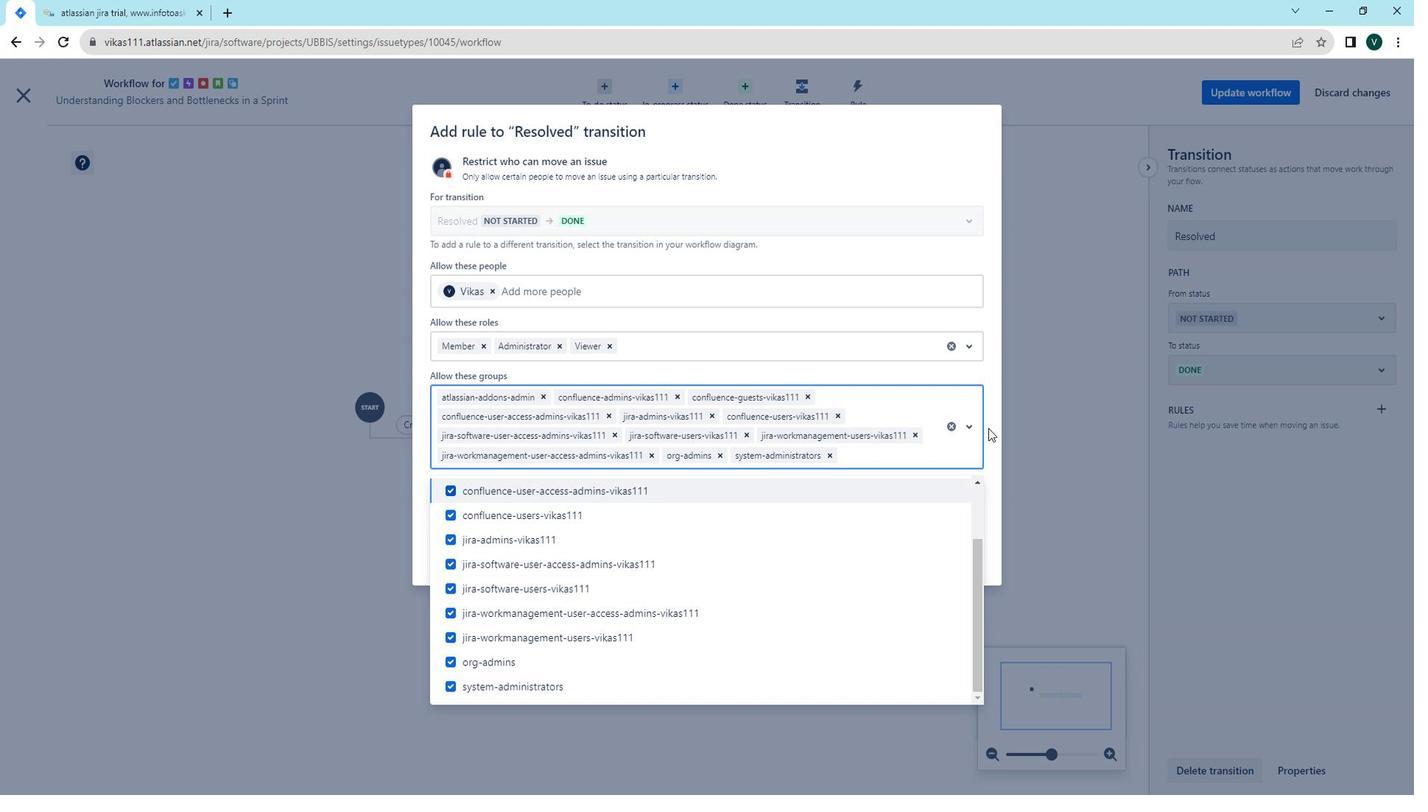 
Action: Mouse pressed left at (989, 435)
Screenshot: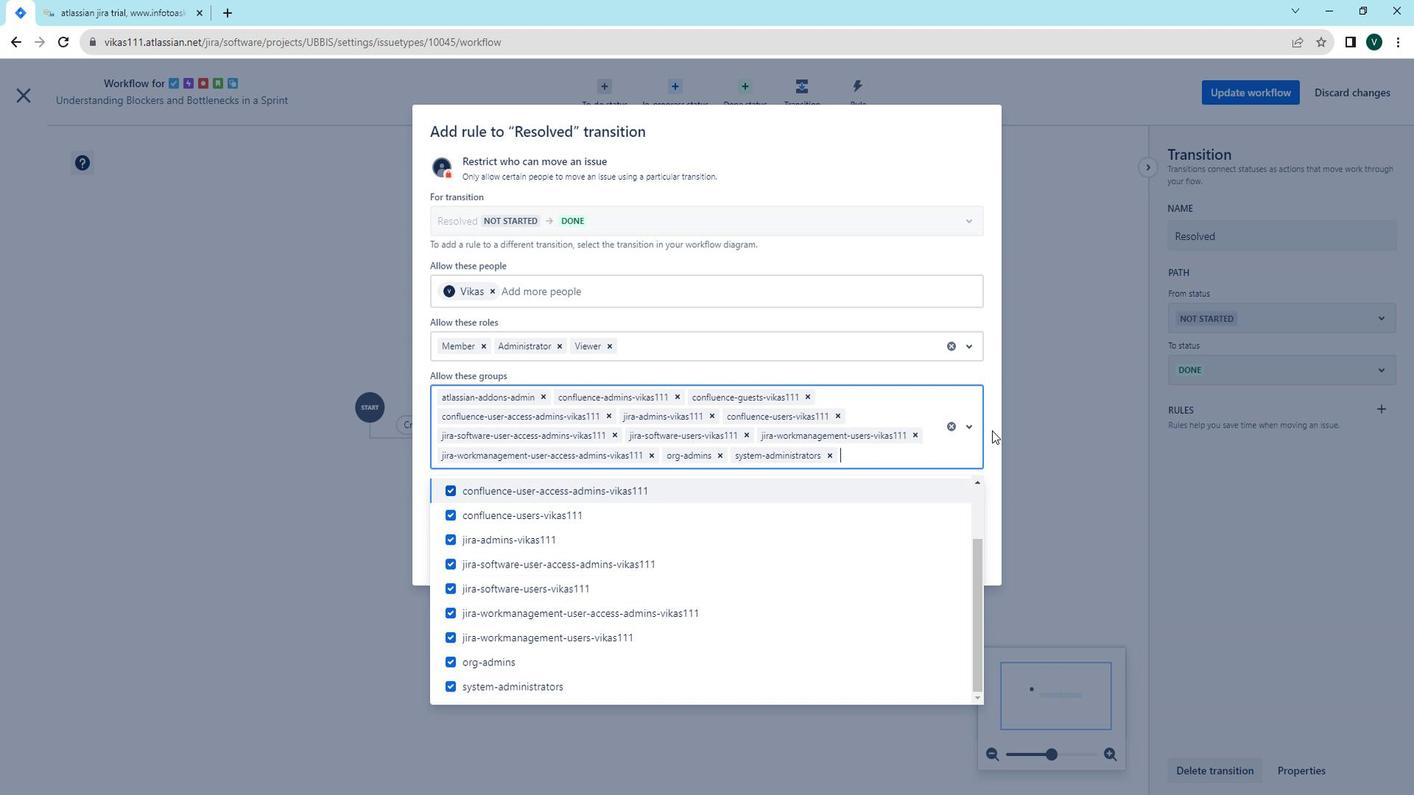 
Action: Mouse moved to (823, 505)
Screenshot: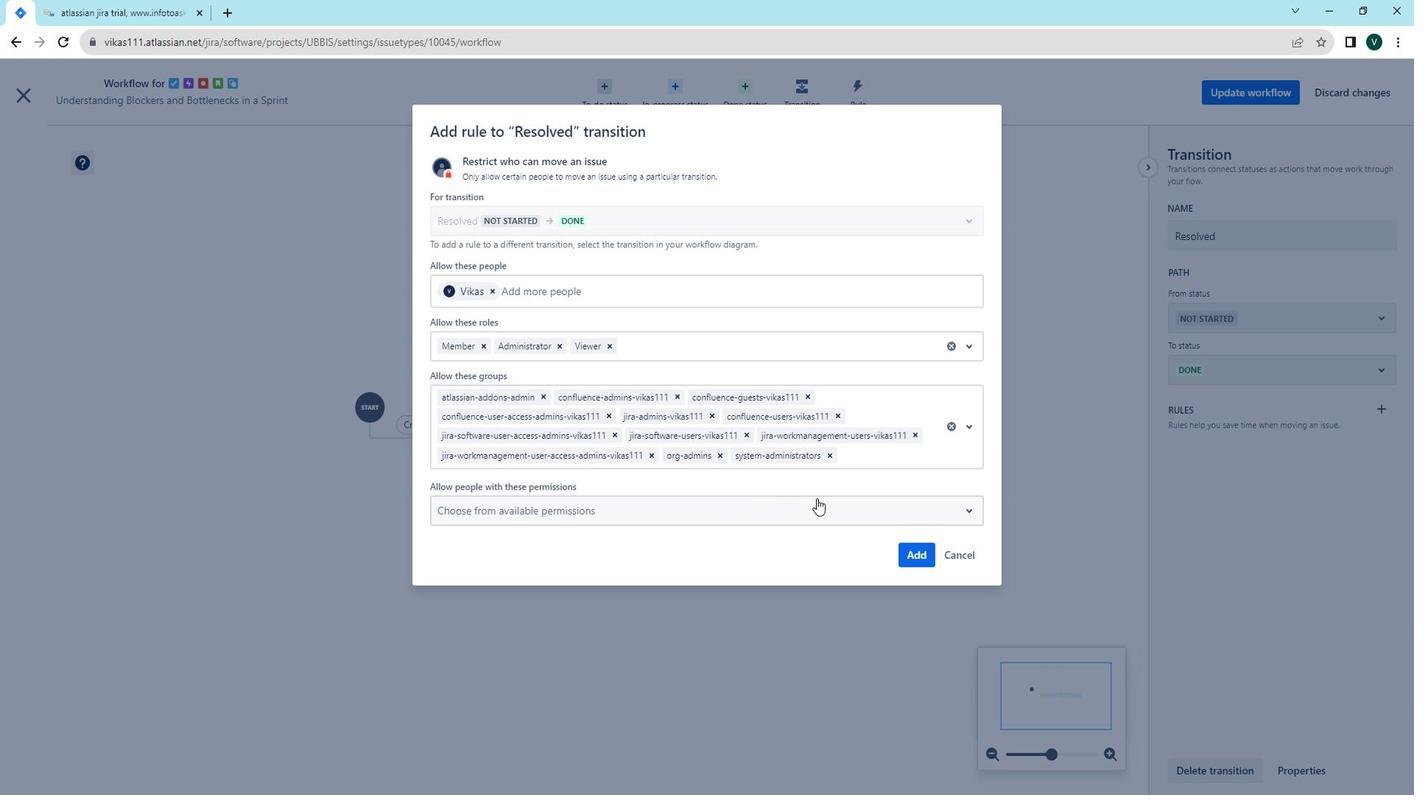
Action: Mouse pressed left at (823, 505)
Screenshot: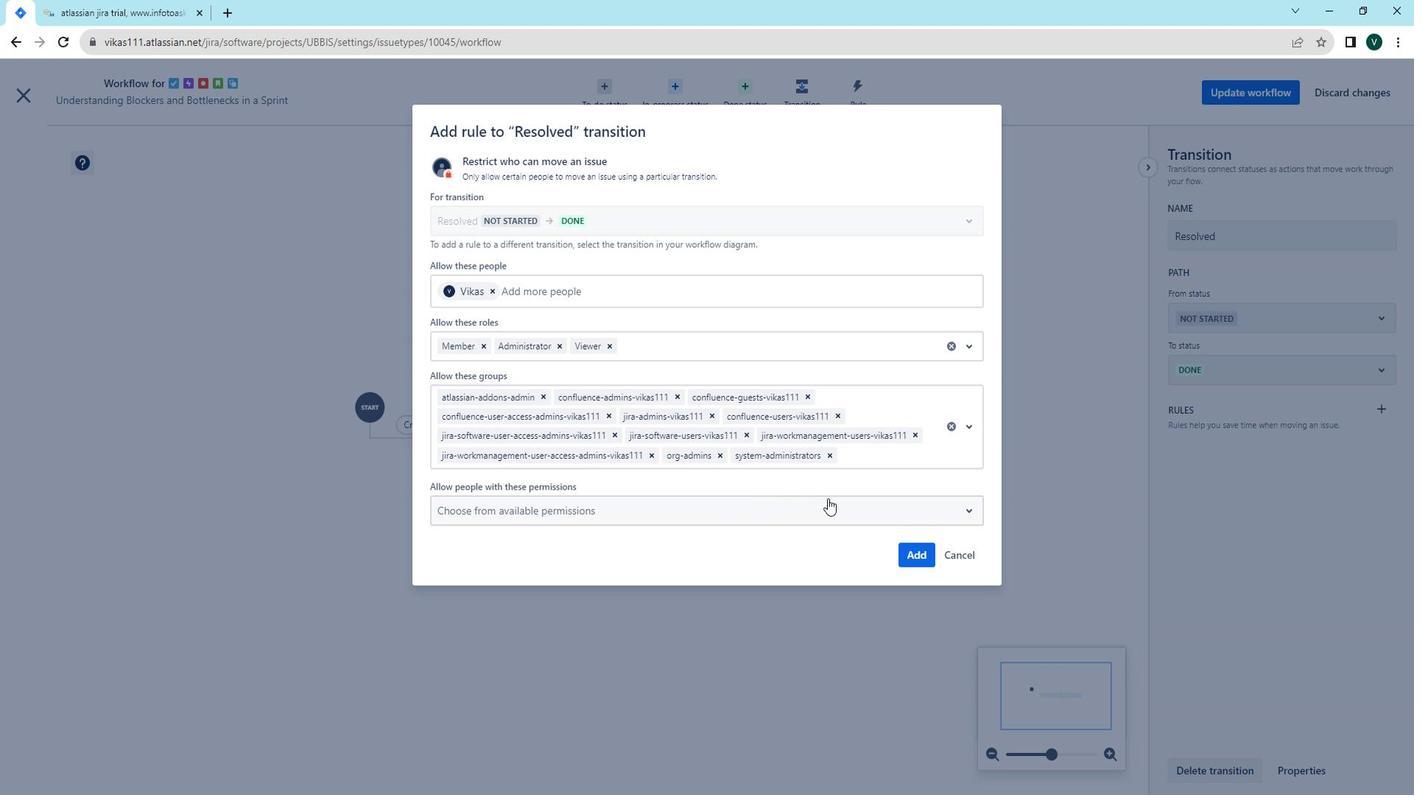 
Action: Mouse moved to (587, 551)
Screenshot: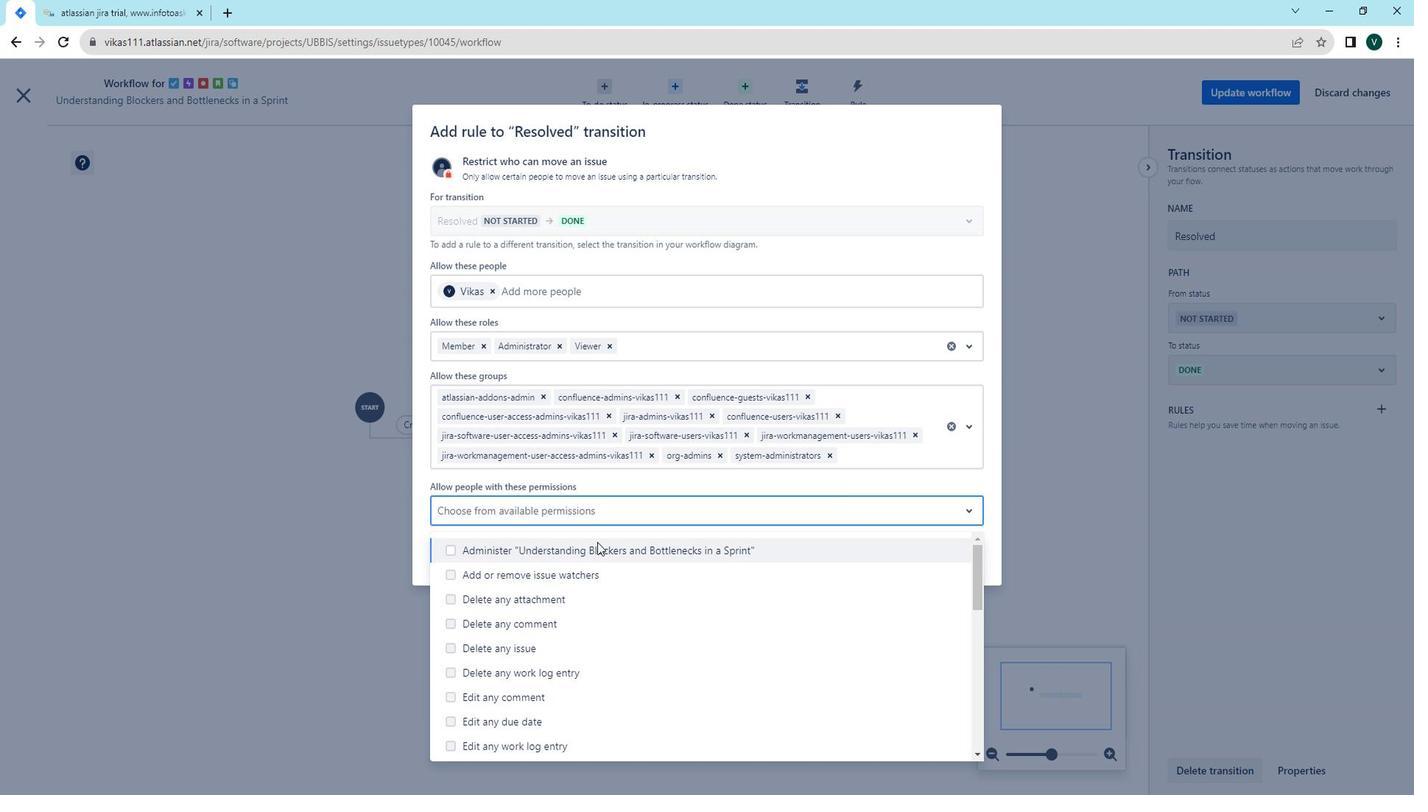 
Action: Mouse pressed left at (587, 551)
Screenshot: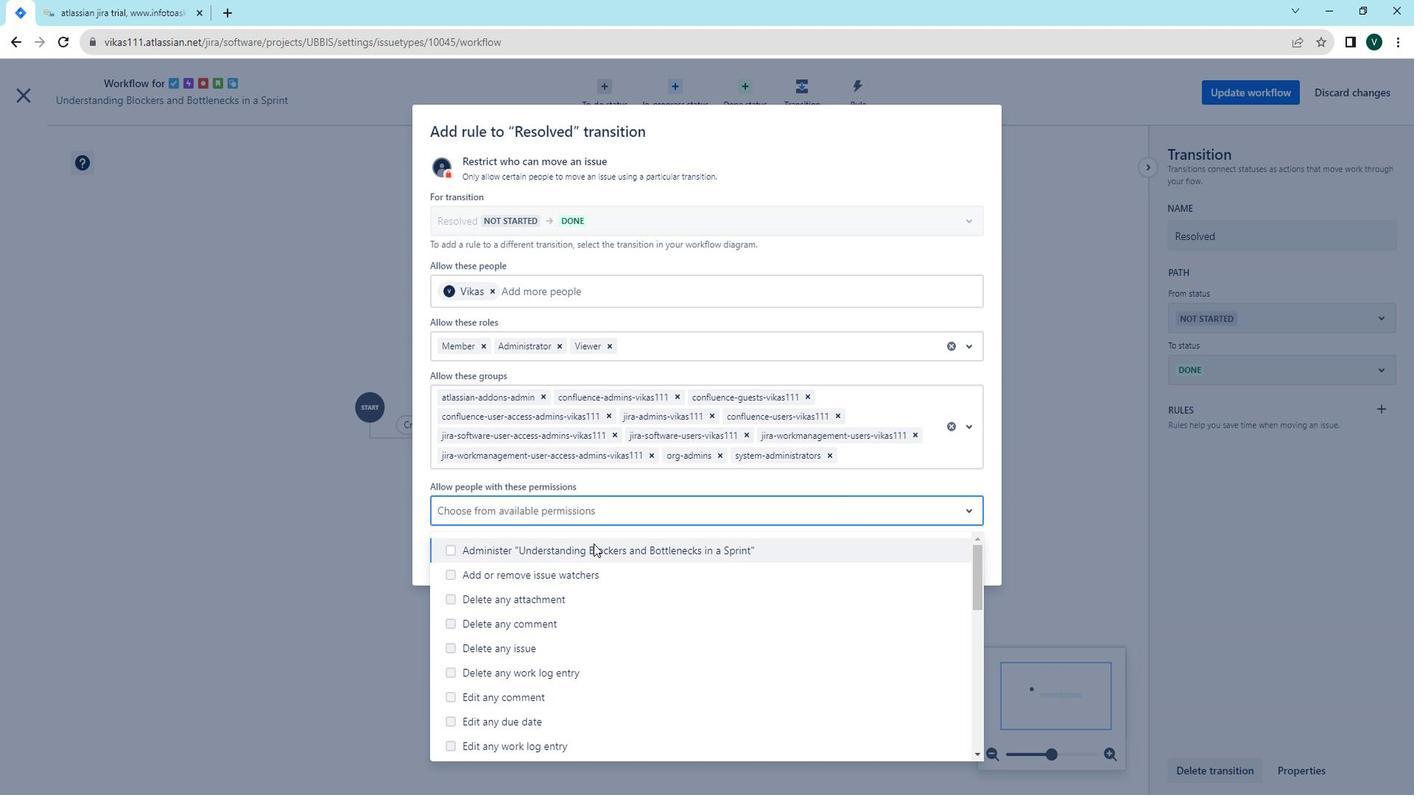 
Action: Mouse moved to (566, 588)
Screenshot: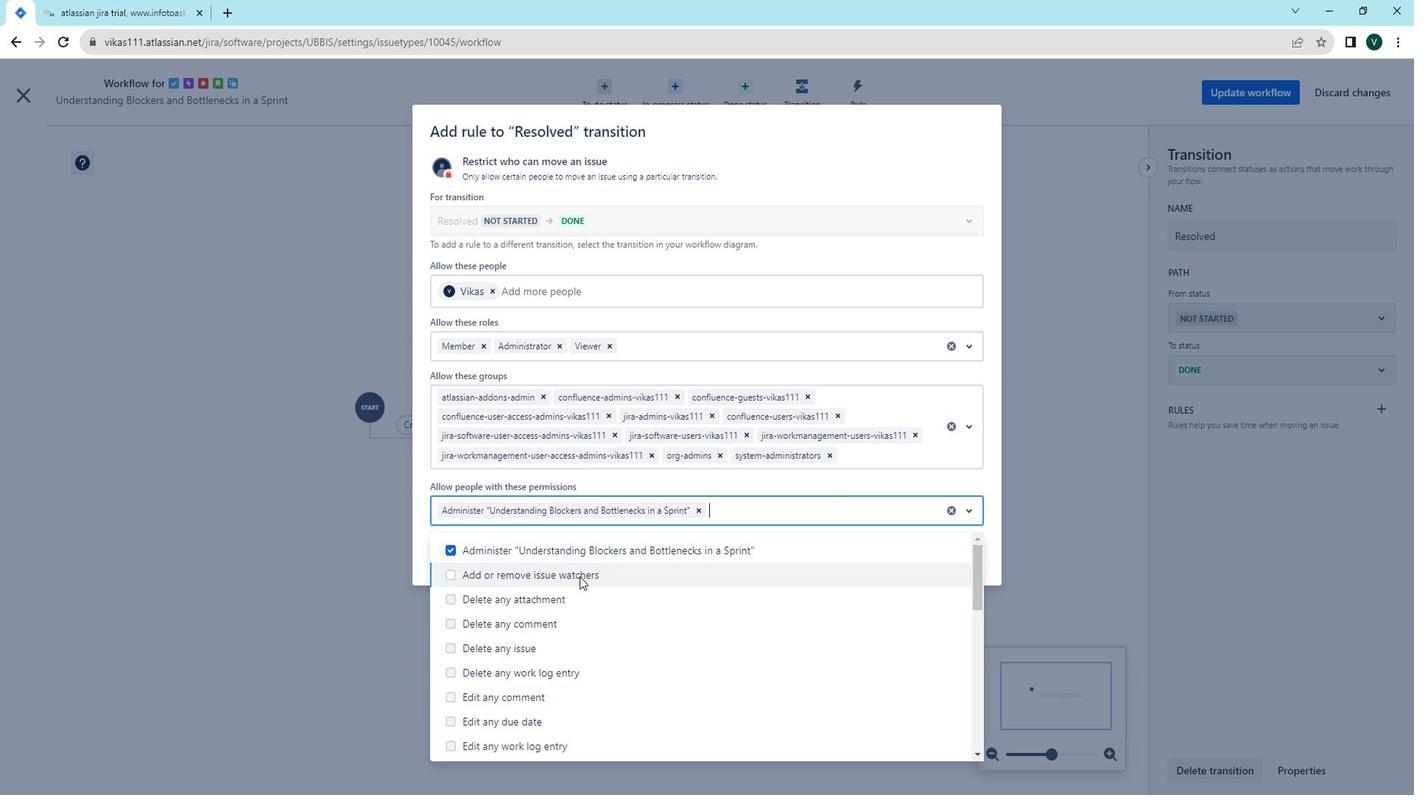 
Action: Mouse pressed left at (566, 588)
Screenshot: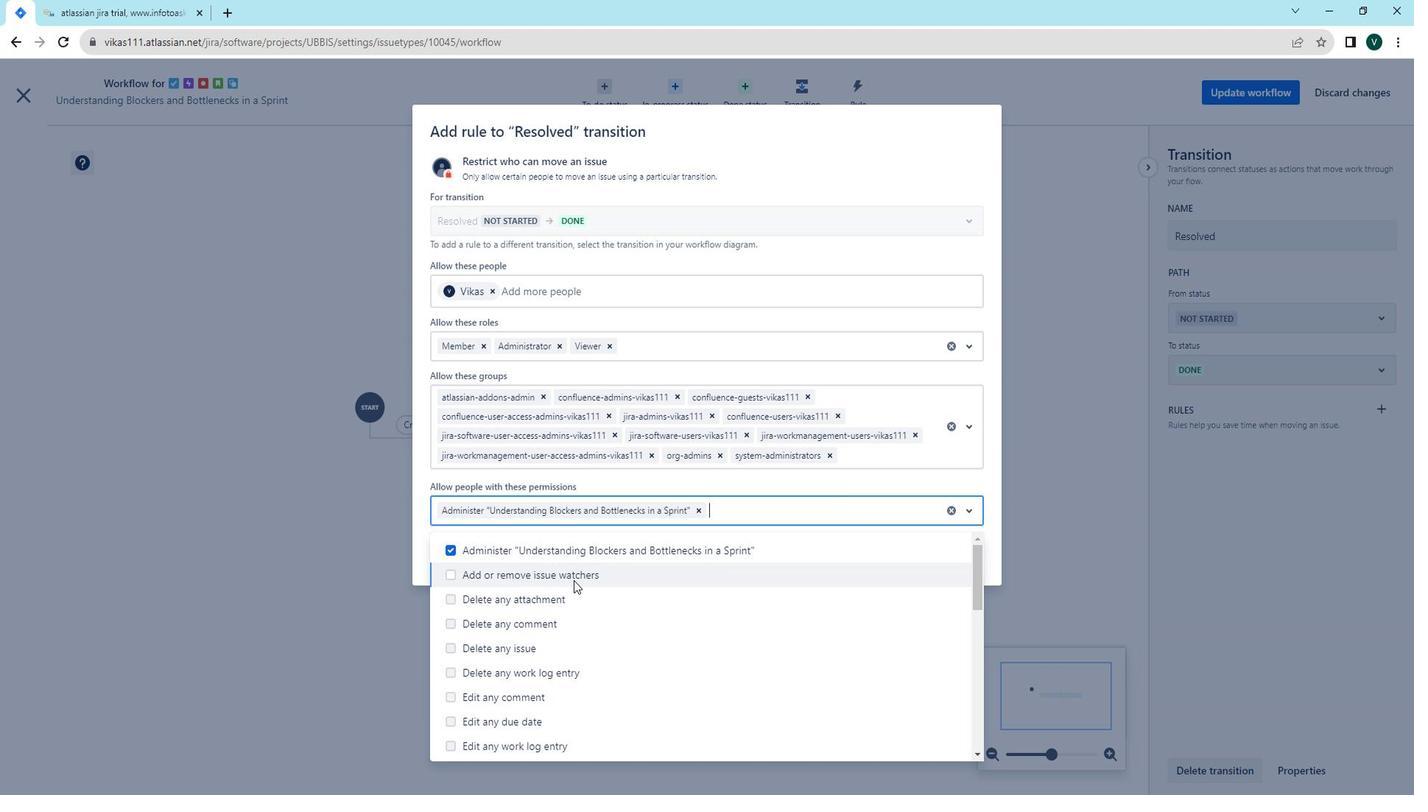 
Action: Mouse moved to (544, 607)
Screenshot: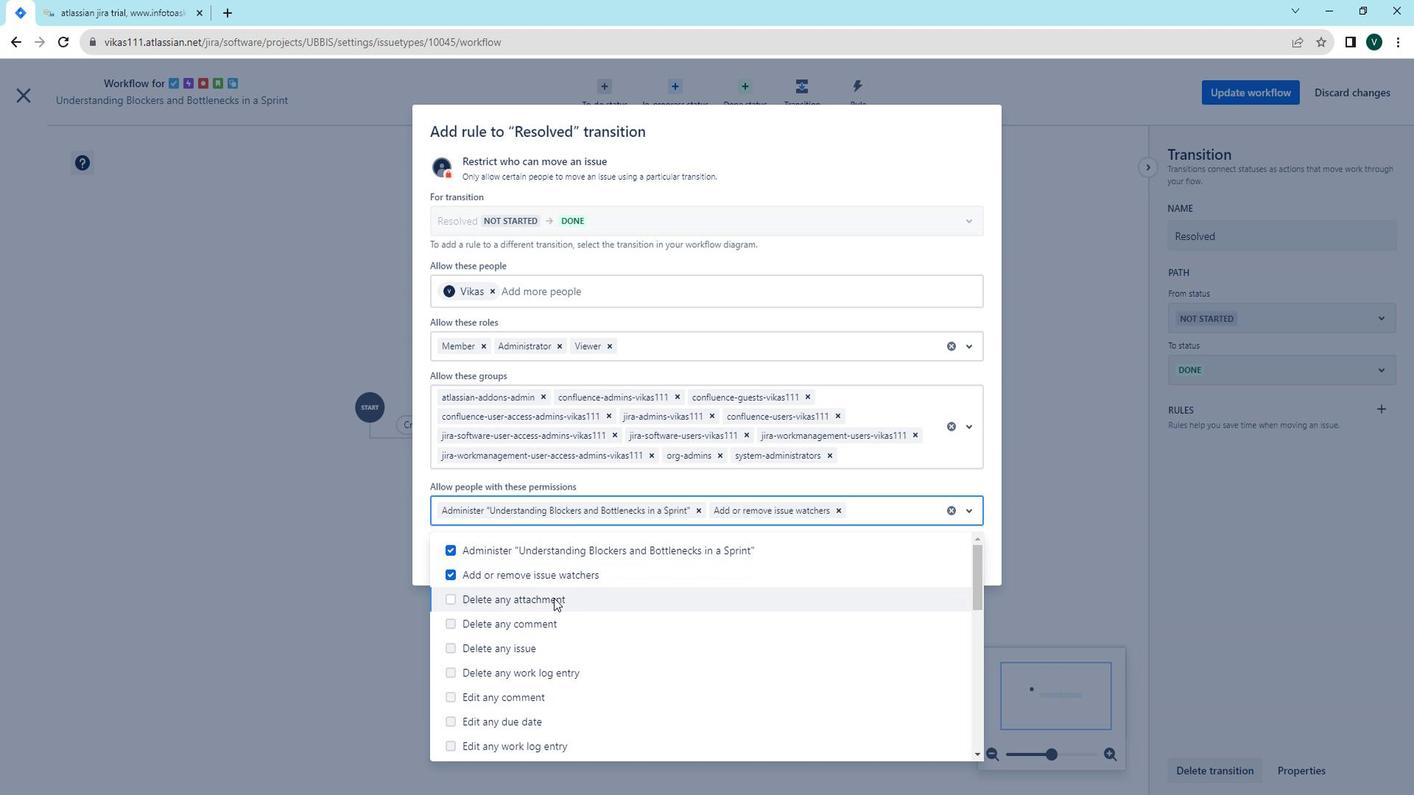 
Action: Mouse pressed left at (544, 607)
Screenshot: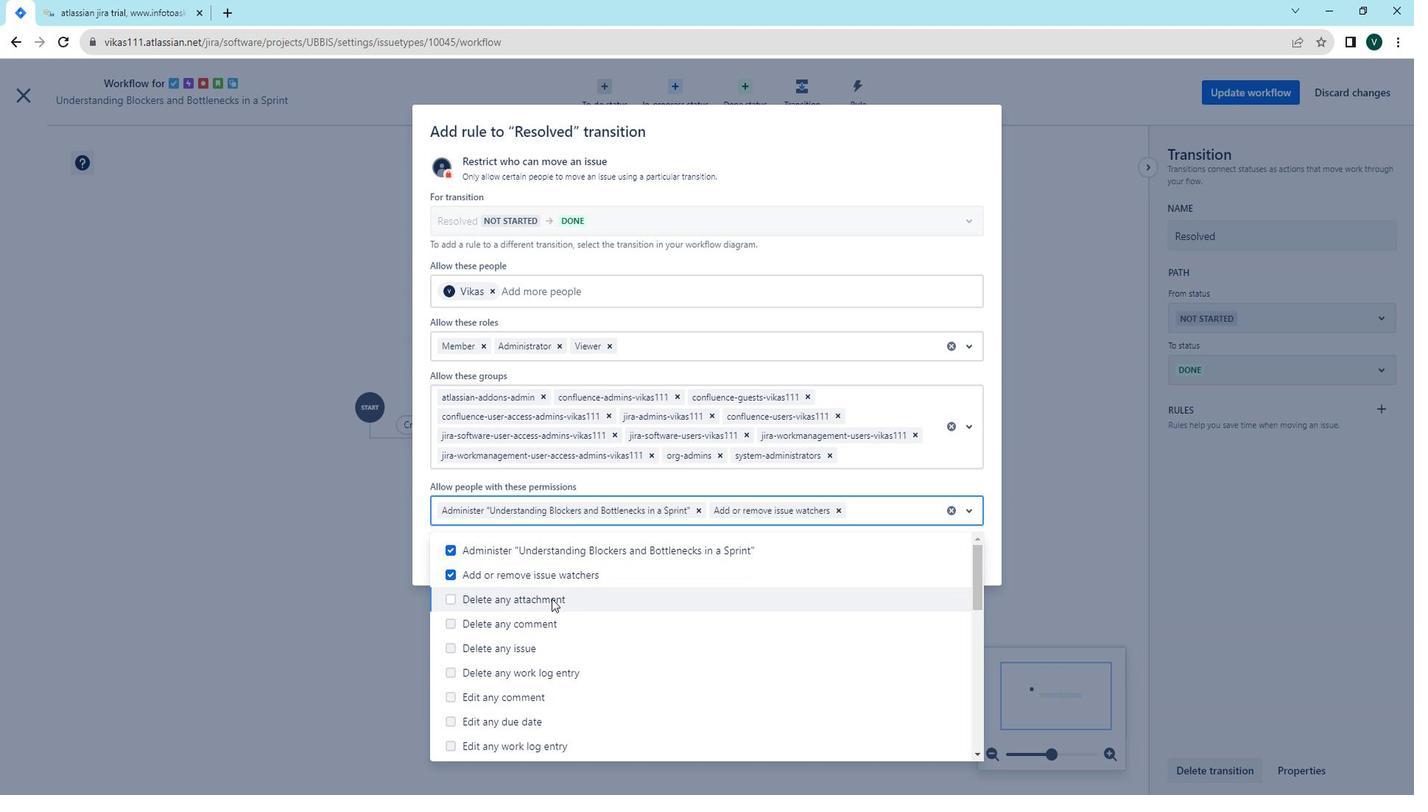 
Action: Mouse moved to (529, 630)
Screenshot: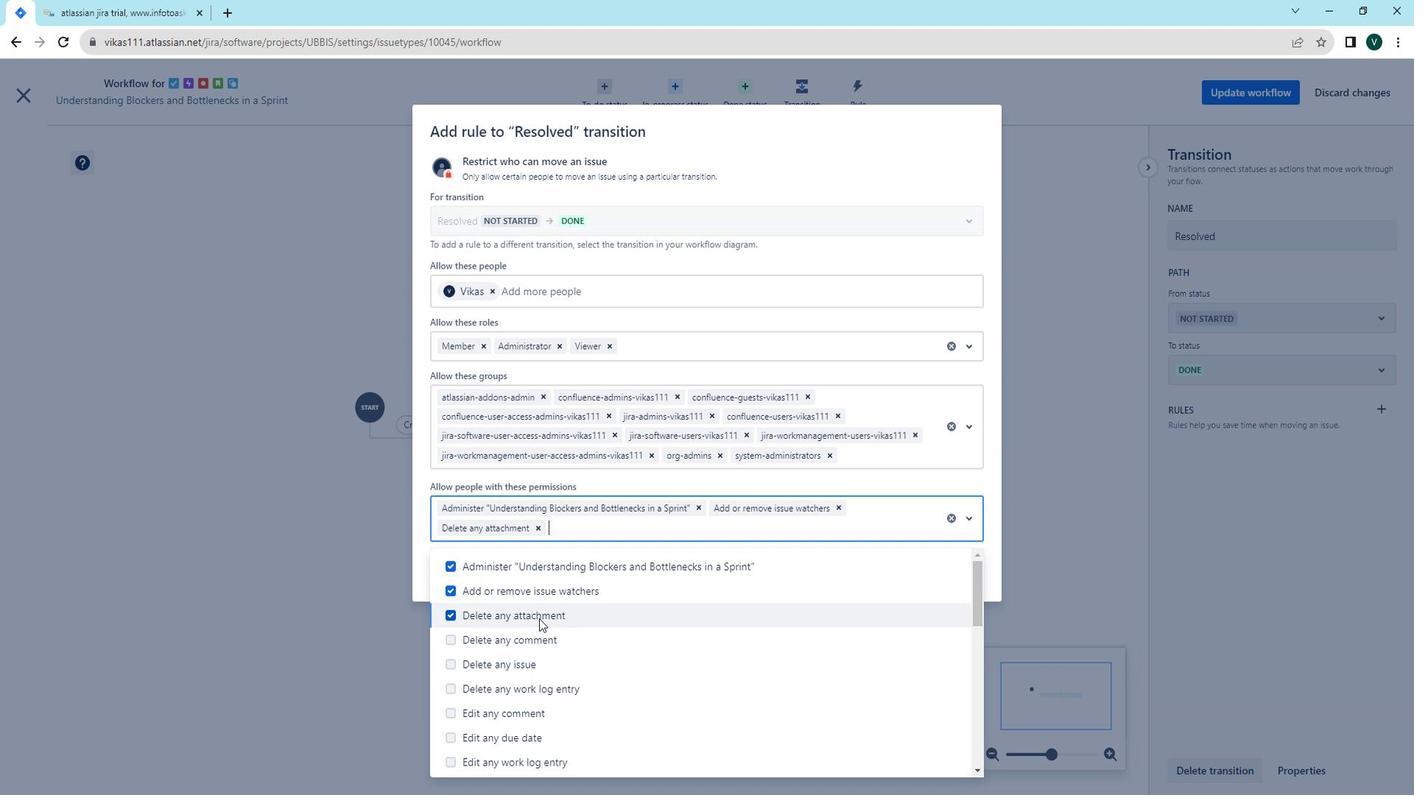 
Action: Mouse pressed left at (529, 630)
Screenshot: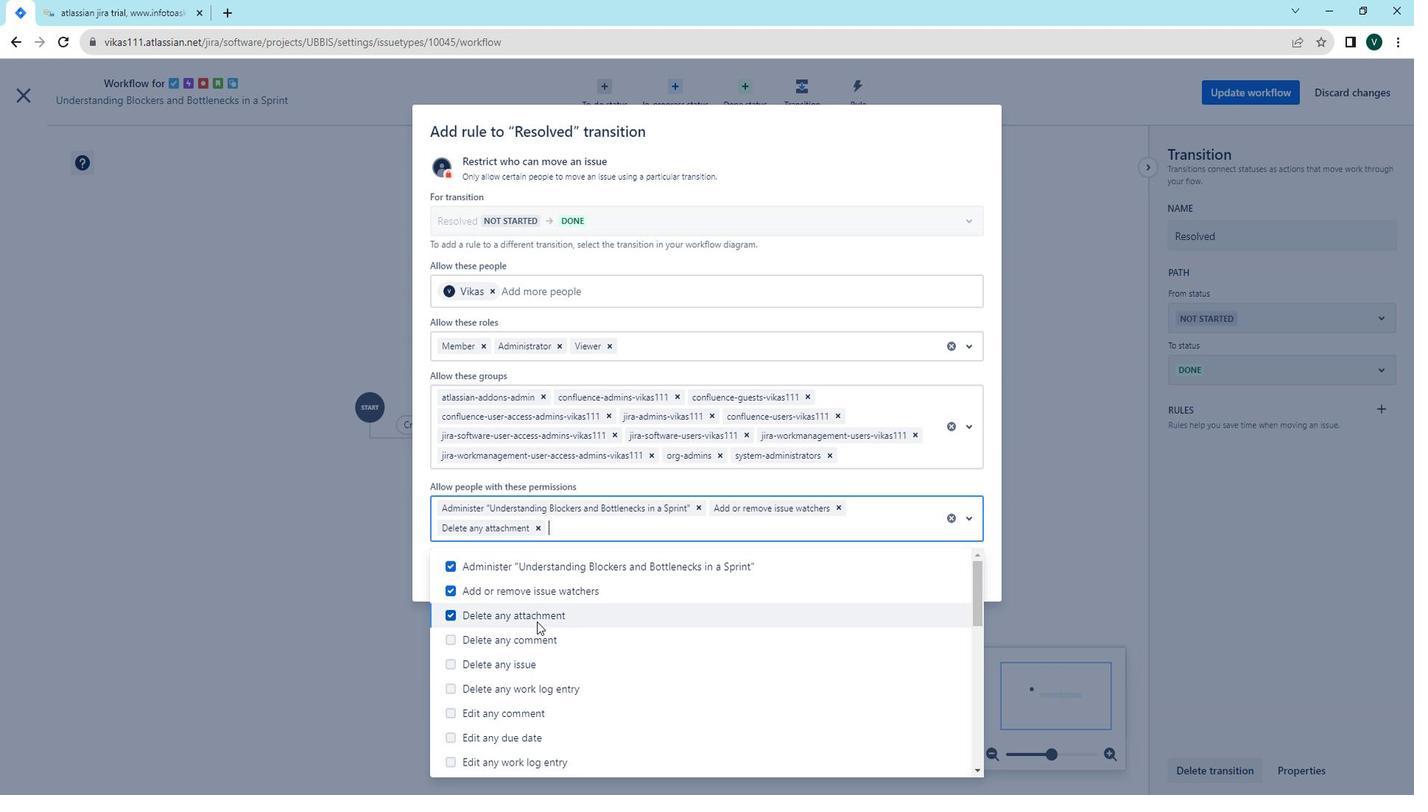 
Action: Mouse moved to (521, 644)
Screenshot: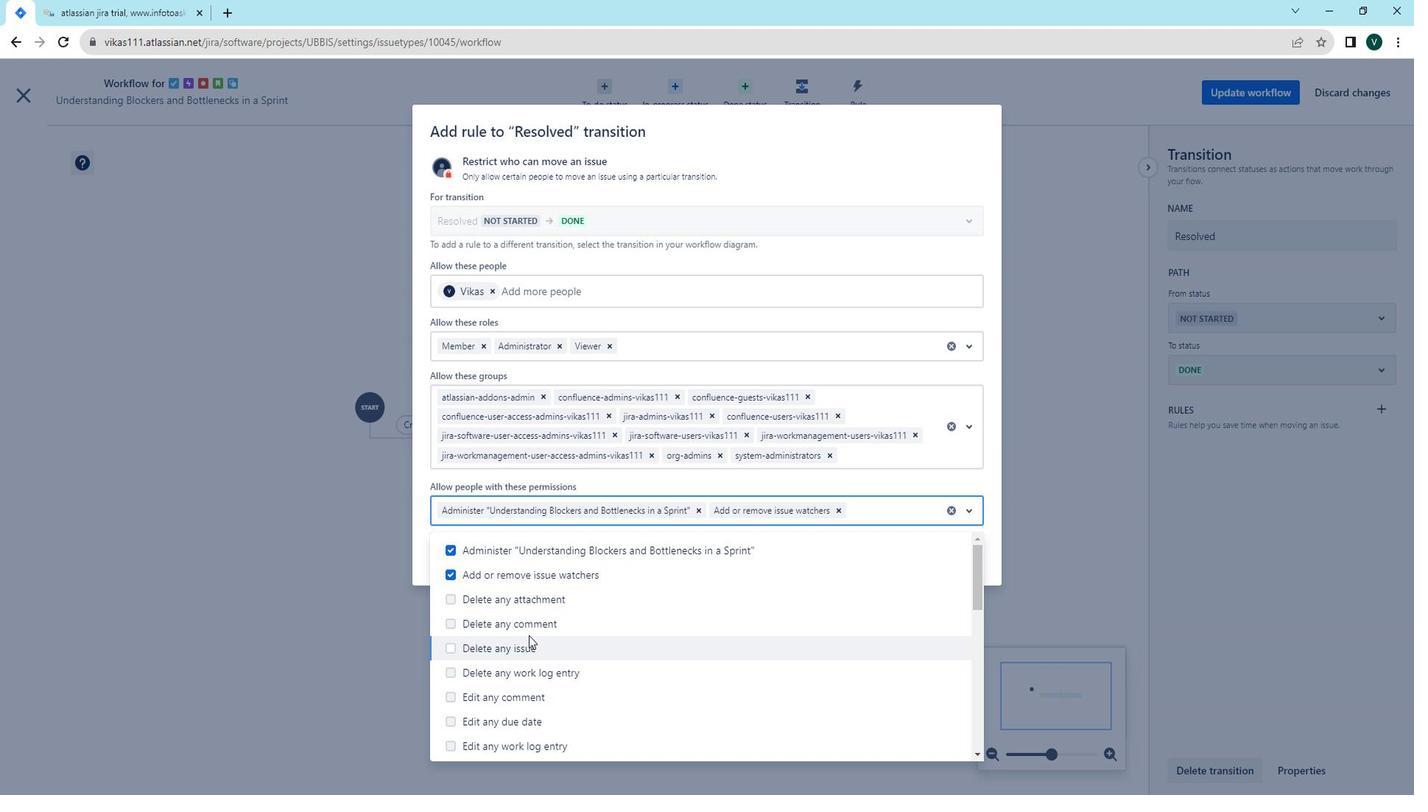 
Action: Mouse pressed left at (521, 644)
Screenshot: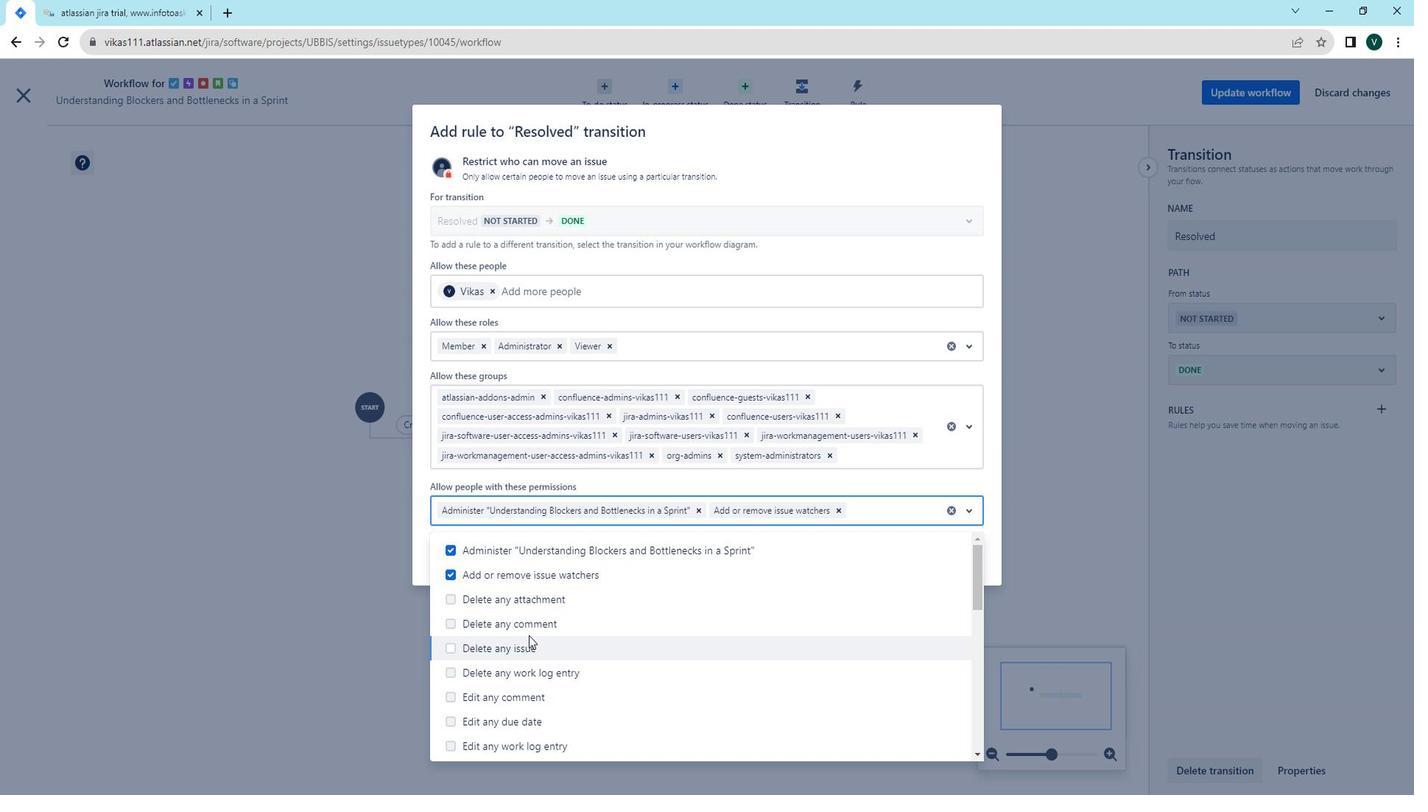 
Action: Mouse moved to (512, 634)
Screenshot: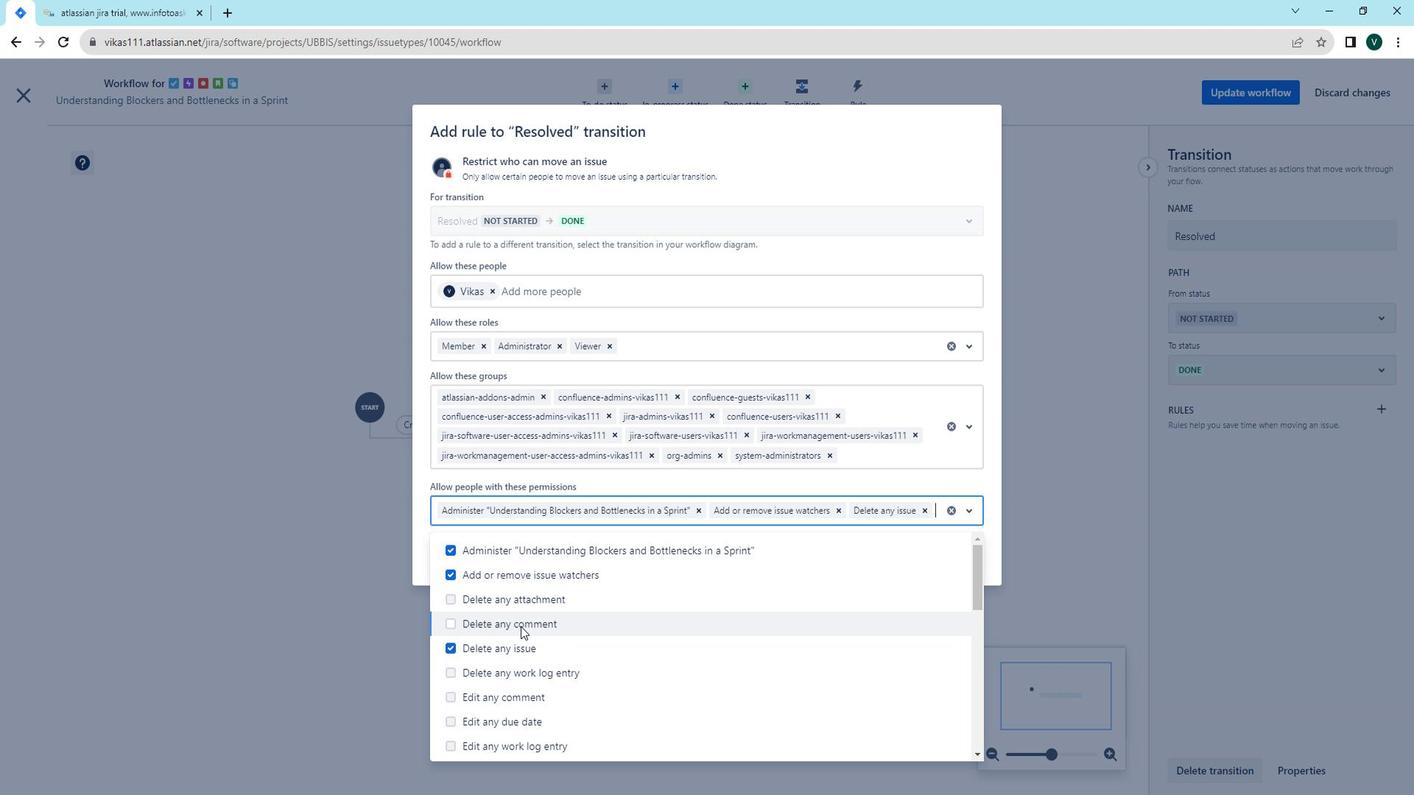 
Action: Mouse pressed left at (512, 634)
Screenshot: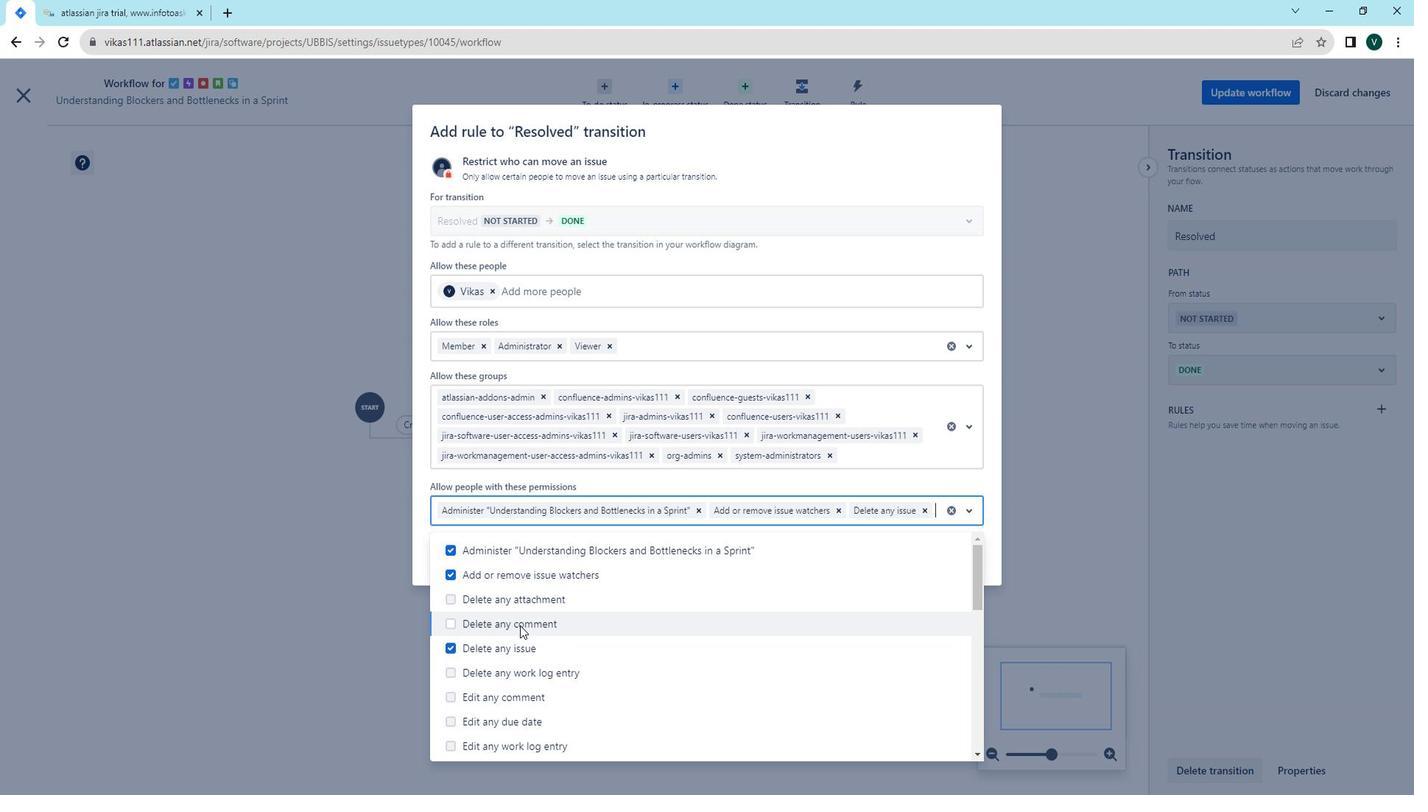 
Action: Mouse moved to (500, 618)
Screenshot: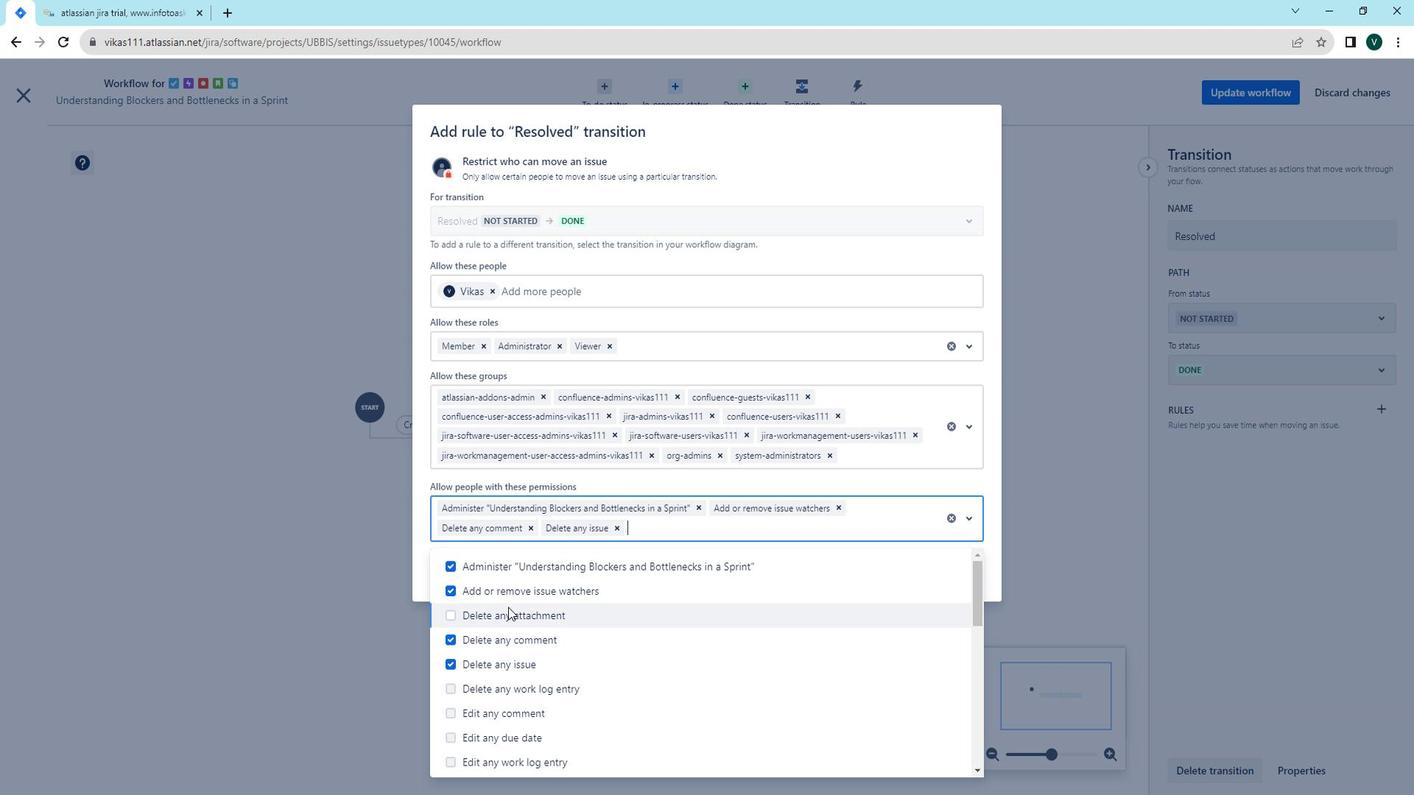 
Action: Mouse pressed left at (500, 618)
Screenshot: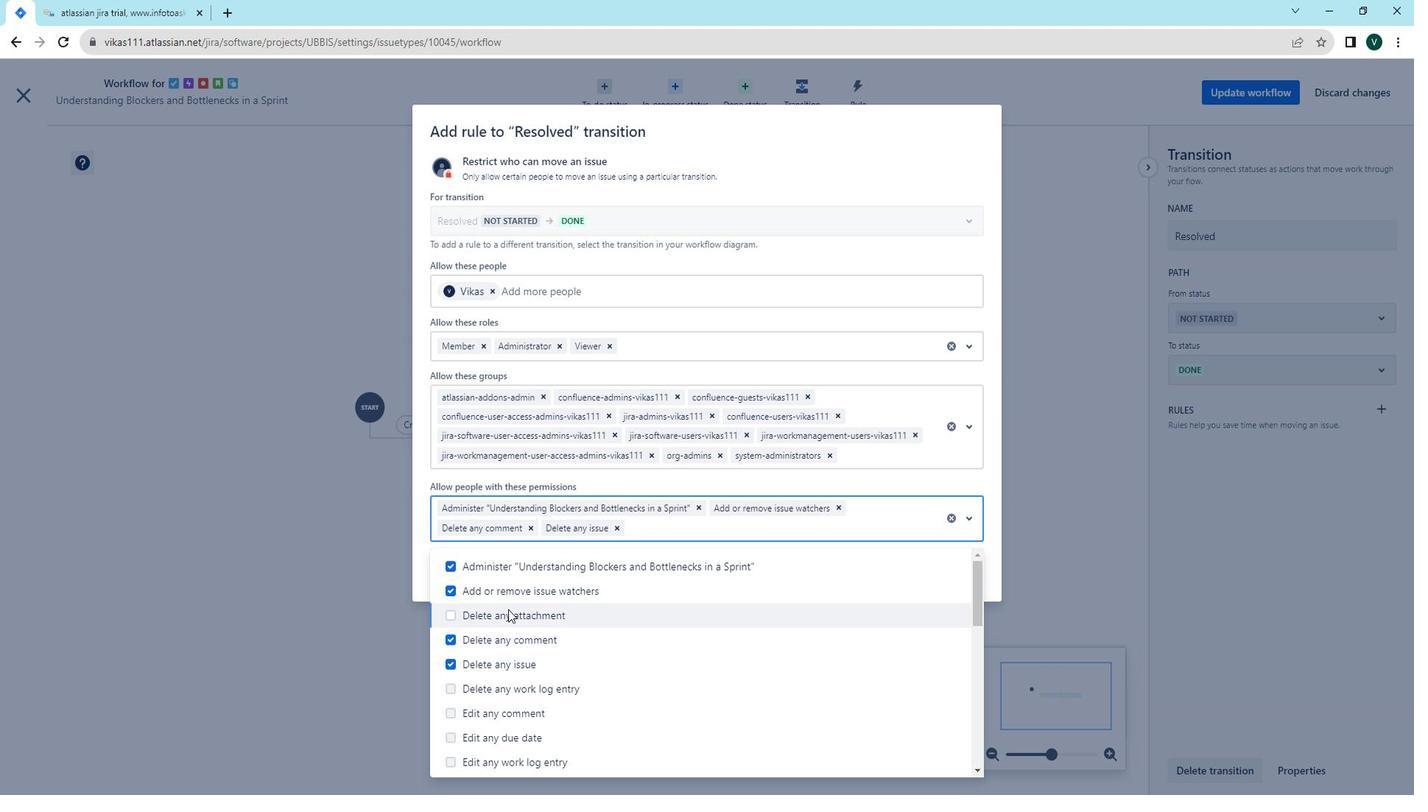 
Action: Mouse moved to (466, 703)
Screenshot: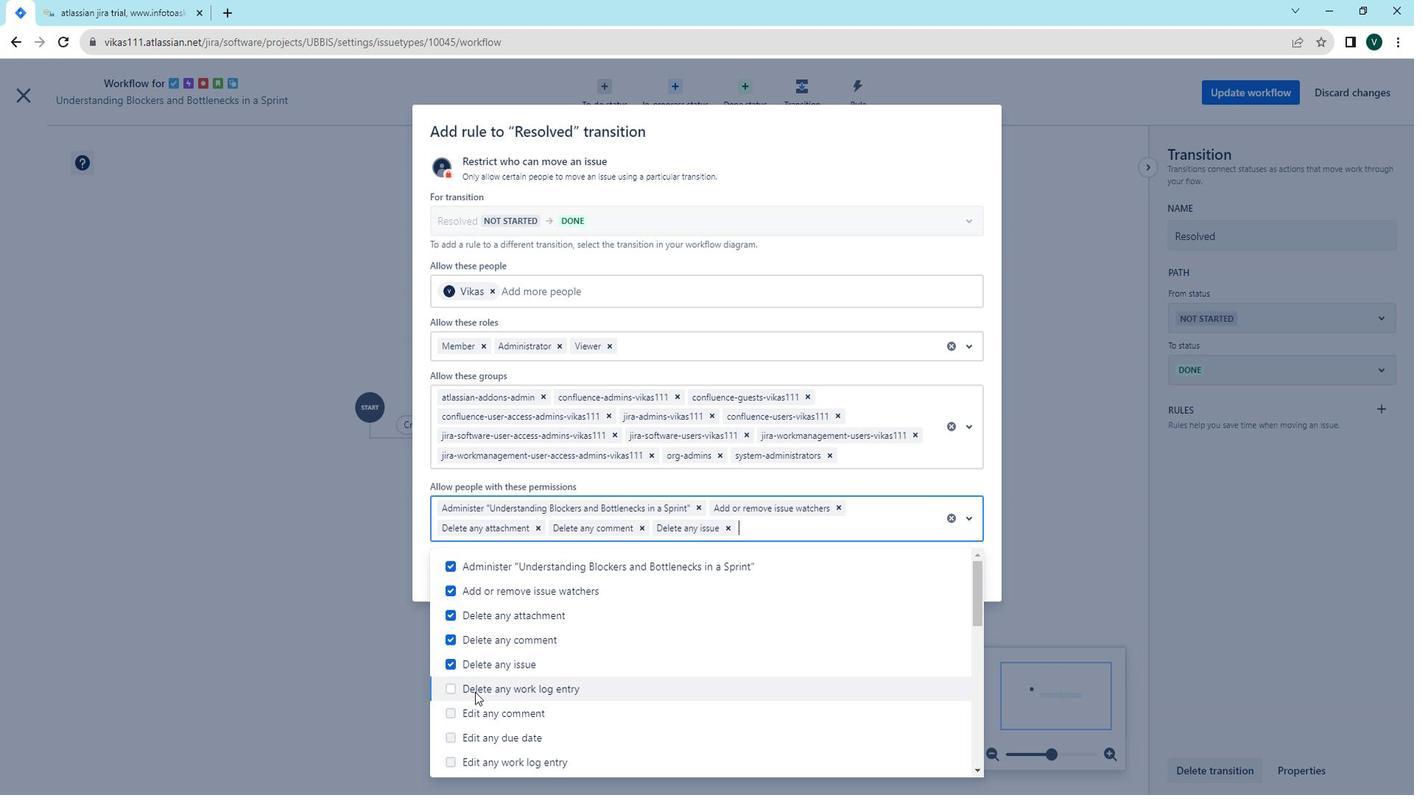 
Action: Mouse pressed left at (466, 703)
Screenshot: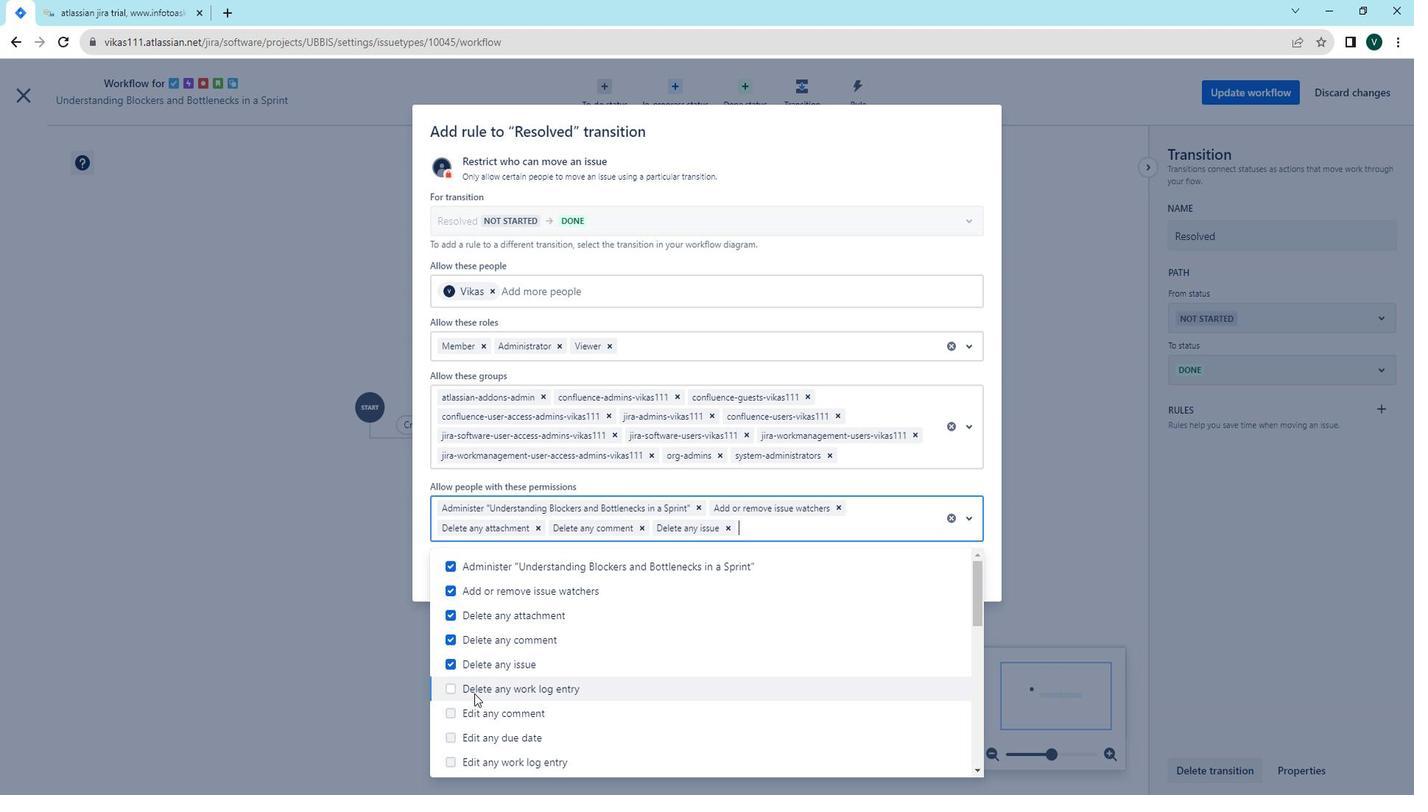 
Action: Mouse moved to (460, 725)
Screenshot: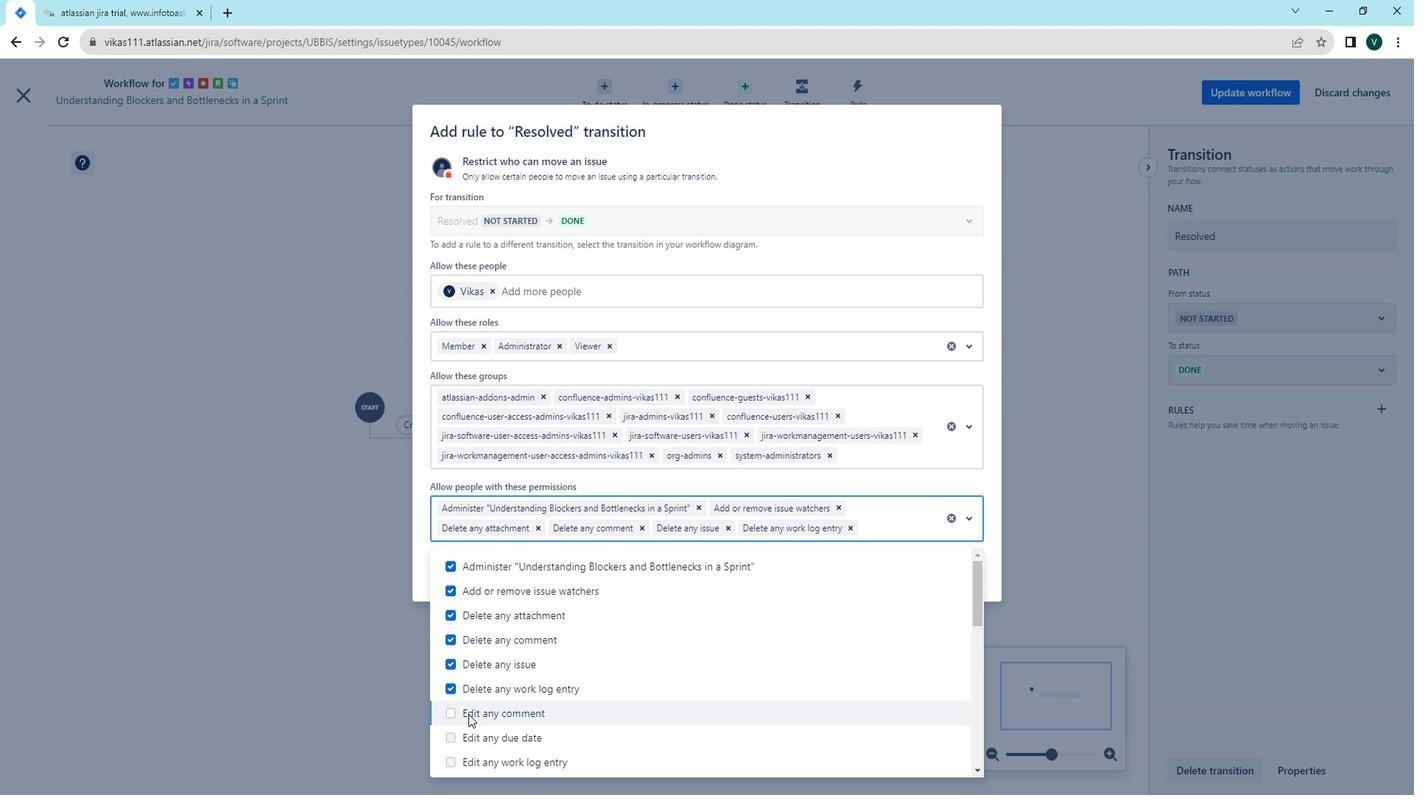 
Action: Mouse pressed left at (460, 725)
Screenshot: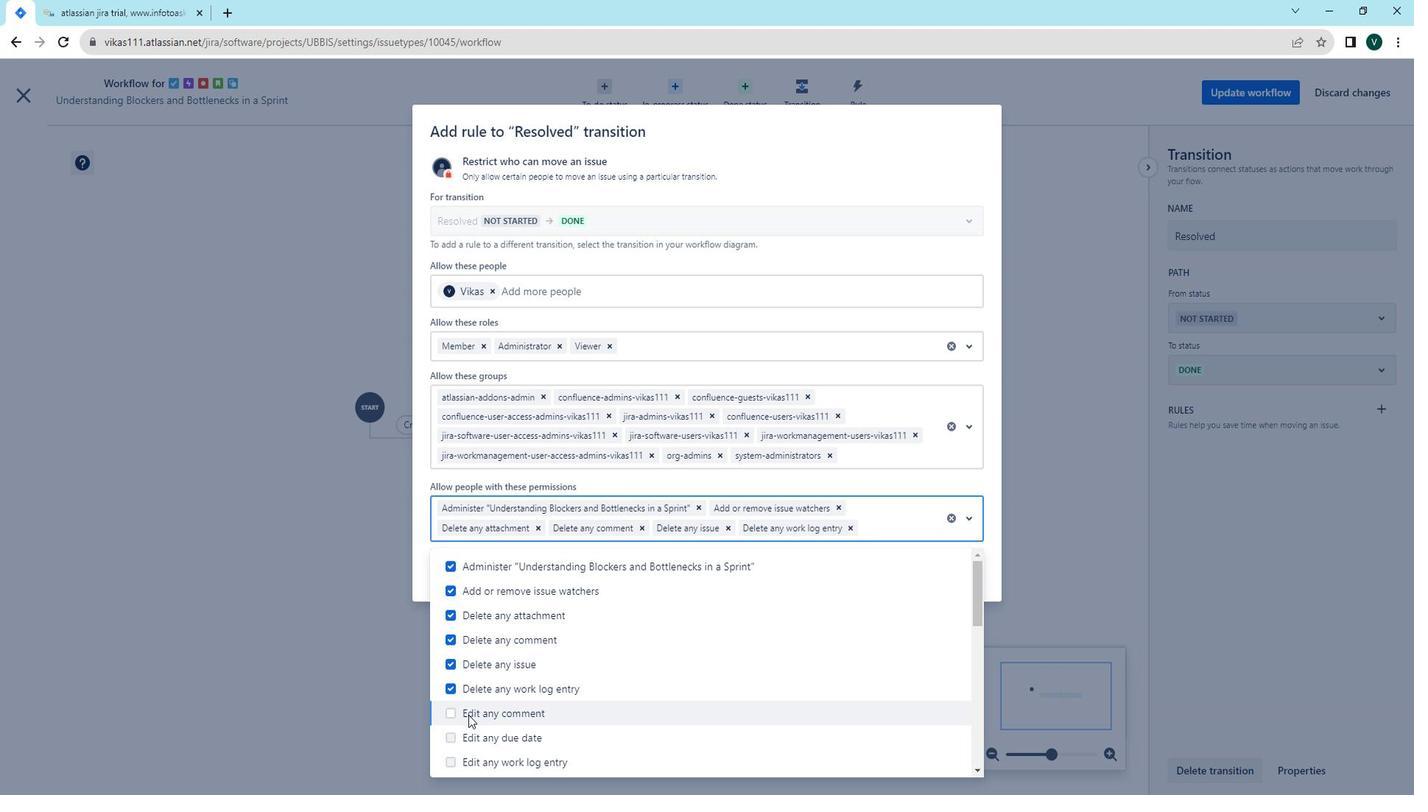 
Action: Mouse moved to (453, 763)
Screenshot: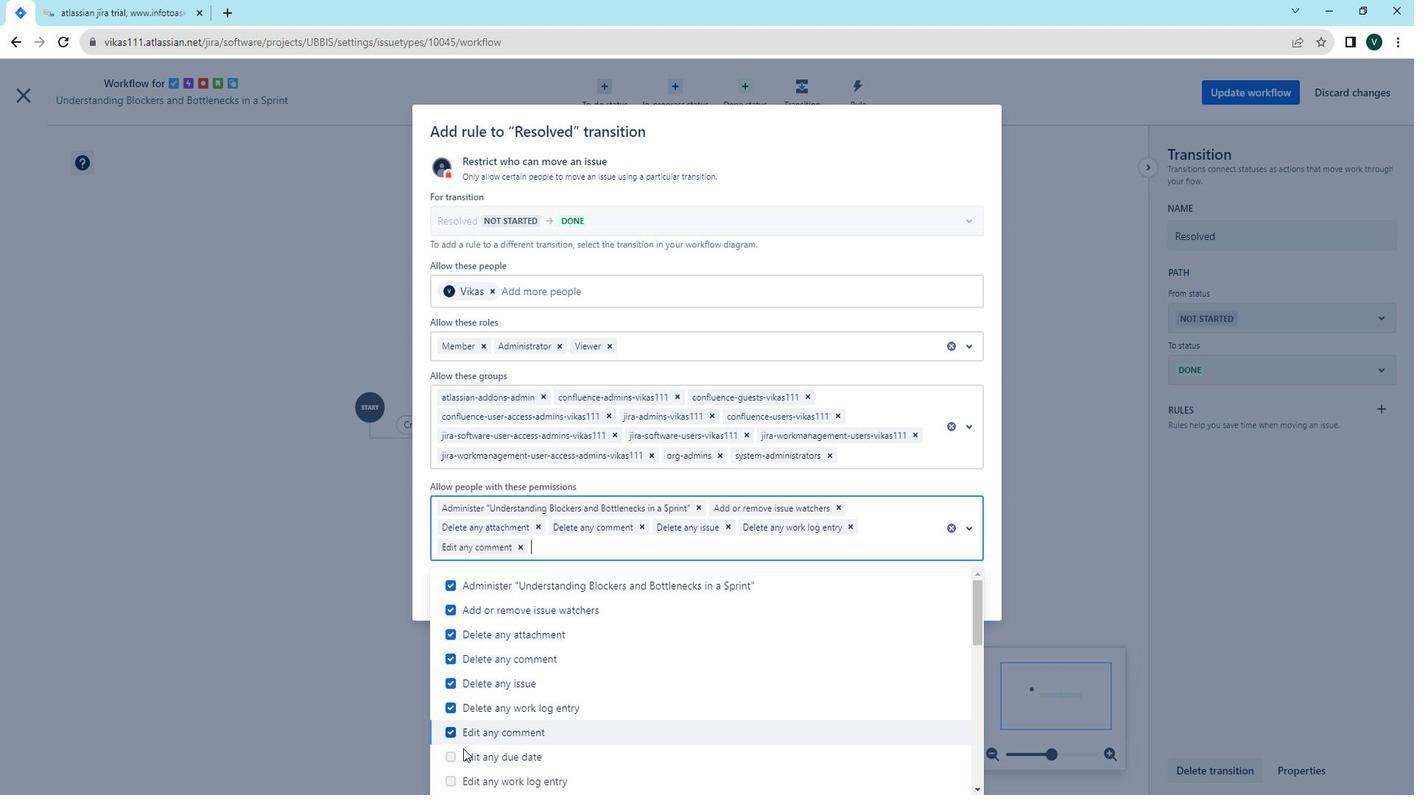 
Action: Mouse pressed left at (453, 763)
Screenshot: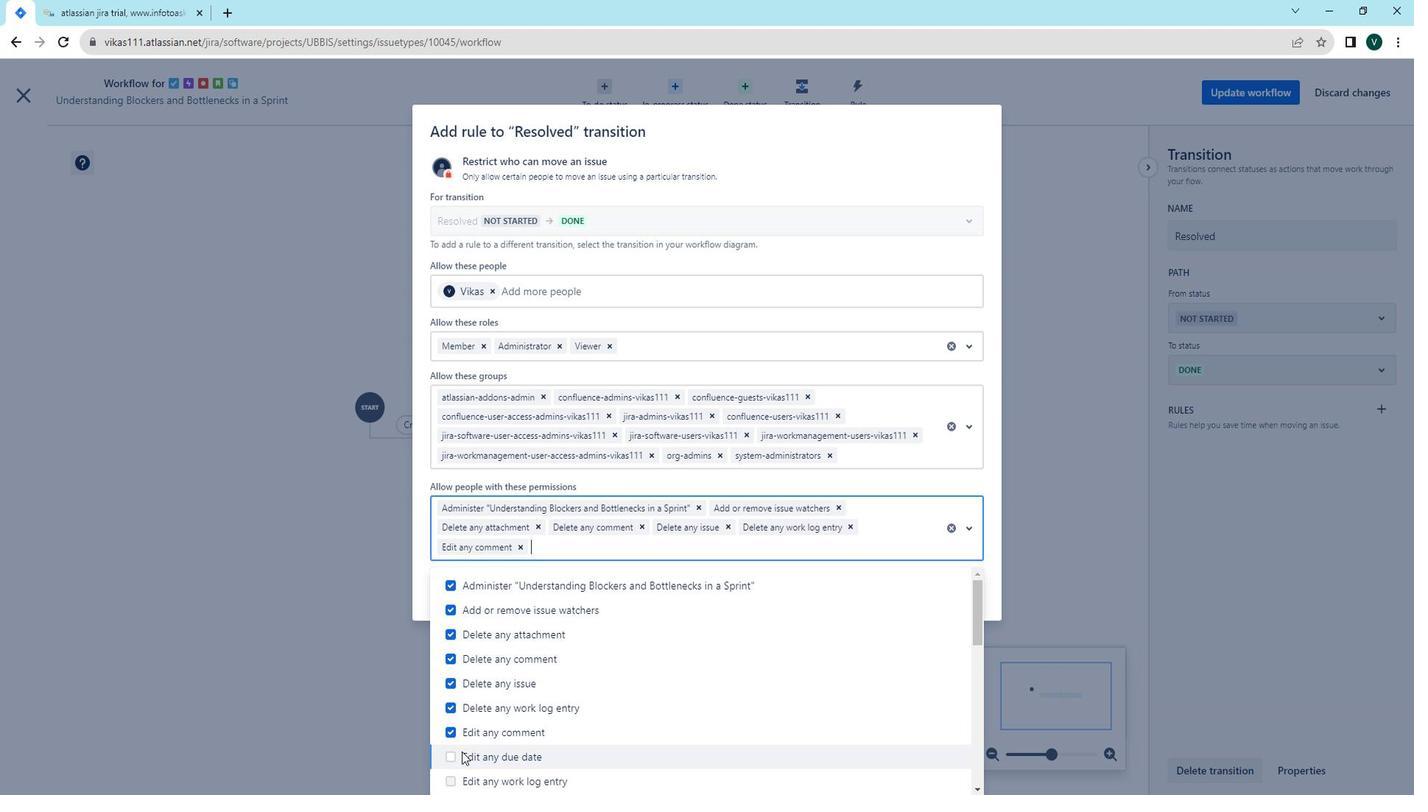 
Action: Mouse moved to (450, 782)
Screenshot: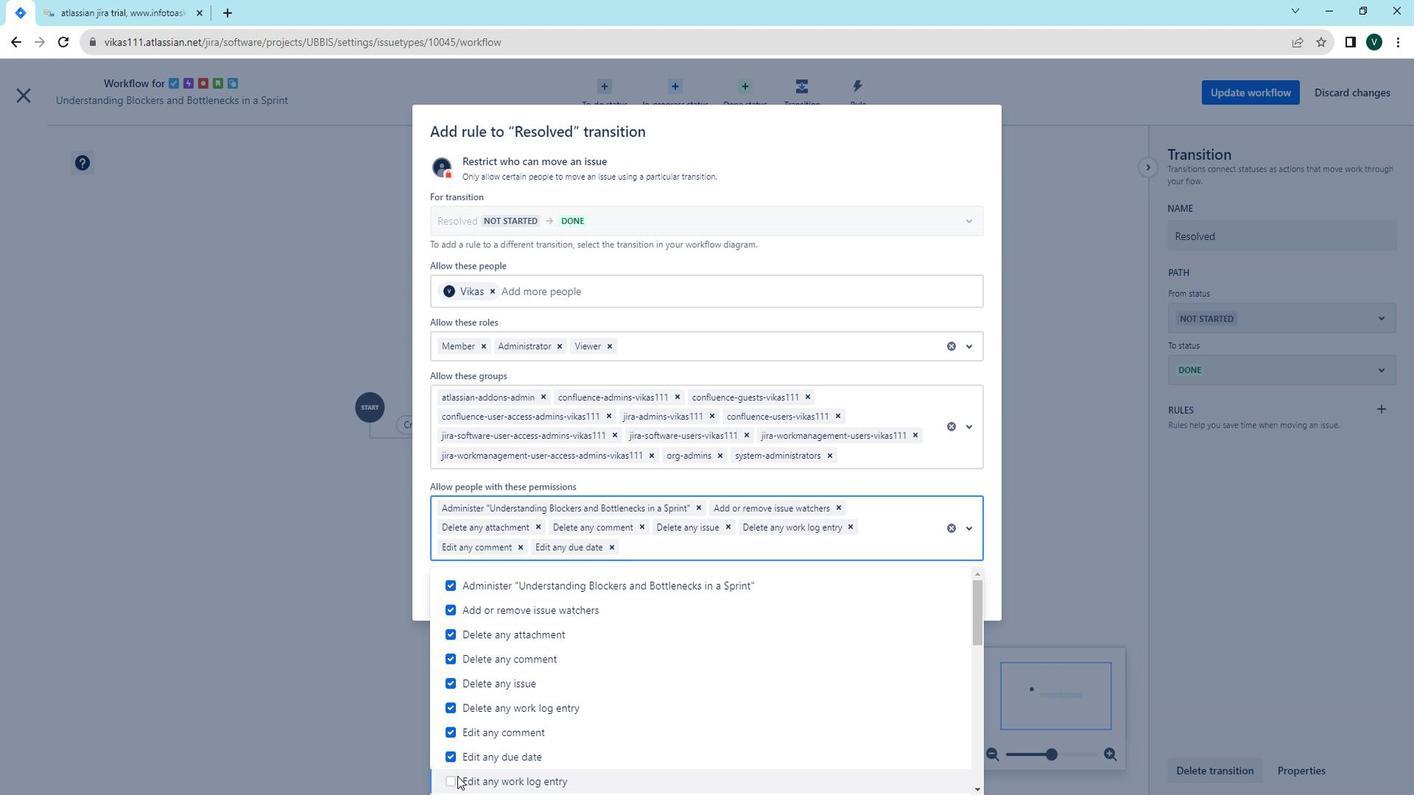 
Action: Mouse pressed left at (450, 782)
Screenshot: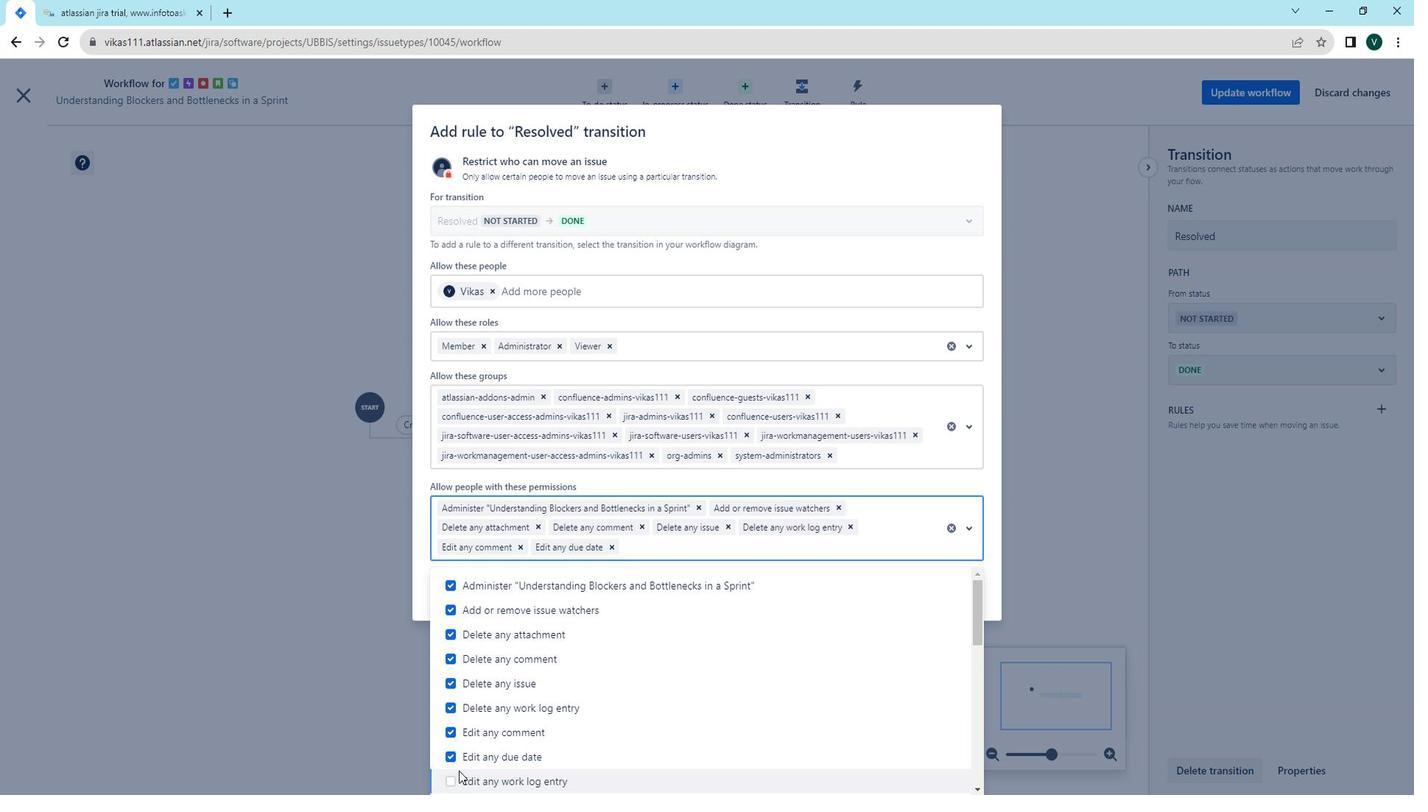 
Action: Mouse moved to (562, 702)
Screenshot: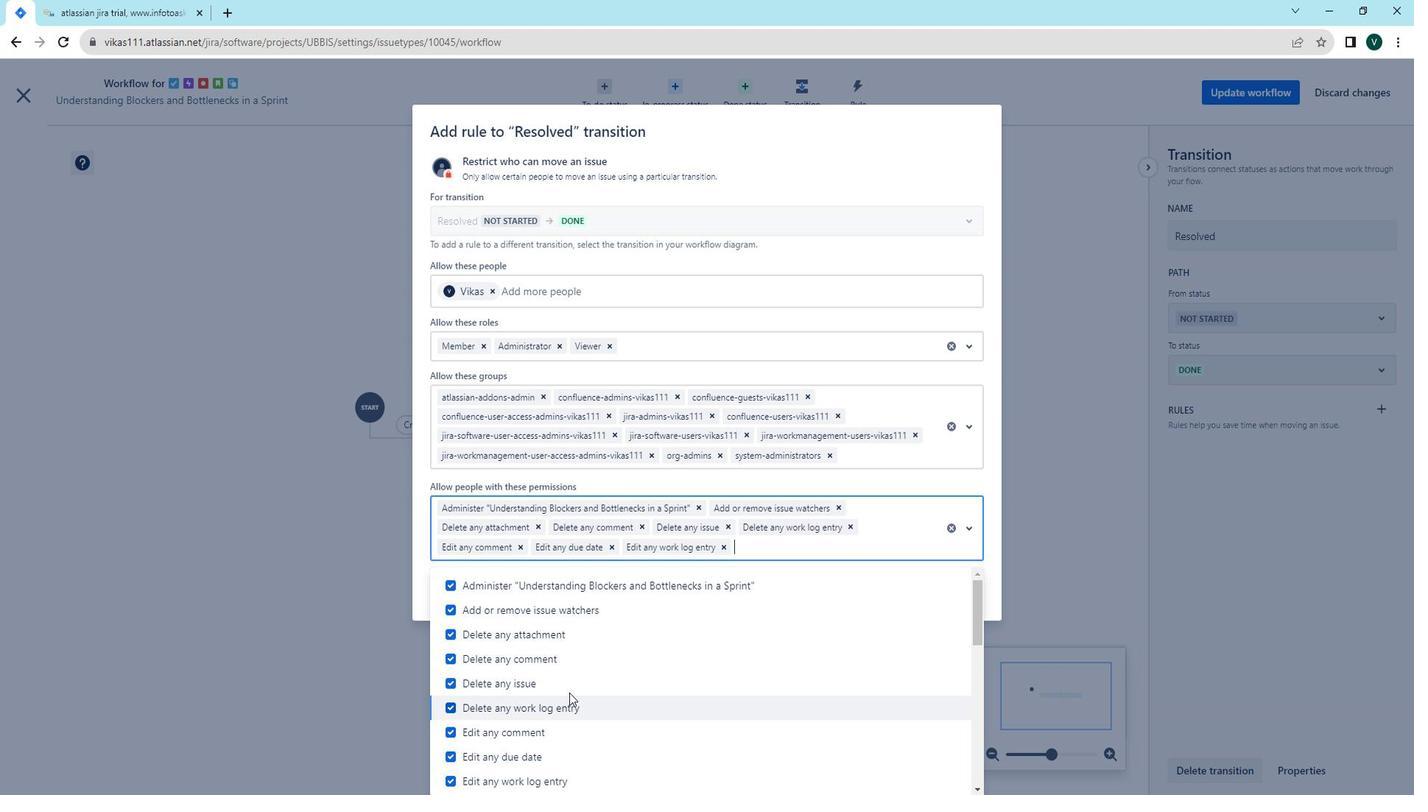 
Action: Mouse scrolled (562, 702) with delta (0, 0)
Screenshot: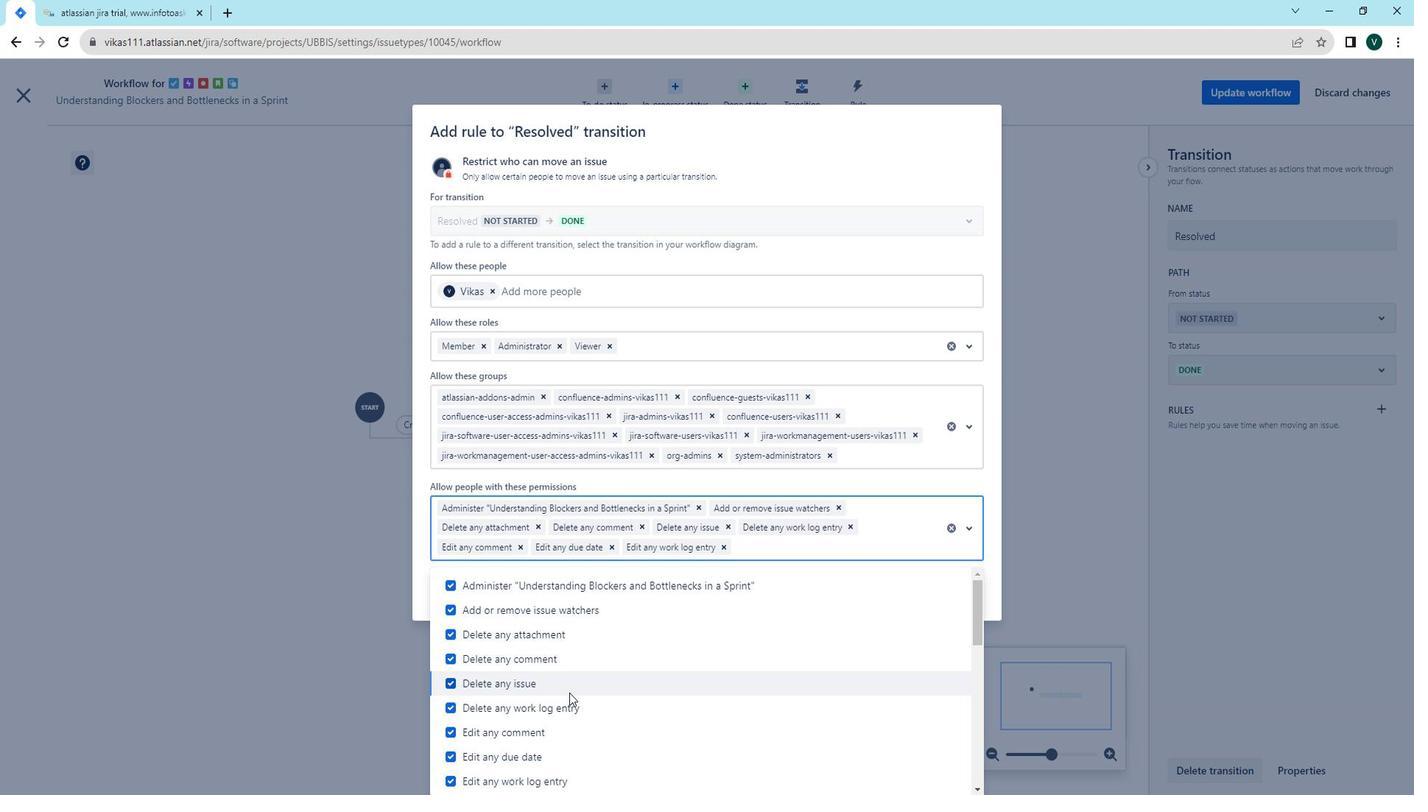 
Action: Mouse scrolled (562, 702) with delta (0, 0)
Screenshot: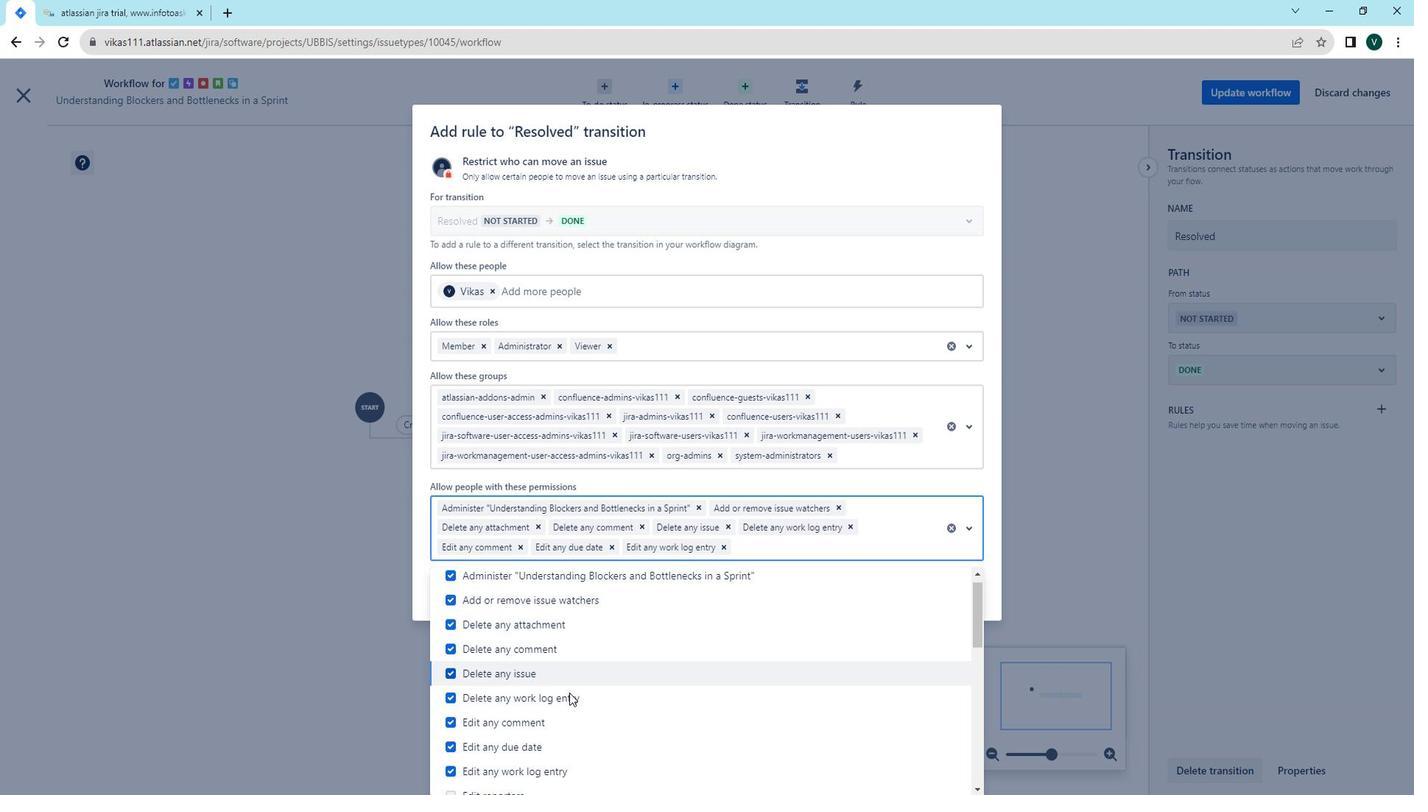 
Action: Mouse scrolled (562, 702) with delta (0, 0)
Screenshot: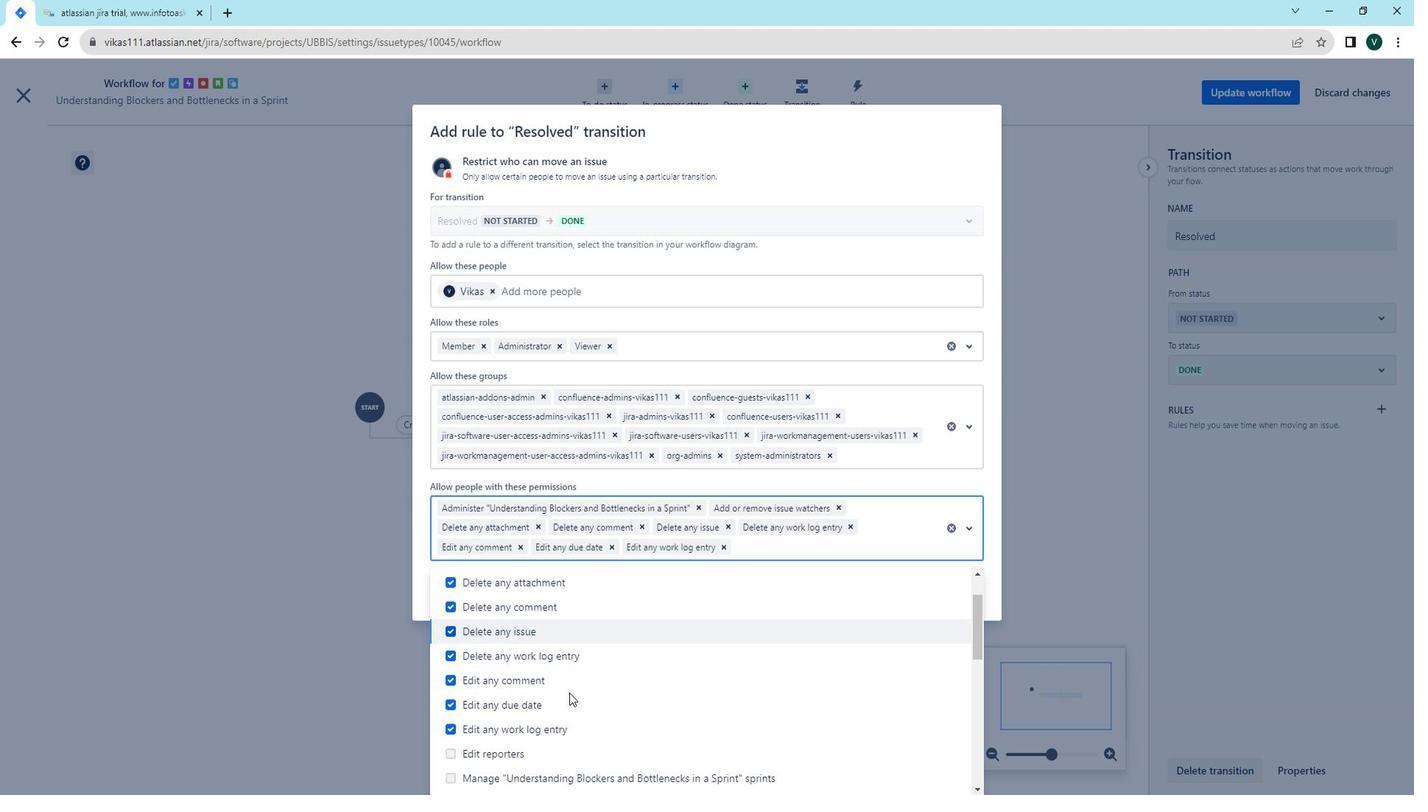 
Action: Mouse scrolled (562, 702) with delta (0, 0)
Screenshot: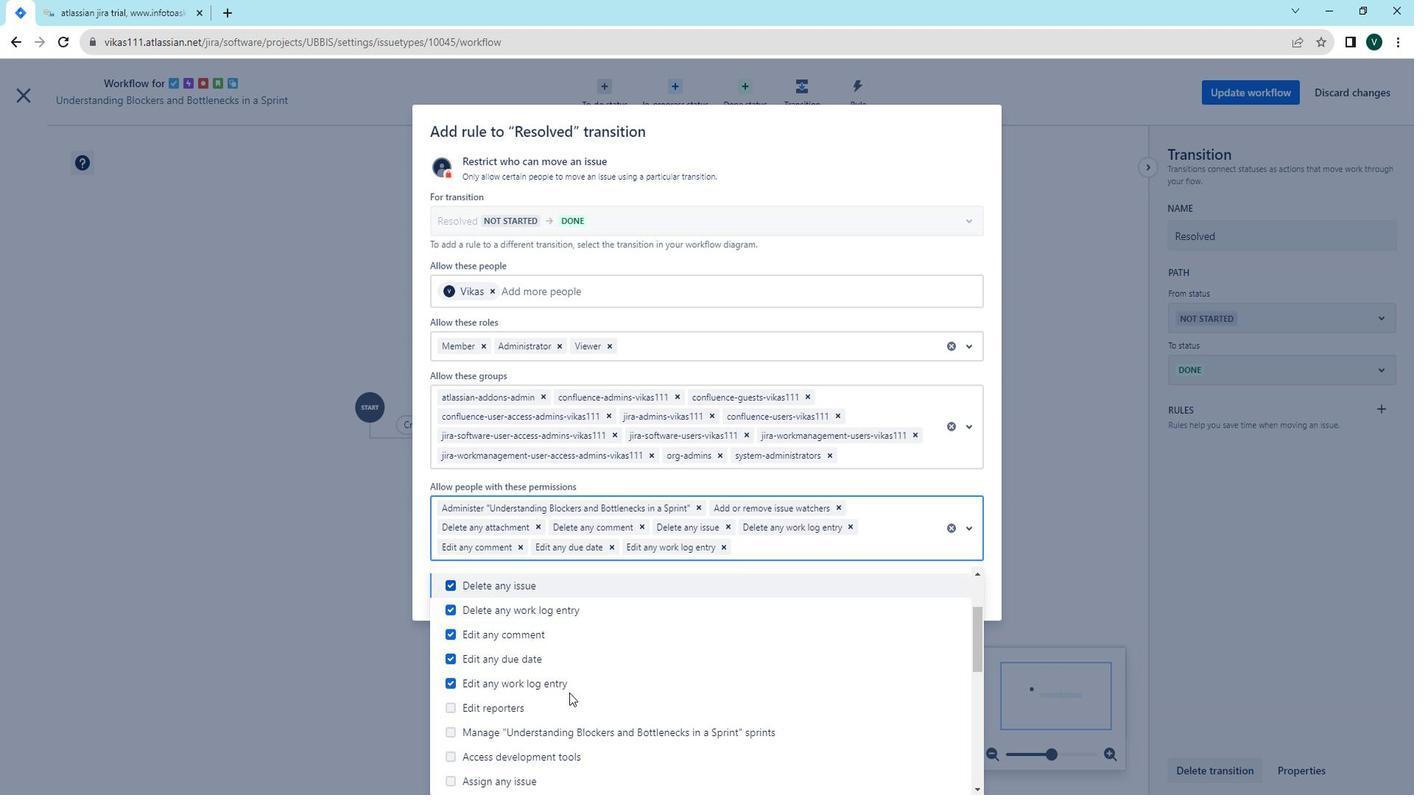 
Action: Mouse moved to (562, 702)
Screenshot: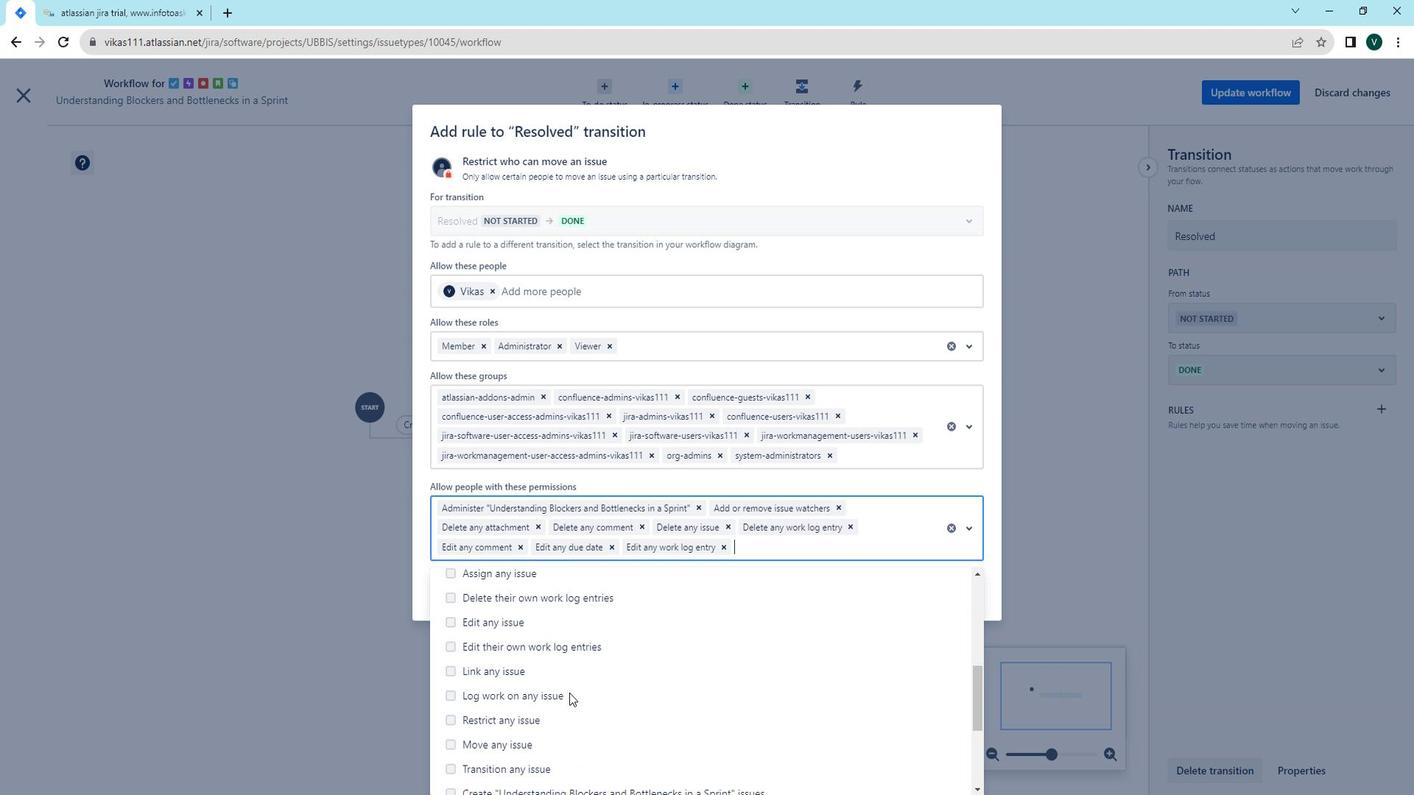 
Action: Mouse scrolled (562, 702) with delta (0, 0)
Screenshot: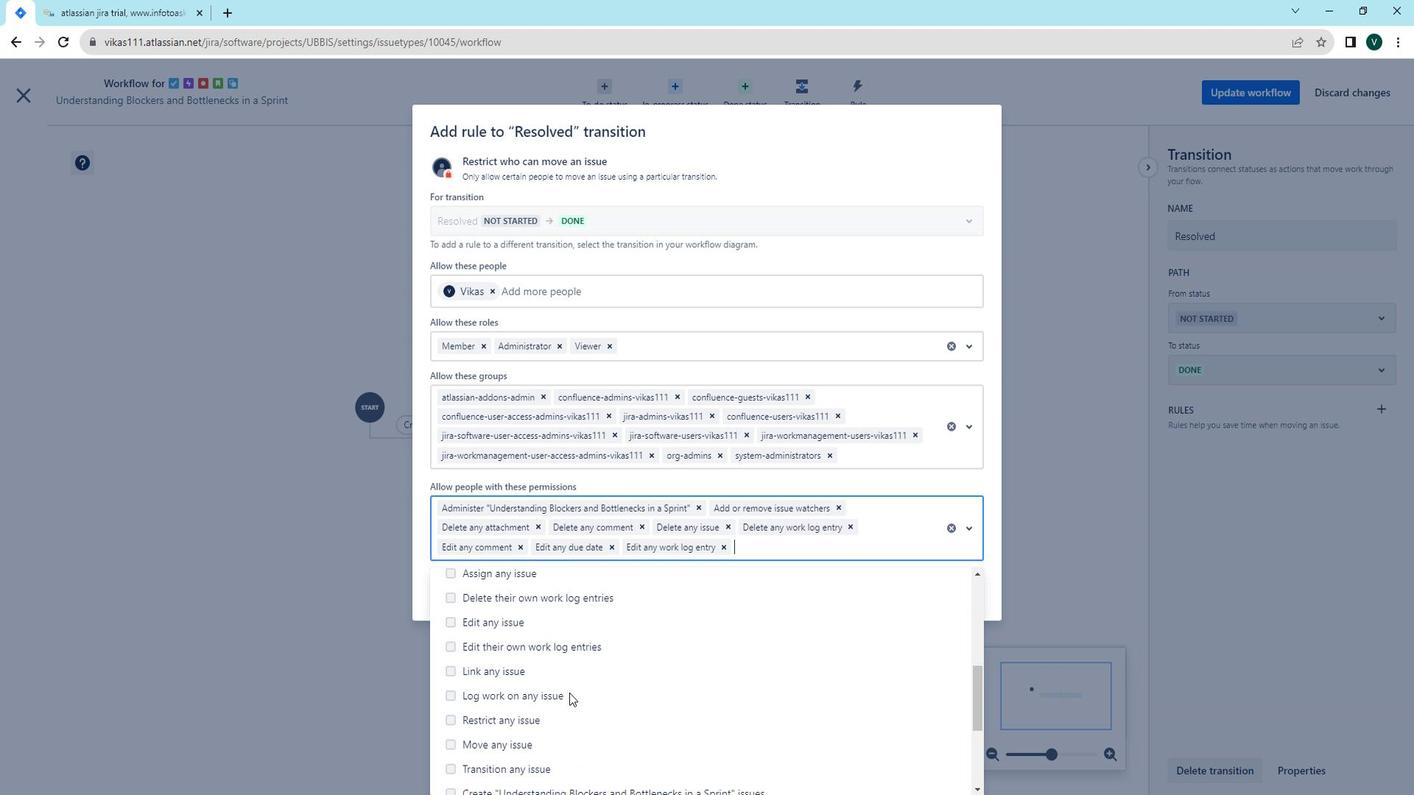 
Action: Mouse moved to (474, 580)
Screenshot: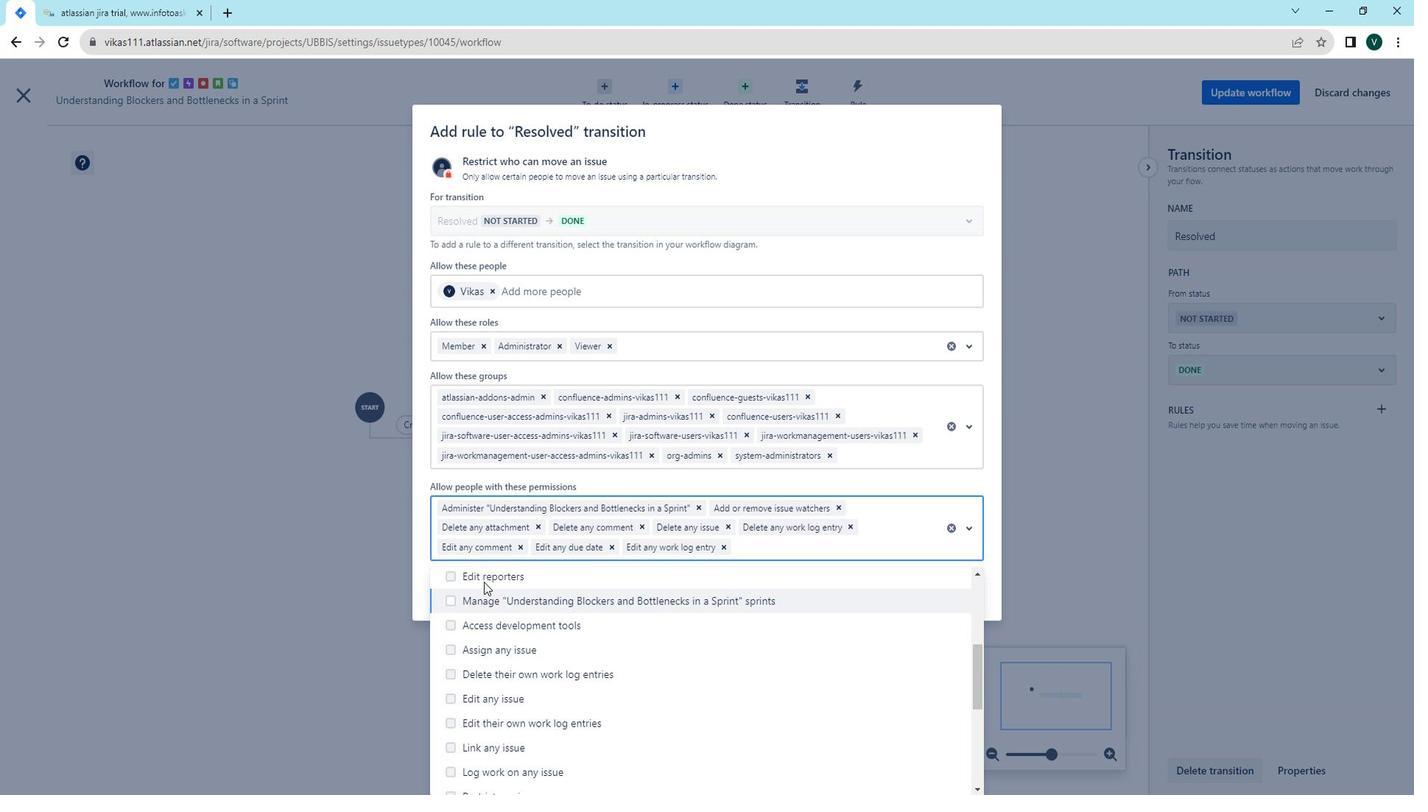 
Action: Mouse pressed left at (474, 580)
Screenshot: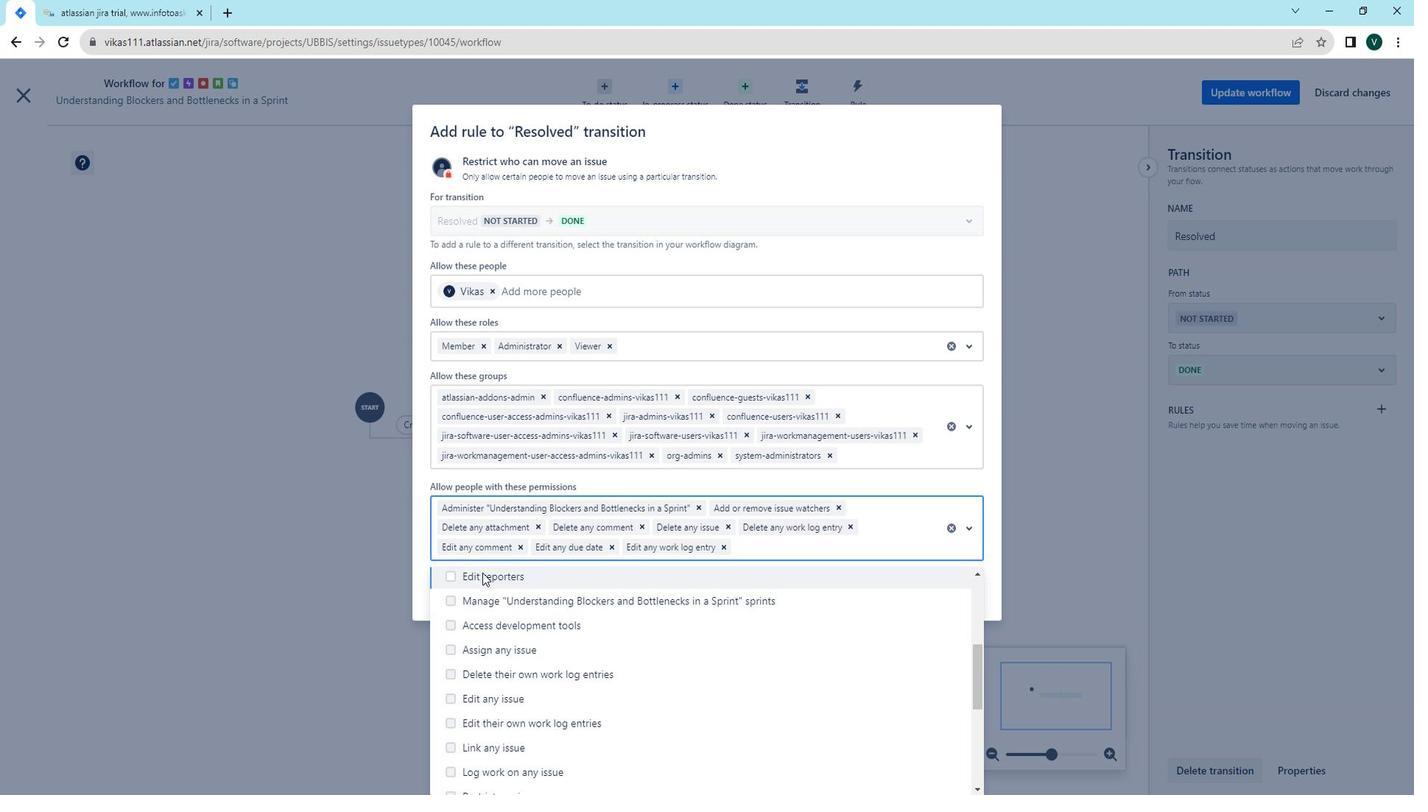 
Action: Mouse moved to (467, 604)
Screenshot: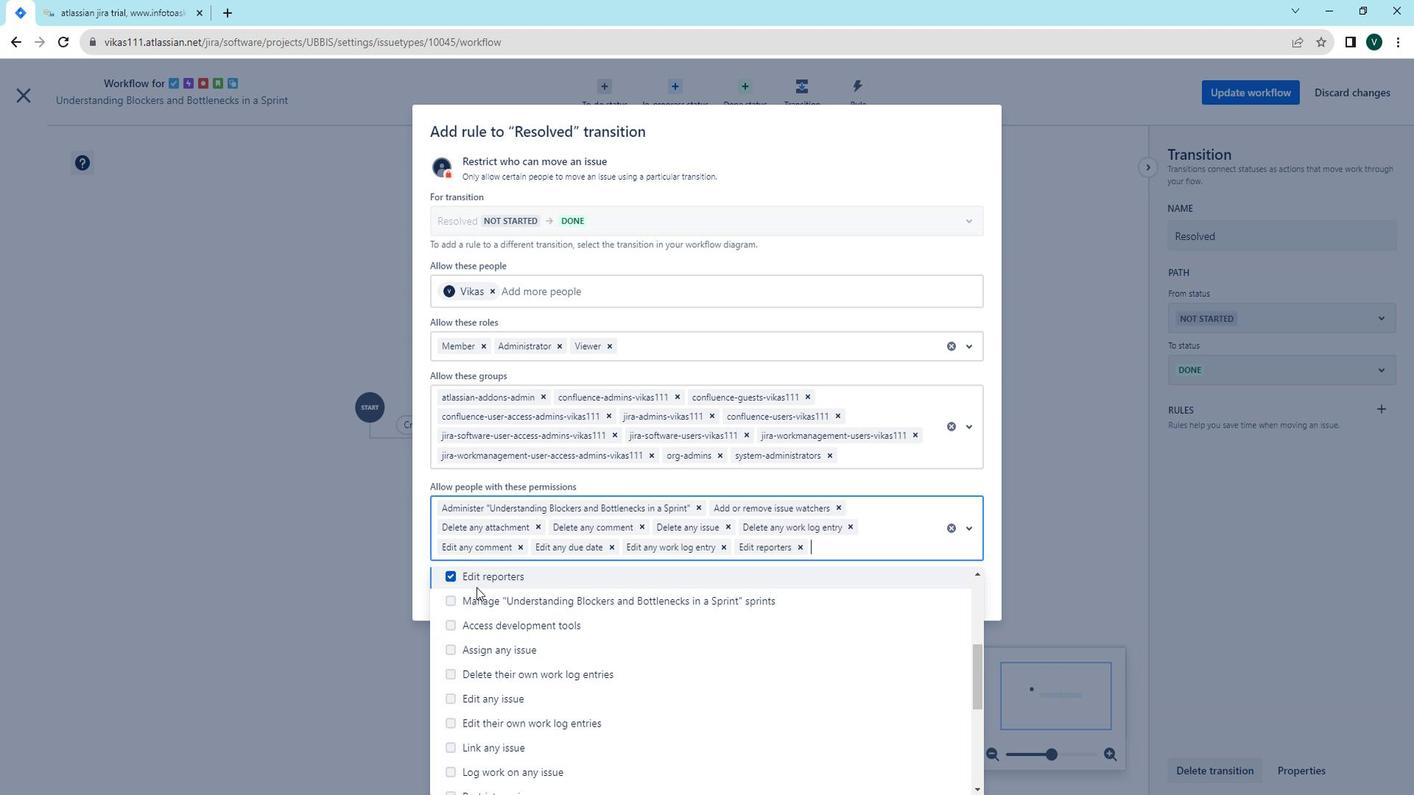 
Action: Mouse pressed left at (467, 604)
Screenshot: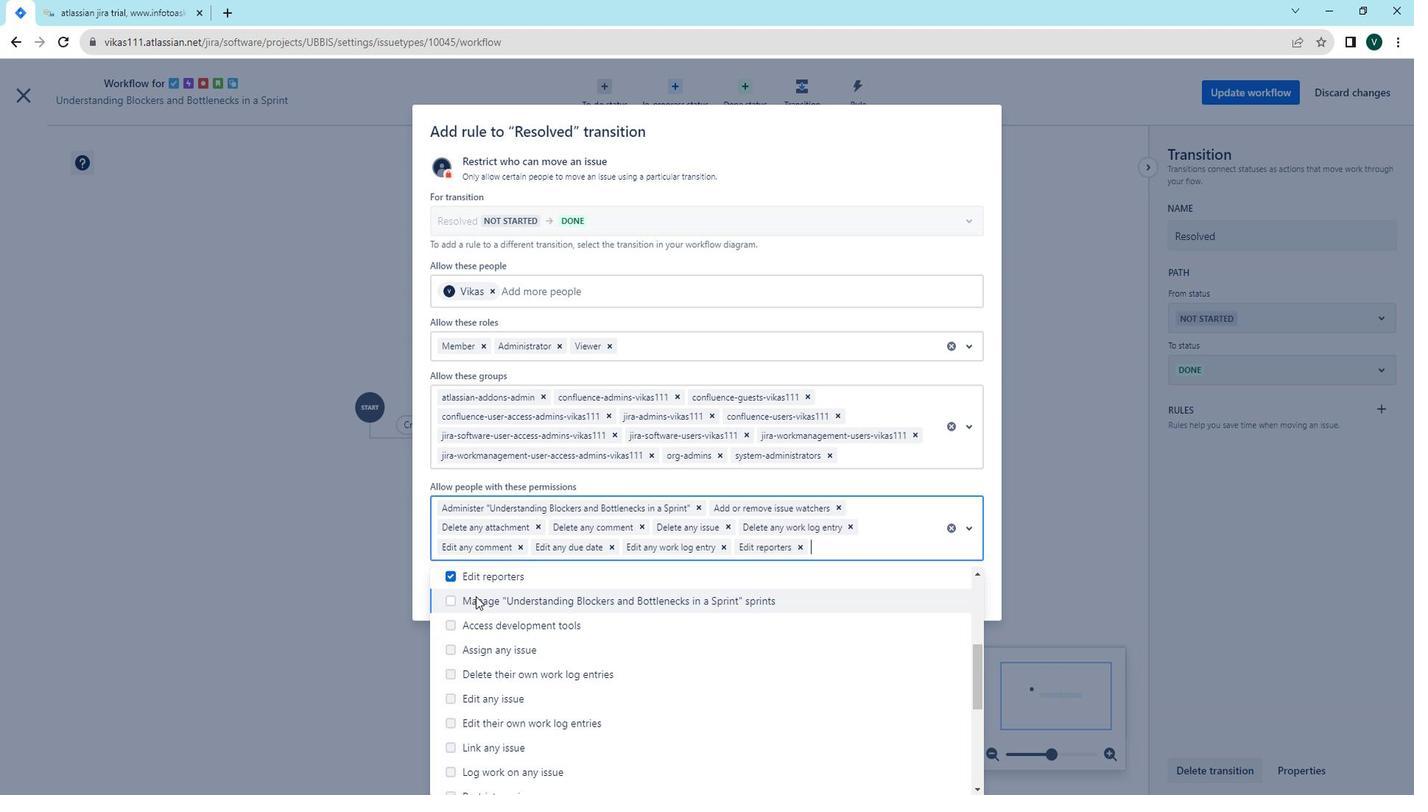 
Action: Mouse moved to (470, 646)
Screenshot: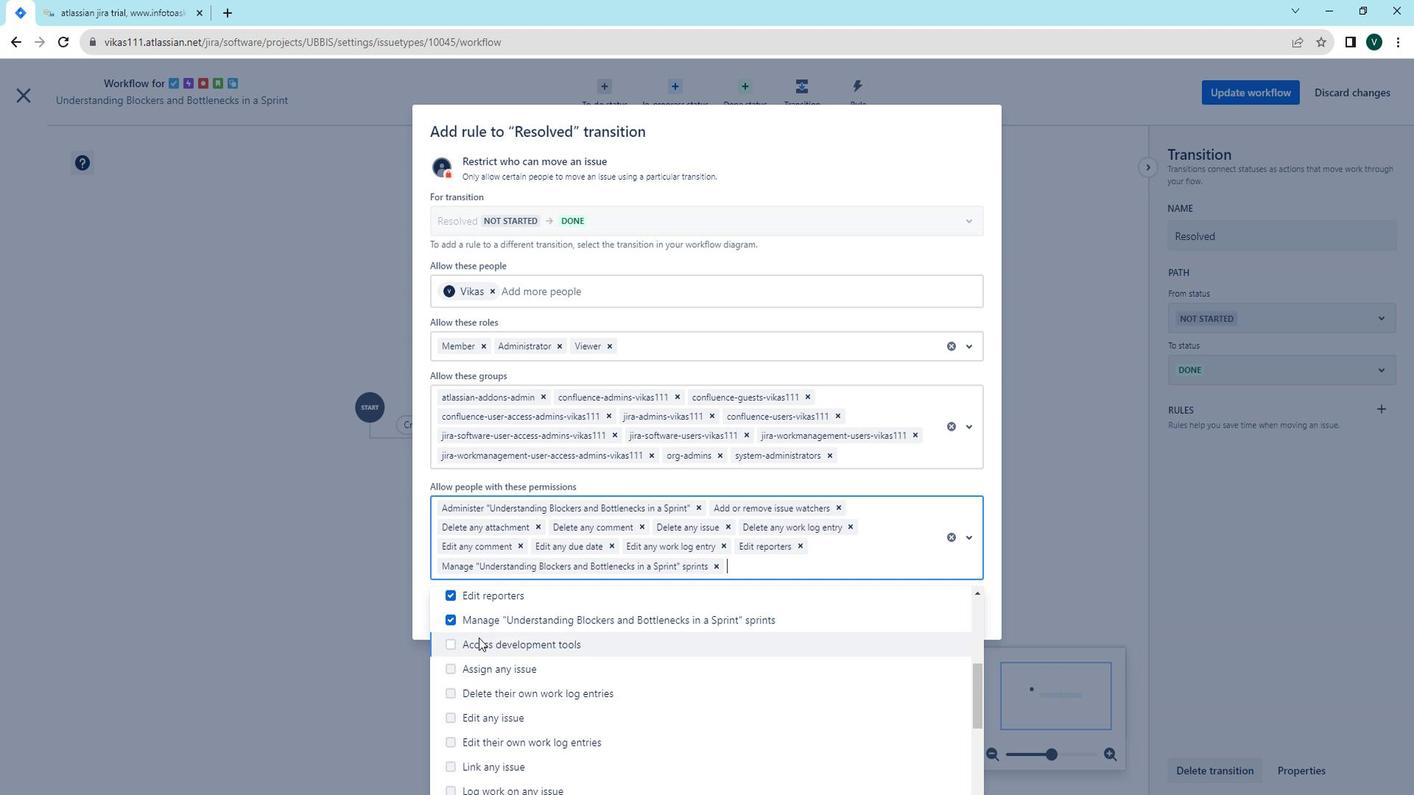
Action: Mouse pressed left at (470, 646)
Screenshot: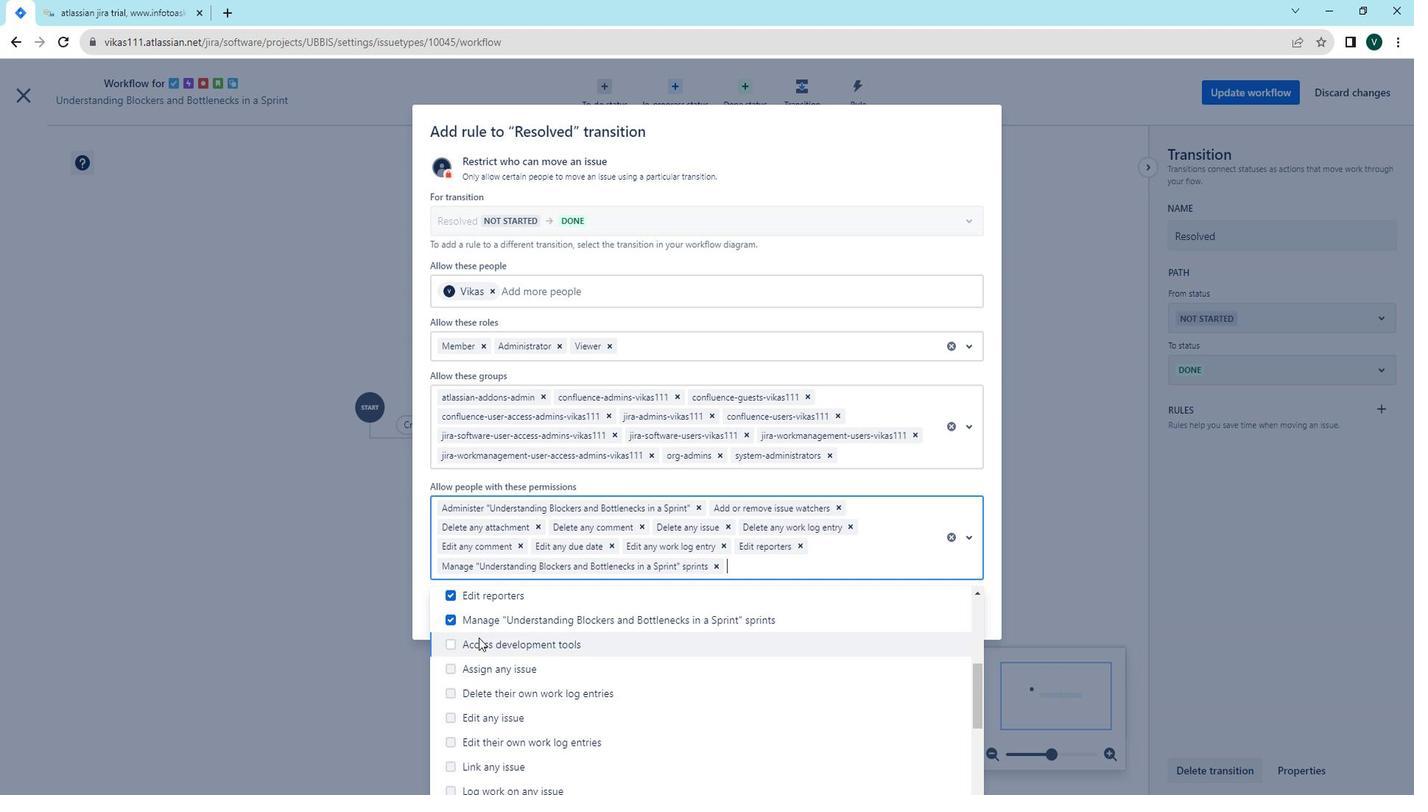 
Action: Mouse moved to (464, 677)
Screenshot: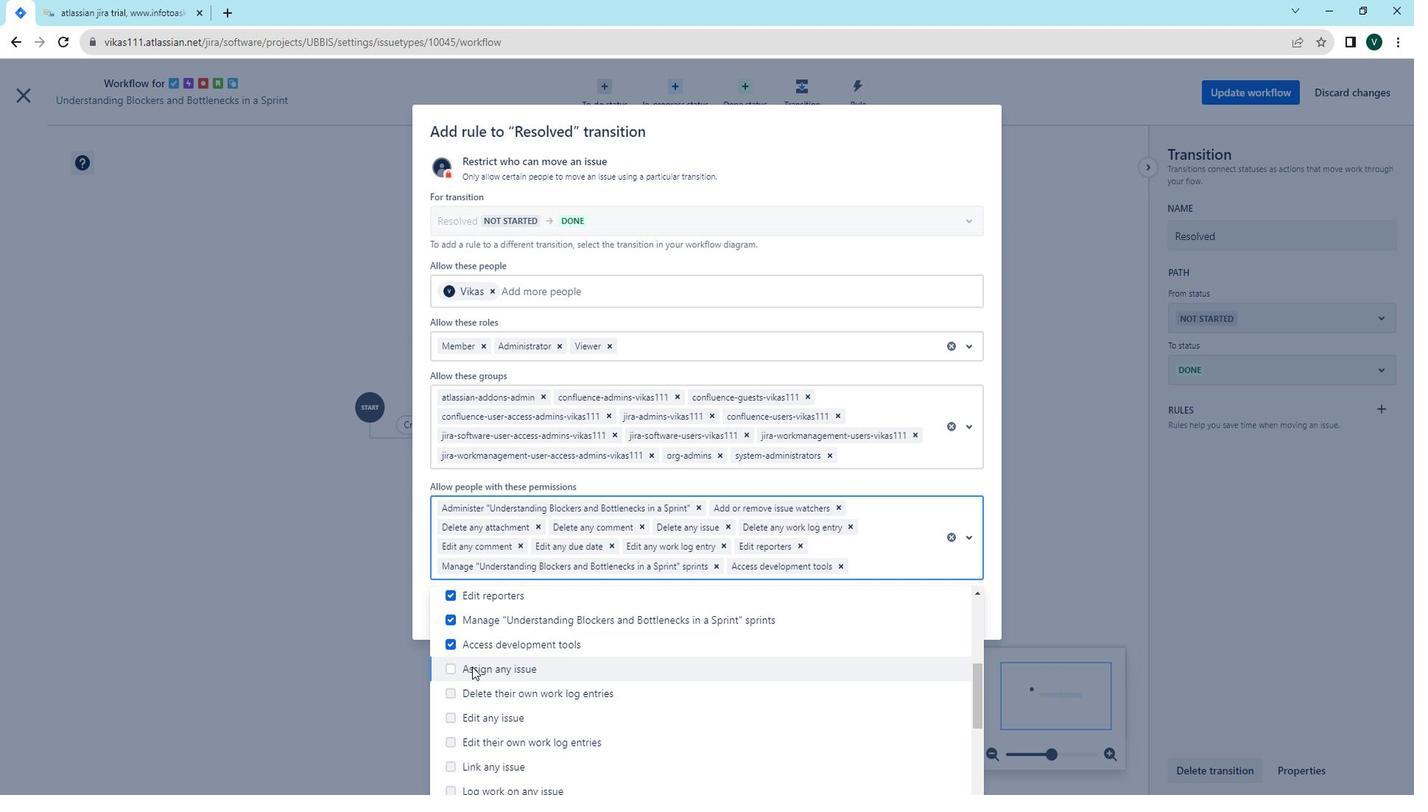 
Action: Mouse pressed left at (464, 677)
Screenshot: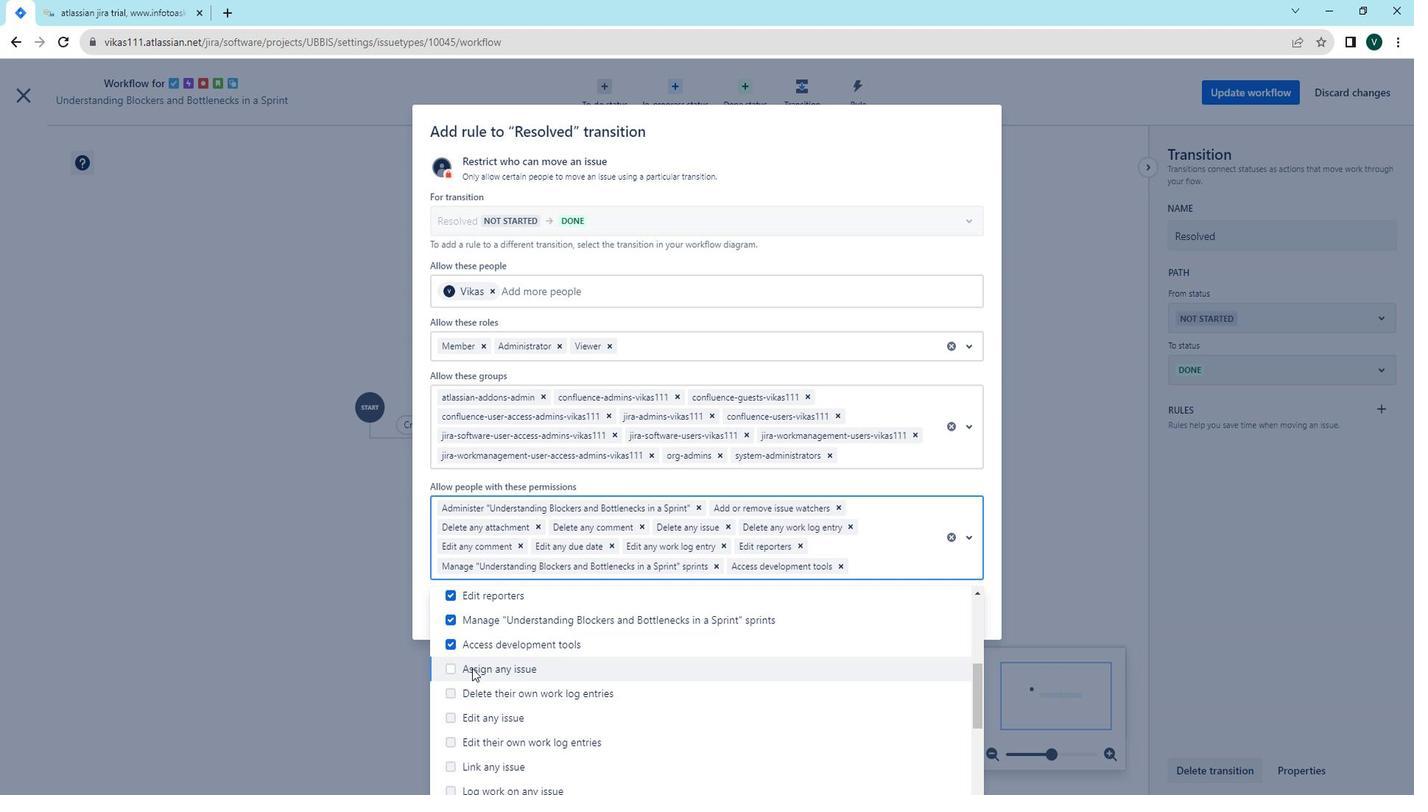 
Action: Mouse moved to (929, 480)
Screenshot: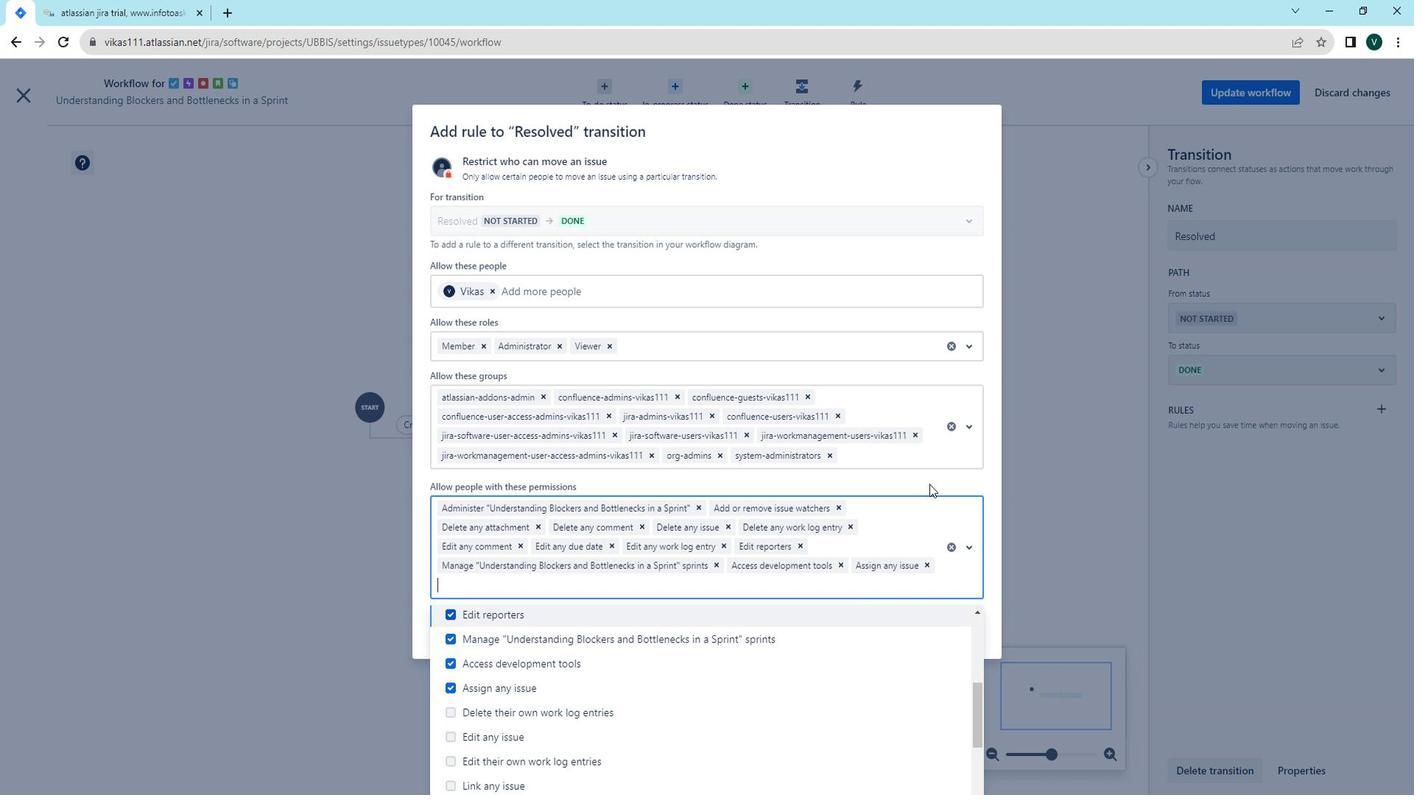 
Action: Mouse pressed left at (929, 480)
Screenshot: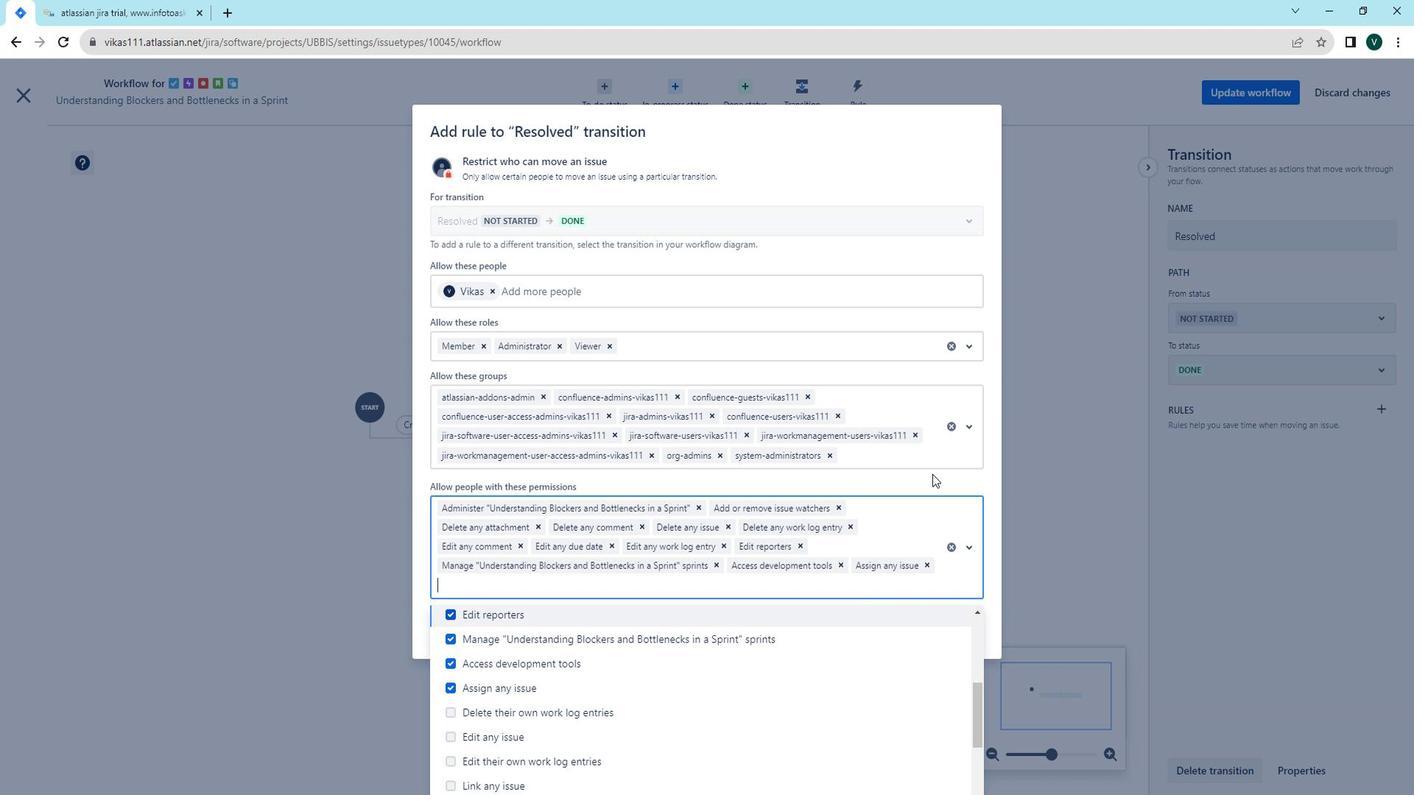 
Action: Mouse moved to (910, 636)
Screenshot: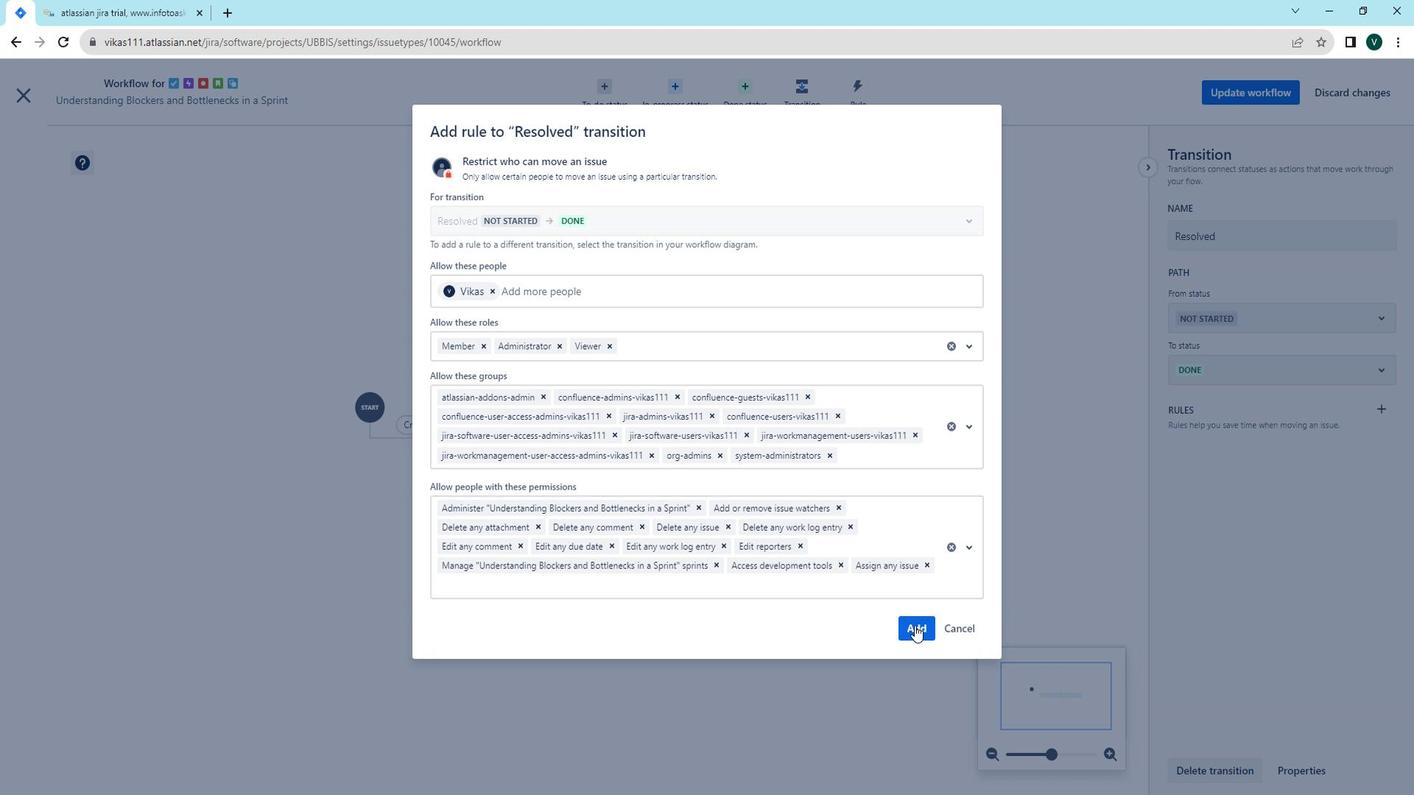 
Action: Mouse pressed left at (910, 636)
Screenshot: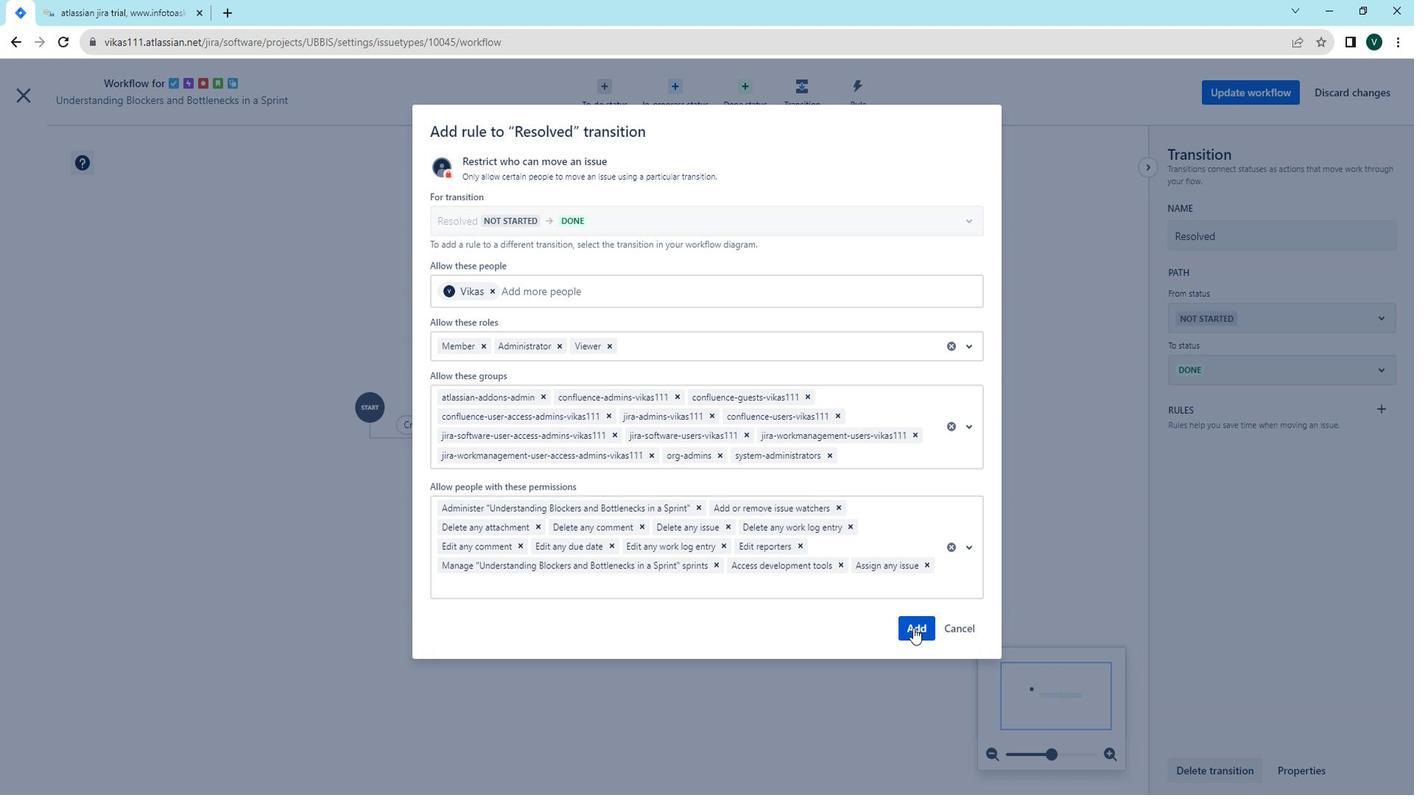 
Action: Mouse moved to (1000, 353)
Screenshot: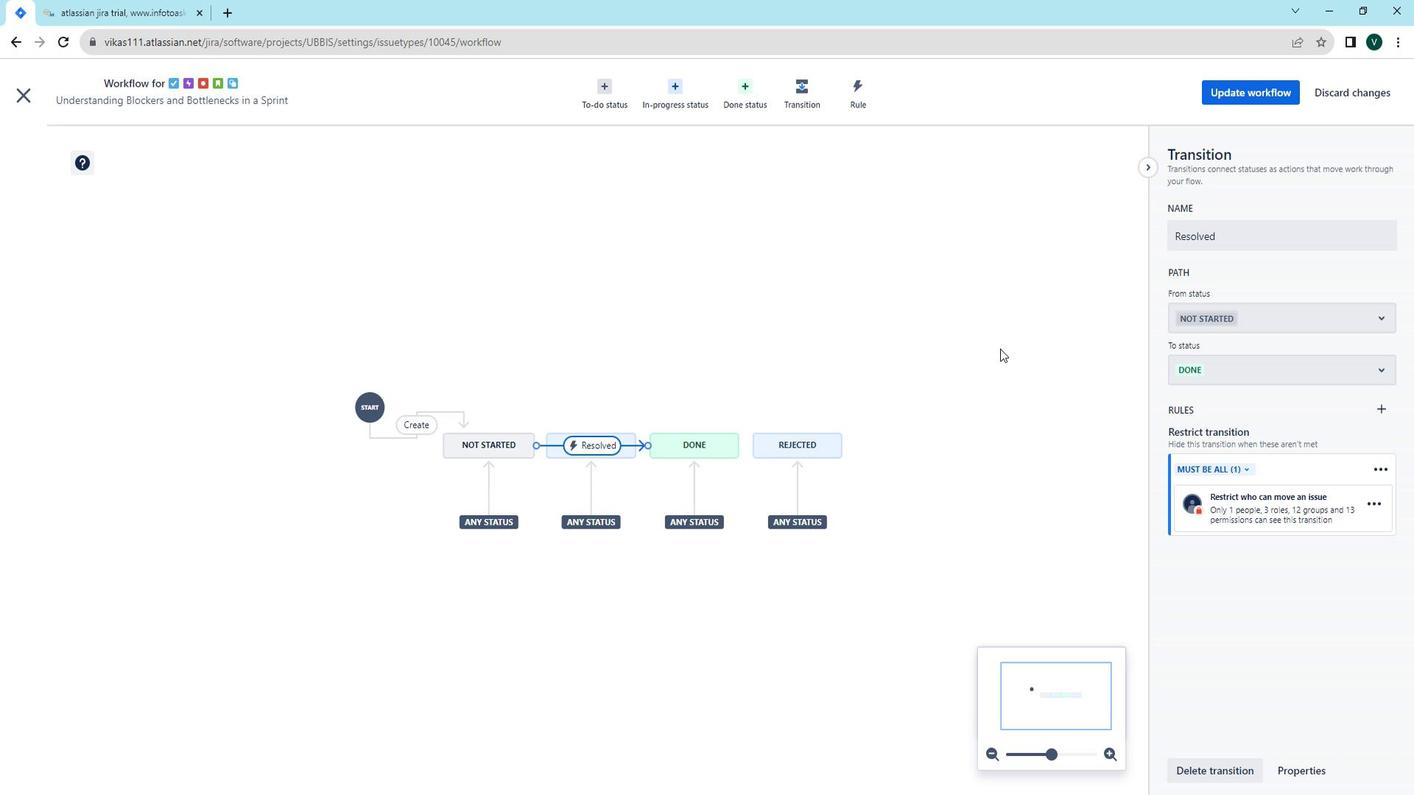 
Action: Mouse scrolled (1000, 352) with delta (0, 0)
Screenshot: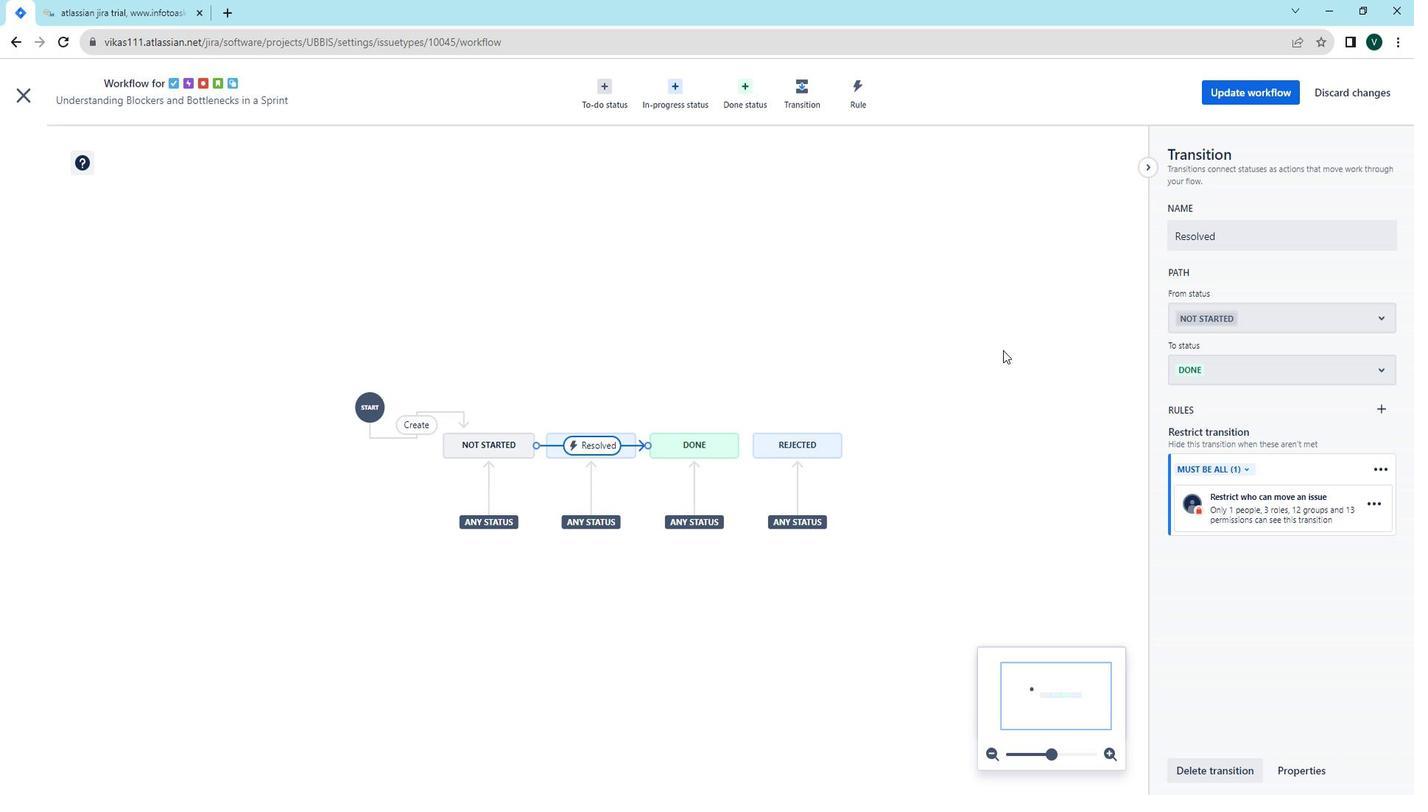 
Action: Mouse scrolled (1000, 352) with delta (0, 0)
Screenshot: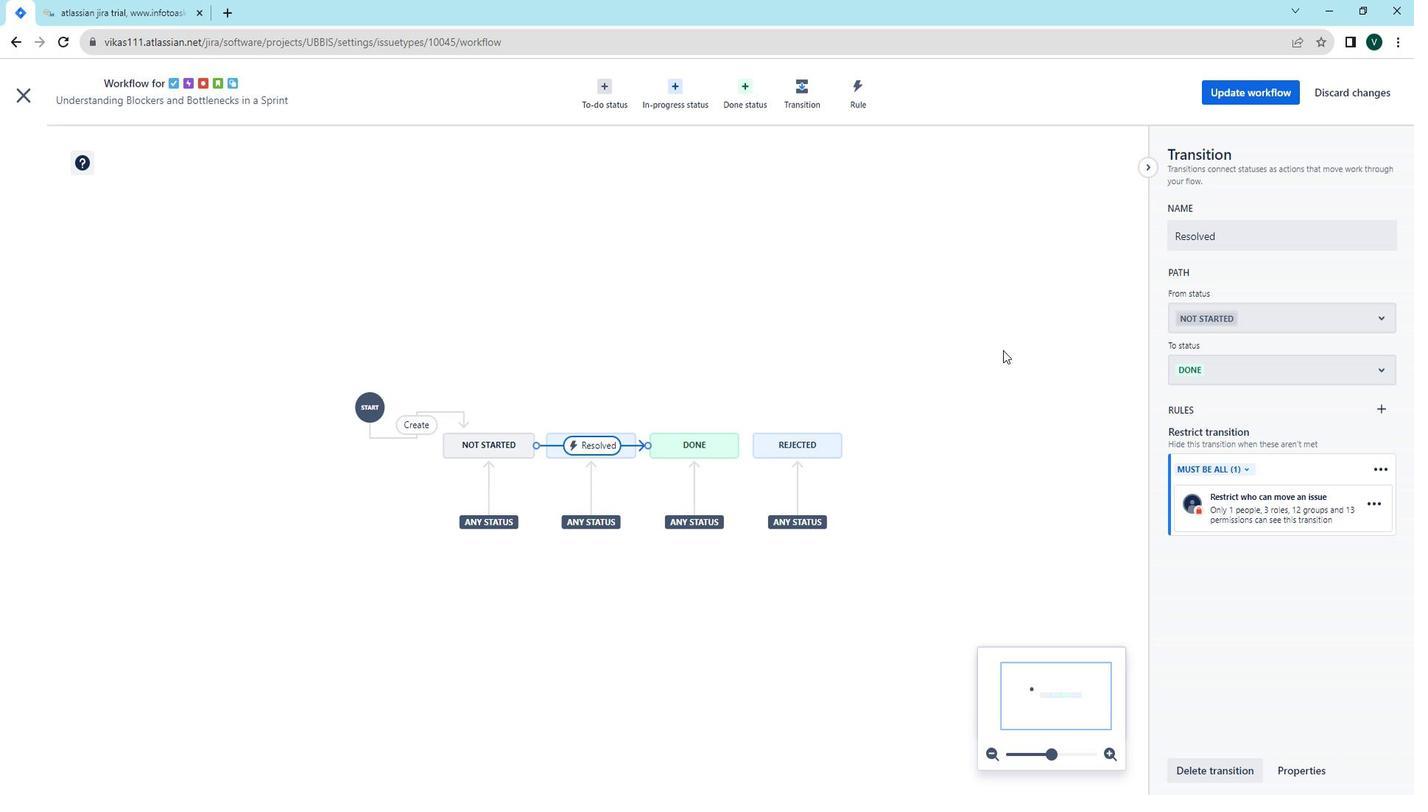 
Action: Mouse scrolled (1000, 352) with delta (0, 0)
Screenshot: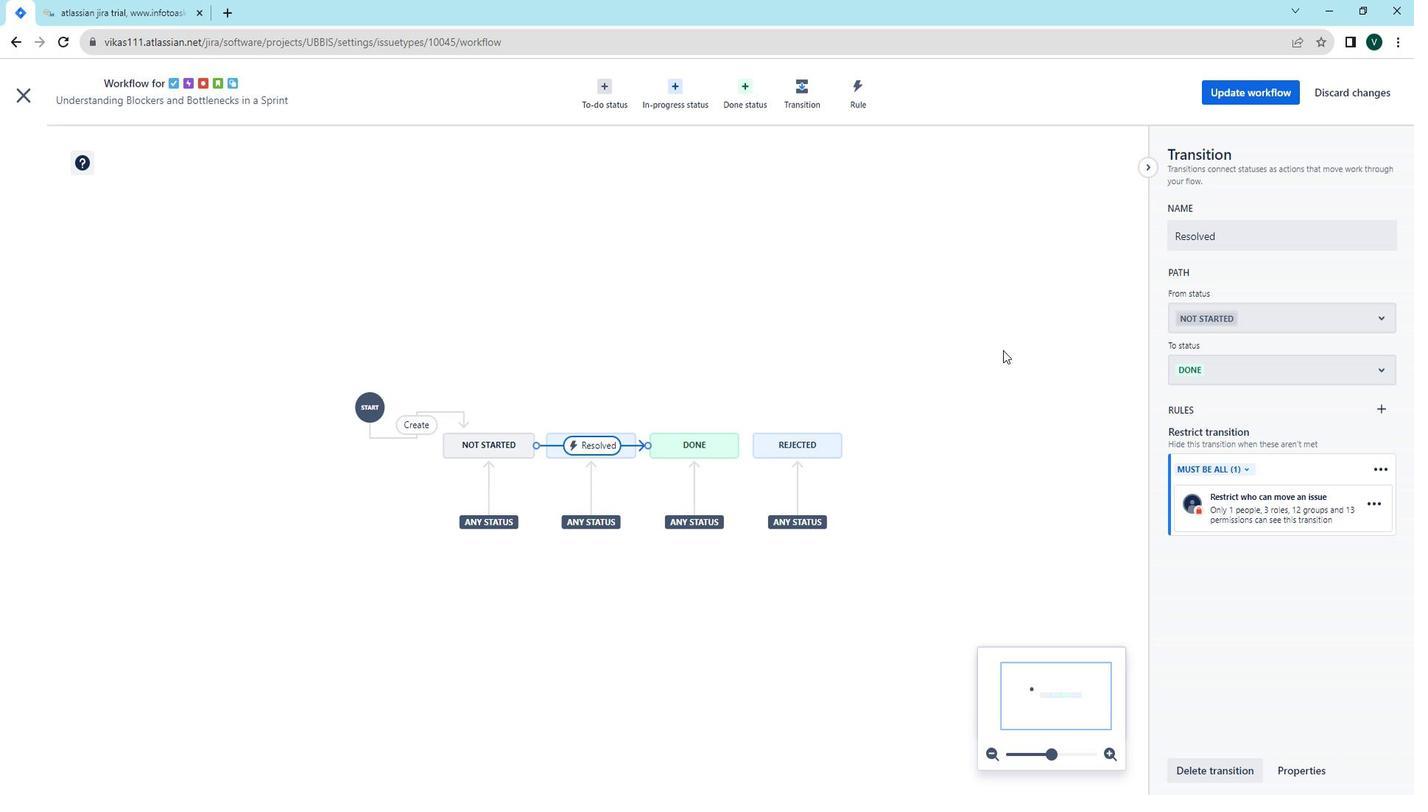 
Action: Mouse moved to (851, 89)
Screenshot: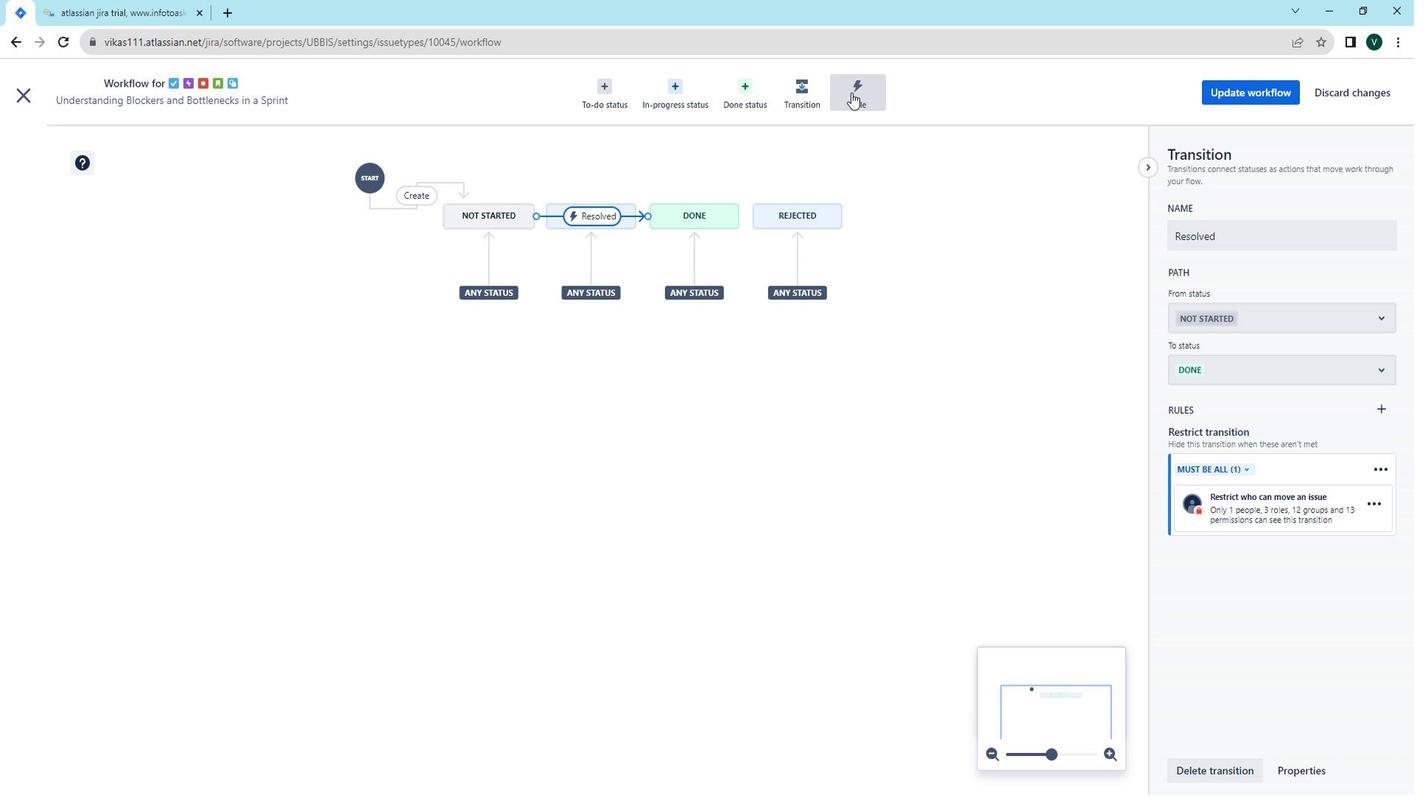 
Action: Mouse pressed left at (851, 89)
Screenshot: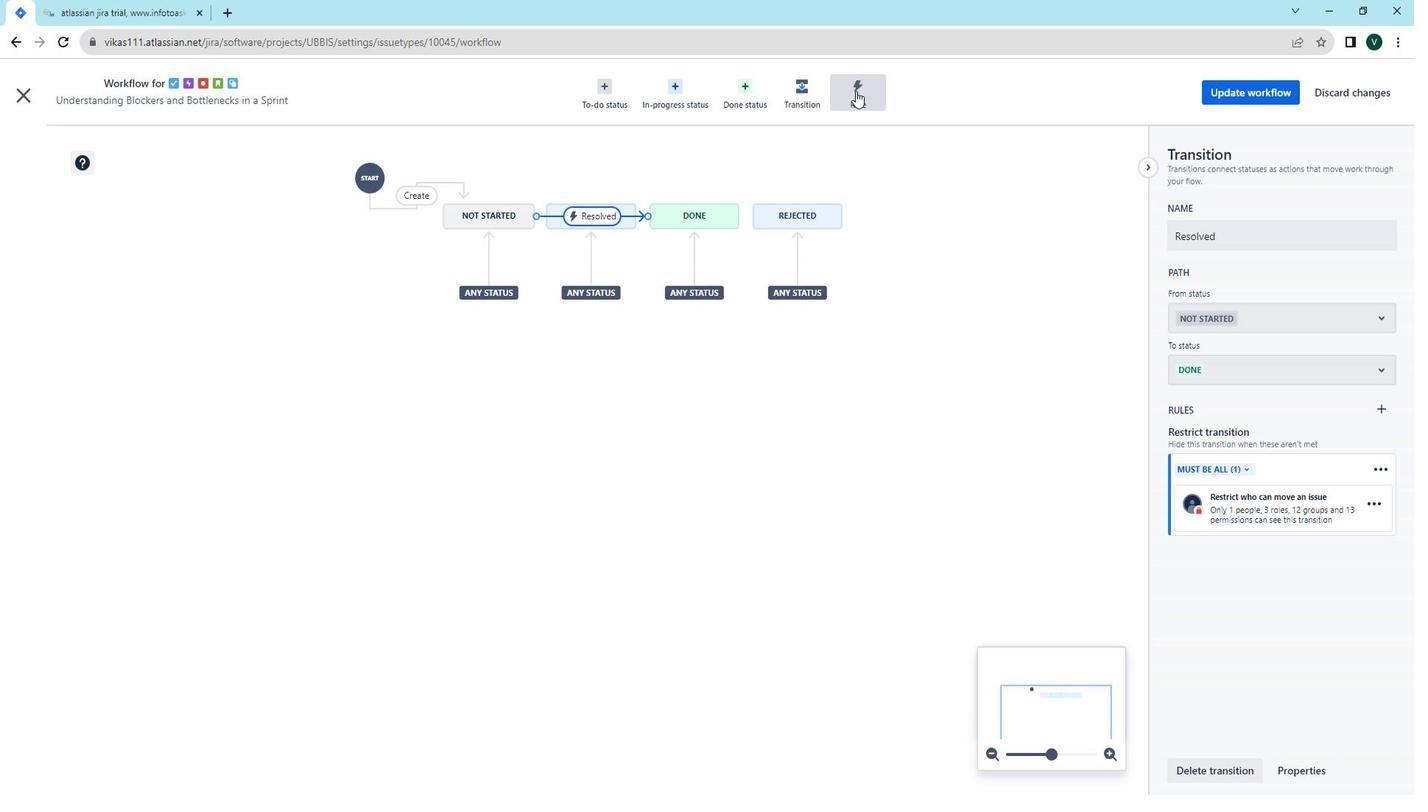 
Action: Mouse moved to (484, 296)
Screenshot: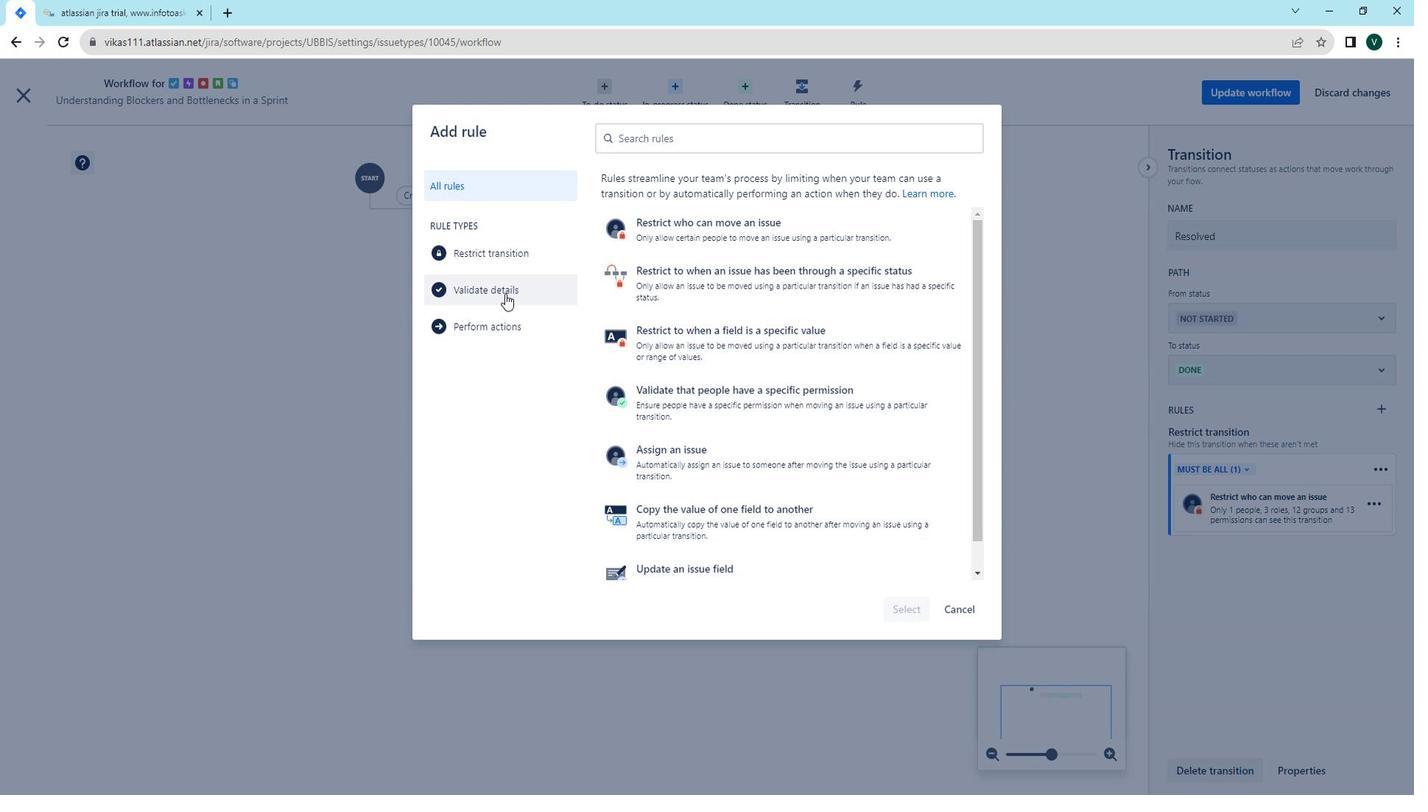 
Action: Mouse pressed left at (484, 296)
Screenshot: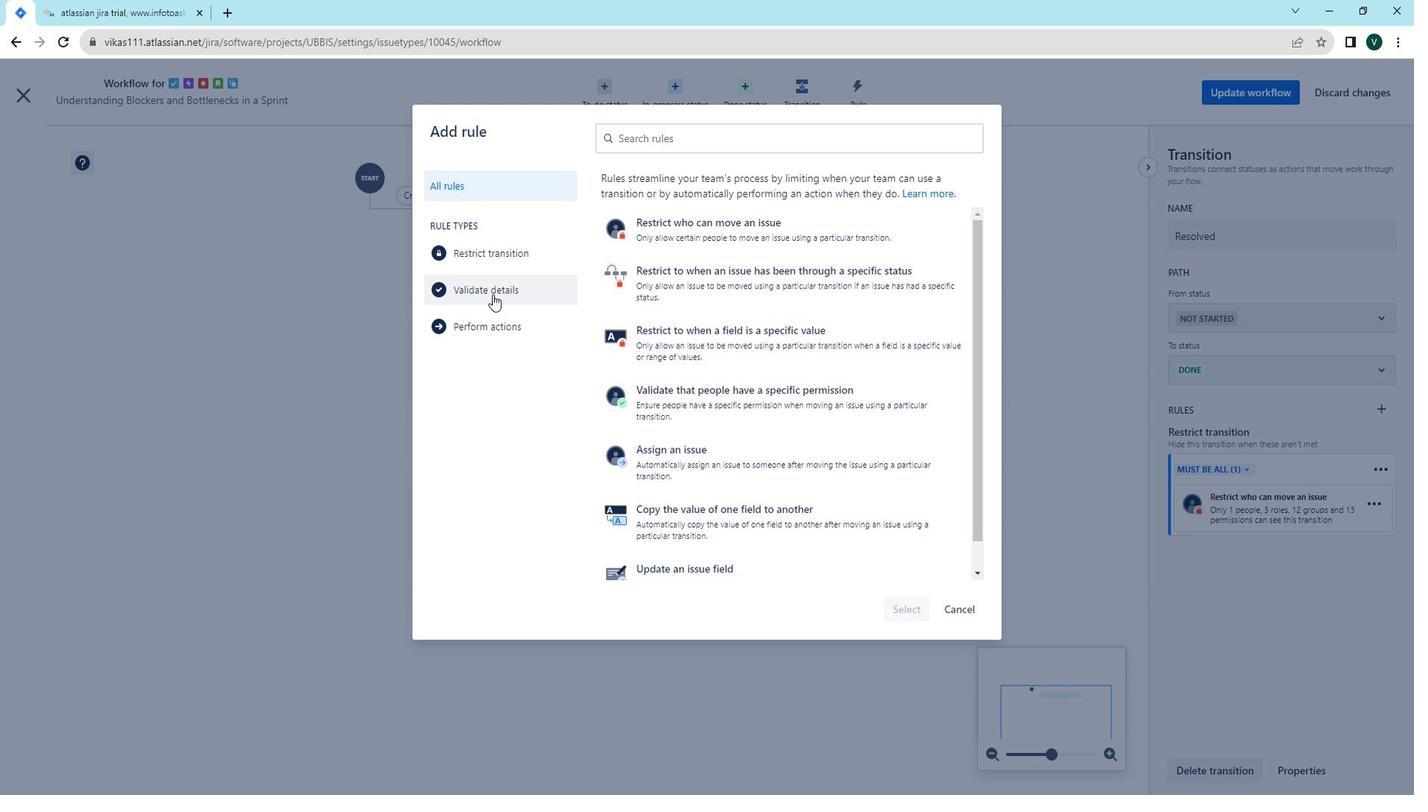 
Action: Mouse moved to (745, 251)
Screenshot: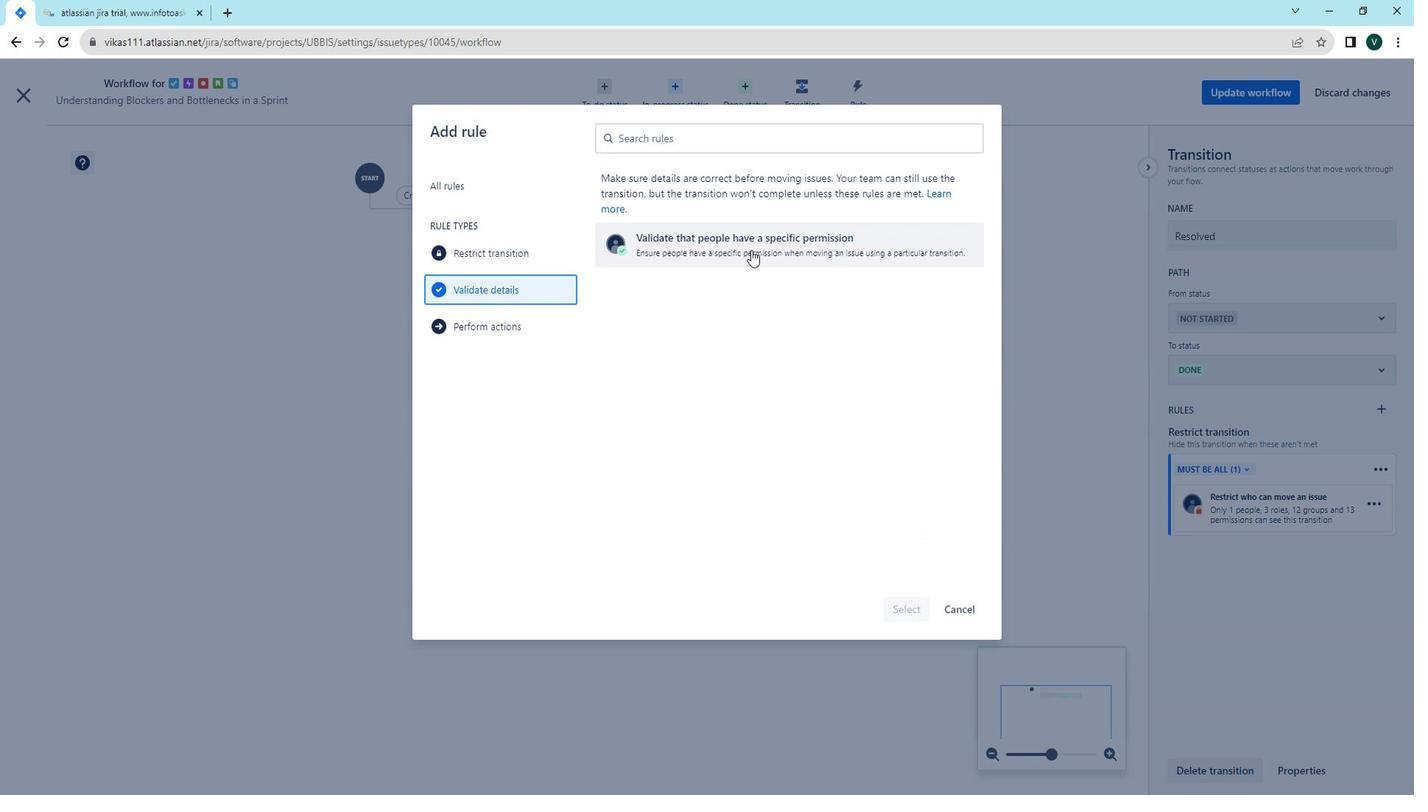 
Action: Mouse pressed left at (745, 251)
Screenshot: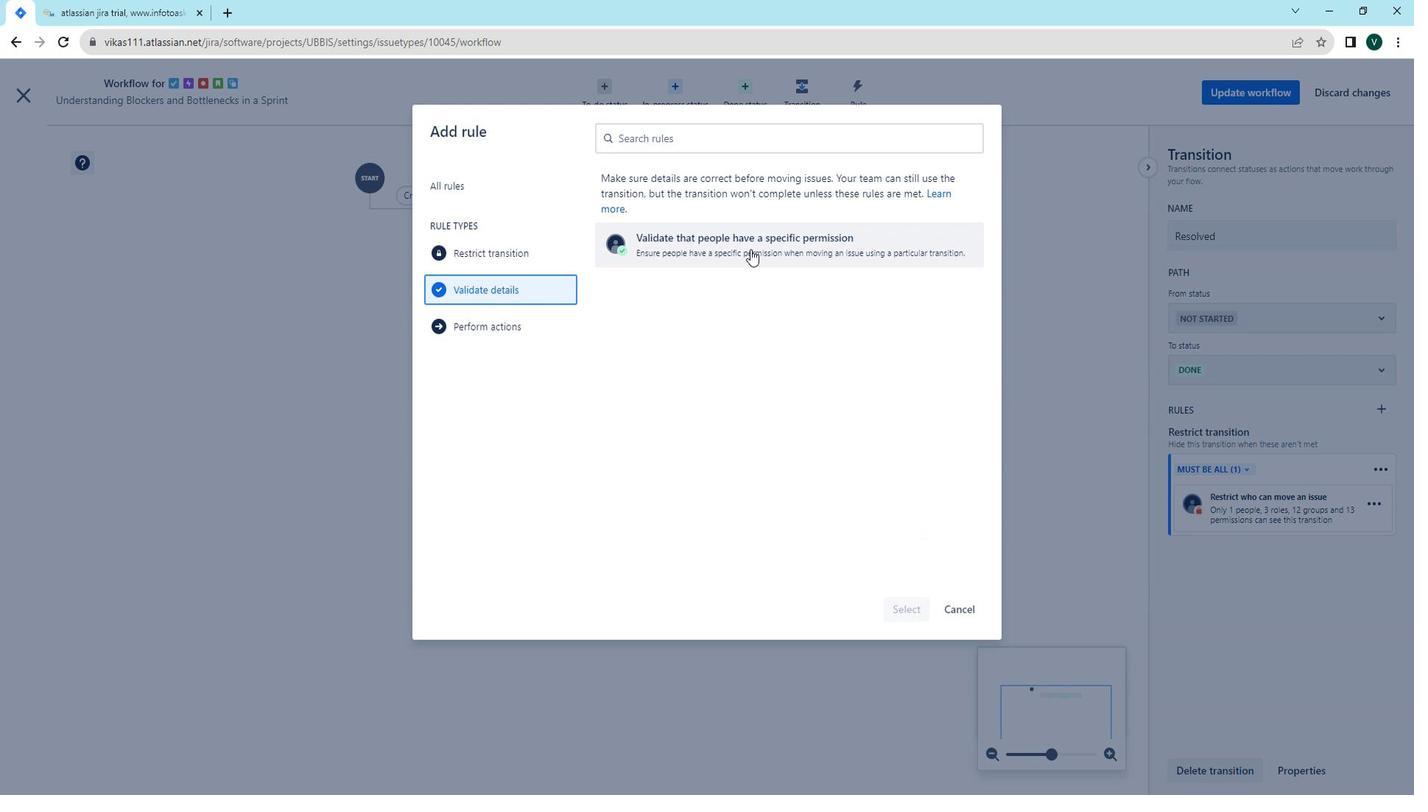 
Action: Mouse moved to (904, 618)
Screenshot: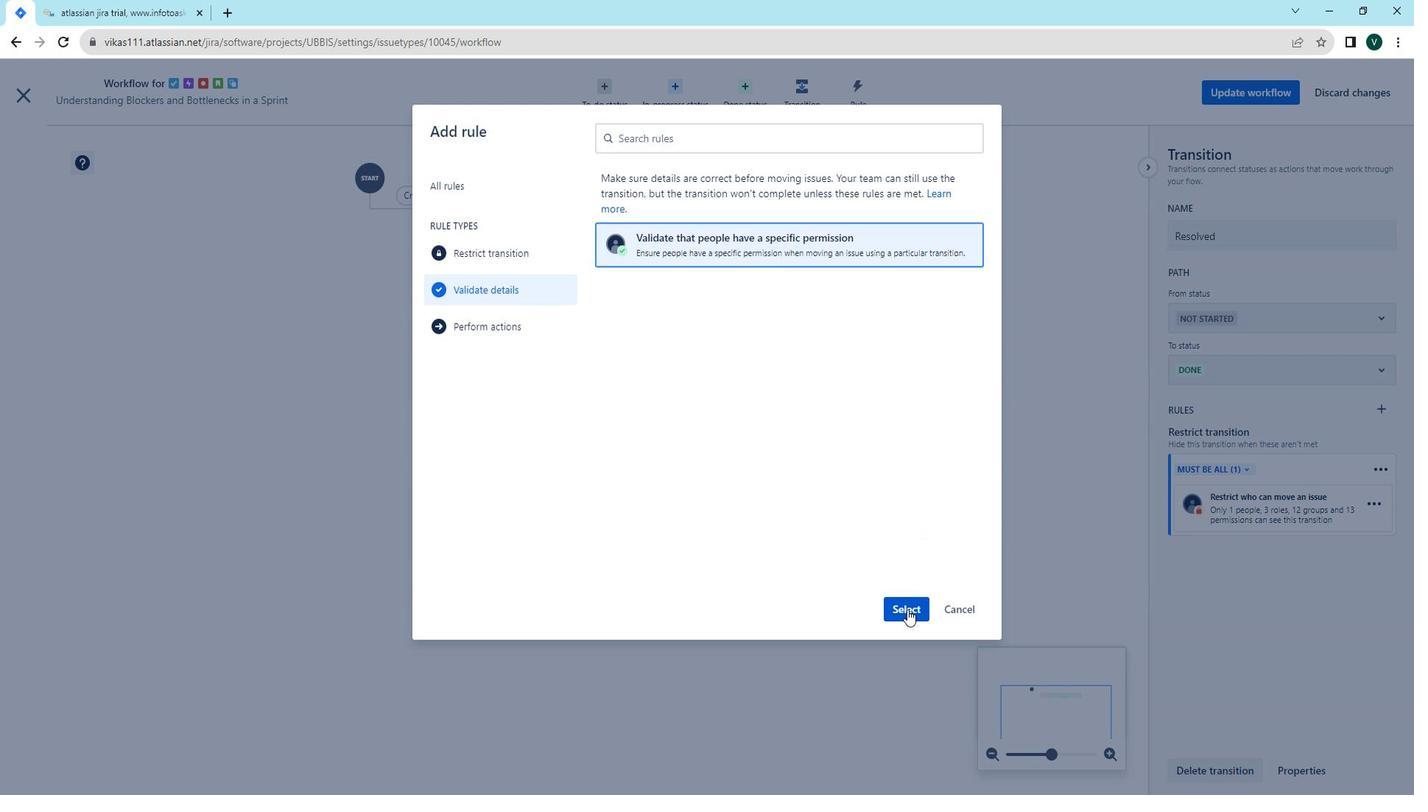 
Action: Mouse pressed left at (904, 618)
Screenshot: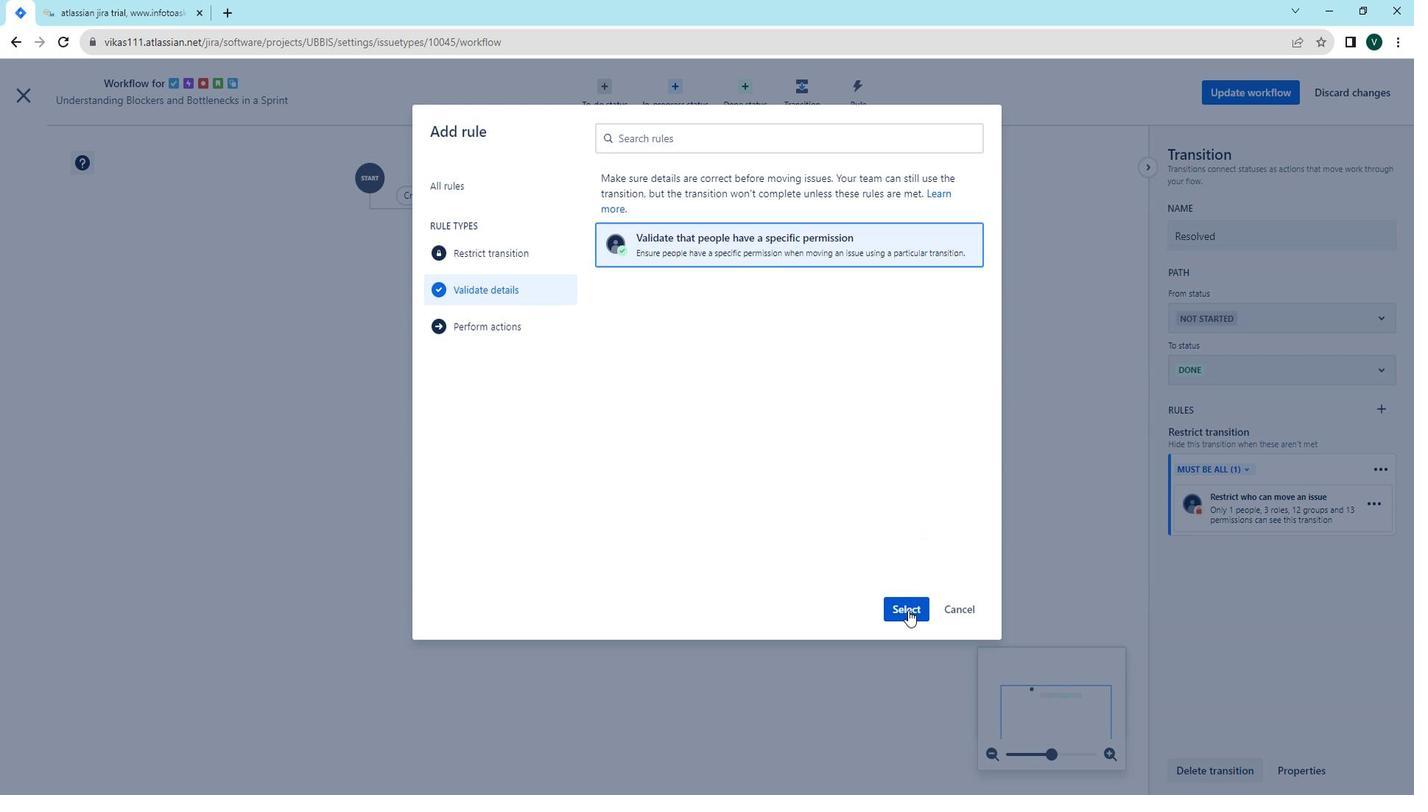 
Action: Mouse moved to (551, 299)
Screenshot: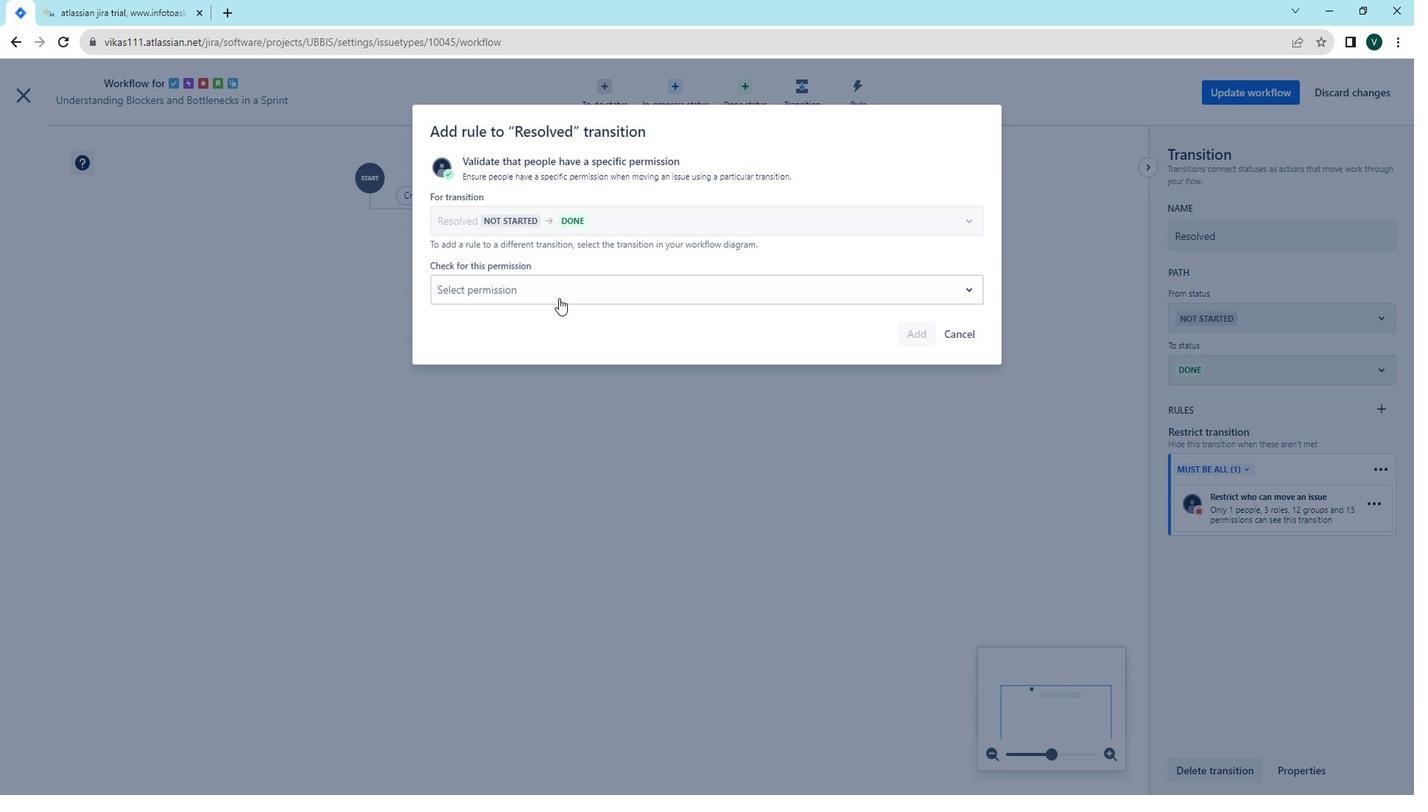 
Action: Mouse pressed left at (551, 299)
Screenshot: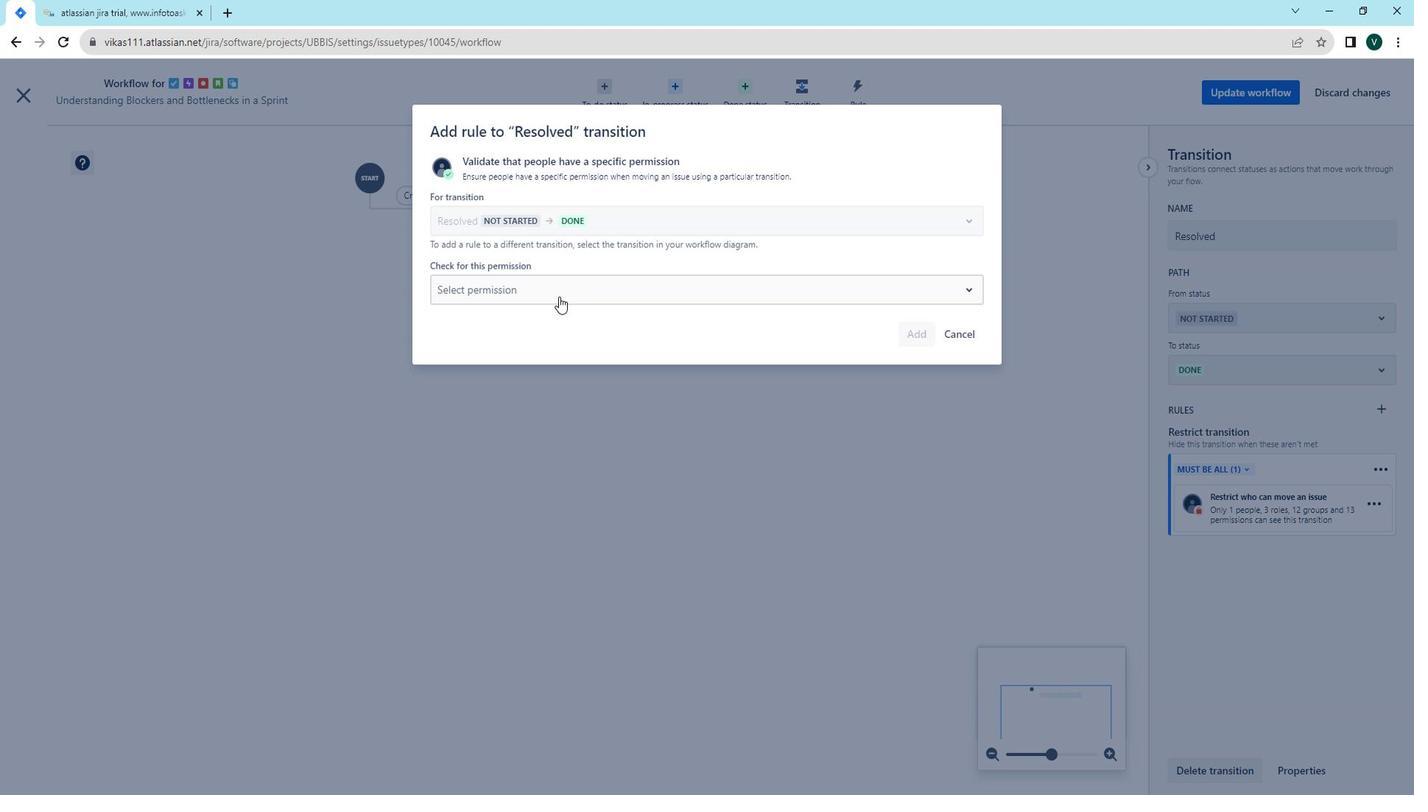 
Action: Mouse moved to (523, 504)
Screenshot: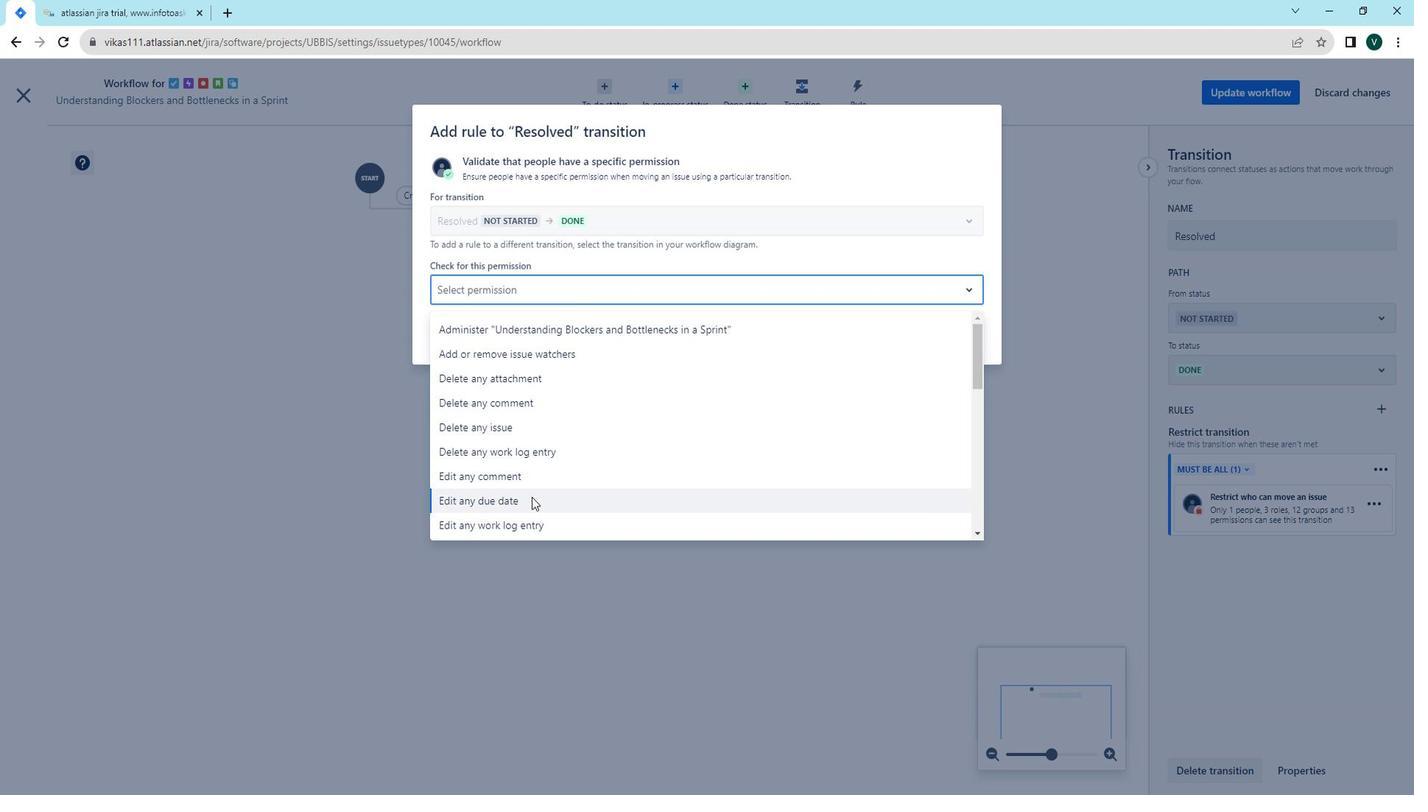 
Action: Mouse scrolled (523, 503) with delta (0, -1)
Screenshot: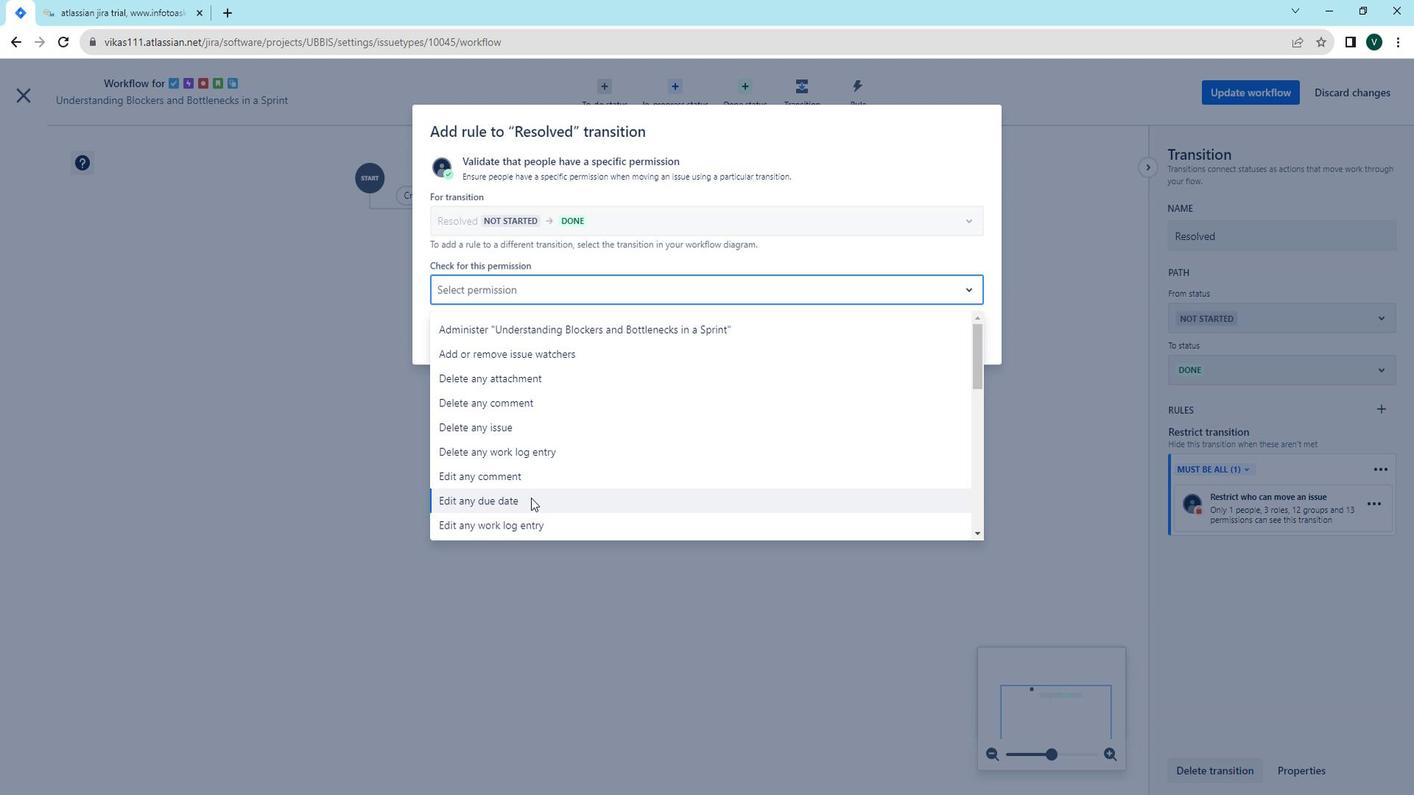 
Action: Mouse scrolled (523, 503) with delta (0, -1)
Screenshot: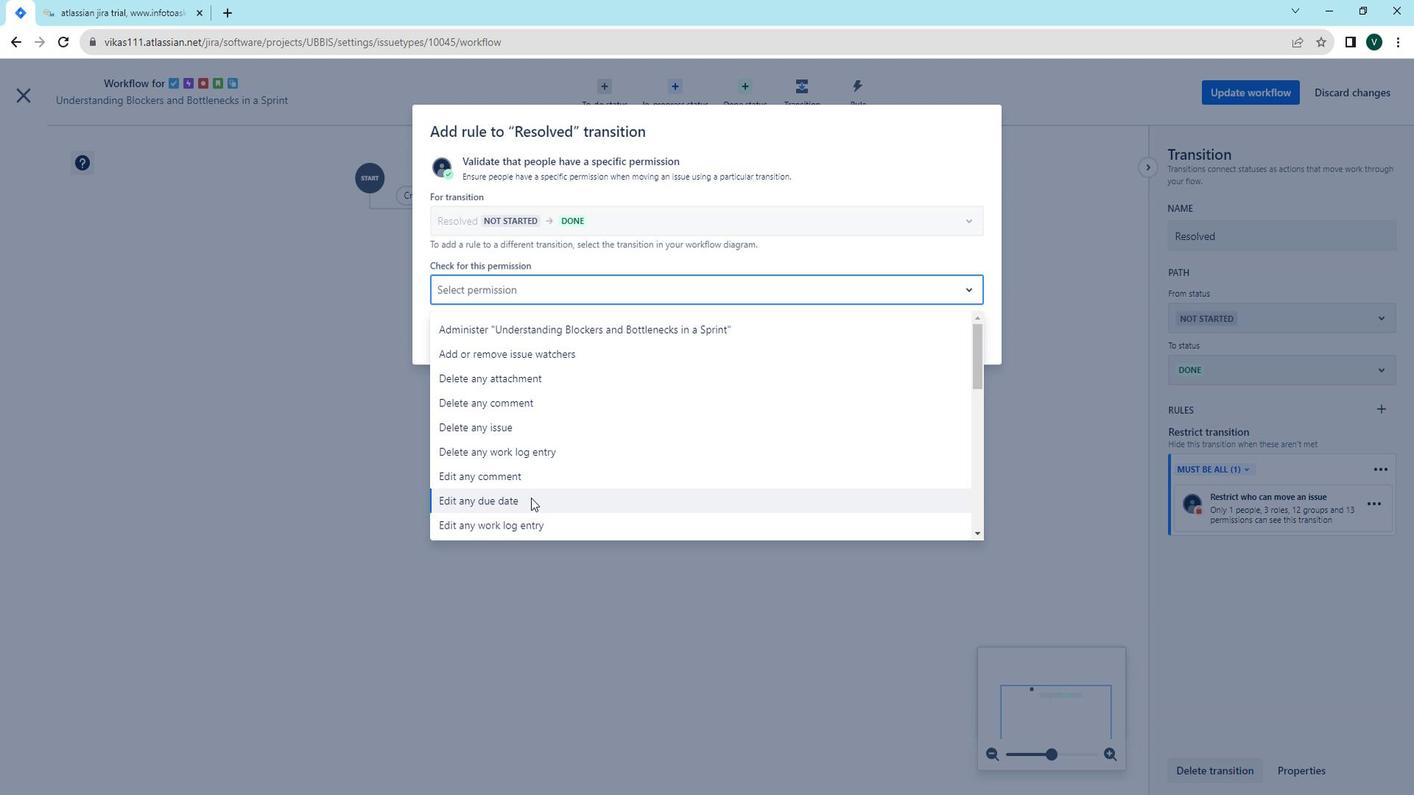 
Action: Mouse moved to (488, 512)
Screenshot: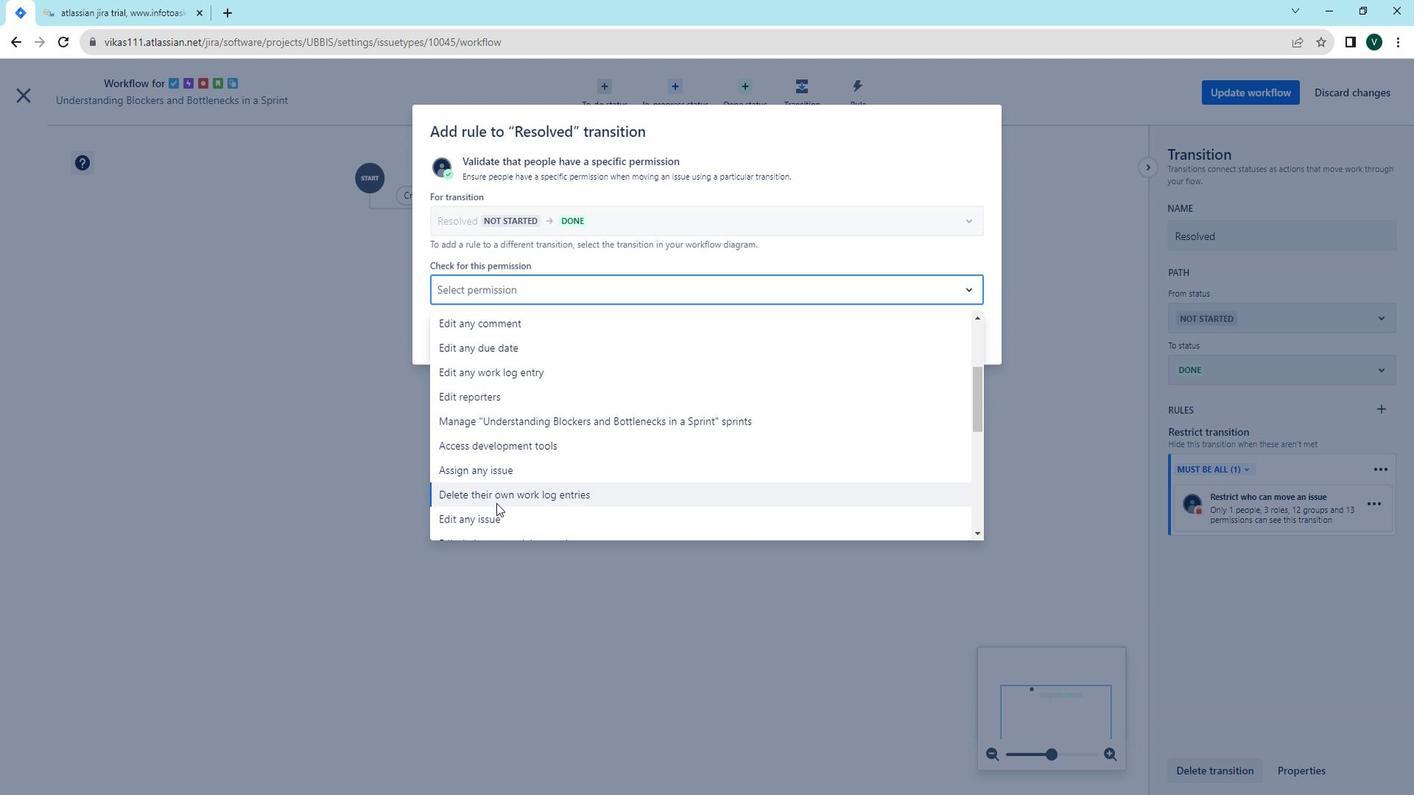 
Action: Mouse scrolled (488, 511) with delta (0, 0)
Screenshot: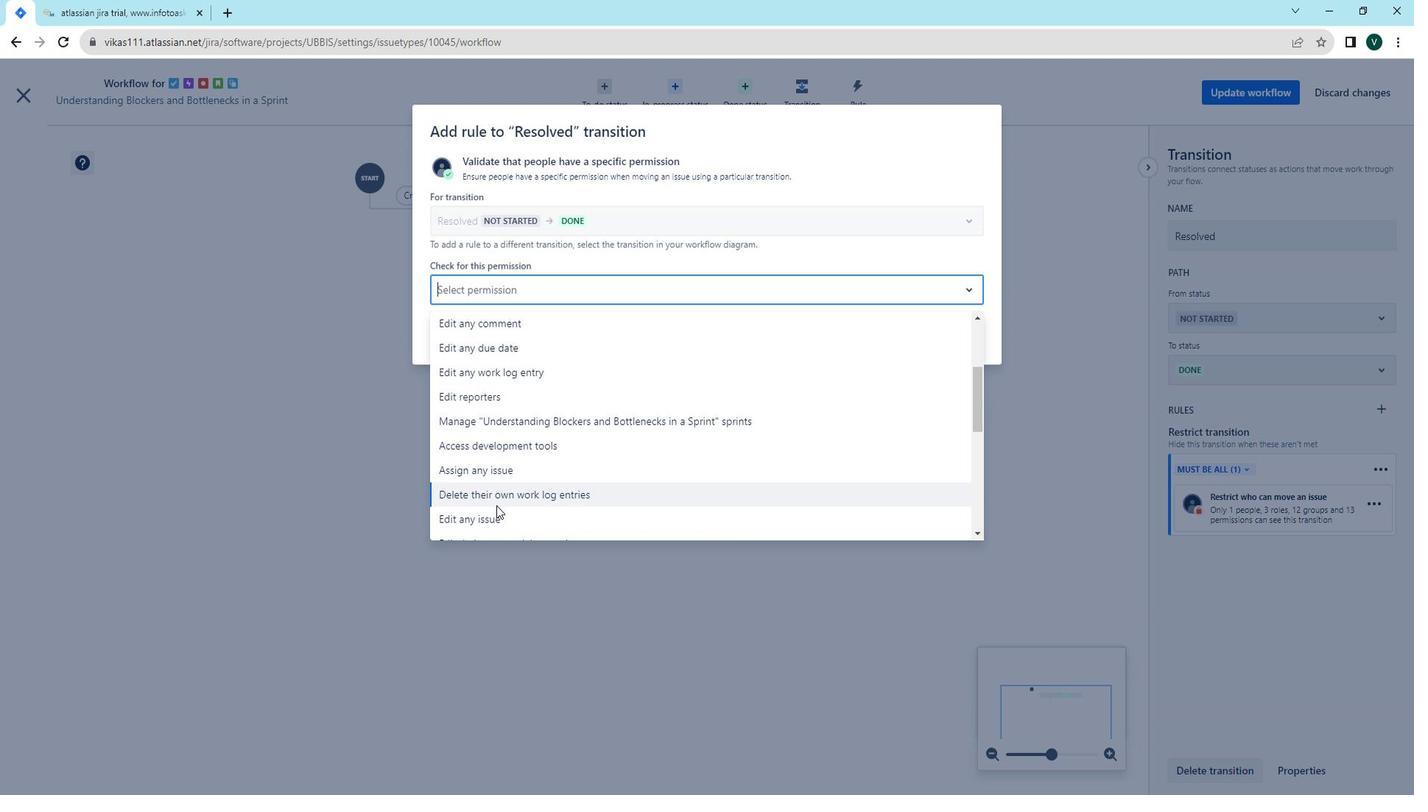 
Action: Mouse moved to (504, 459)
Screenshot: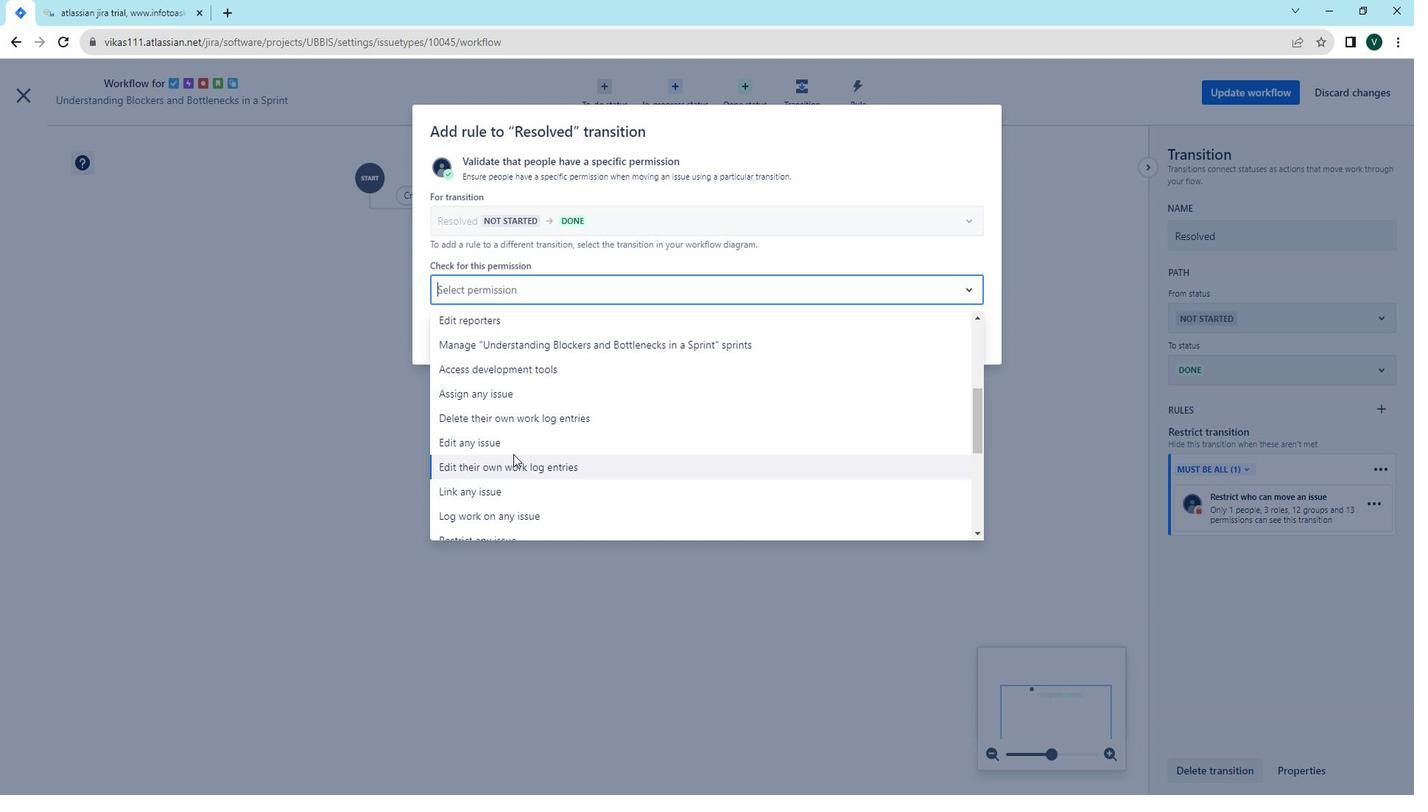 
Action: Mouse scrolled (504, 459) with delta (0, 0)
Screenshot: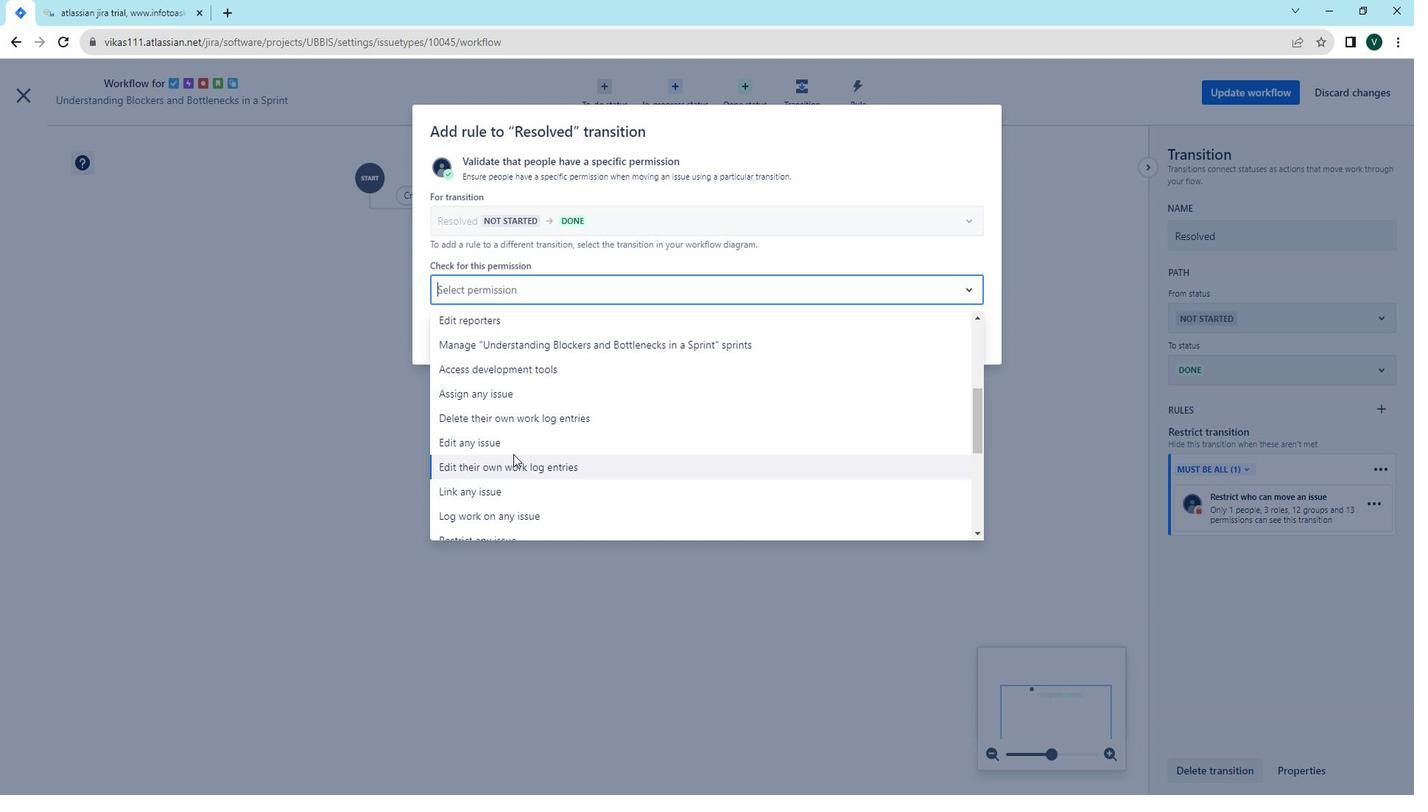 
Action: Mouse moved to (470, 484)
Screenshot: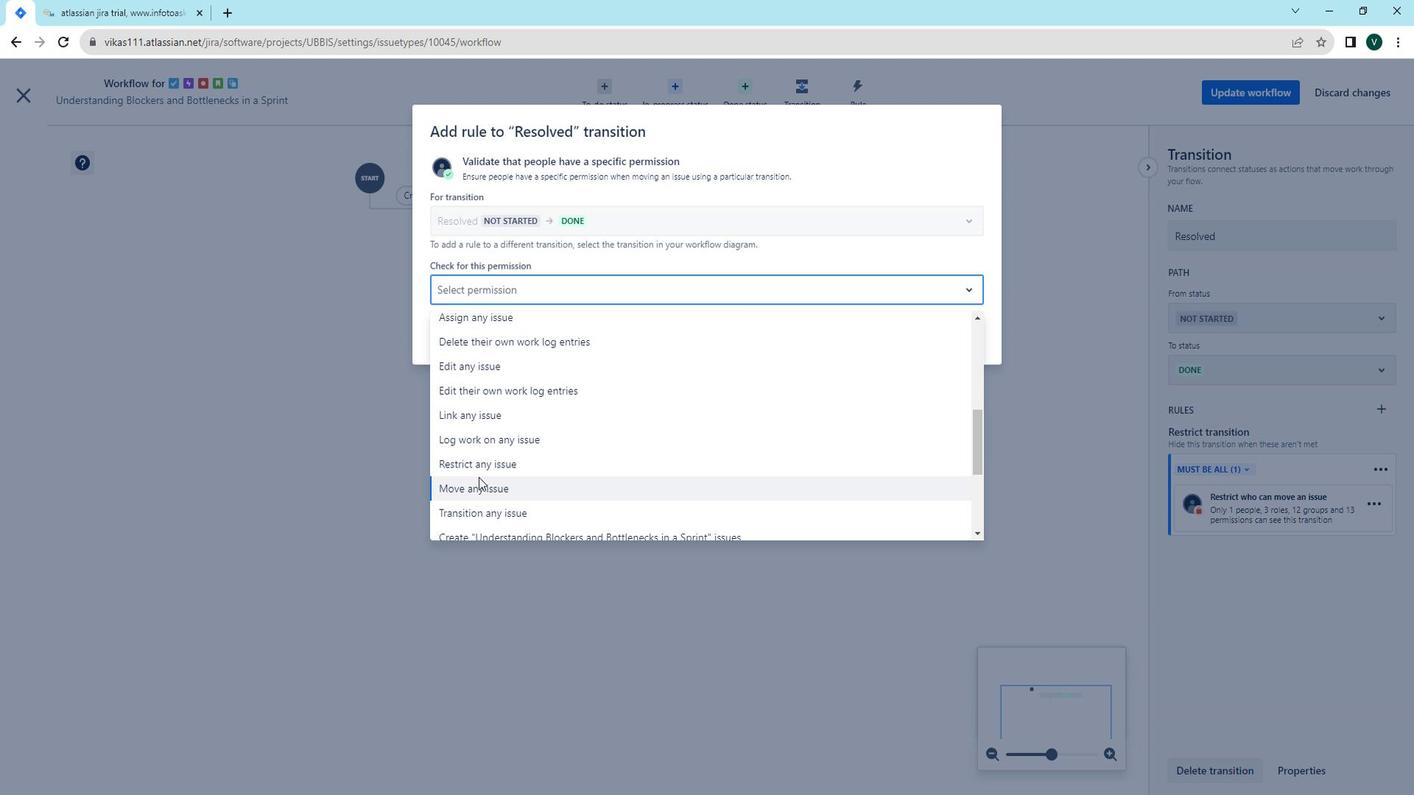 
Action: Mouse scrolled (470, 484) with delta (0, 0)
Screenshot: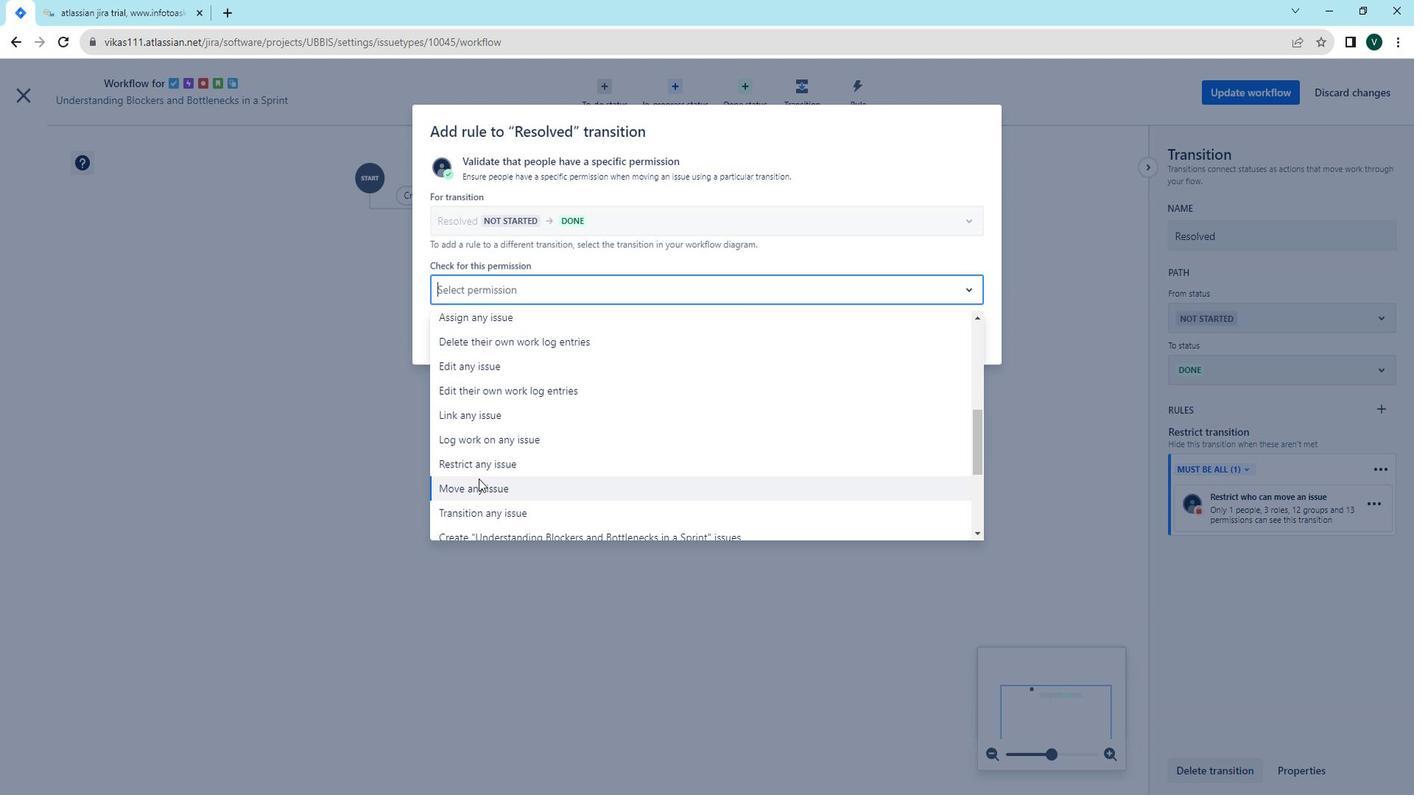 
Action: Mouse moved to (495, 420)
Screenshot: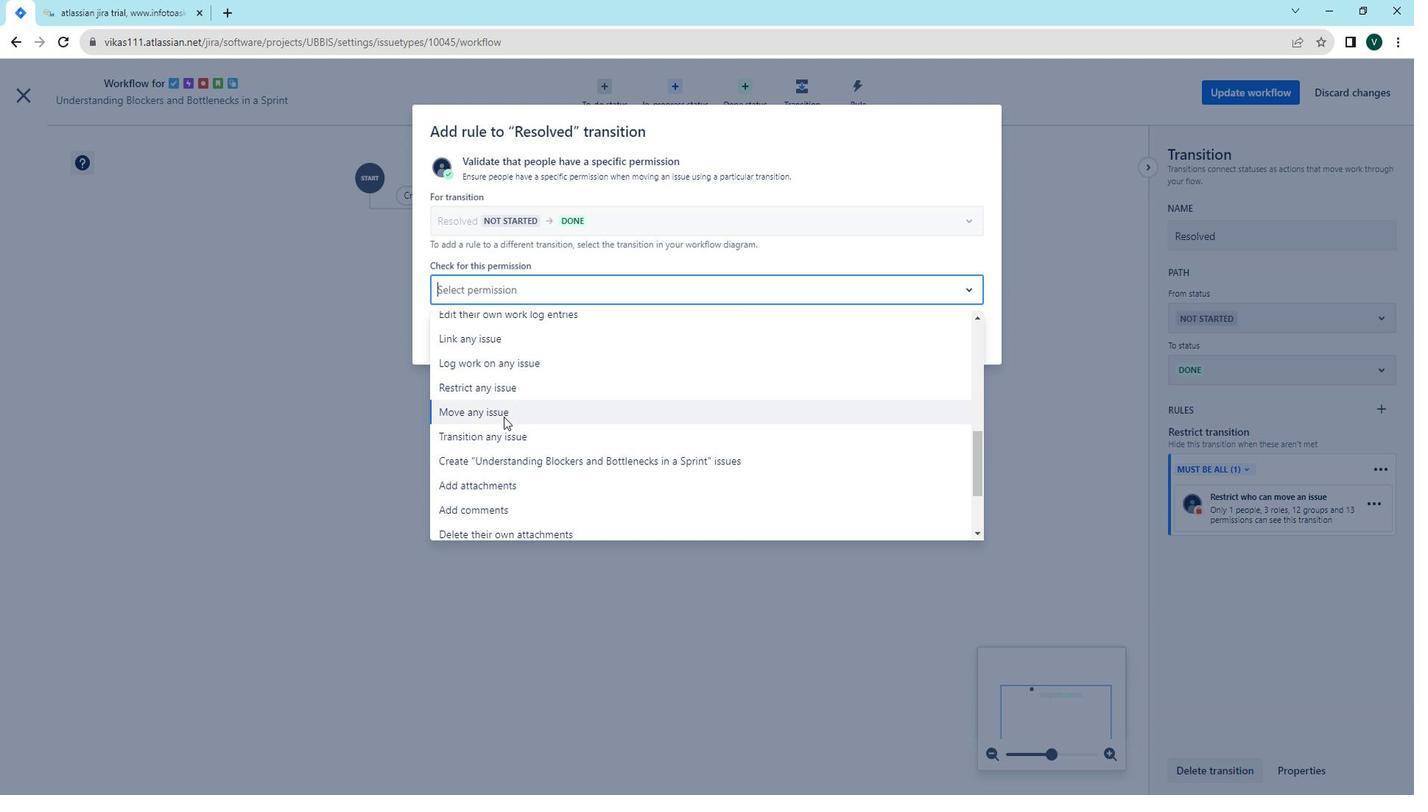 
Action: Mouse pressed left at (495, 420)
Screenshot: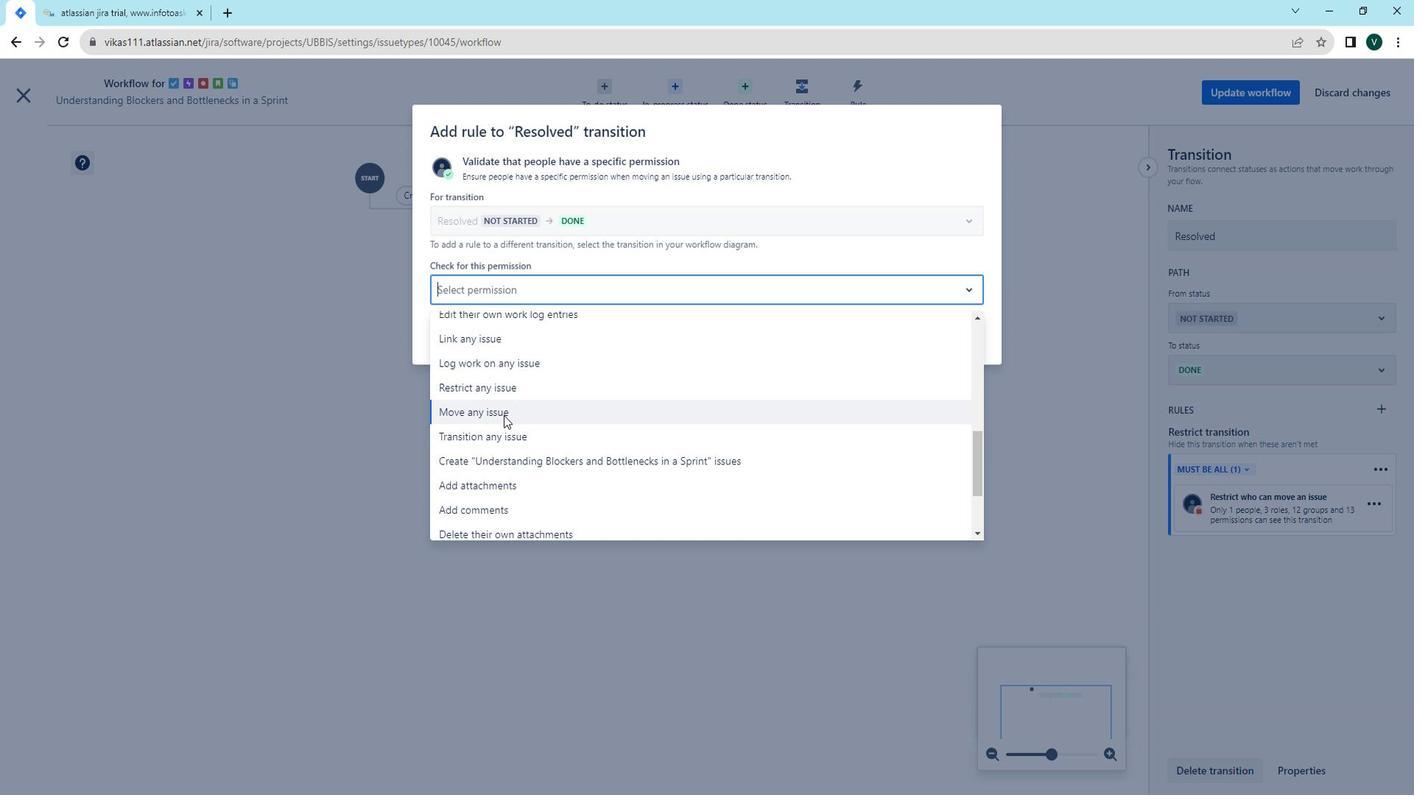 
Action: Mouse moved to (921, 330)
Screenshot: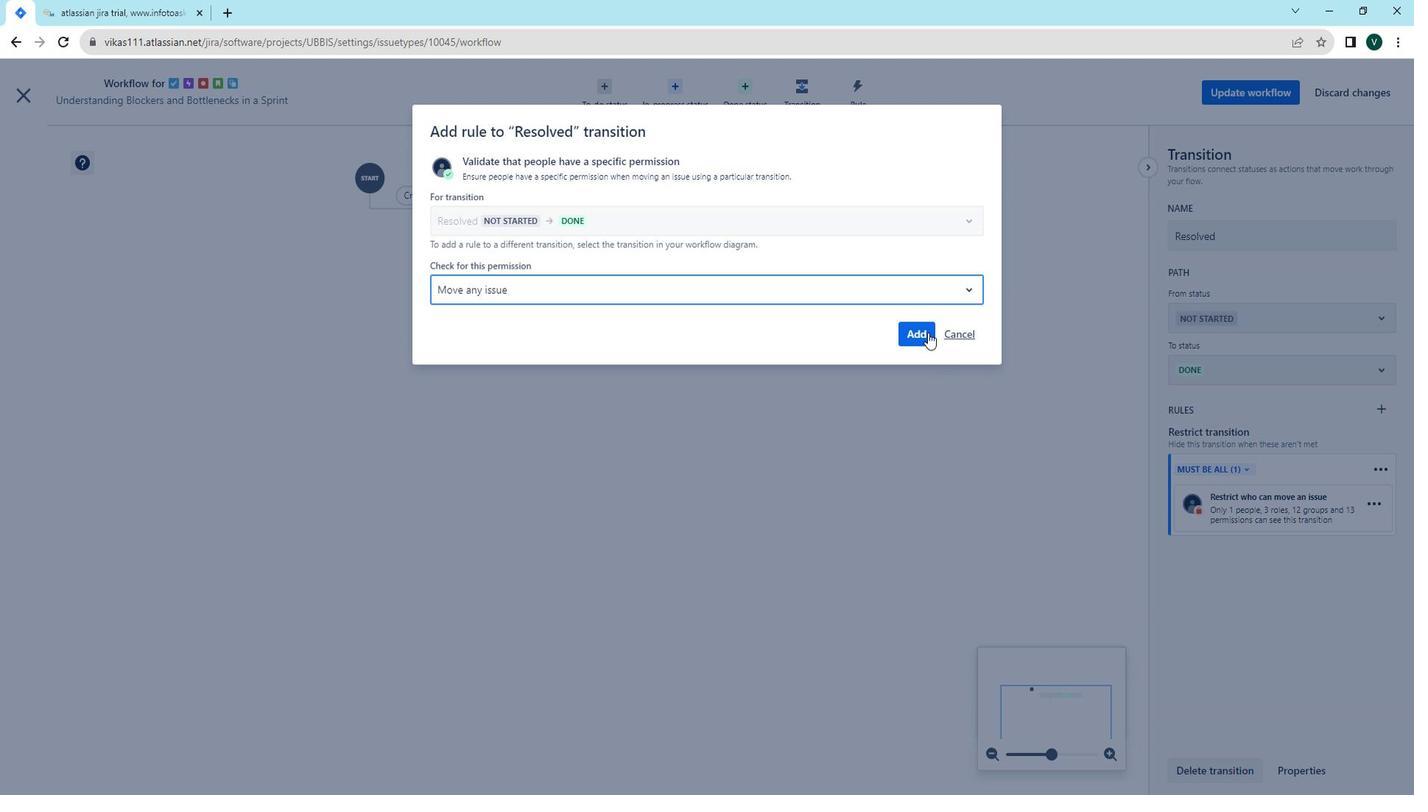 
Action: Mouse pressed left at (921, 330)
Screenshot: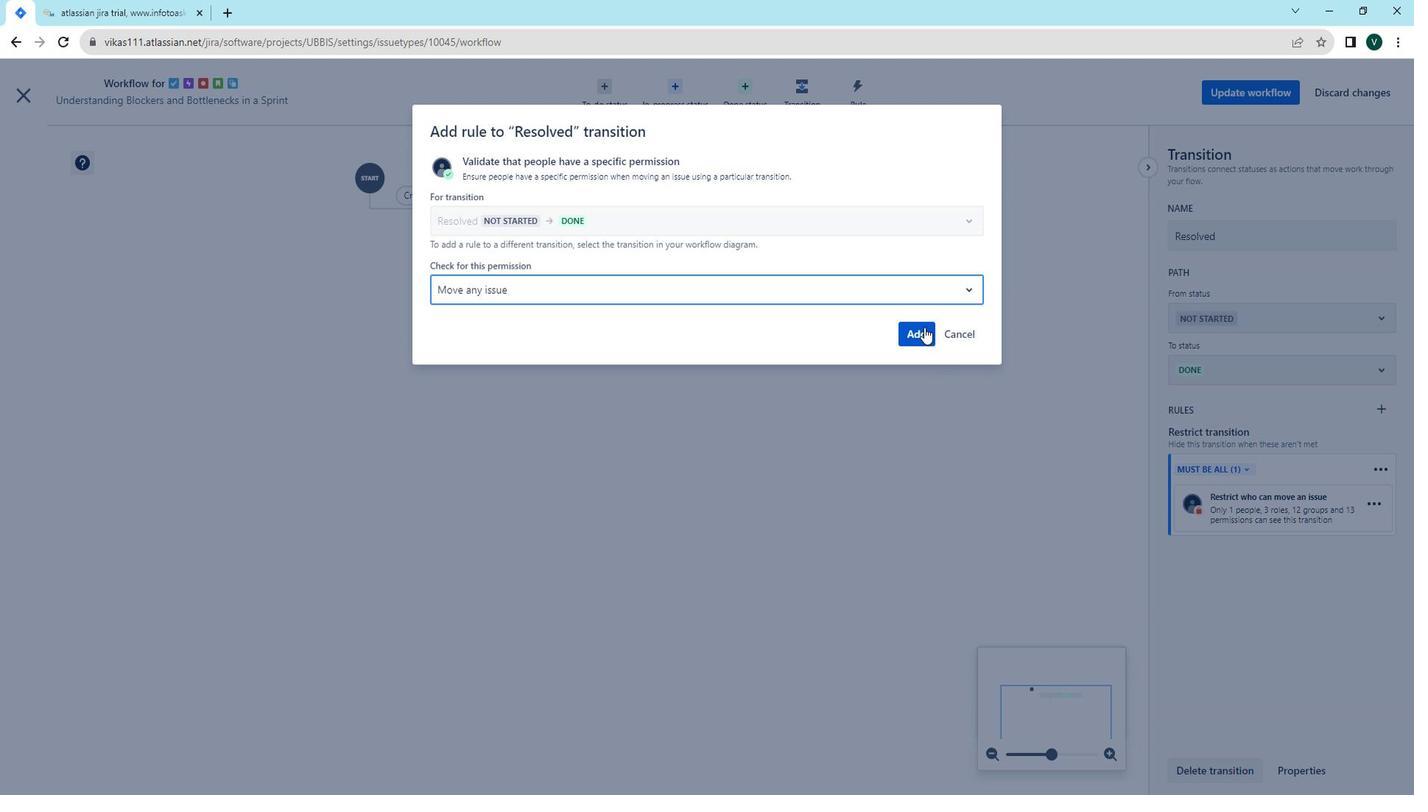 
Action: Mouse moved to (1240, 95)
Screenshot: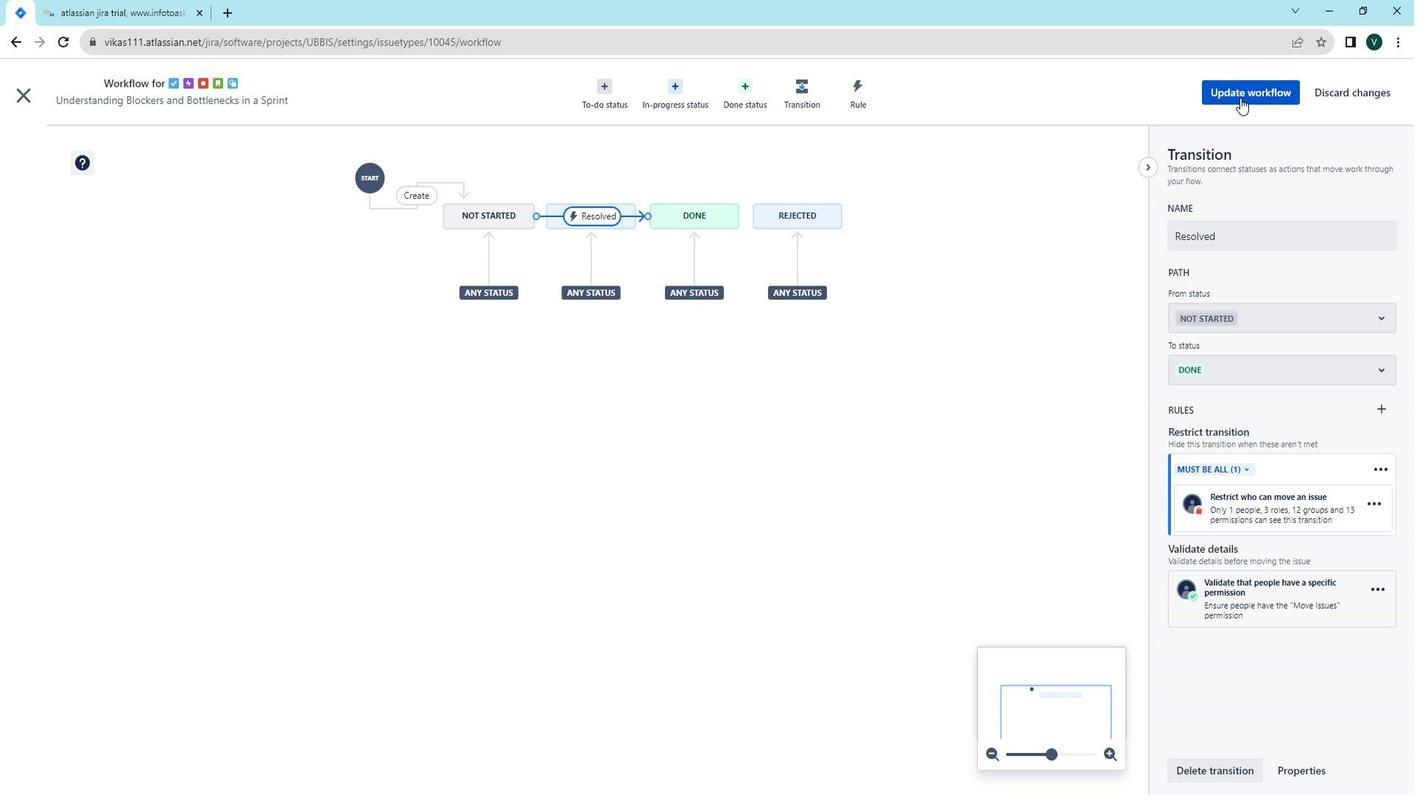 
Action: Mouse pressed left at (1240, 95)
Screenshot: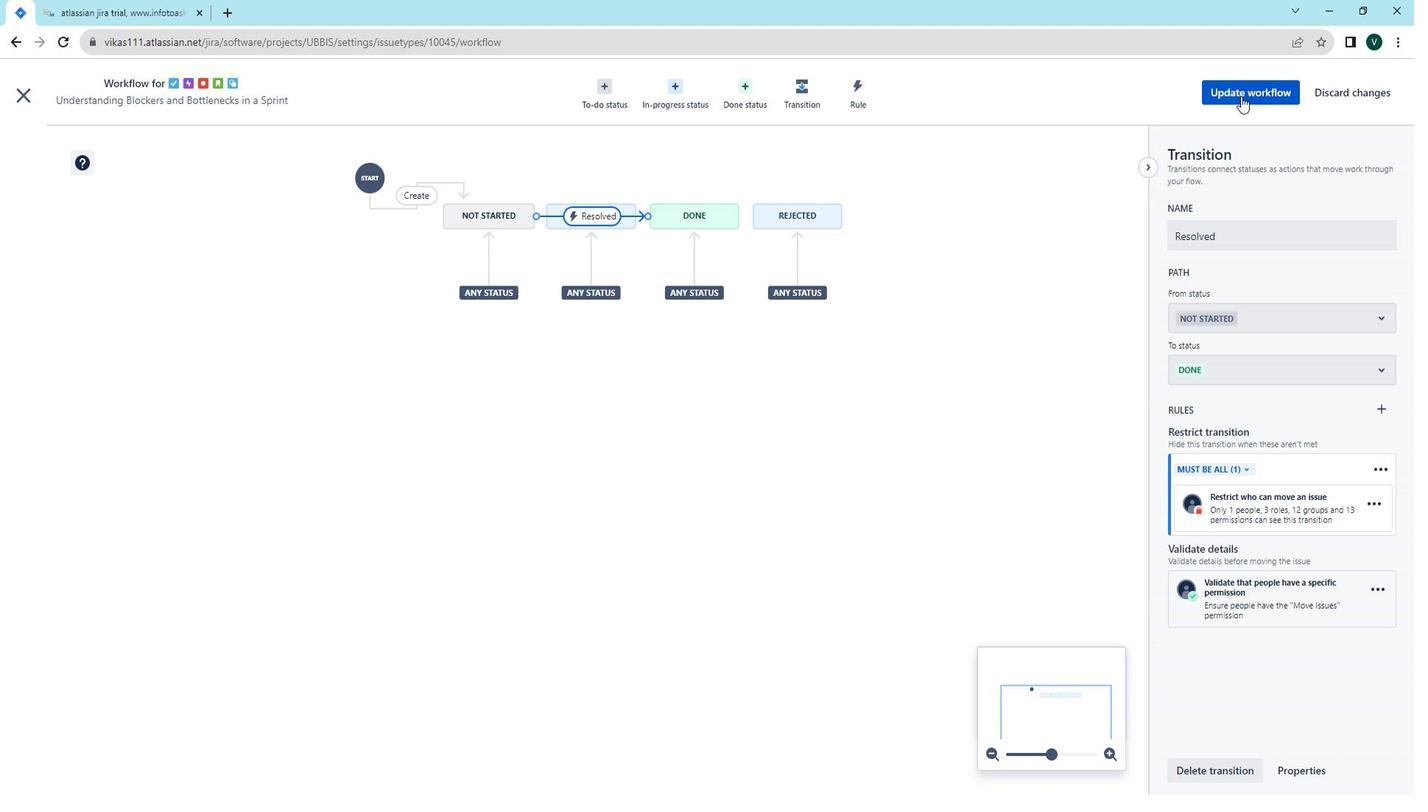 
Action: Mouse moved to (843, 294)
Screenshot: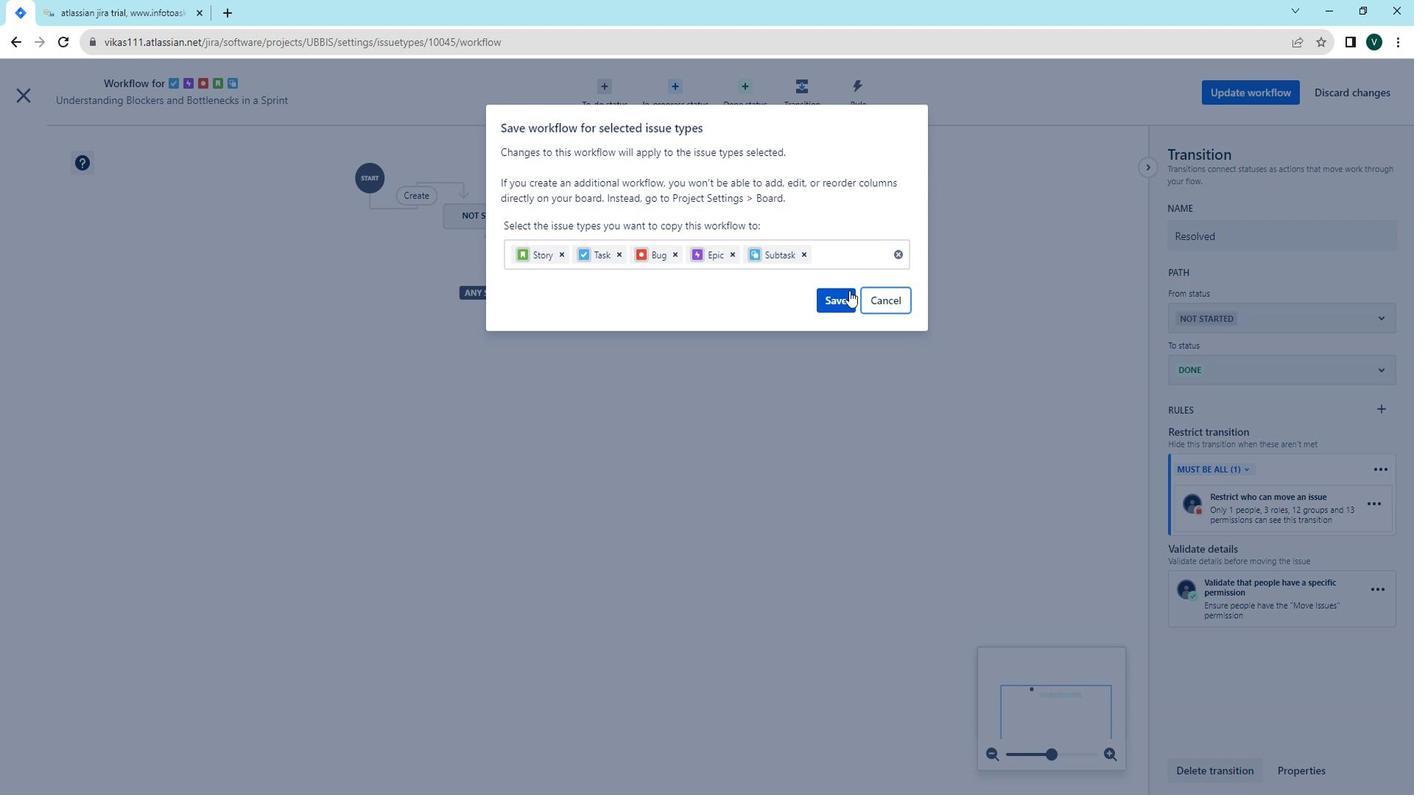 
Action: Mouse pressed left at (843, 294)
Screenshot: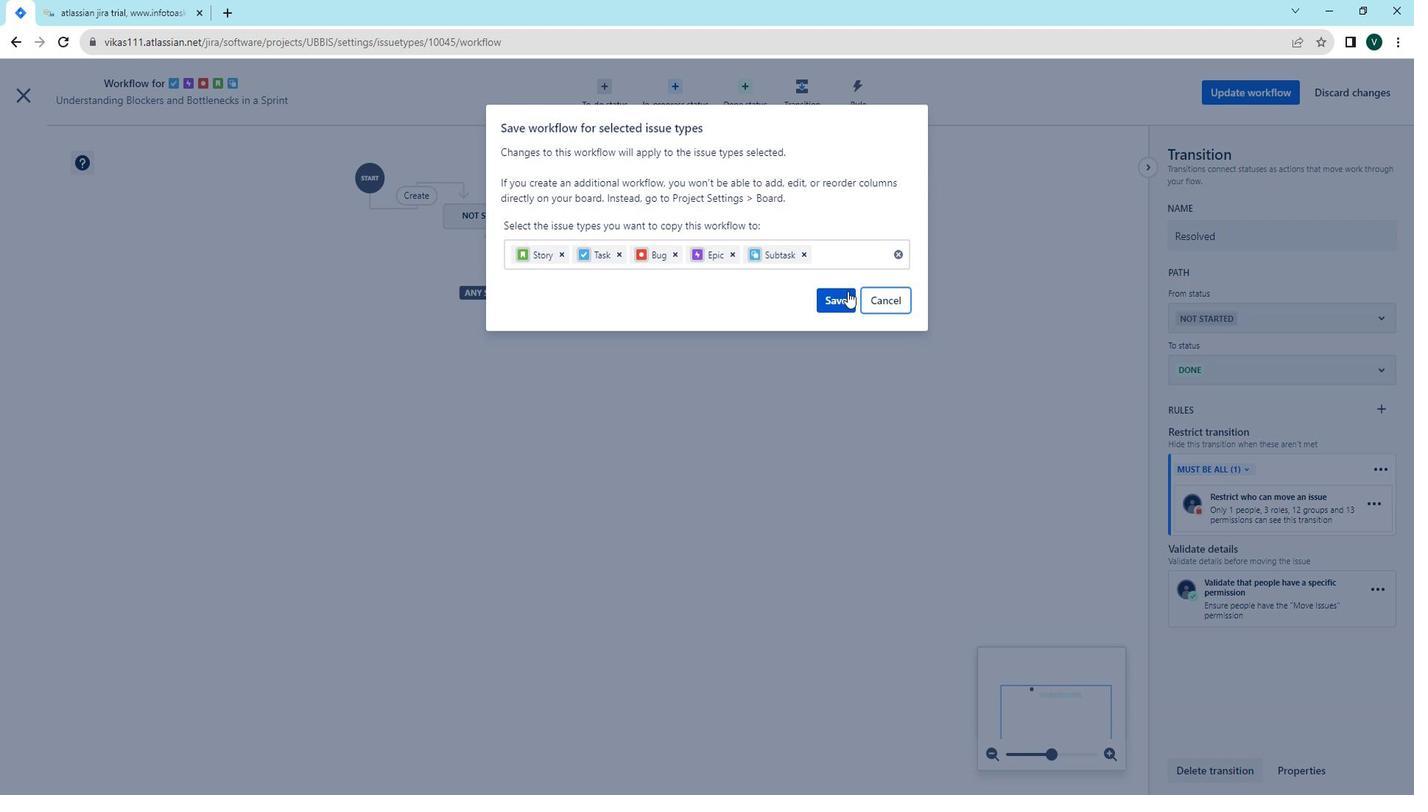 
Action: Mouse moved to (943, 512)
Screenshot: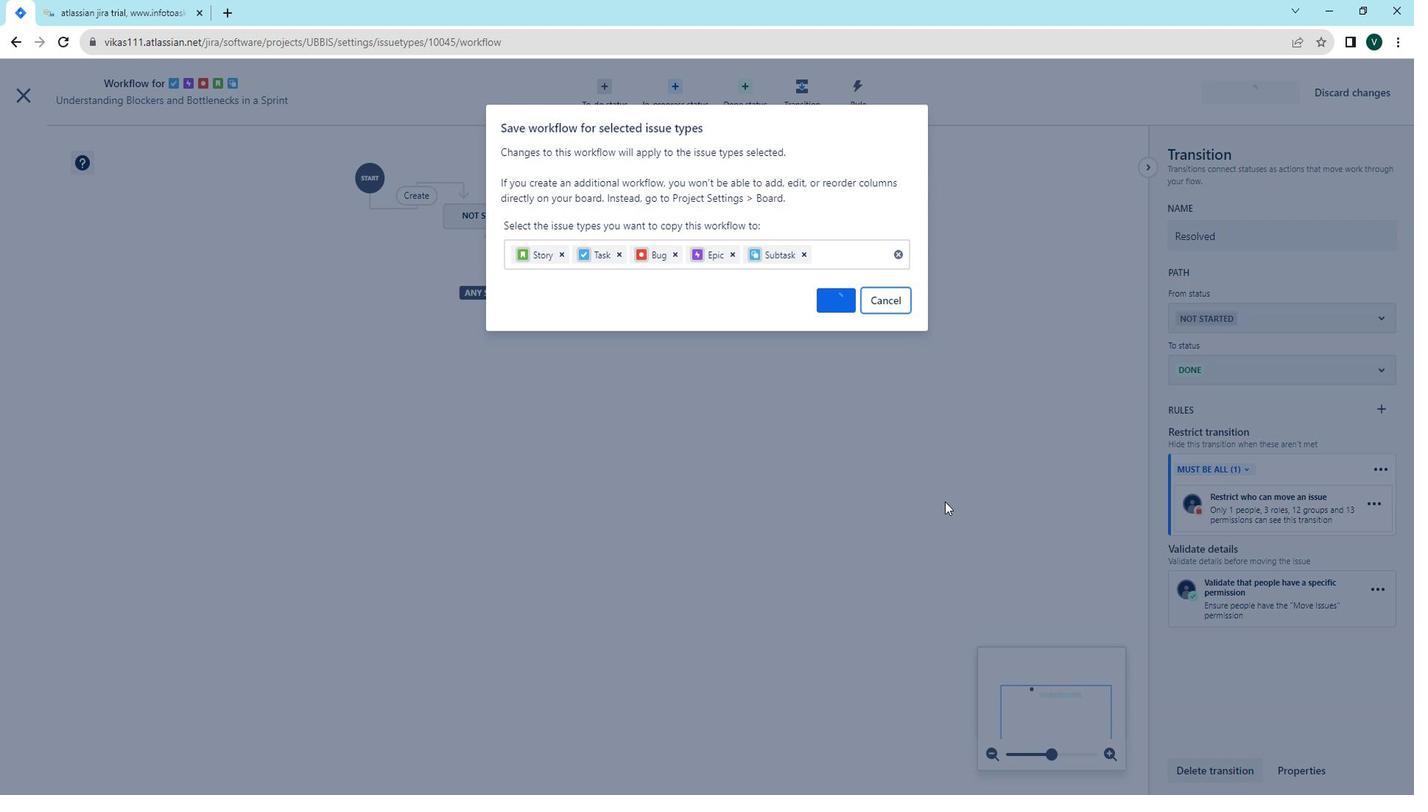 
